 Task: Research Airbnb options in Sri Jayewardenepura Kotte, Sri Lanka from 15th December, 2023 to 20th December, 2023 for 1 adult.1  bedroom having 1 bed and 1 bathroom. Property type can be hotel. Booking option can be shelf check-in. Look for 5 properties as per requirement.
Action: Mouse moved to (370, 169)
Screenshot: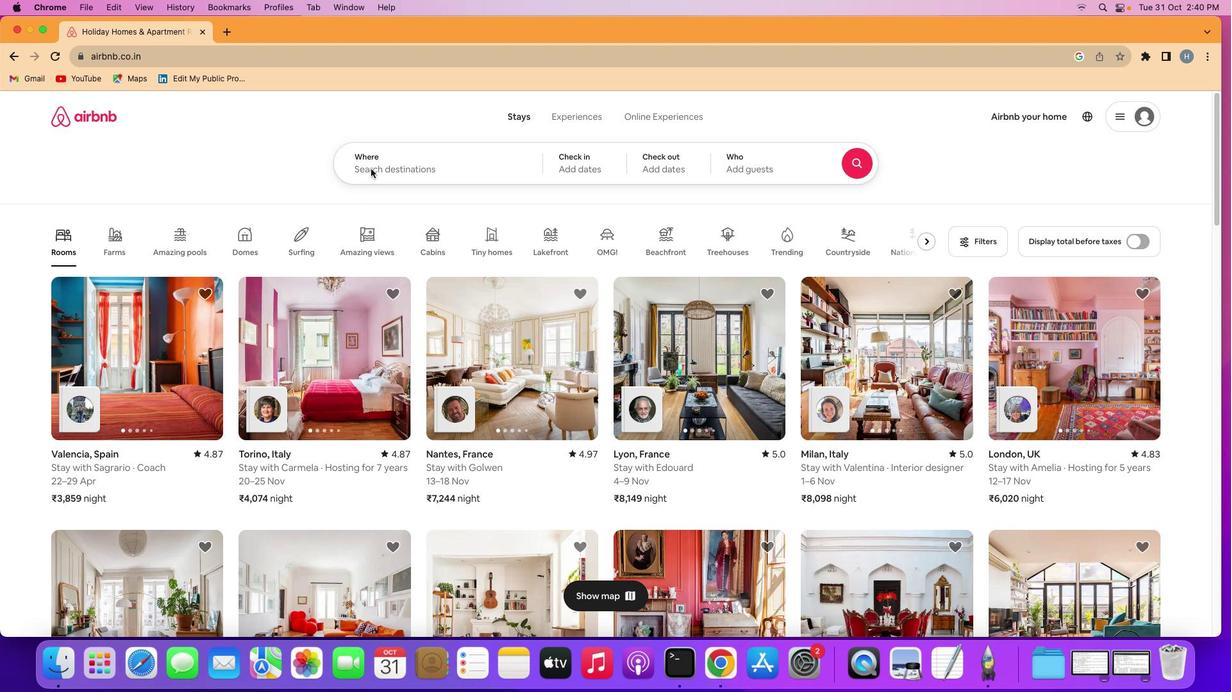 
Action: Mouse pressed left at (370, 169)
Screenshot: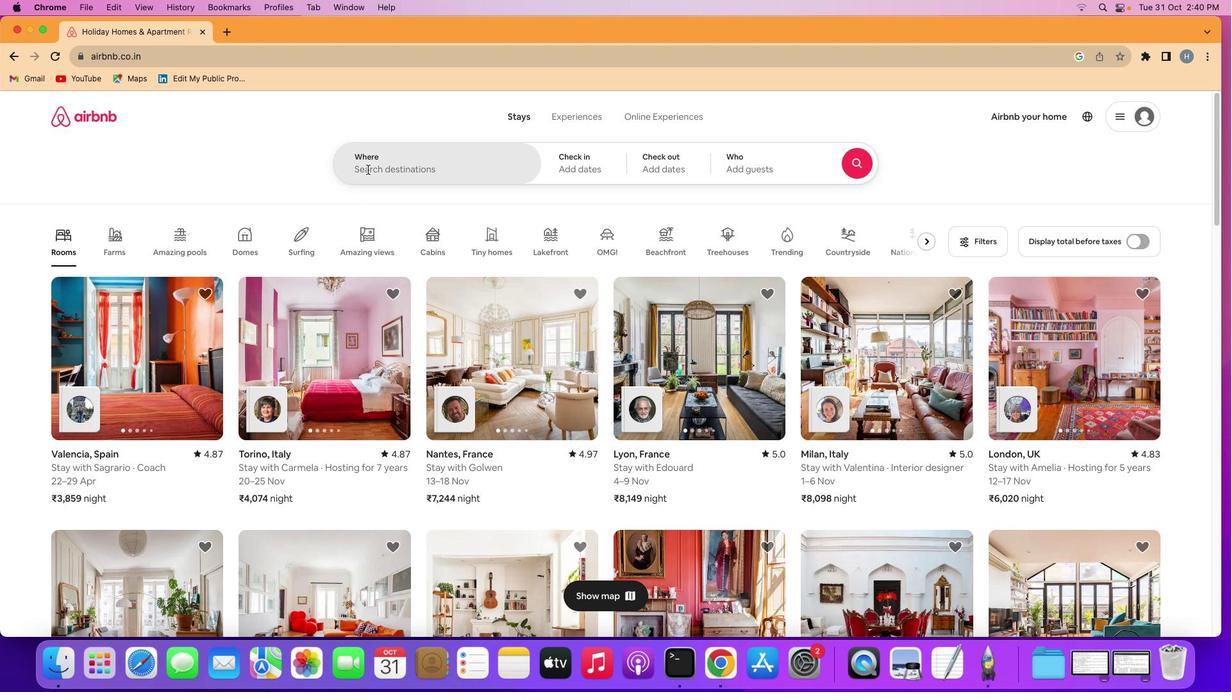 
Action: Mouse moved to (424, 171)
Screenshot: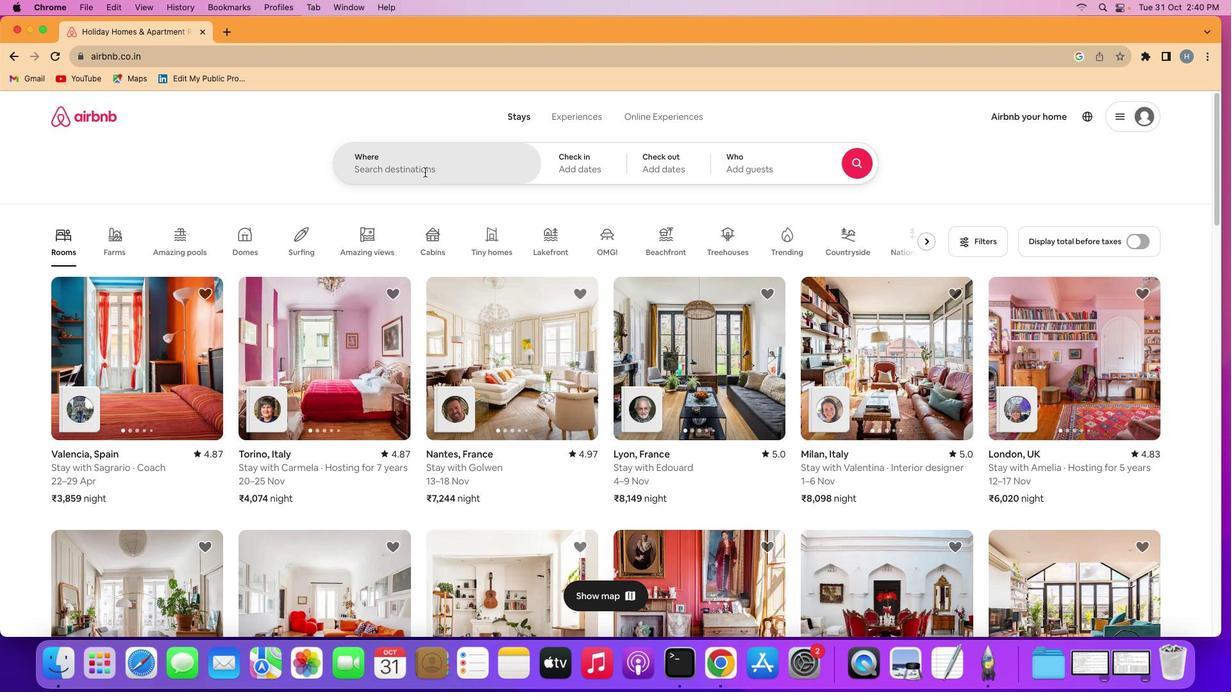 
Action: Mouse pressed left at (424, 171)
Screenshot: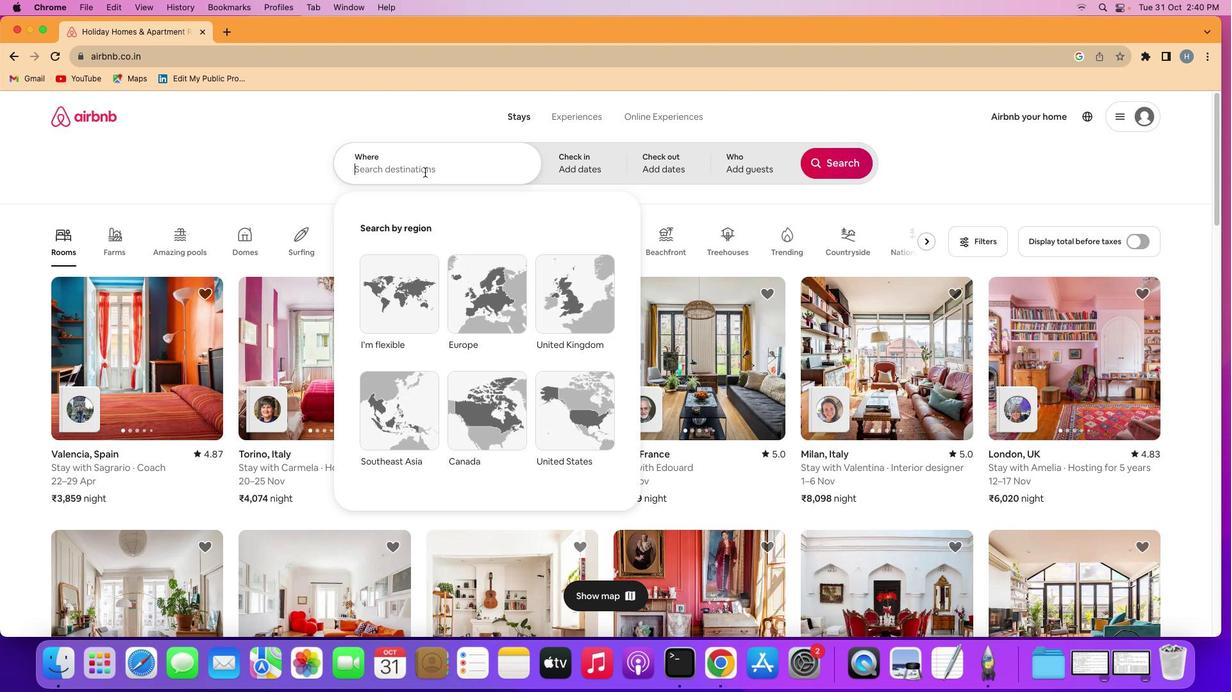 
Action: Key pressed Key.shift'S''r''i'Key.spaceKey.shift'j''a''y''e''w''a''r''d''e''n''e''p''u''r''a'Key.spaceKey.shift'k''o''t''t''e'
Screenshot: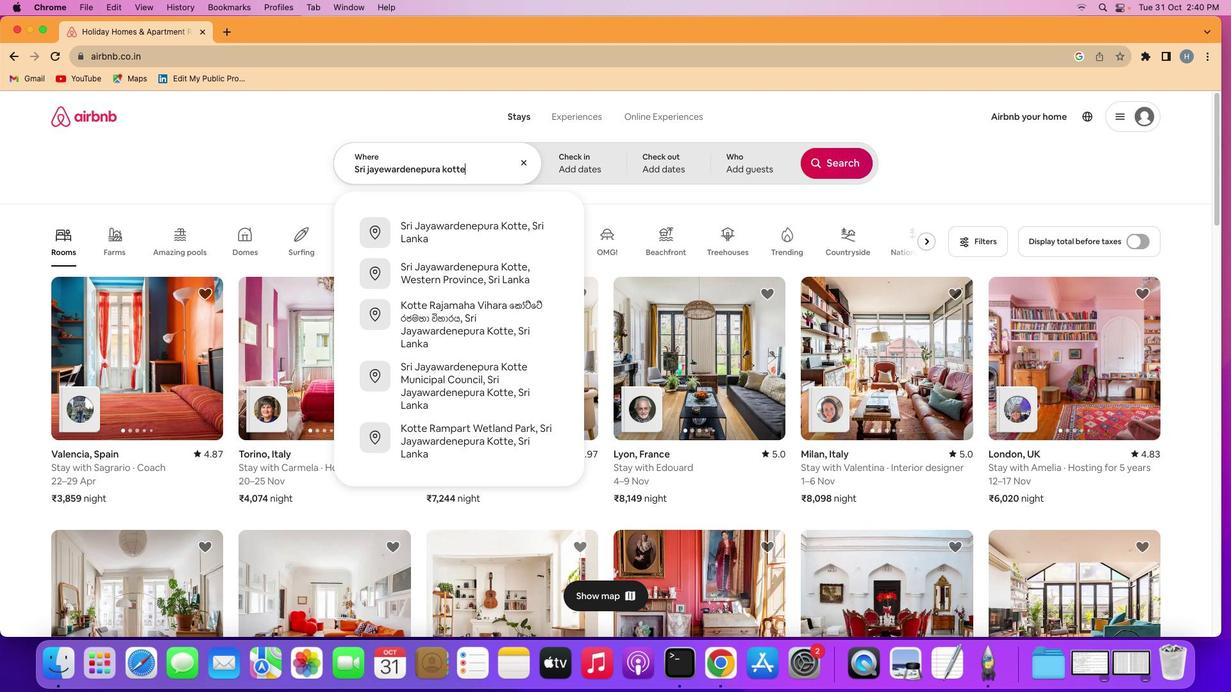 
Action: Mouse moved to (579, 160)
Screenshot: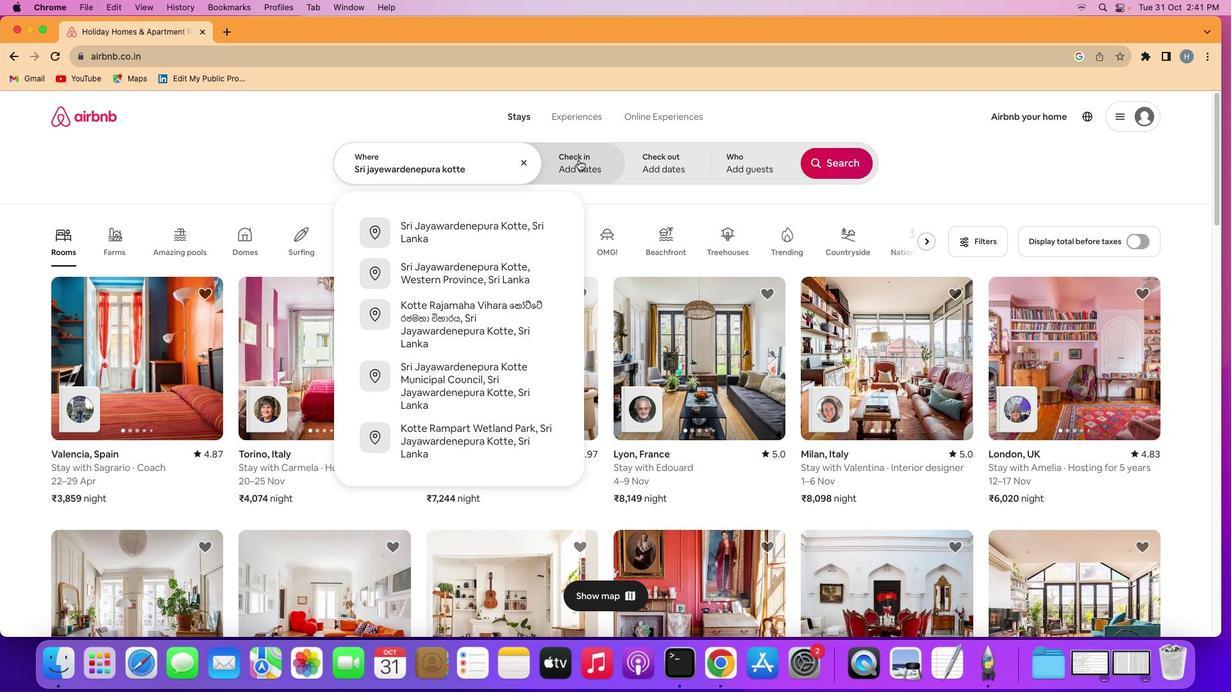 
Action: Mouse pressed left at (579, 160)
Screenshot: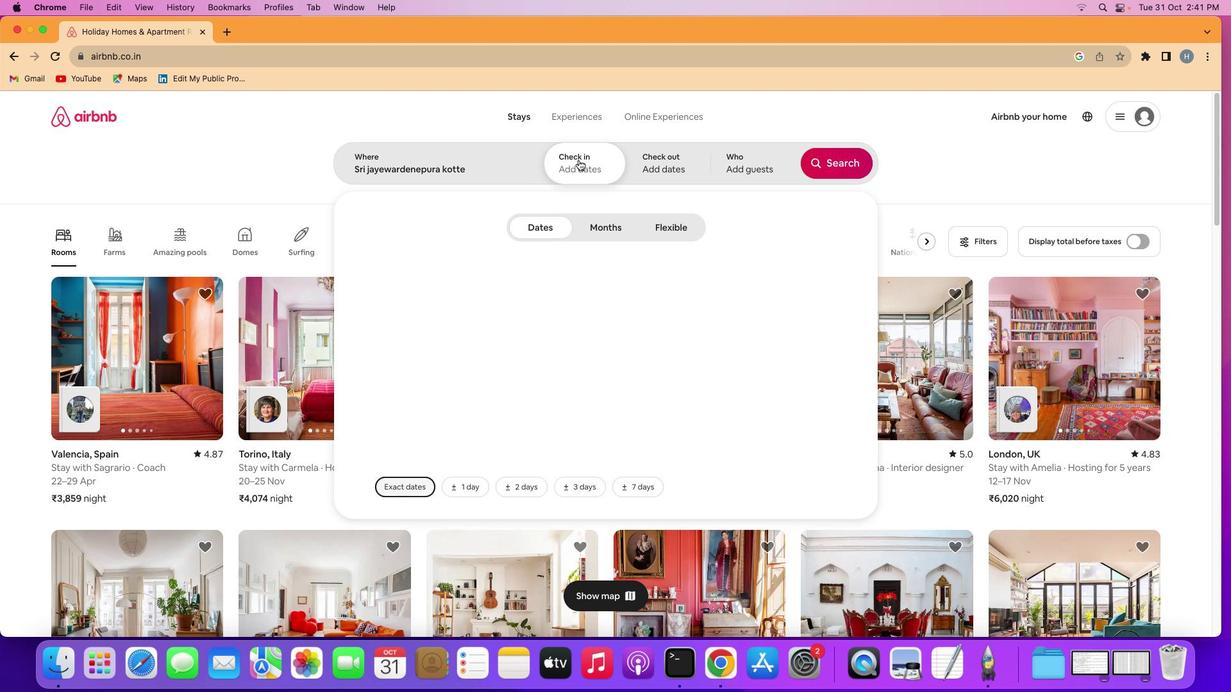 
Action: Mouse moved to (840, 265)
Screenshot: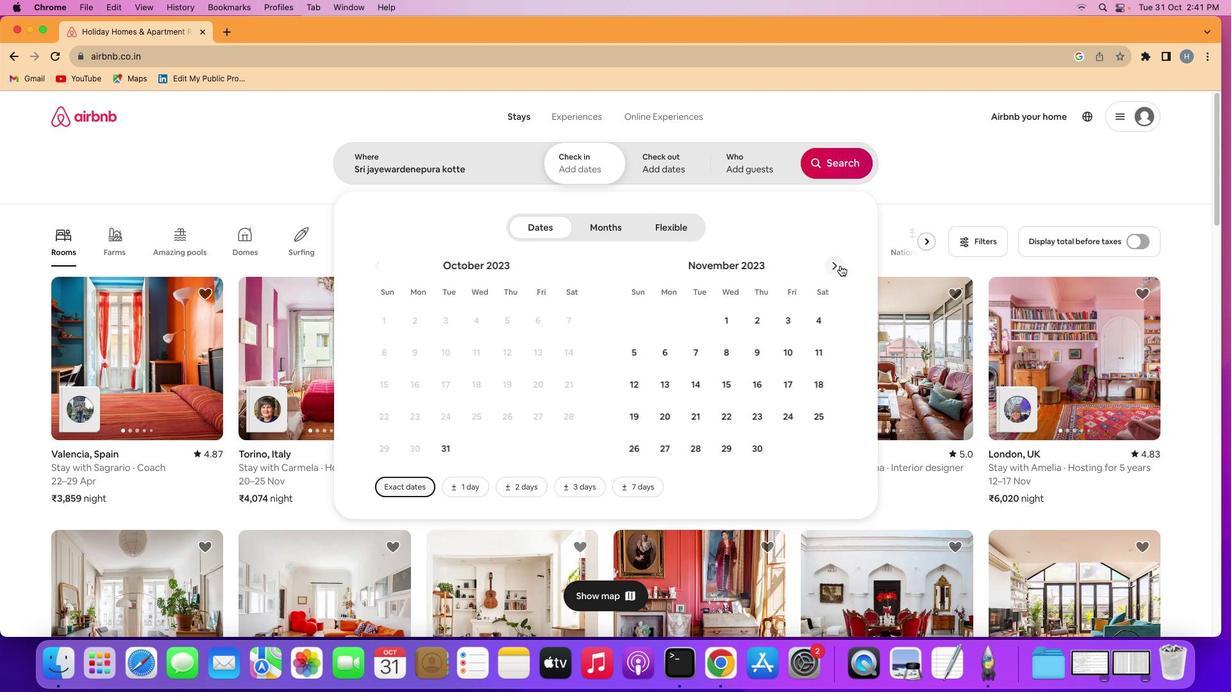 
Action: Mouse pressed left at (840, 265)
Screenshot: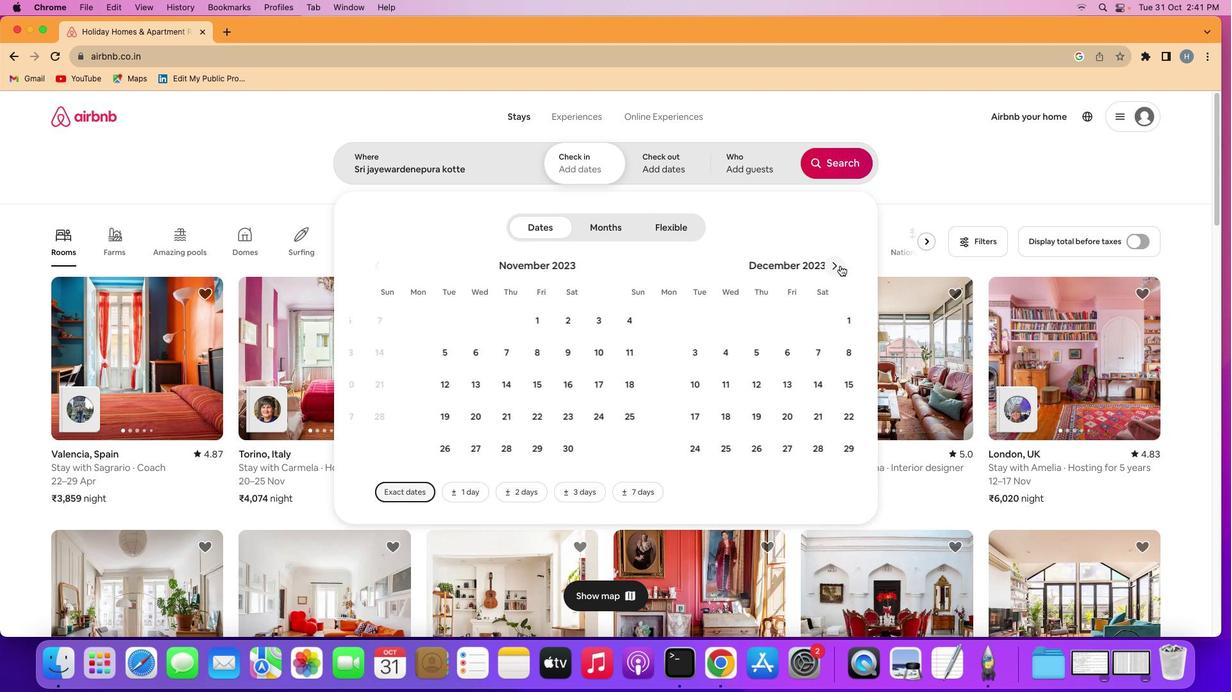 
Action: Mouse moved to (784, 389)
Screenshot: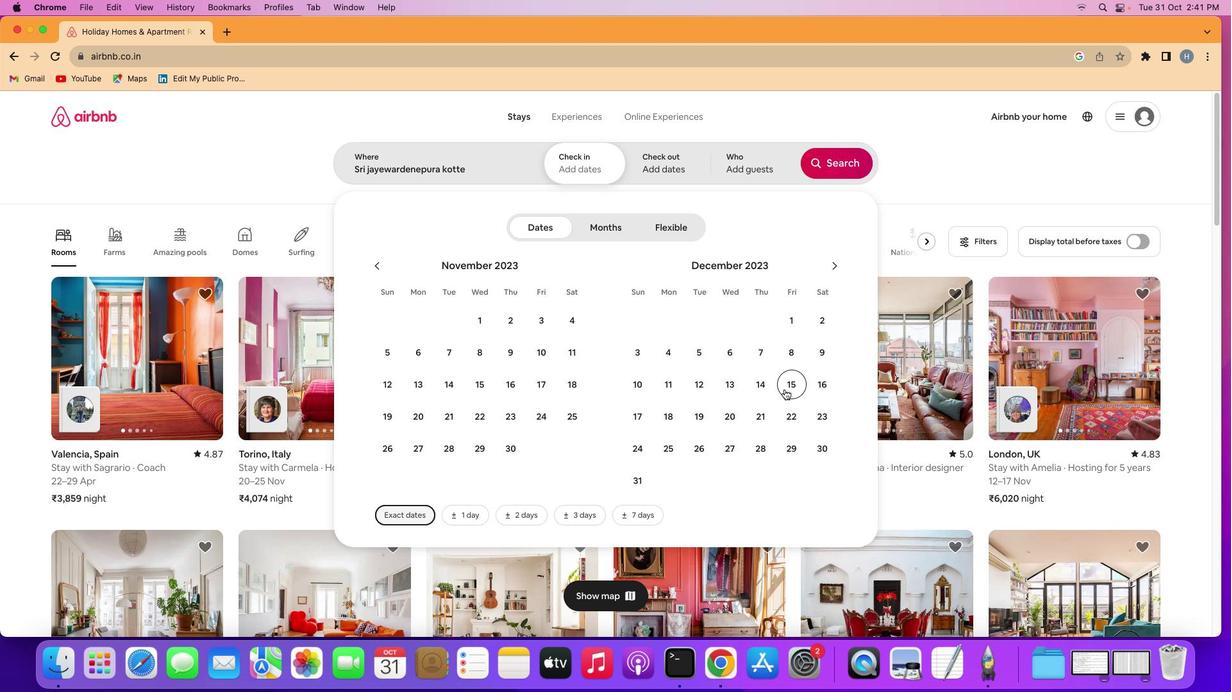 
Action: Mouse pressed left at (784, 389)
Screenshot: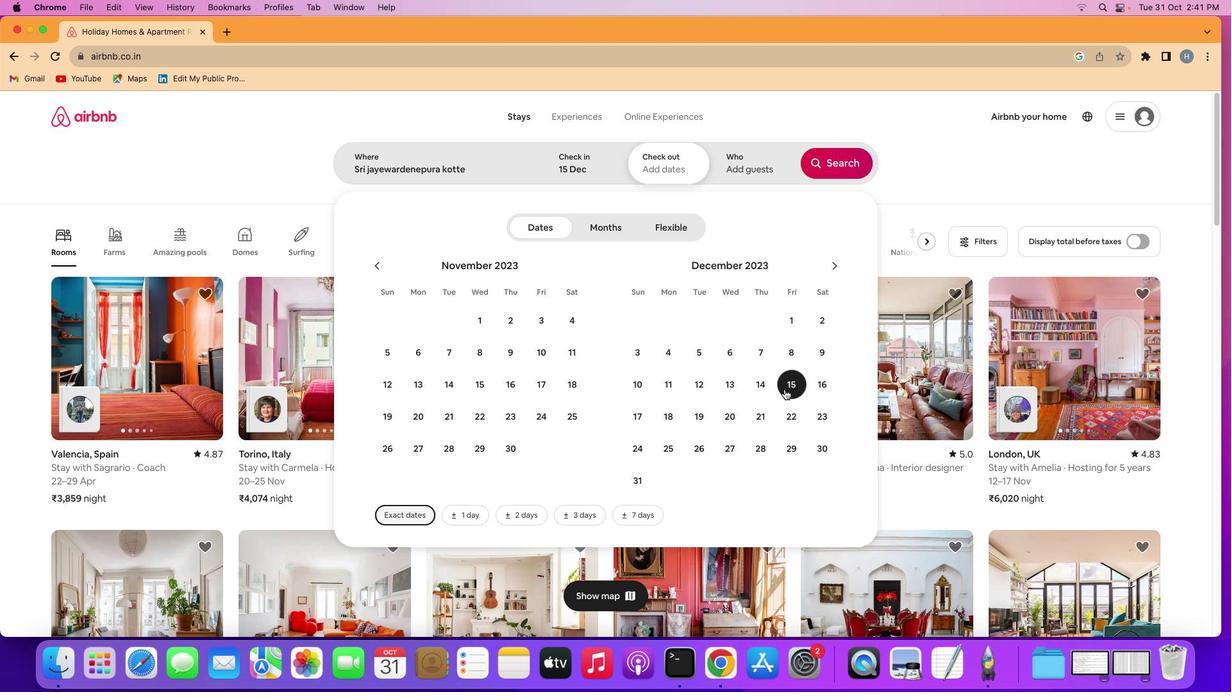 
Action: Mouse moved to (733, 420)
Screenshot: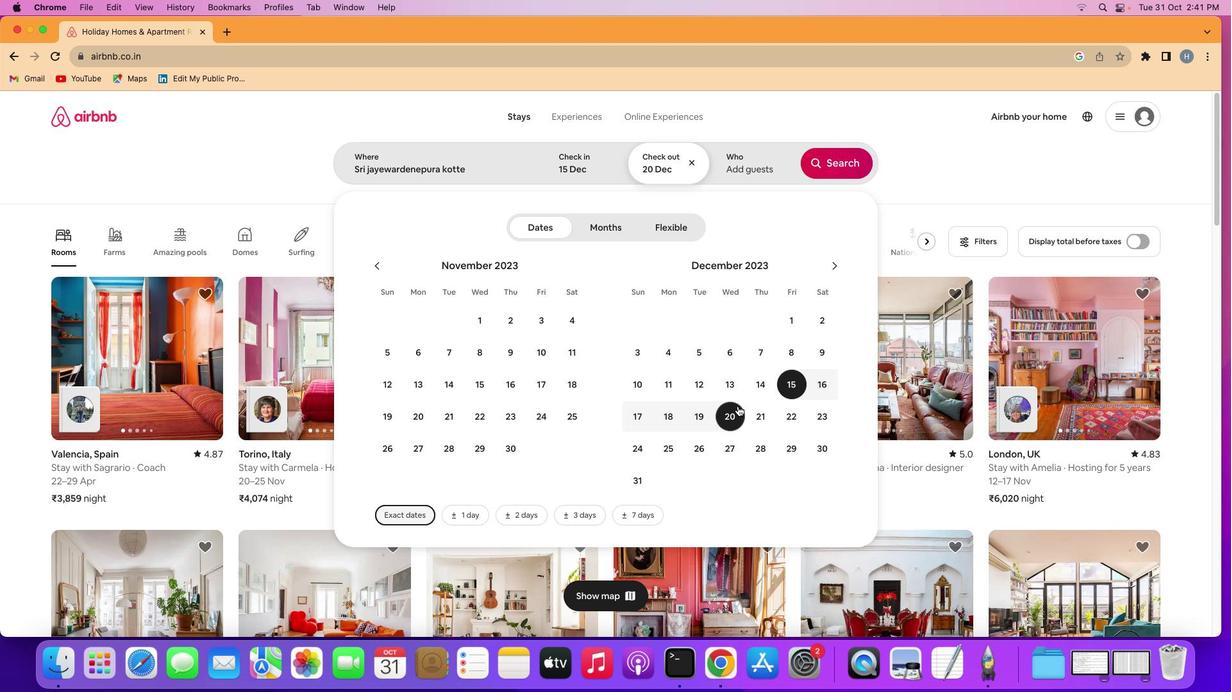 
Action: Mouse pressed left at (733, 420)
Screenshot: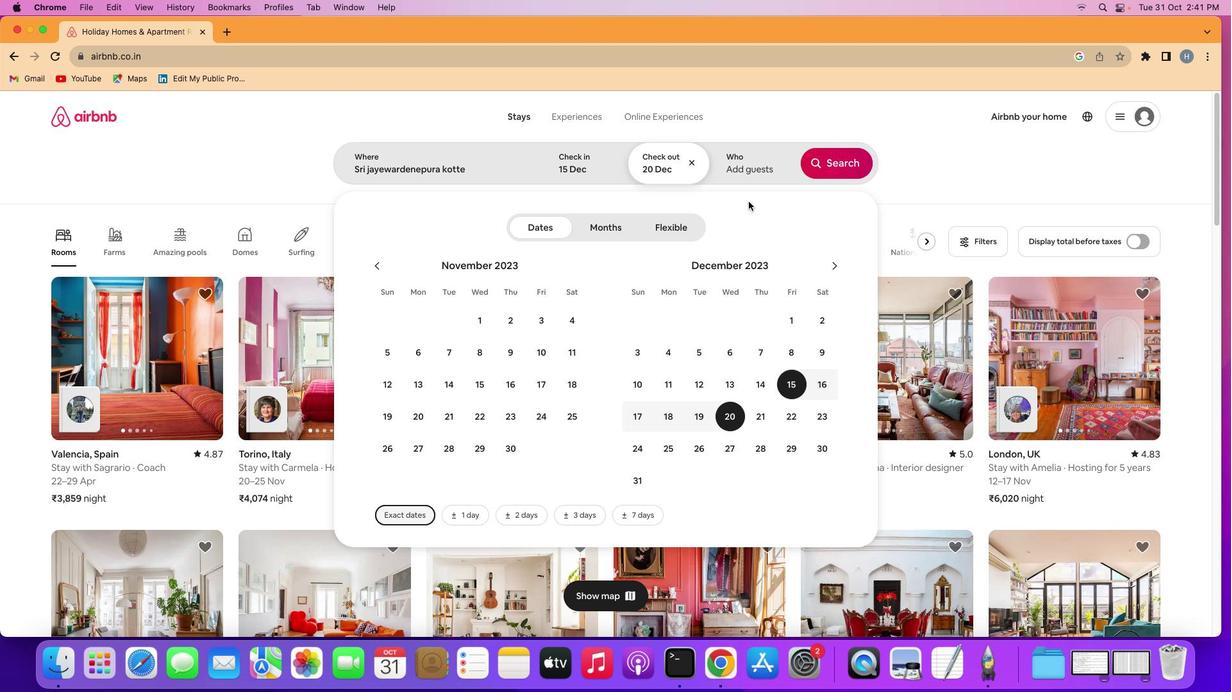 
Action: Mouse moved to (740, 156)
Screenshot: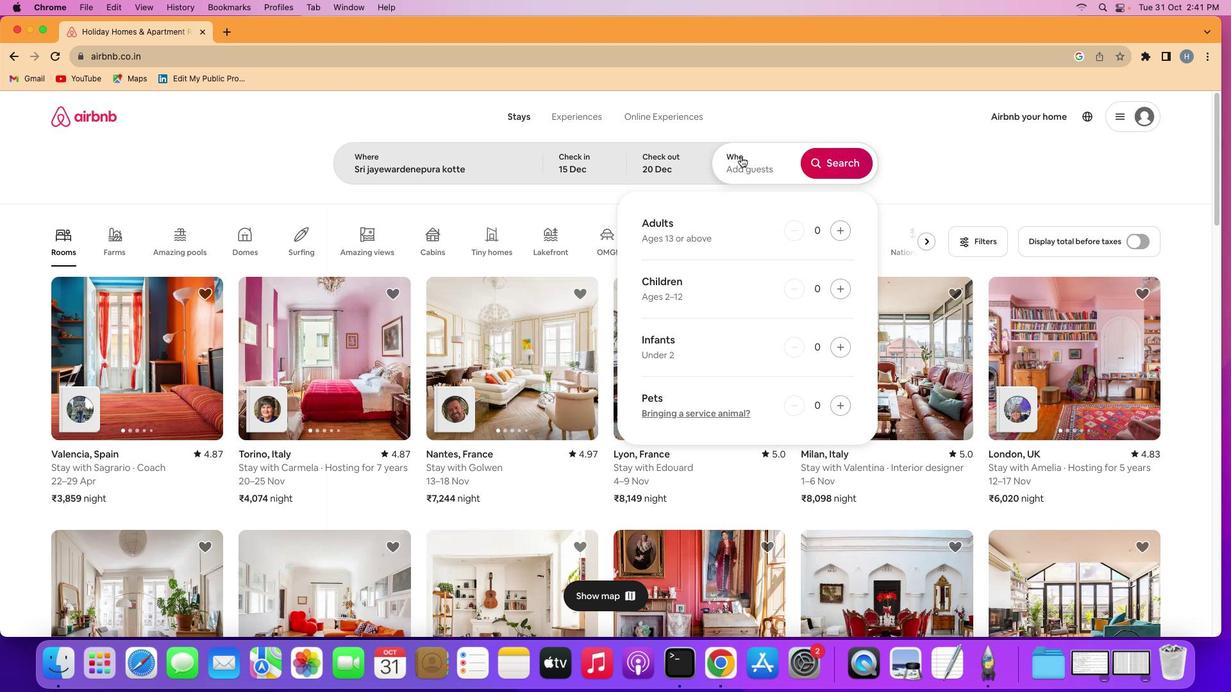 
Action: Mouse pressed left at (740, 156)
Screenshot: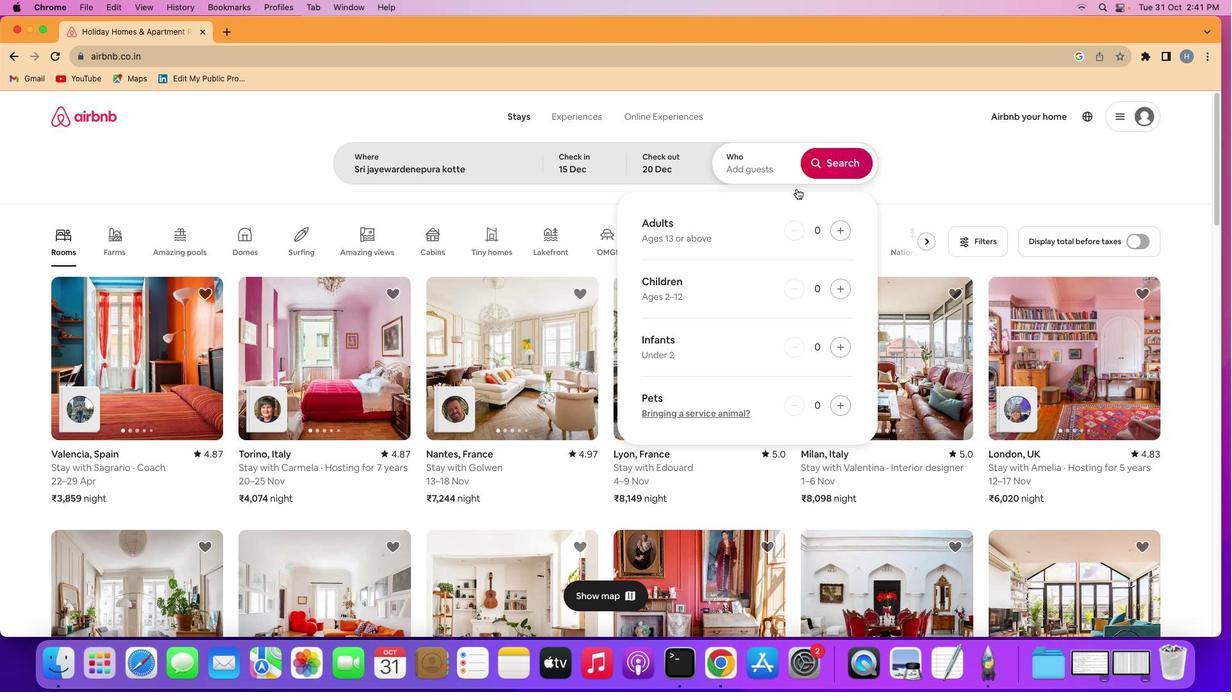 
Action: Mouse moved to (845, 229)
Screenshot: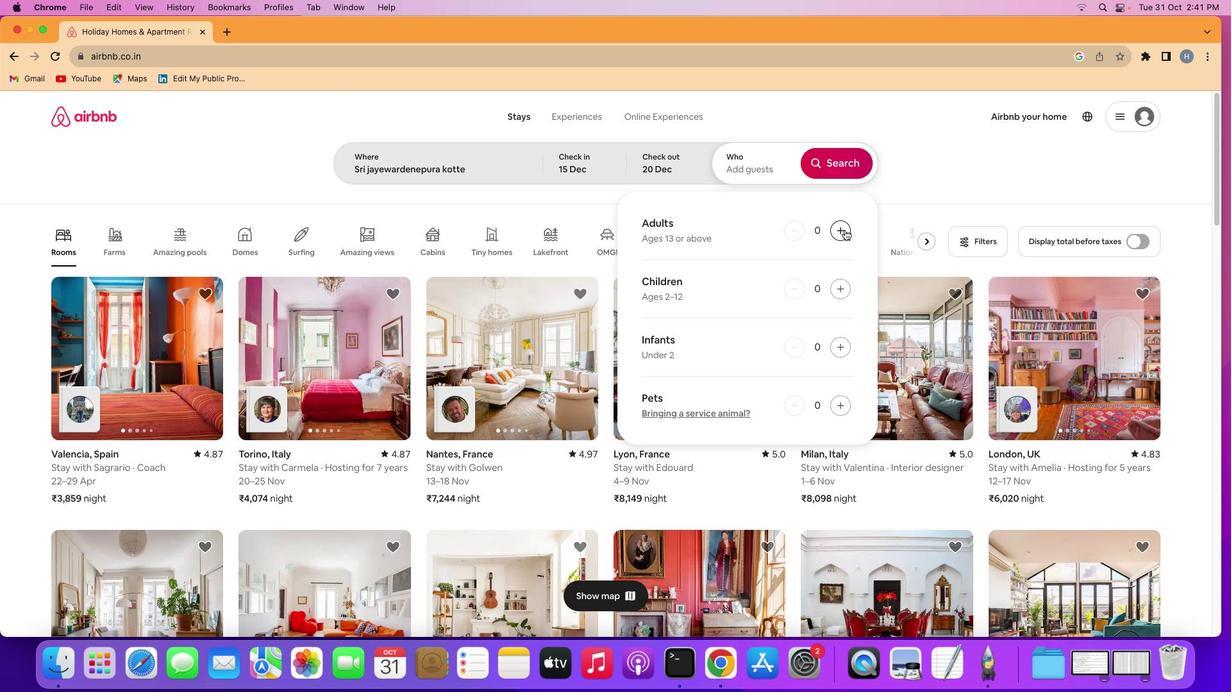
Action: Mouse pressed left at (845, 229)
Screenshot: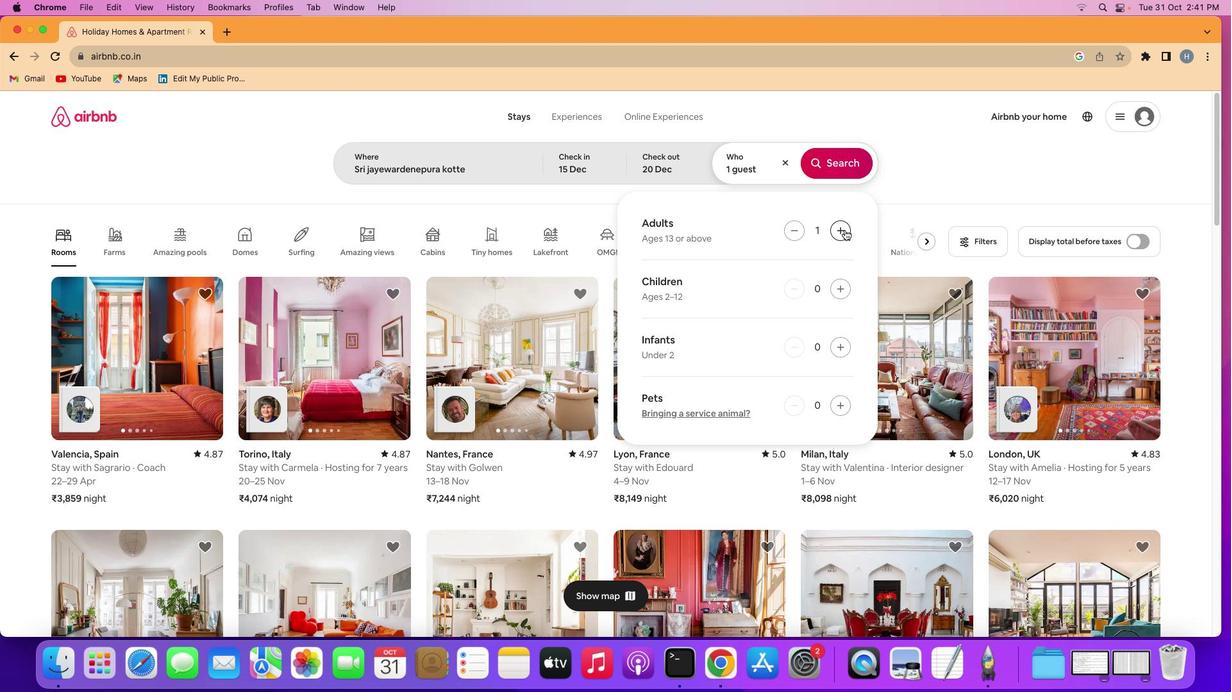 
Action: Mouse moved to (839, 161)
Screenshot: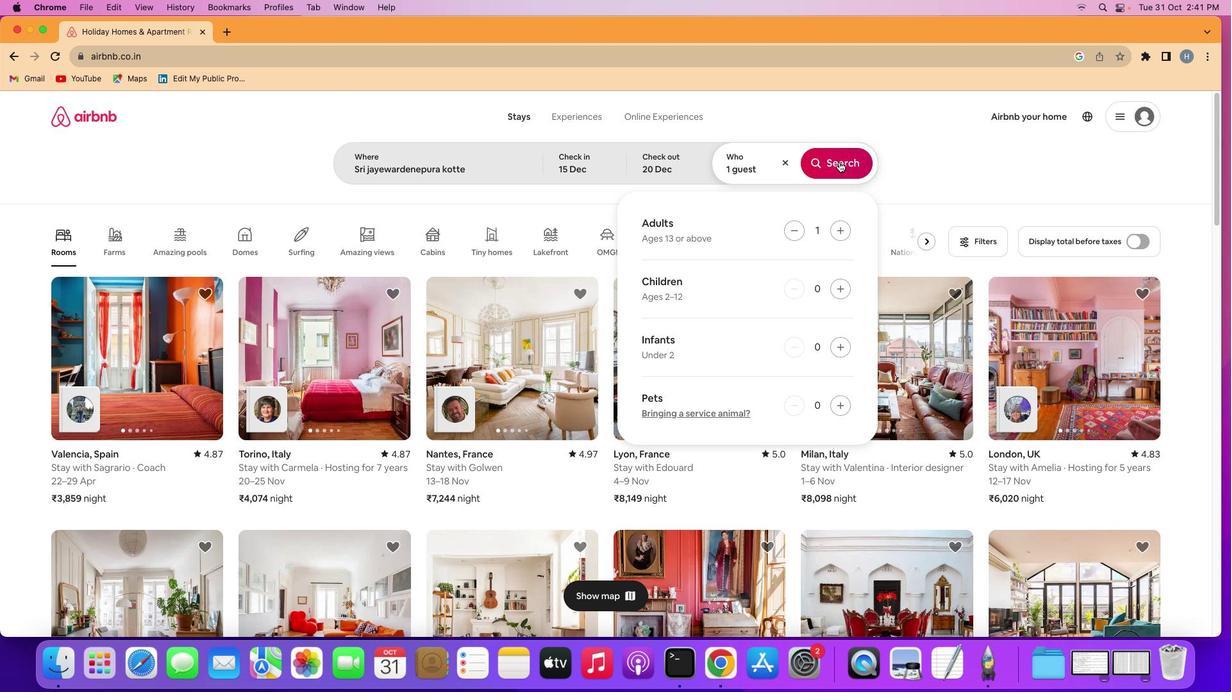 
Action: Mouse pressed left at (839, 161)
Screenshot: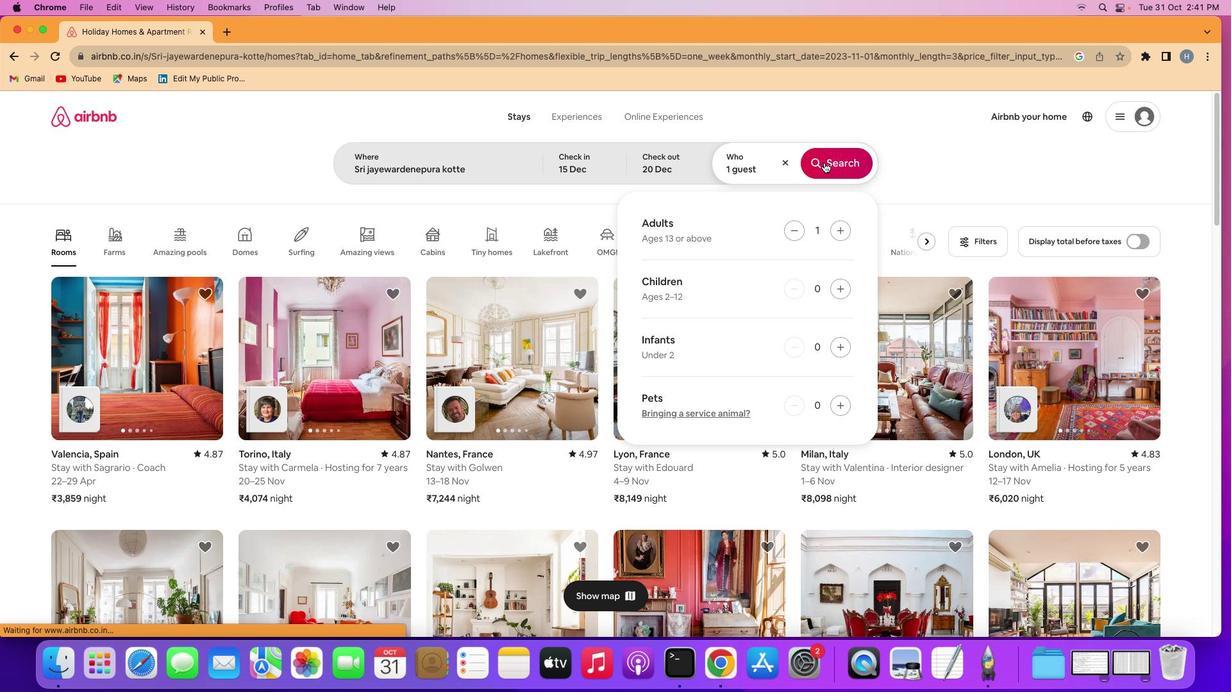 
Action: Mouse moved to (1021, 168)
Screenshot: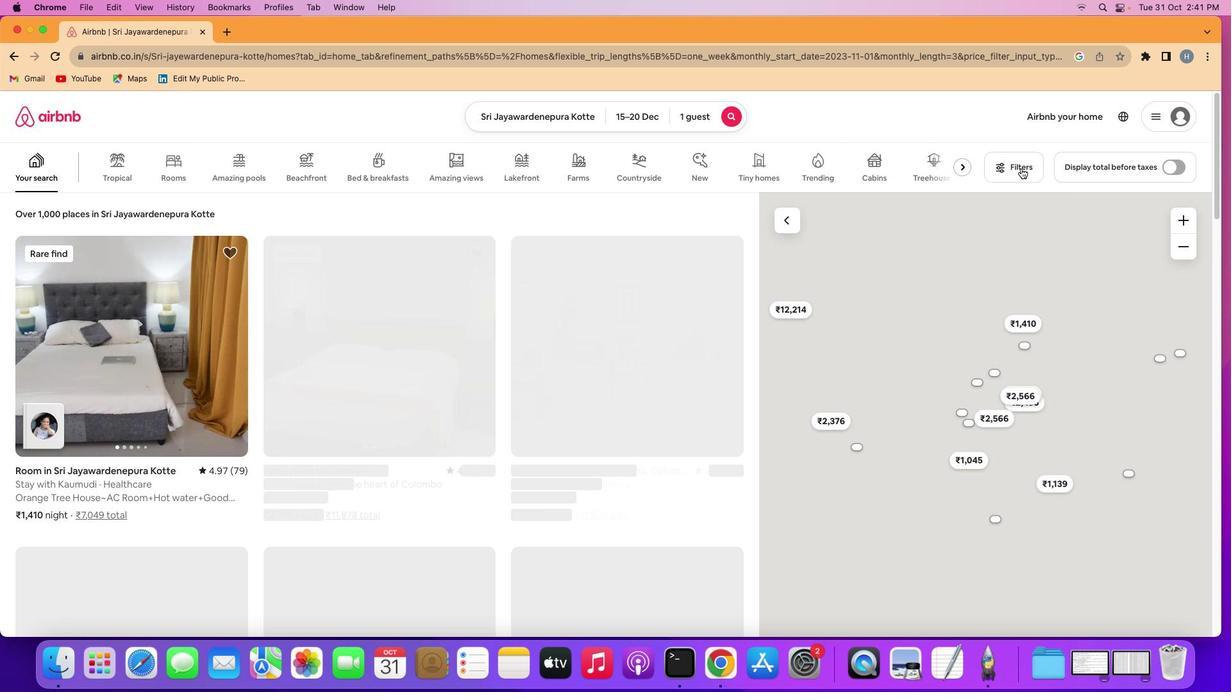 
Action: Mouse pressed left at (1021, 168)
Screenshot: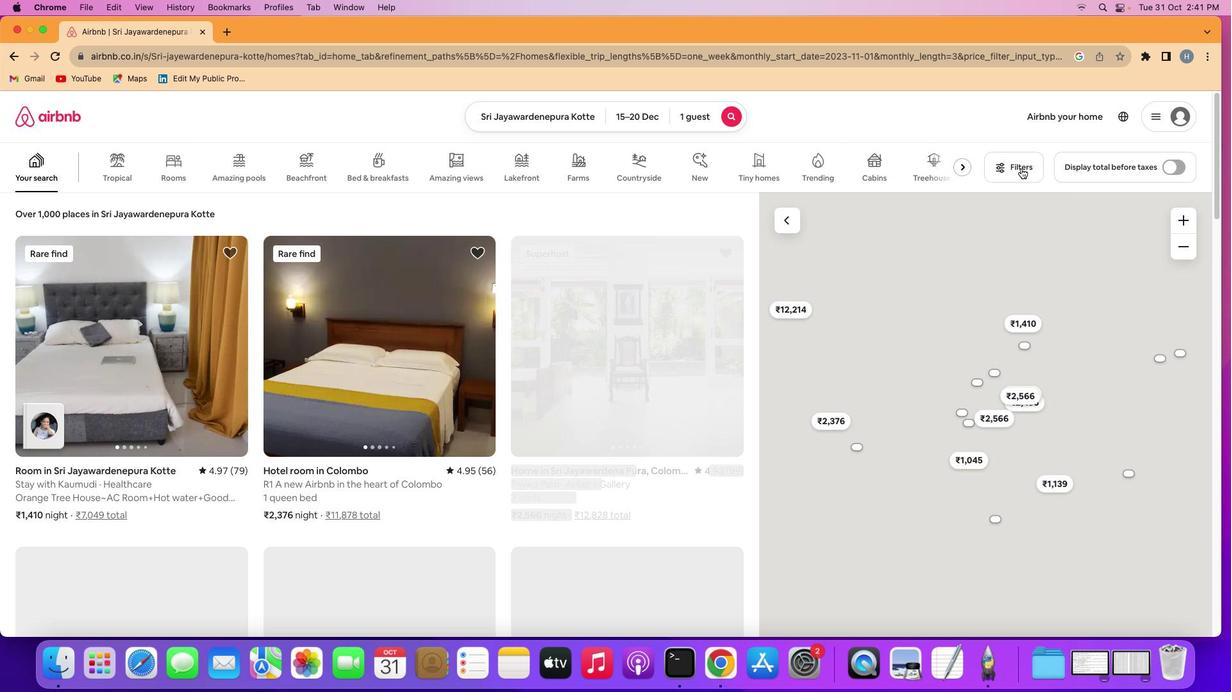 
Action: Mouse moved to (1023, 166)
Screenshot: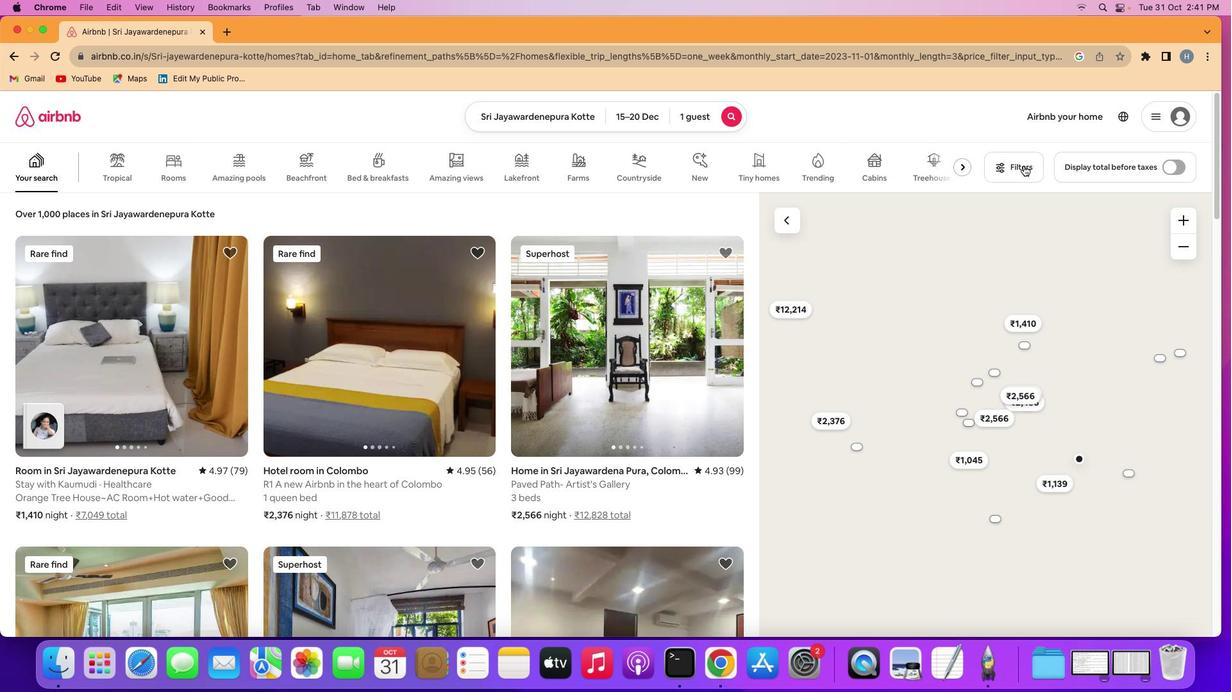 
Action: Mouse pressed left at (1023, 166)
Screenshot: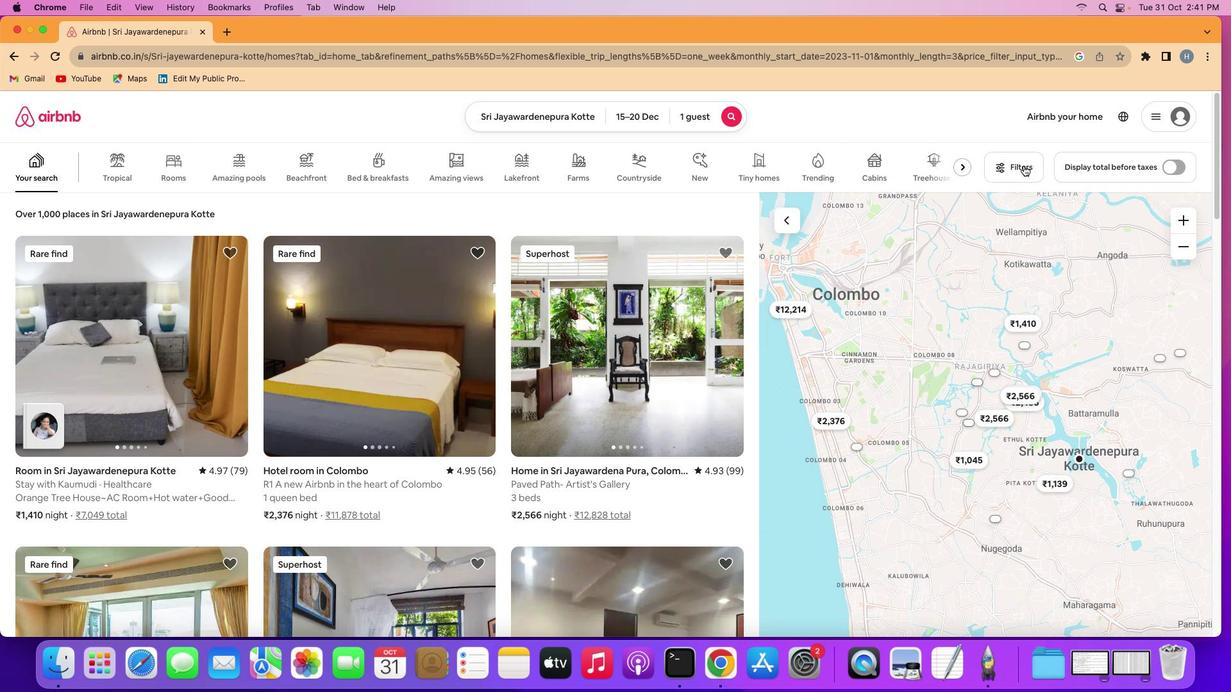 
Action: Mouse moved to (657, 350)
Screenshot: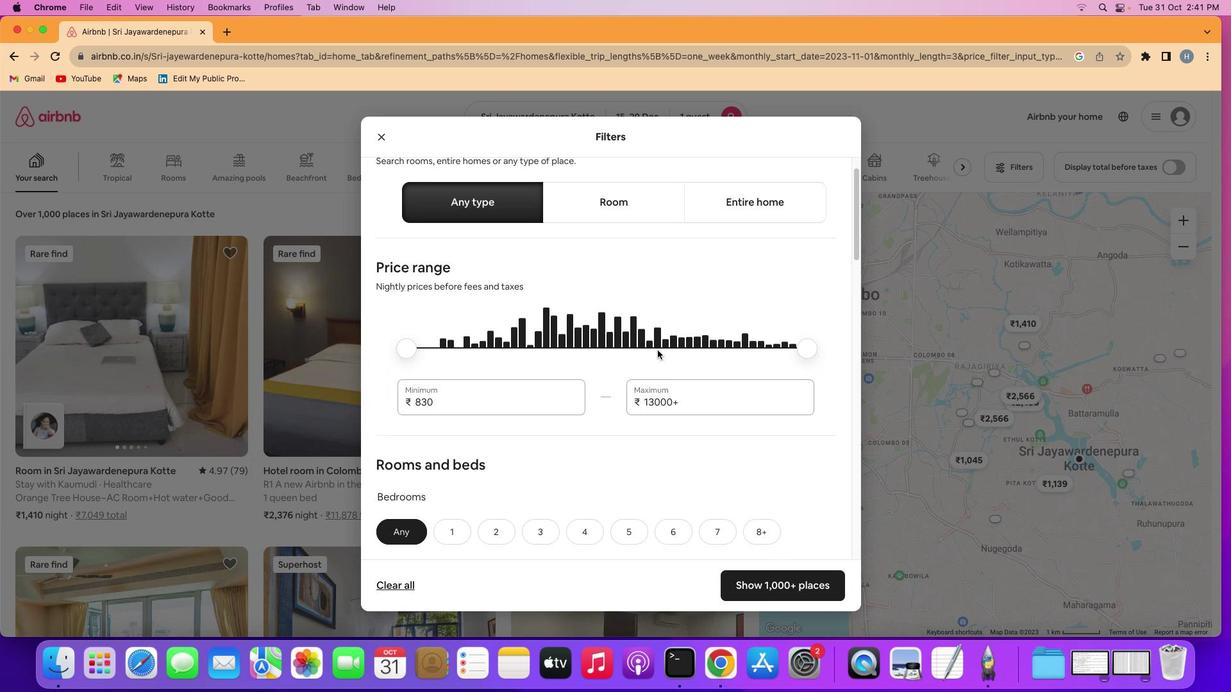
Action: Mouse scrolled (657, 350) with delta (0, 0)
Screenshot: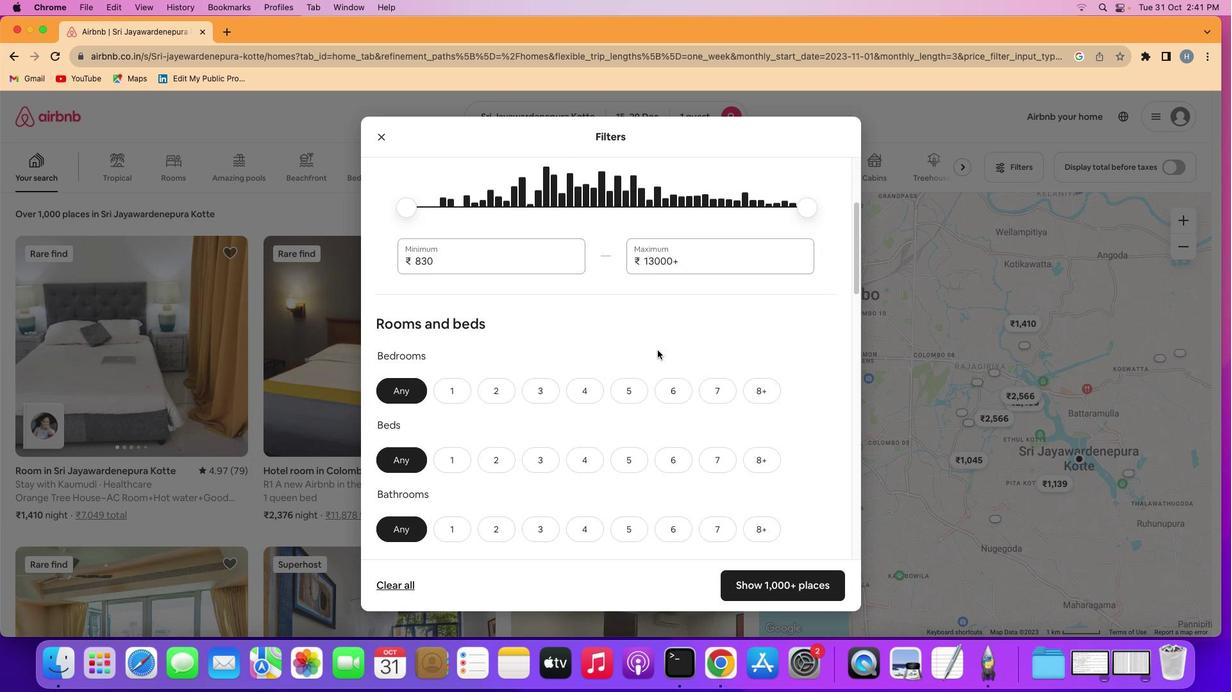 
Action: Mouse scrolled (657, 350) with delta (0, 0)
Screenshot: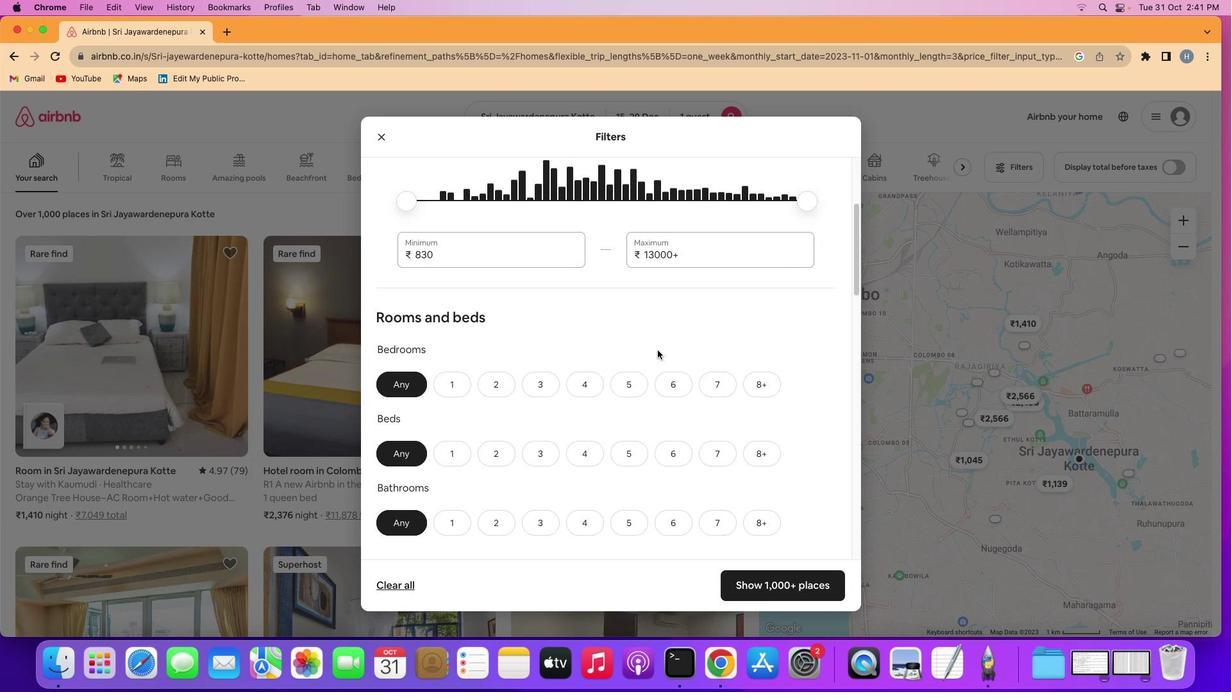 
Action: Mouse scrolled (657, 350) with delta (0, 0)
Screenshot: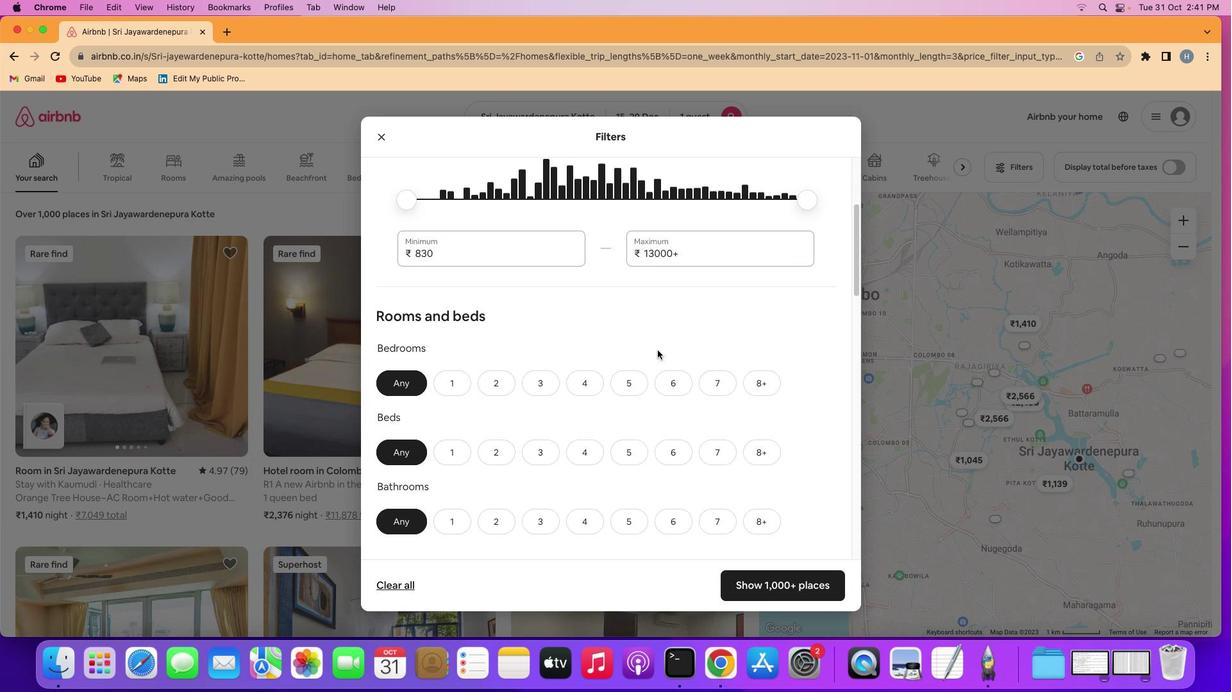 
Action: Mouse scrolled (657, 350) with delta (0, -1)
Screenshot: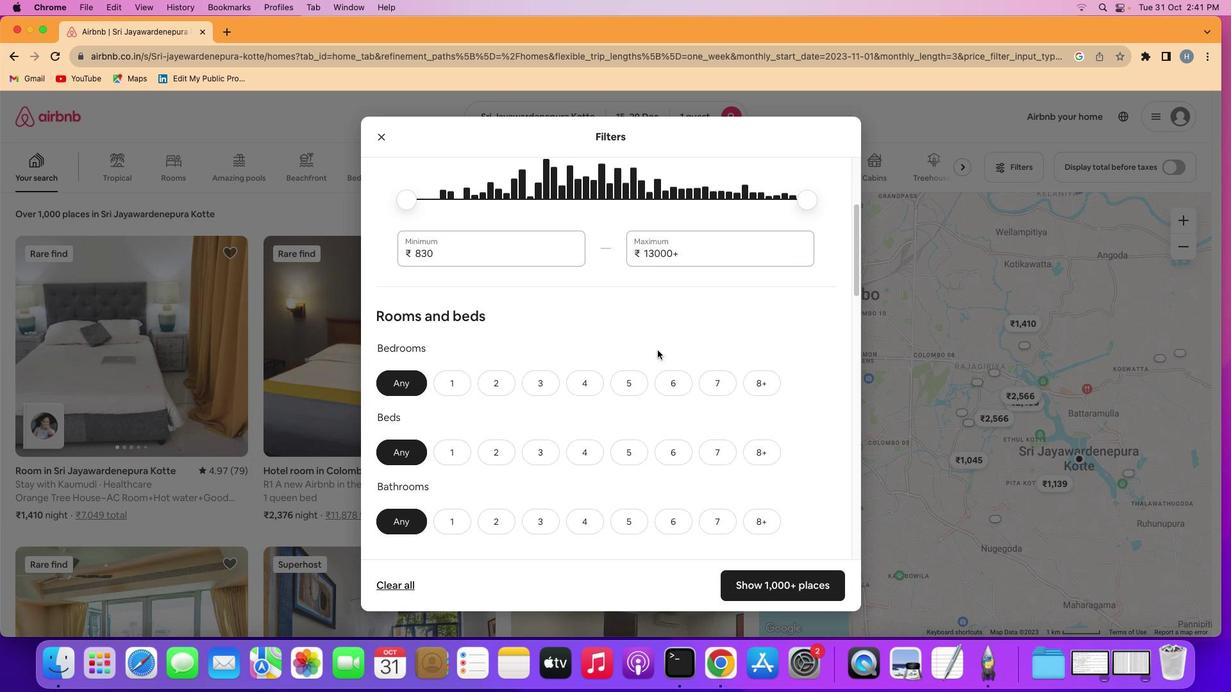 
Action: Mouse moved to (615, 307)
Screenshot: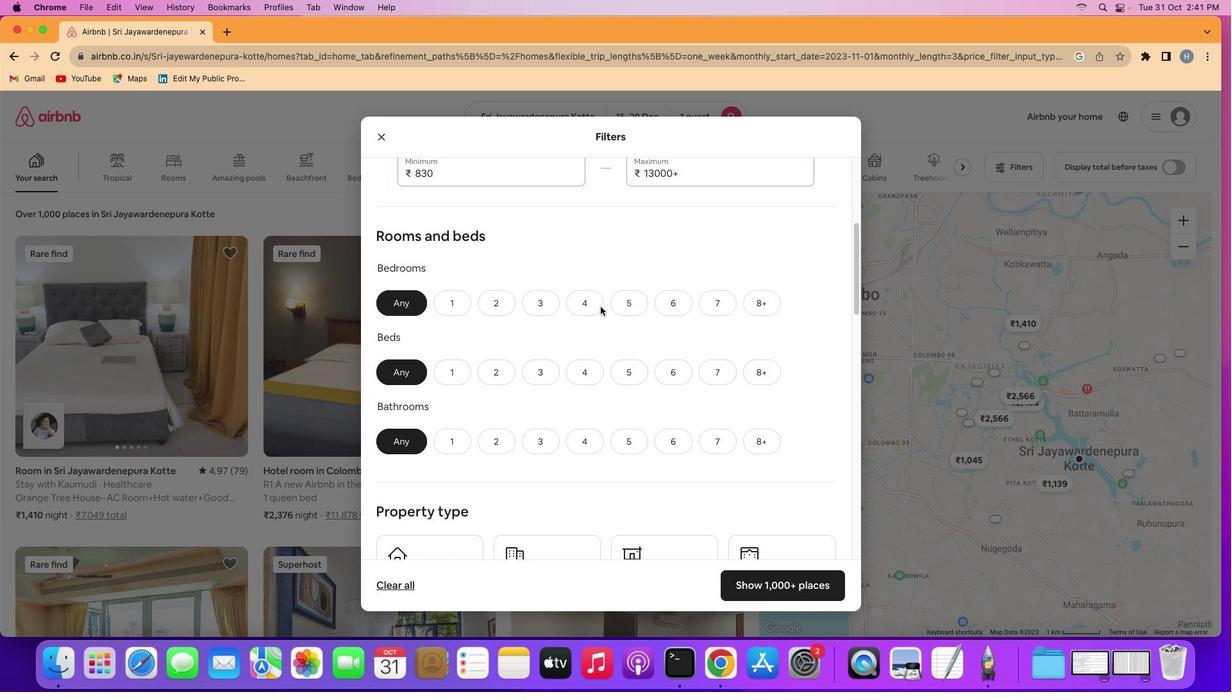 
Action: Mouse scrolled (615, 307) with delta (0, 0)
Screenshot: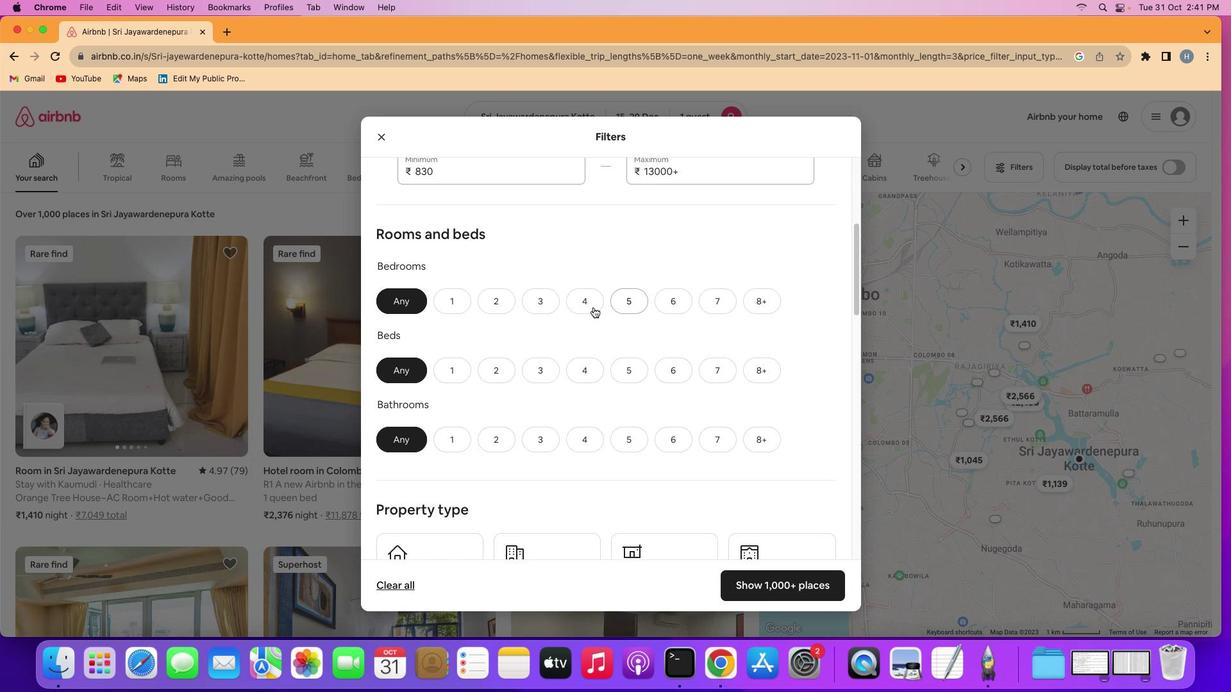 
Action: Mouse scrolled (615, 307) with delta (0, 0)
Screenshot: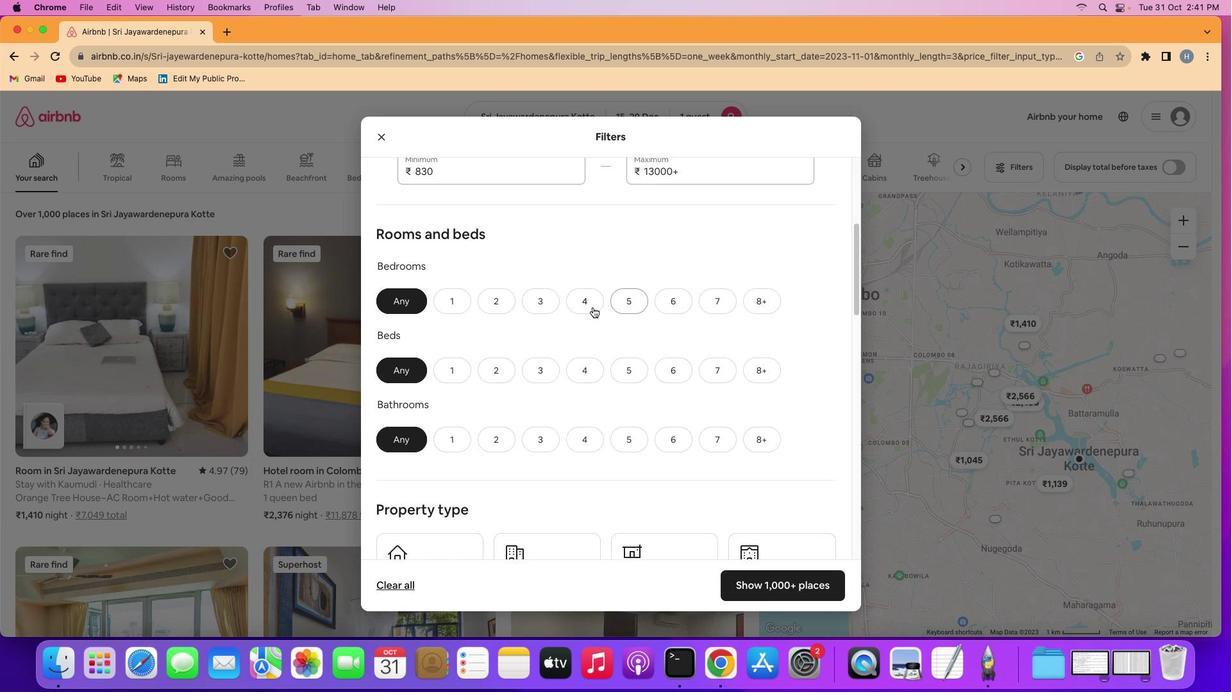 
Action: Mouse scrolled (615, 307) with delta (0, 0)
Screenshot: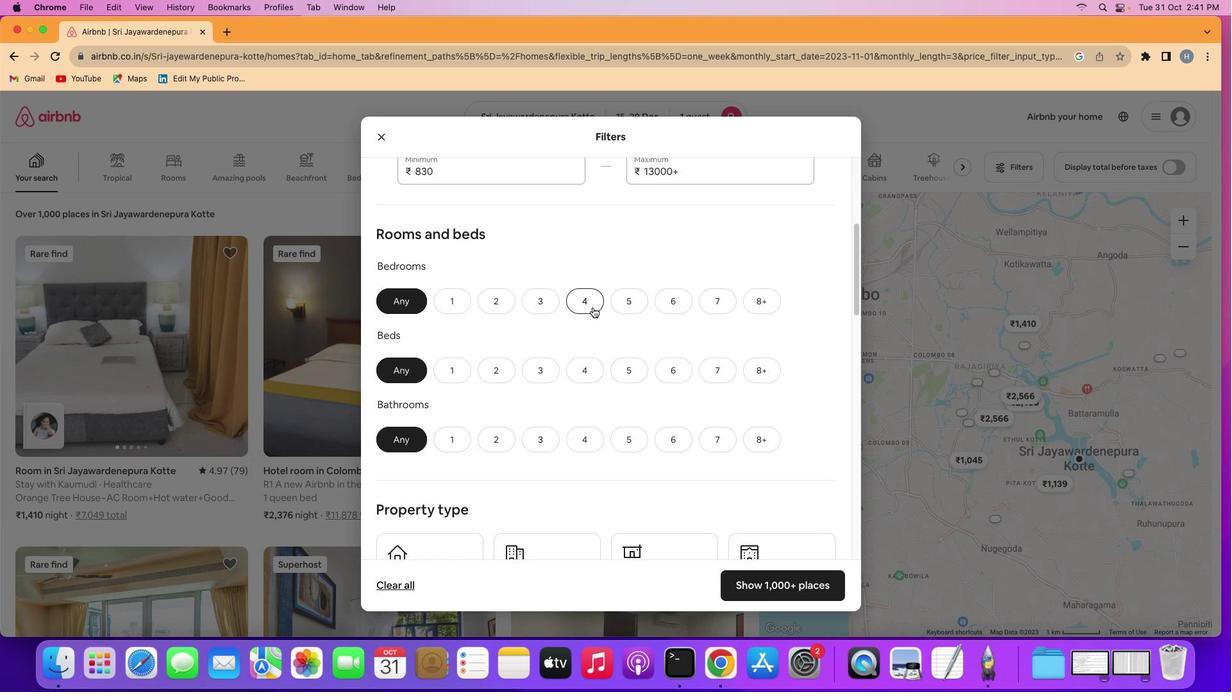 
Action: Mouse moved to (448, 299)
Screenshot: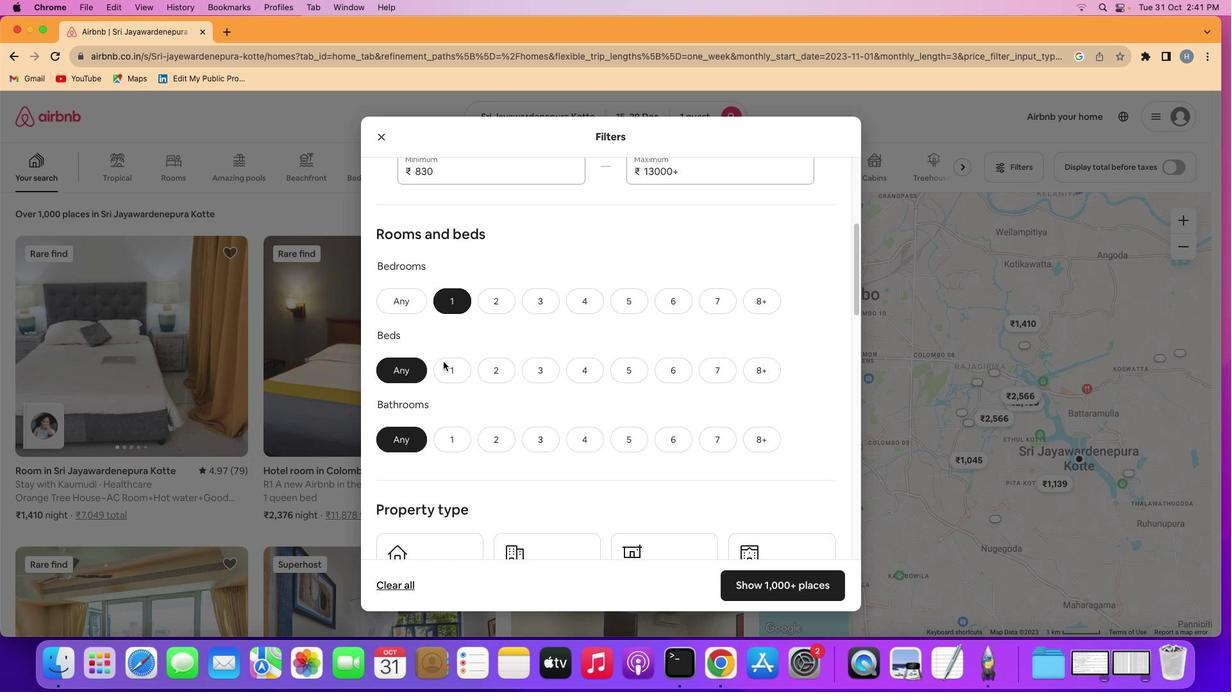 
Action: Mouse pressed left at (448, 299)
Screenshot: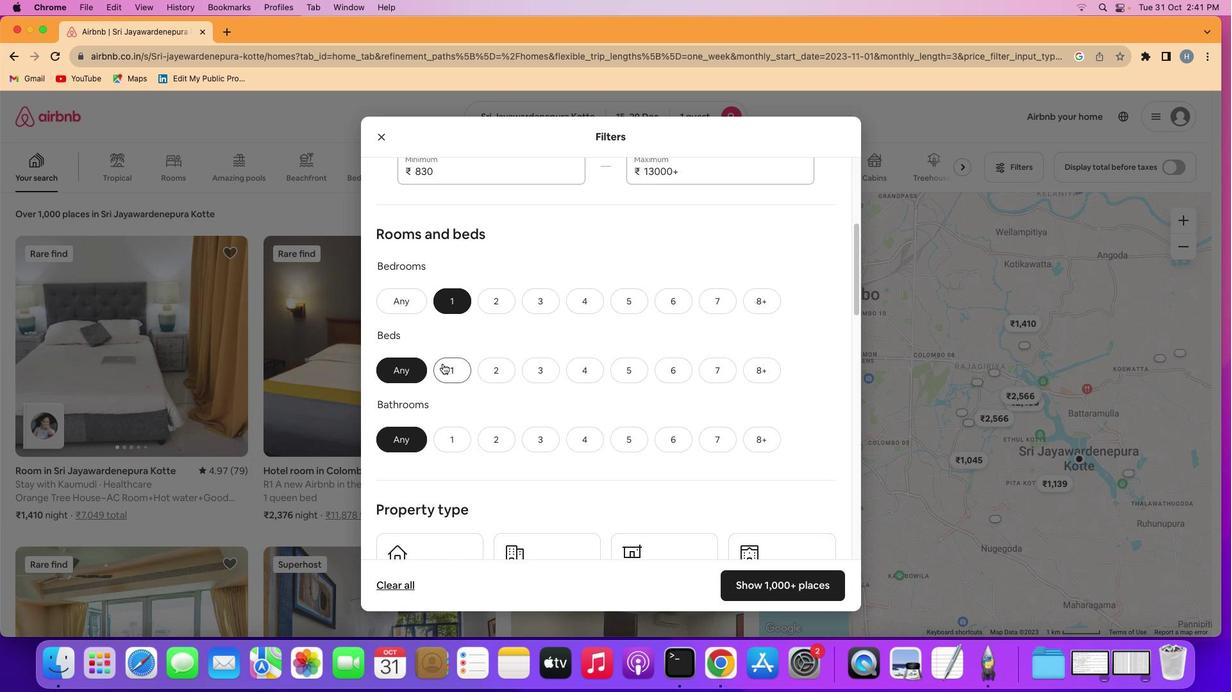 
Action: Mouse moved to (443, 364)
Screenshot: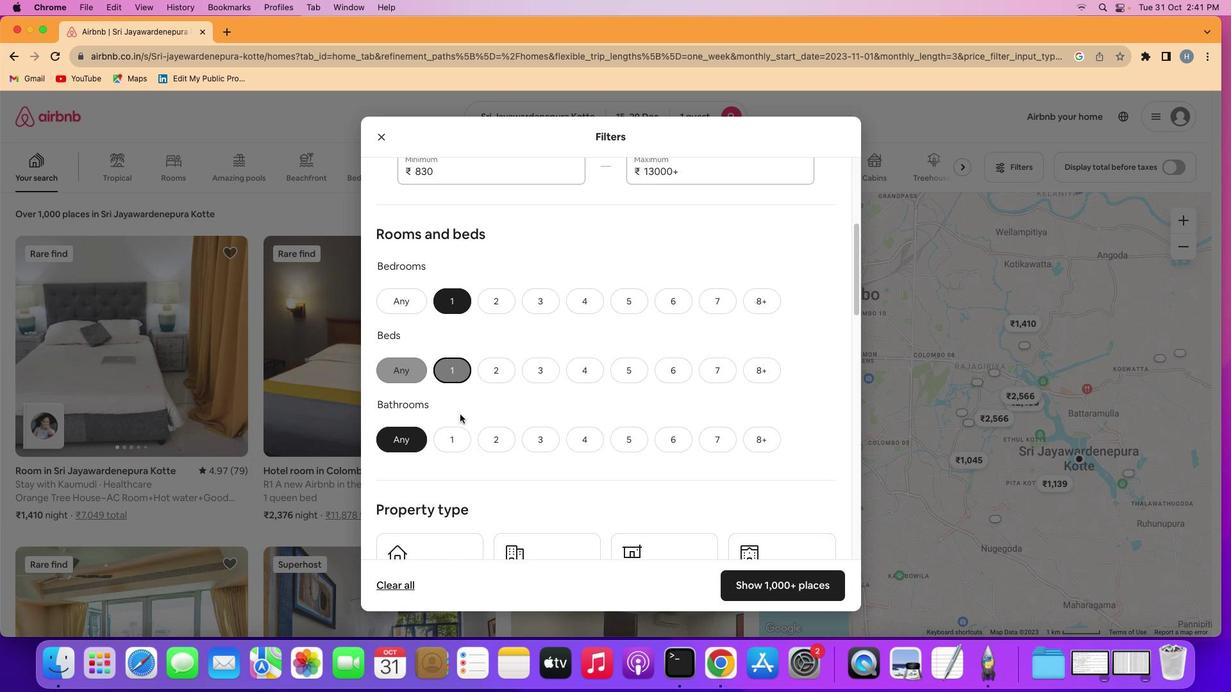 
Action: Mouse pressed left at (443, 364)
Screenshot: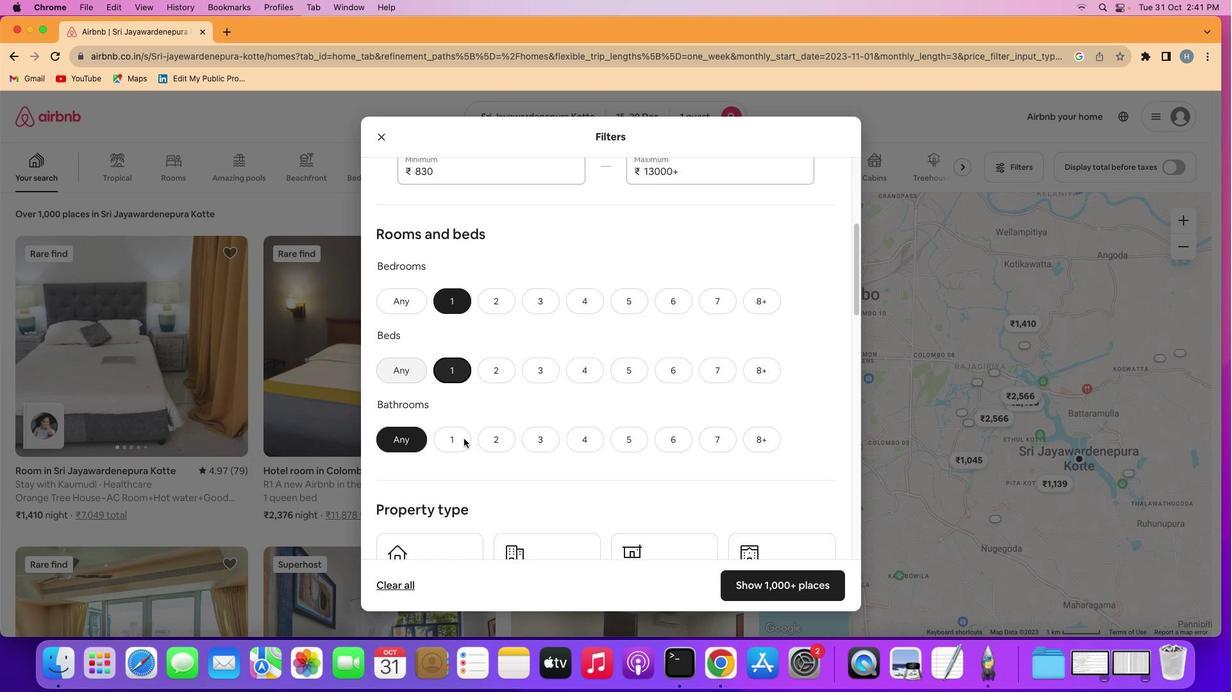 
Action: Mouse moved to (464, 442)
Screenshot: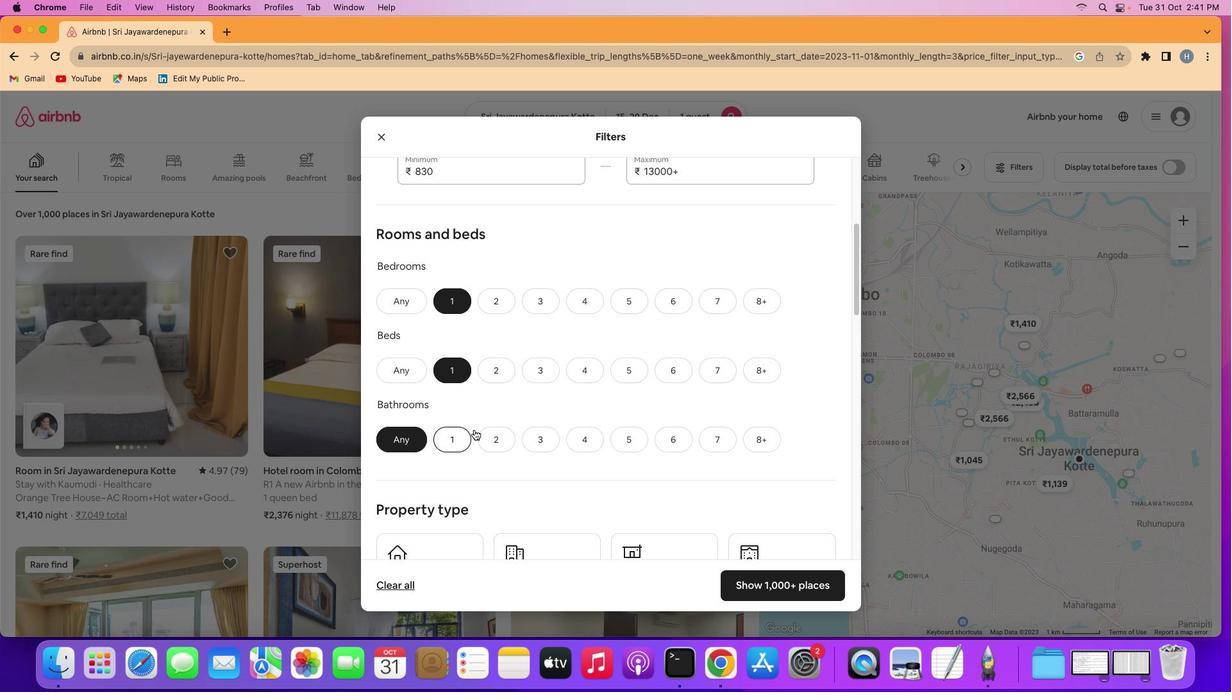 
Action: Mouse pressed left at (464, 442)
Screenshot: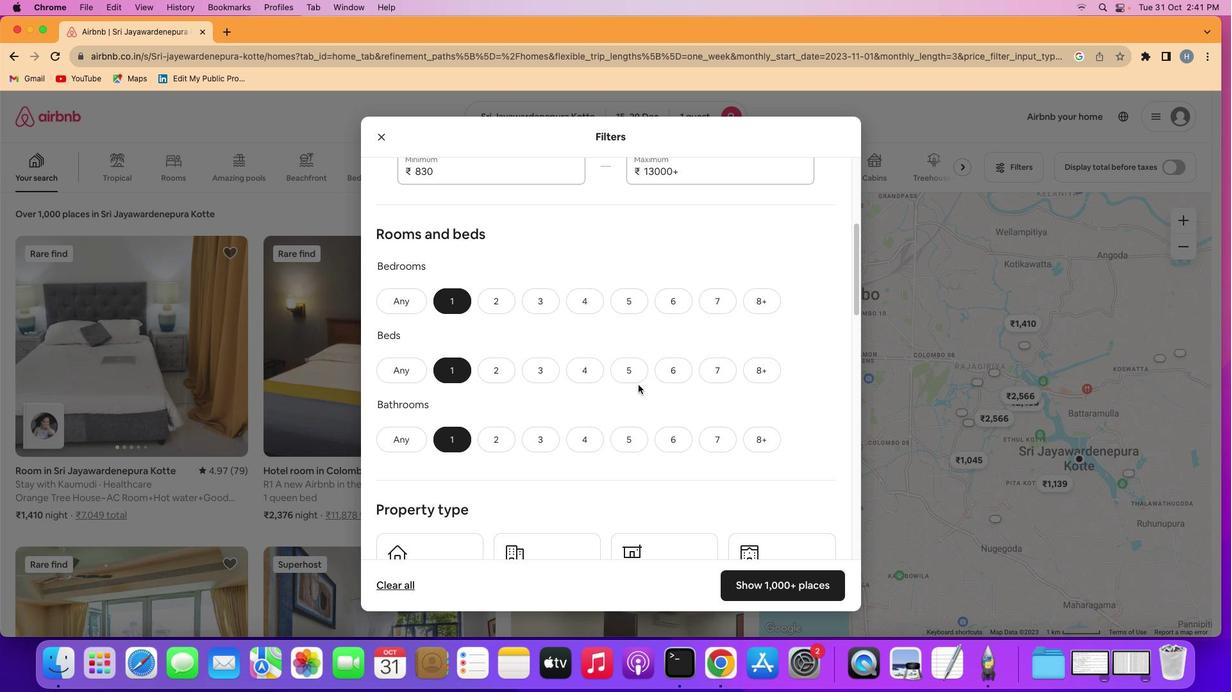 
Action: Mouse moved to (638, 385)
Screenshot: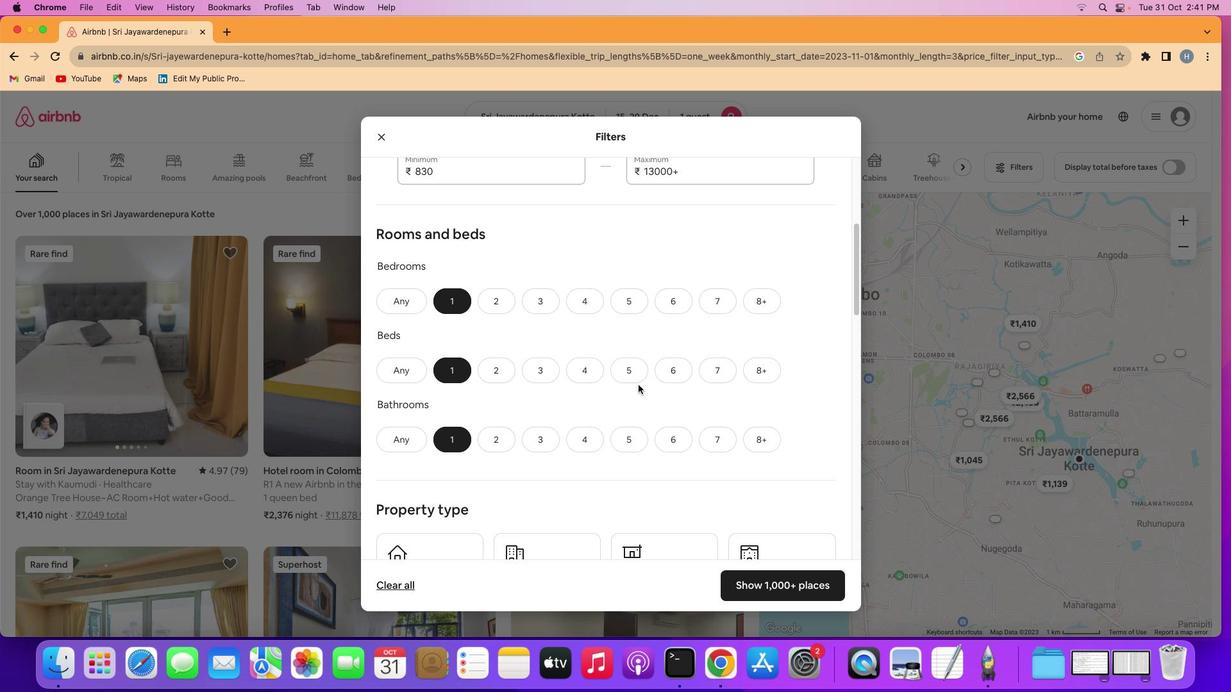 
Action: Mouse scrolled (638, 385) with delta (0, 0)
Screenshot: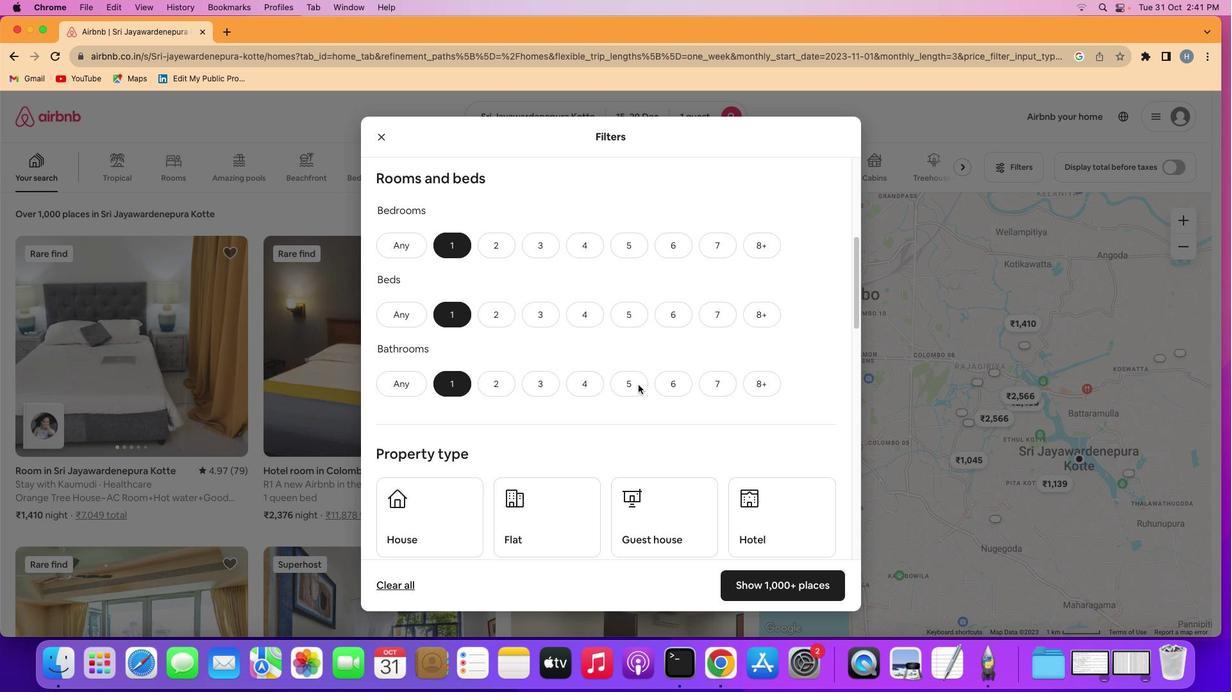 
Action: Mouse scrolled (638, 385) with delta (0, 0)
Screenshot: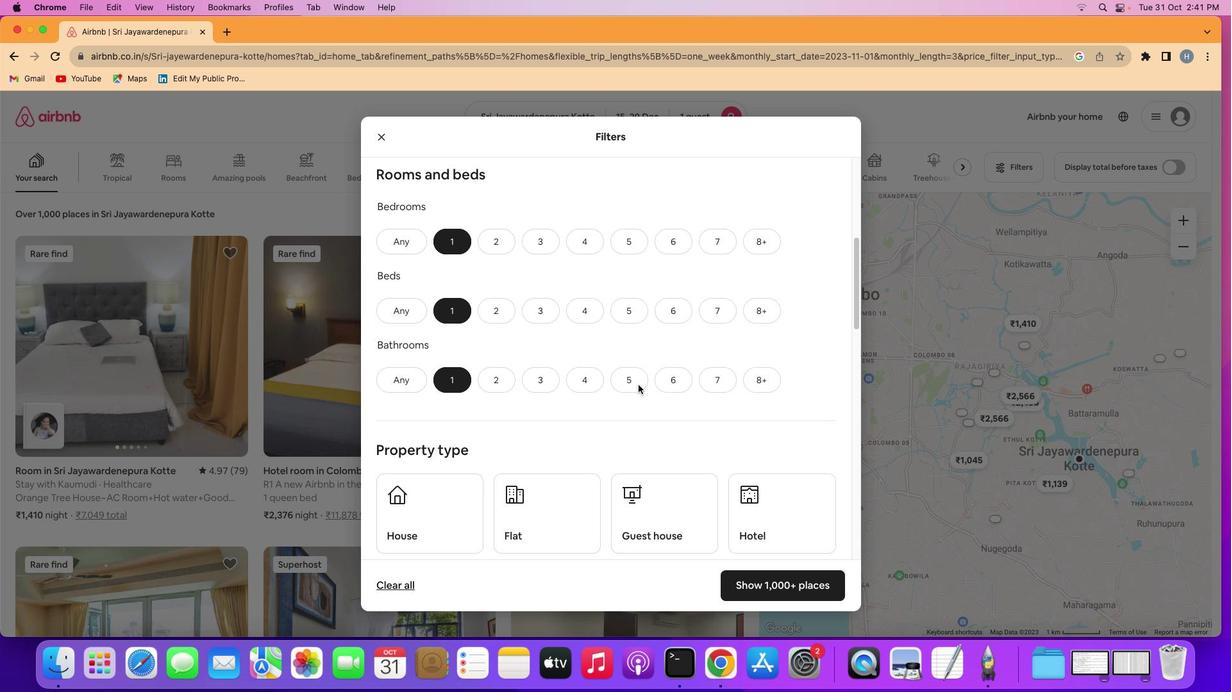 
Action: Mouse scrolled (638, 385) with delta (0, 0)
Screenshot: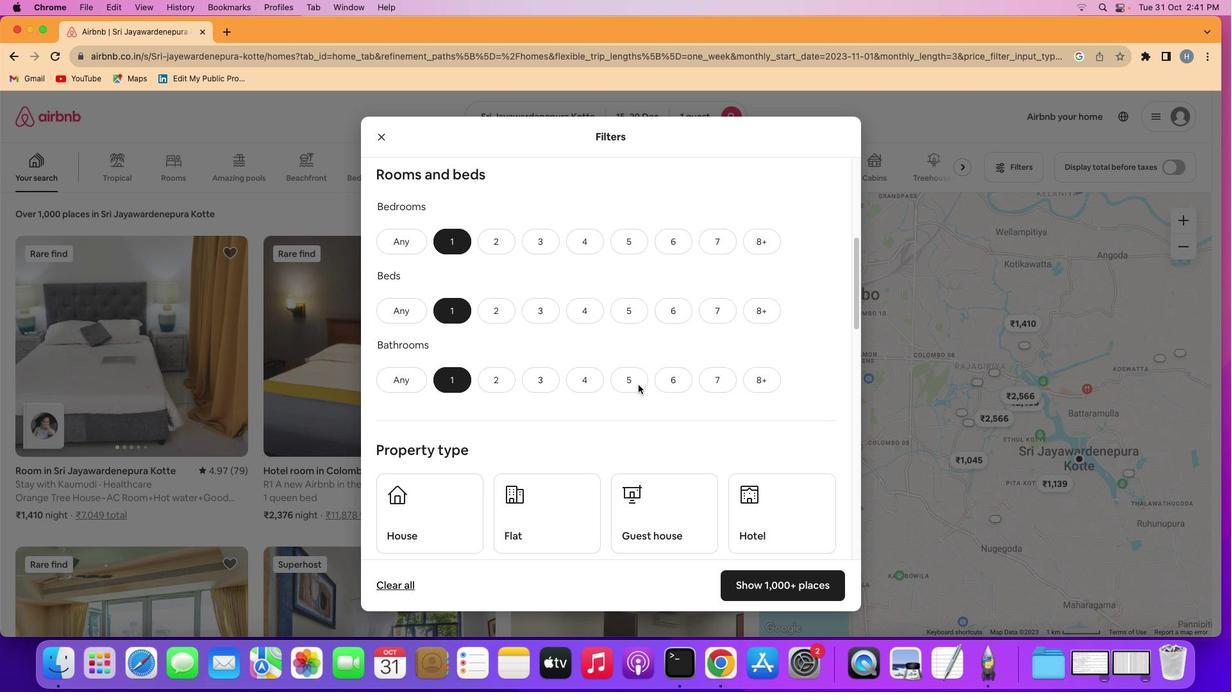 
Action: Mouse scrolled (638, 385) with delta (0, 0)
Screenshot: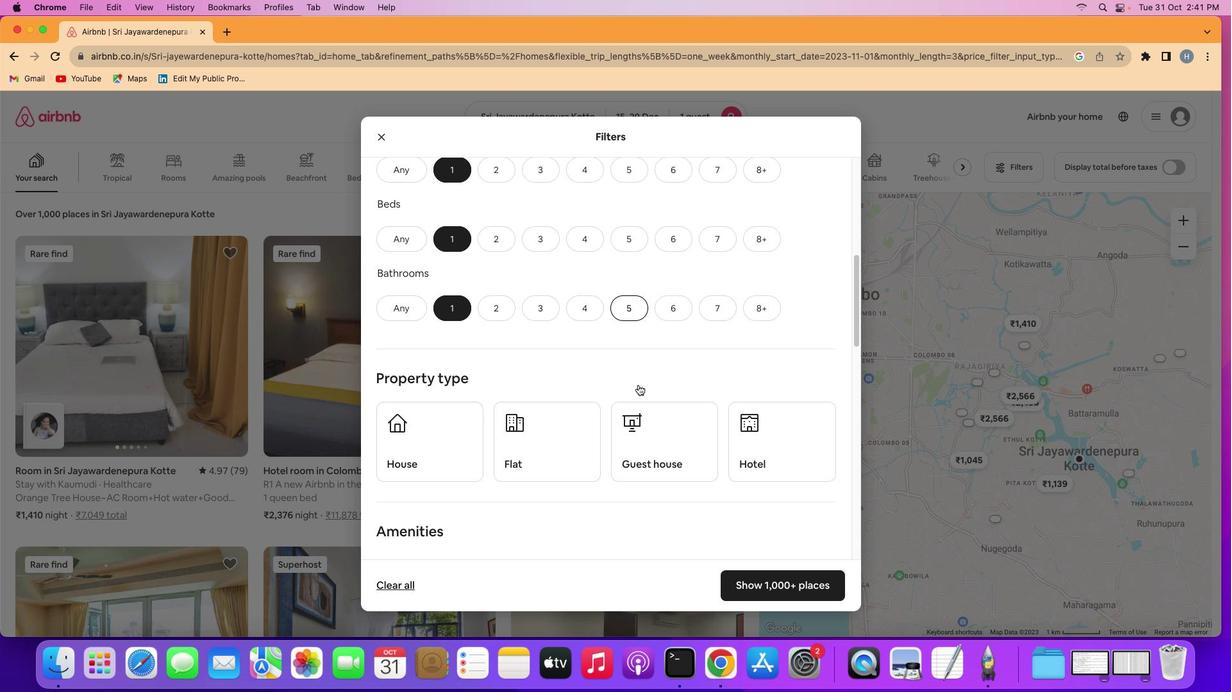 
Action: Mouse scrolled (638, 385) with delta (0, 0)
Screenshot: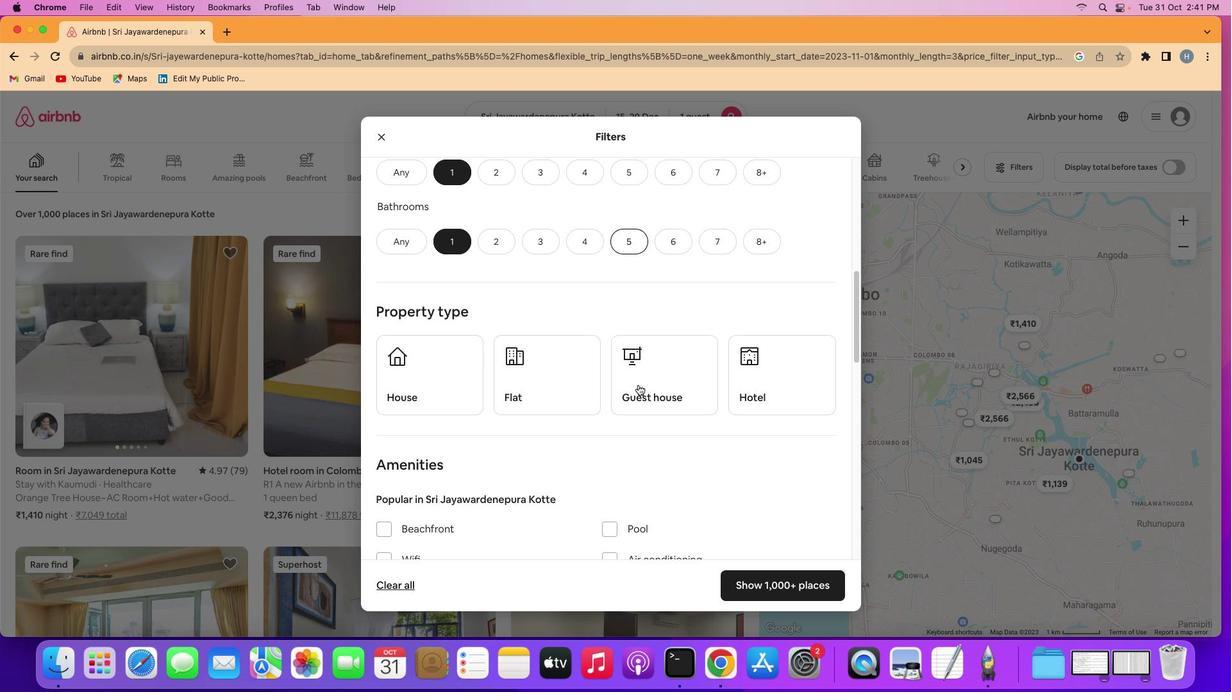 
Action: Mouse scrolled (638, 385) with delta (0, 0)
Screenshot: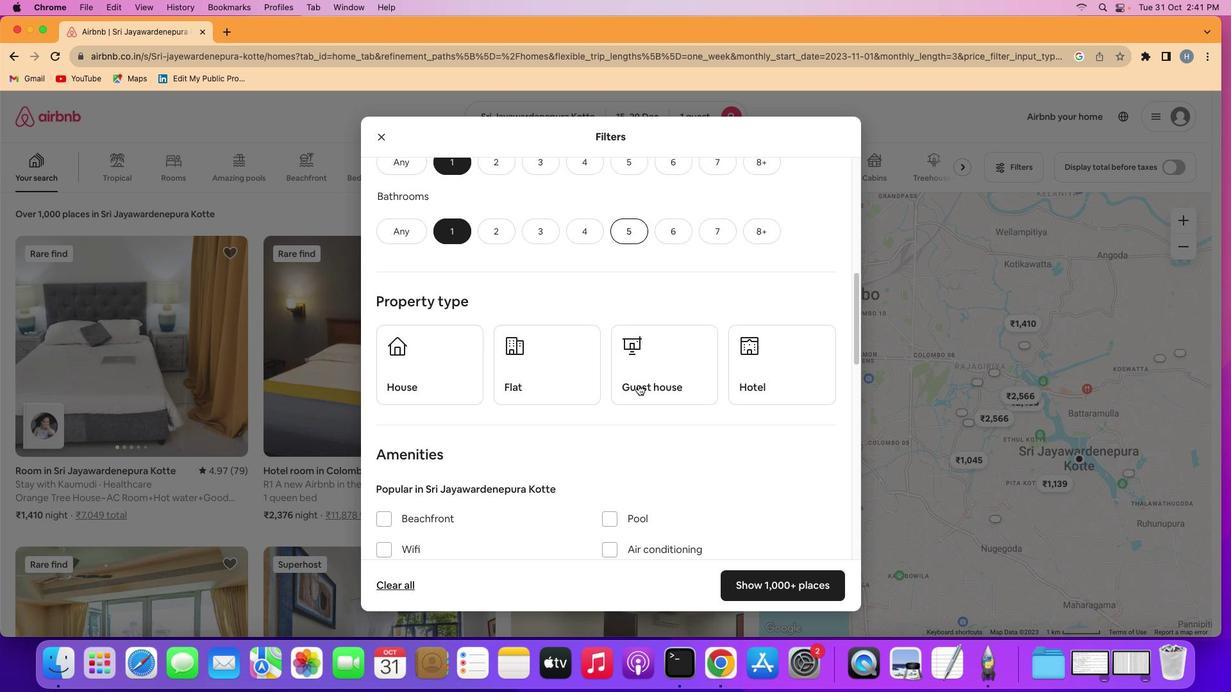 
Action: Mouse scrolled (638, 385) with delta (0, 0)
Screenshot: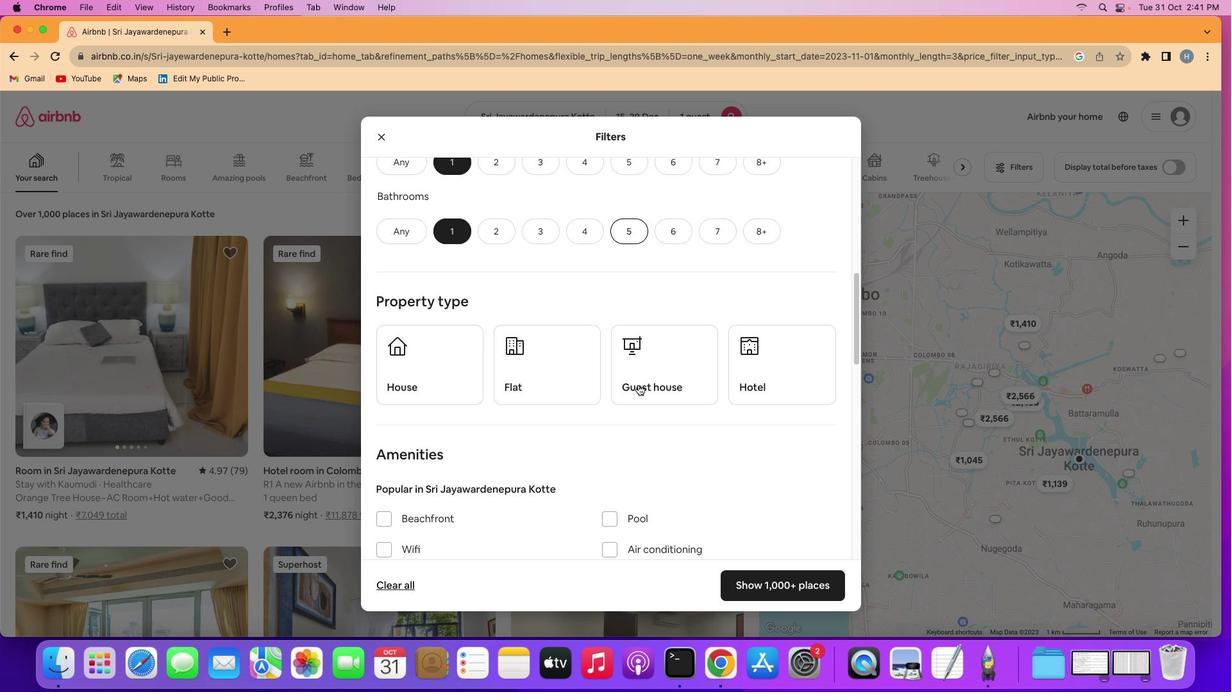 
Action: Mouse scrolled (638, 385) with delta (0, 0)
Screenshot: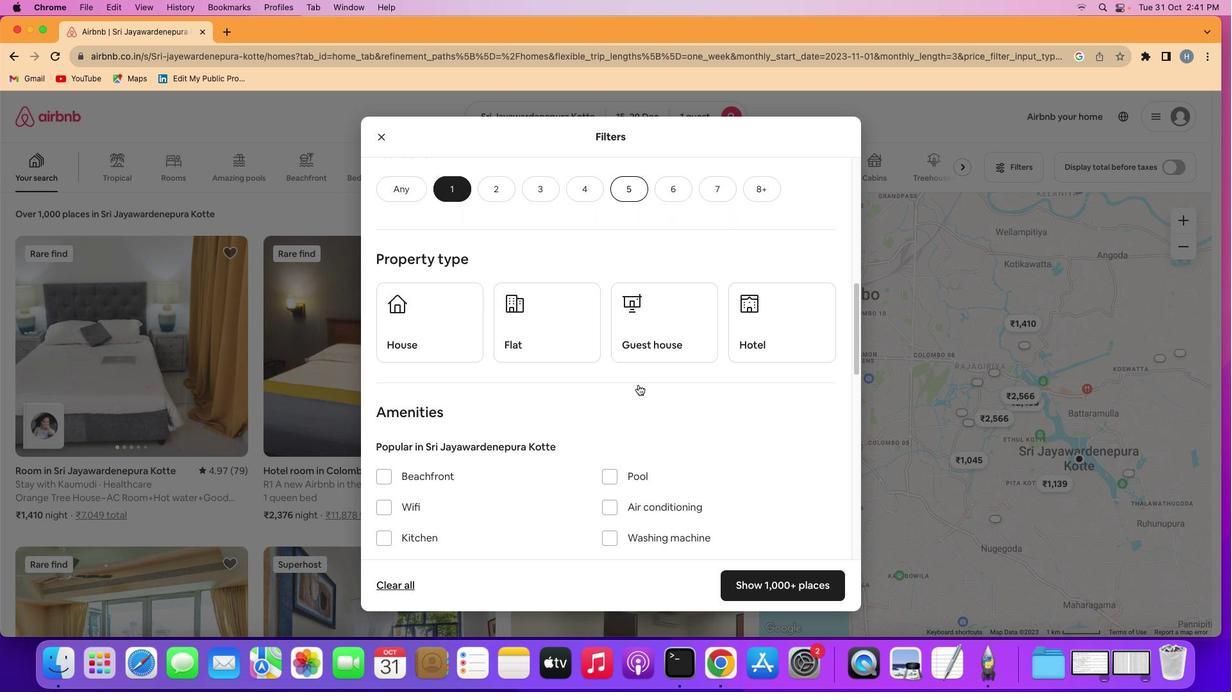 
Action: Mouse scrolled (638, 385) with delta (0, 0)
Screenshot: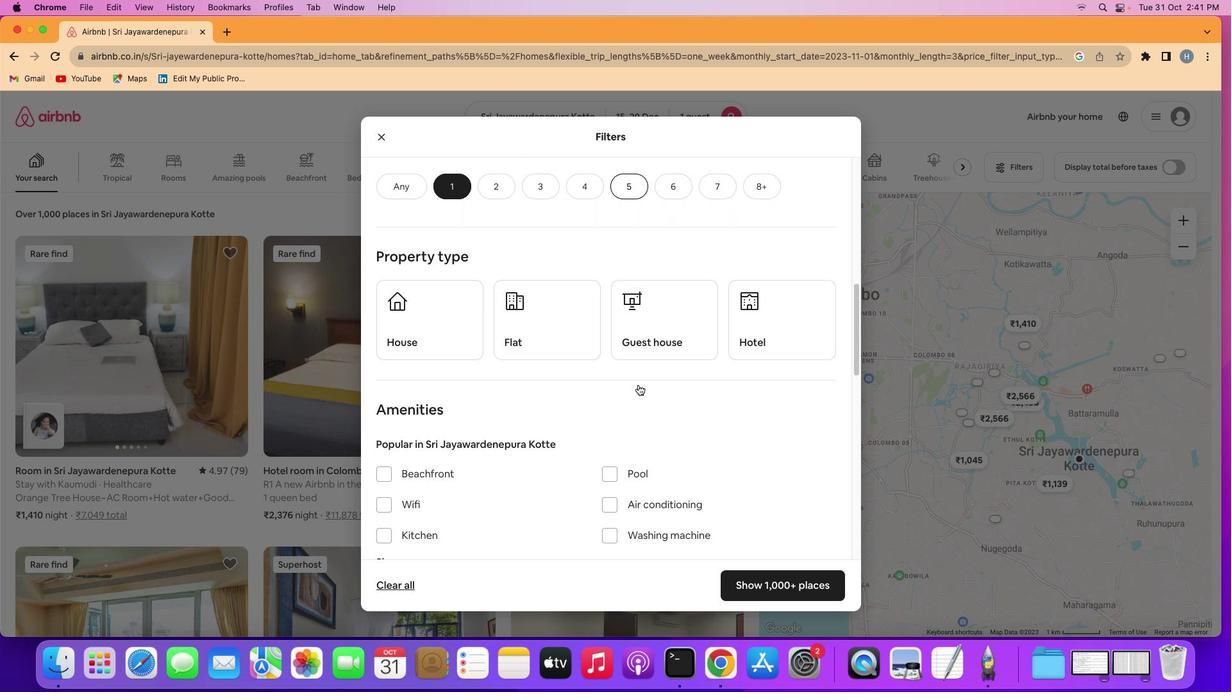 
Action: Mouse scrolled (638, 385) with delta (0, 0)
Screenshot: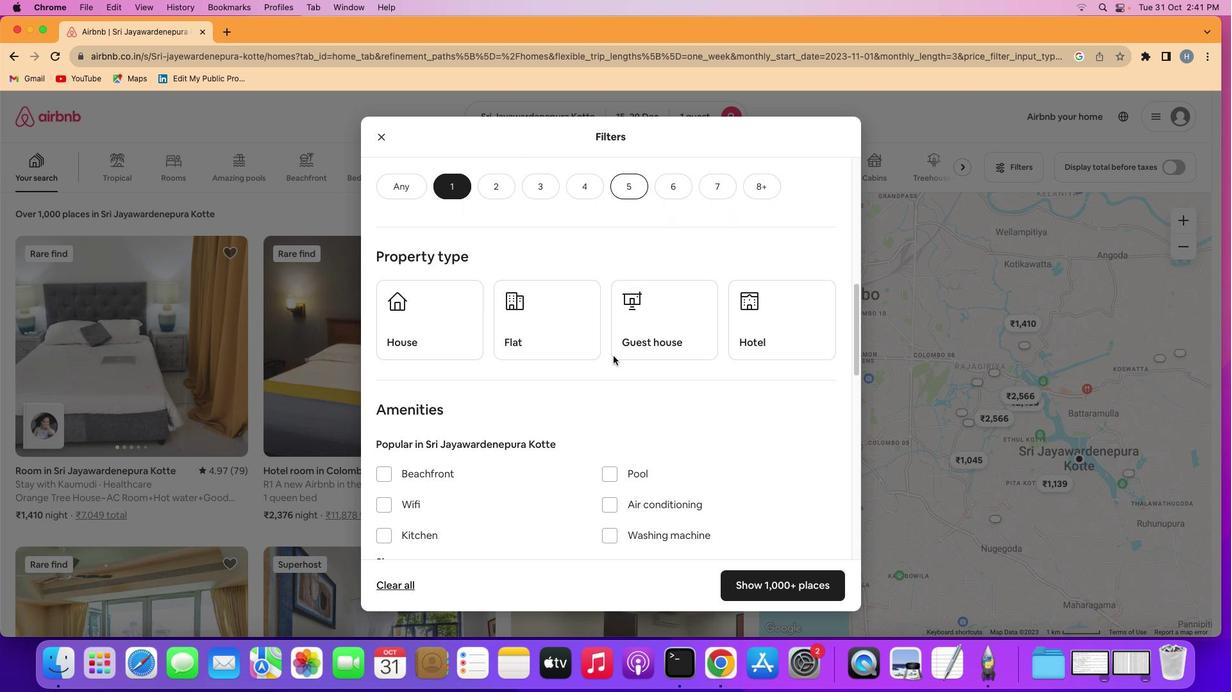 
Action: Mouse moved to (764, 325)
Screenshot: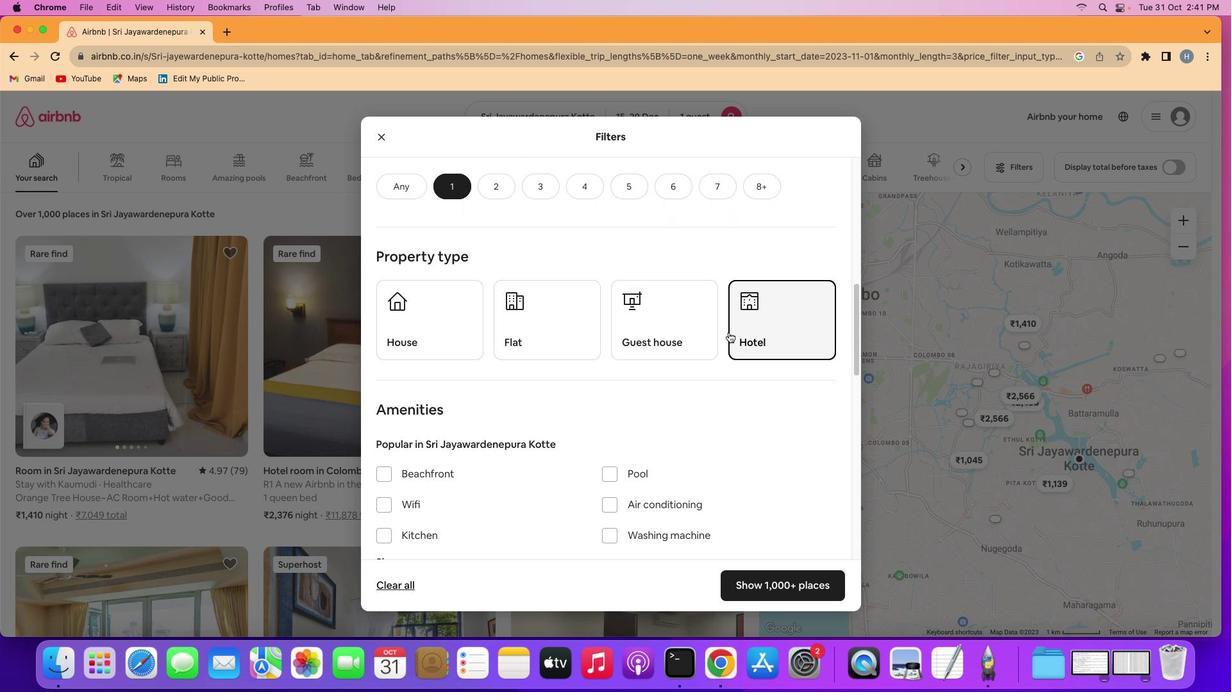 
Action: Mouse pressed left at (764, 325)
Screenshot: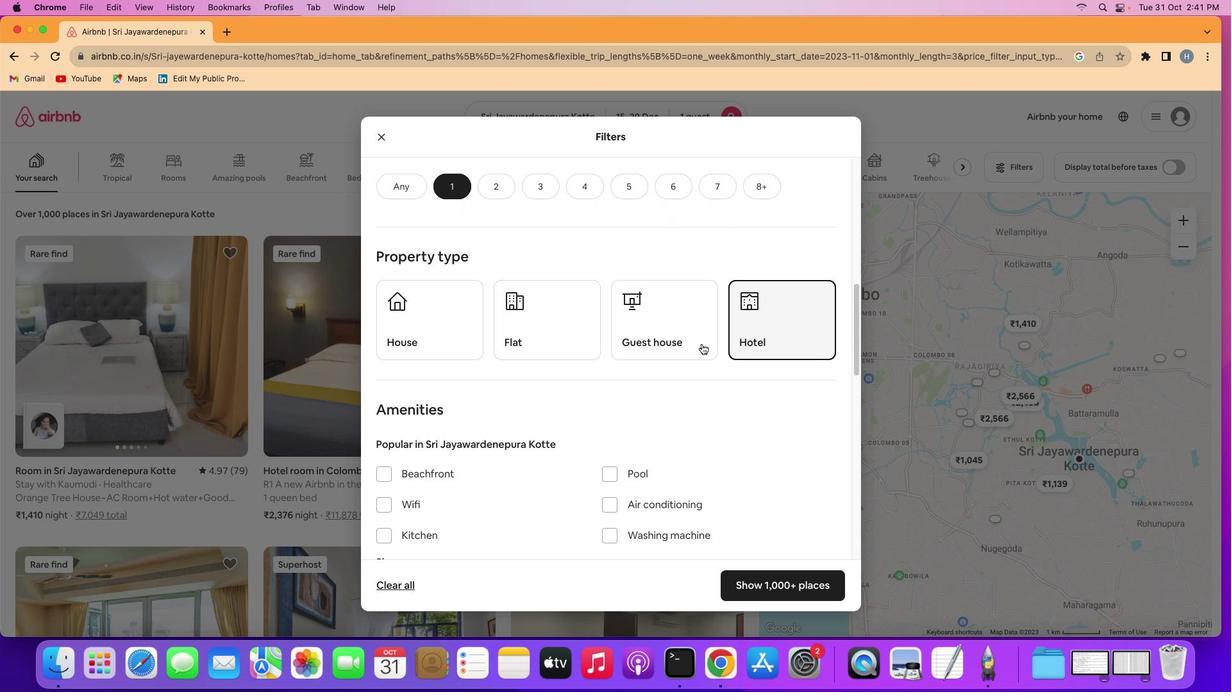 
Action: Mouse moved to (654, 364)
Screenshot: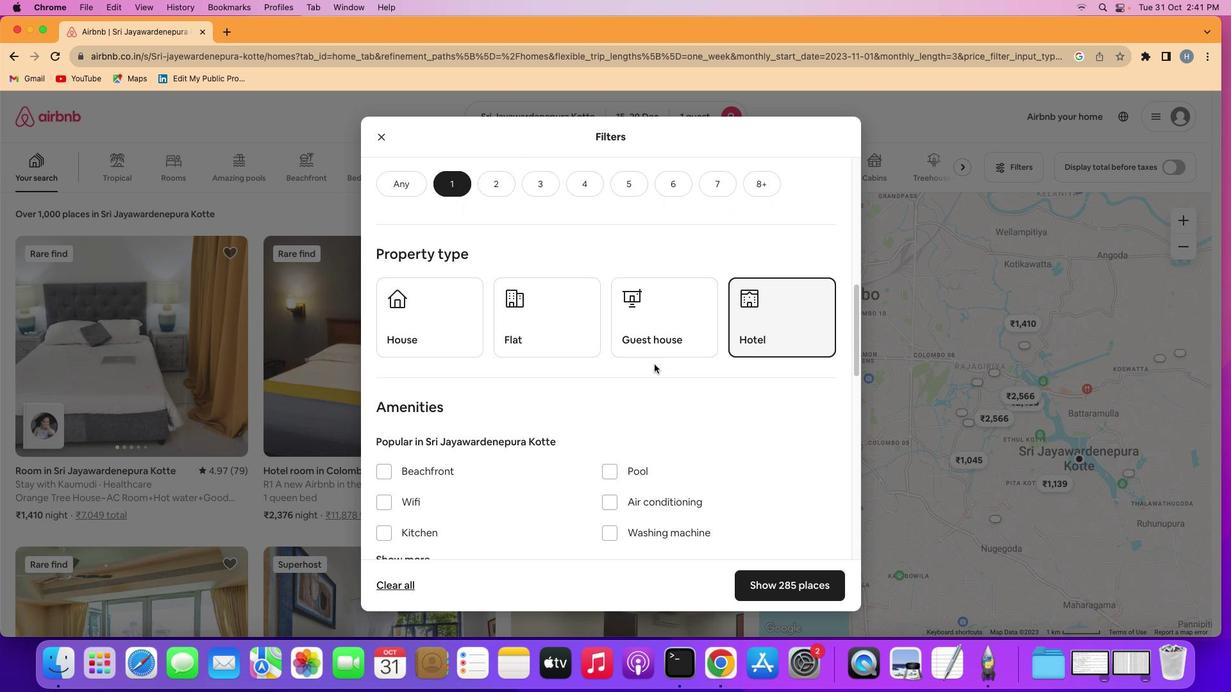 
Action: Mouse scrolled (654, 364) with delta (0, 0)
Screenshot: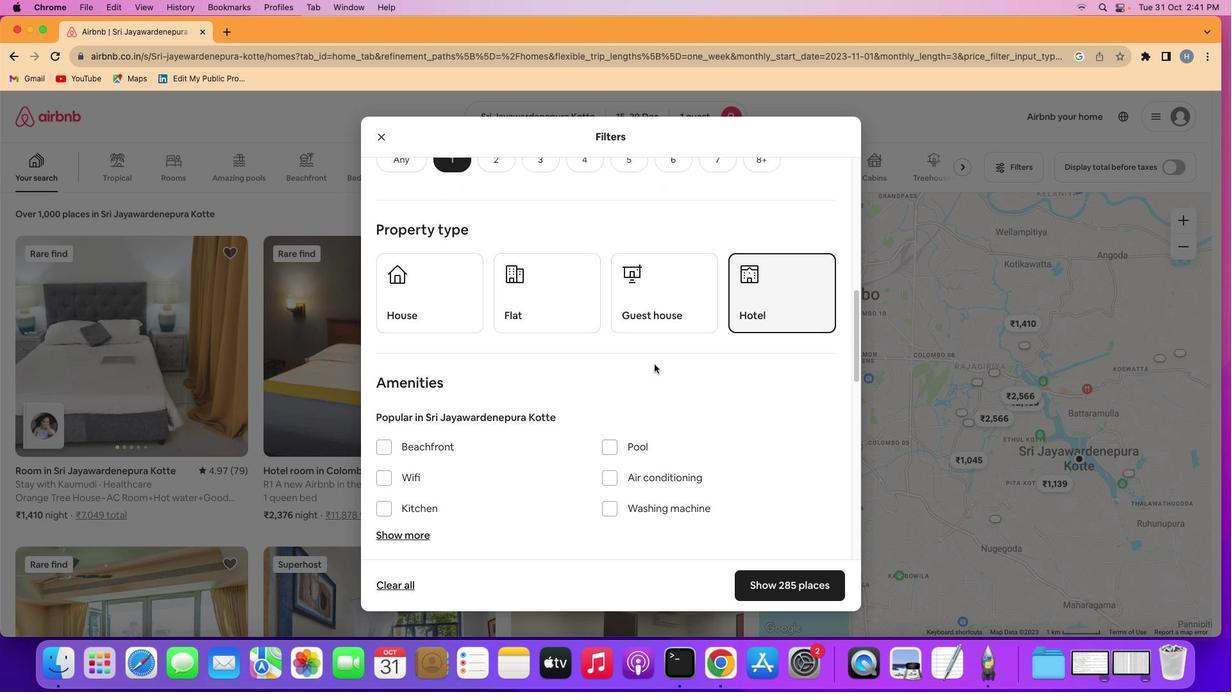 
Action: Mouse scrolled (654, 364) with delta (0, 0)
Screenshot: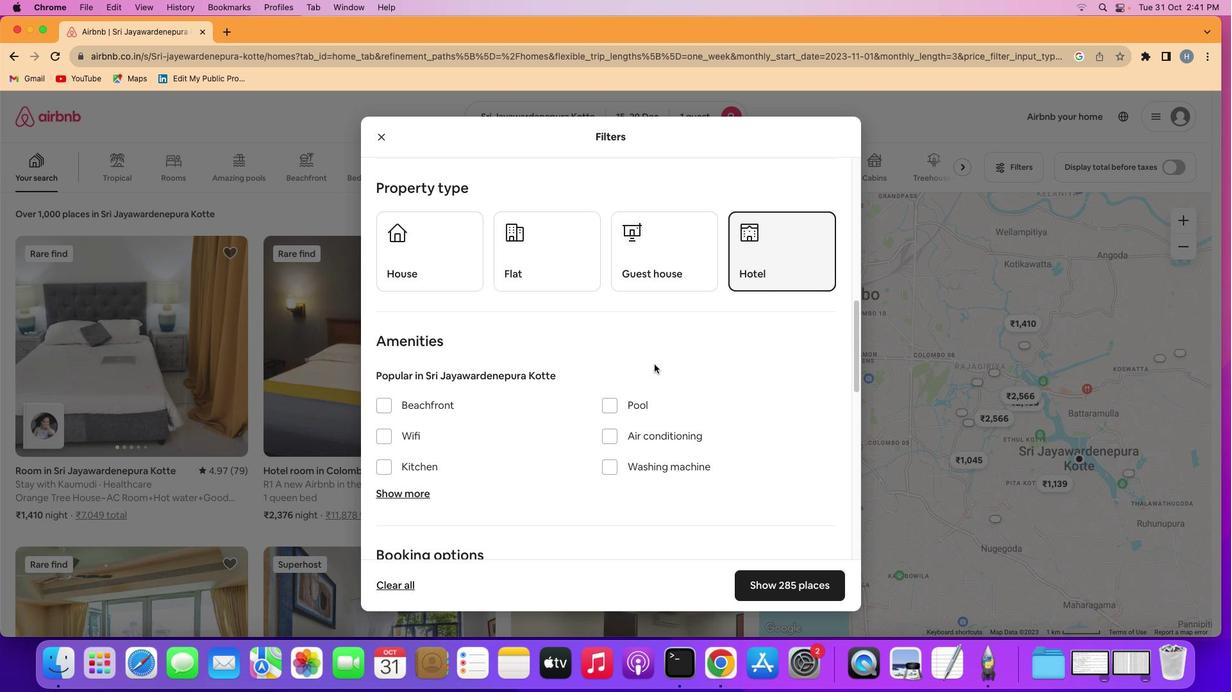 
Action: Mouse scrolled (654, 364) with delta (0, 0)
Screenshot: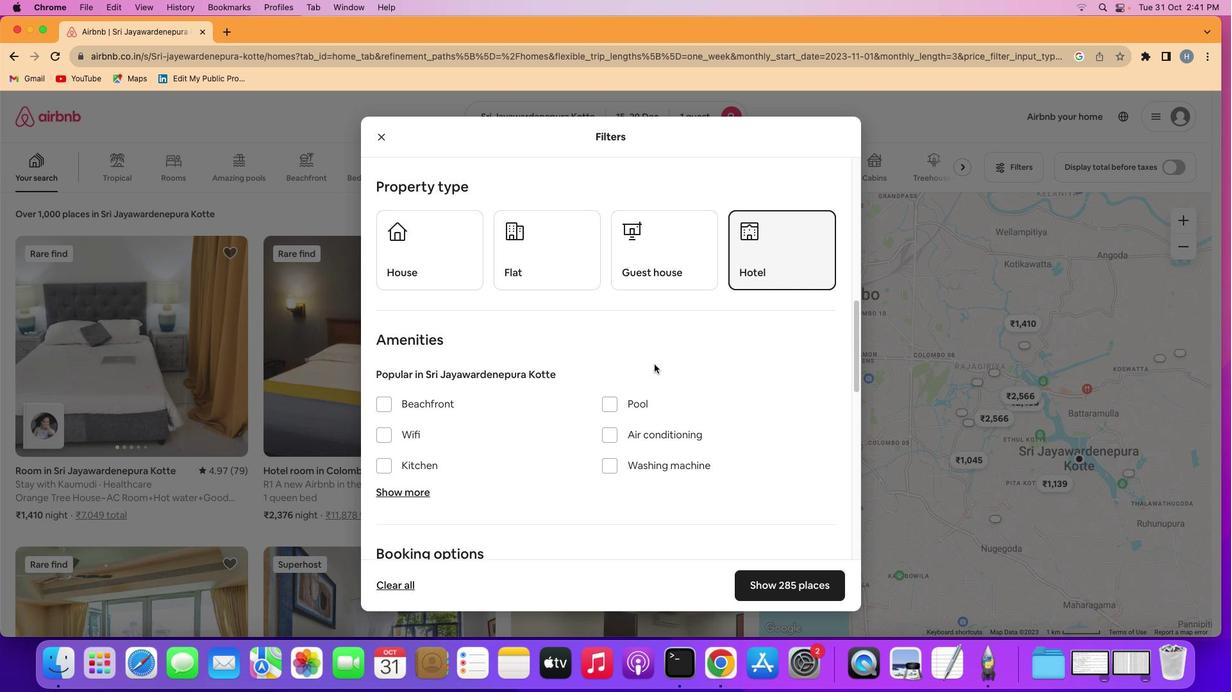 
Action: Mouse scrolled (654, 364) with delta (0, 0)
Screenshot: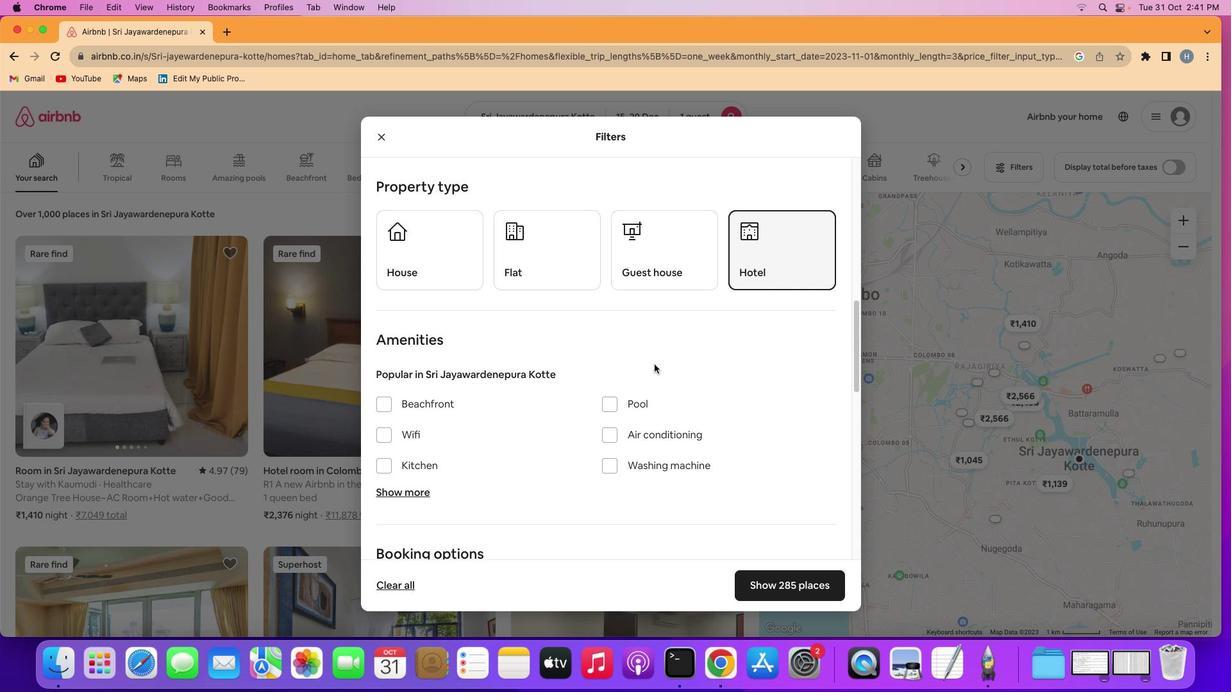 
Action: Mouse scrolled (654, 364) with delta (0, 0)
Screenshot: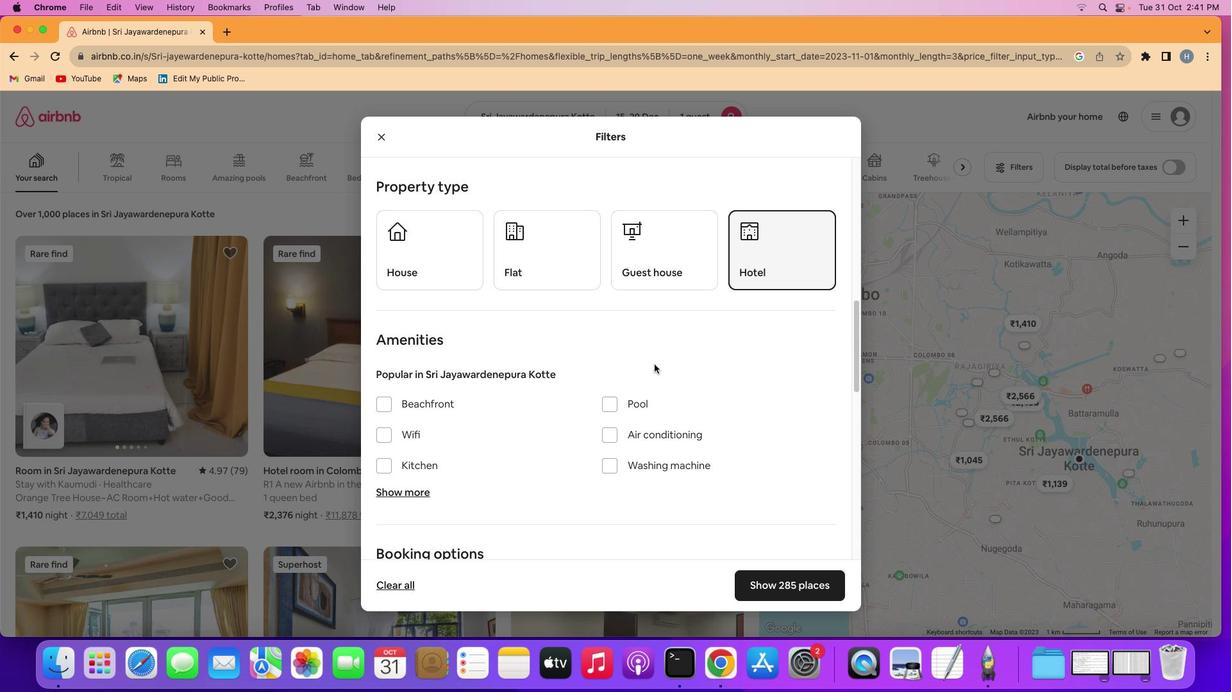 
Action: Mouse scrolled (654, 364) with delta (0, 0)
Screenshot: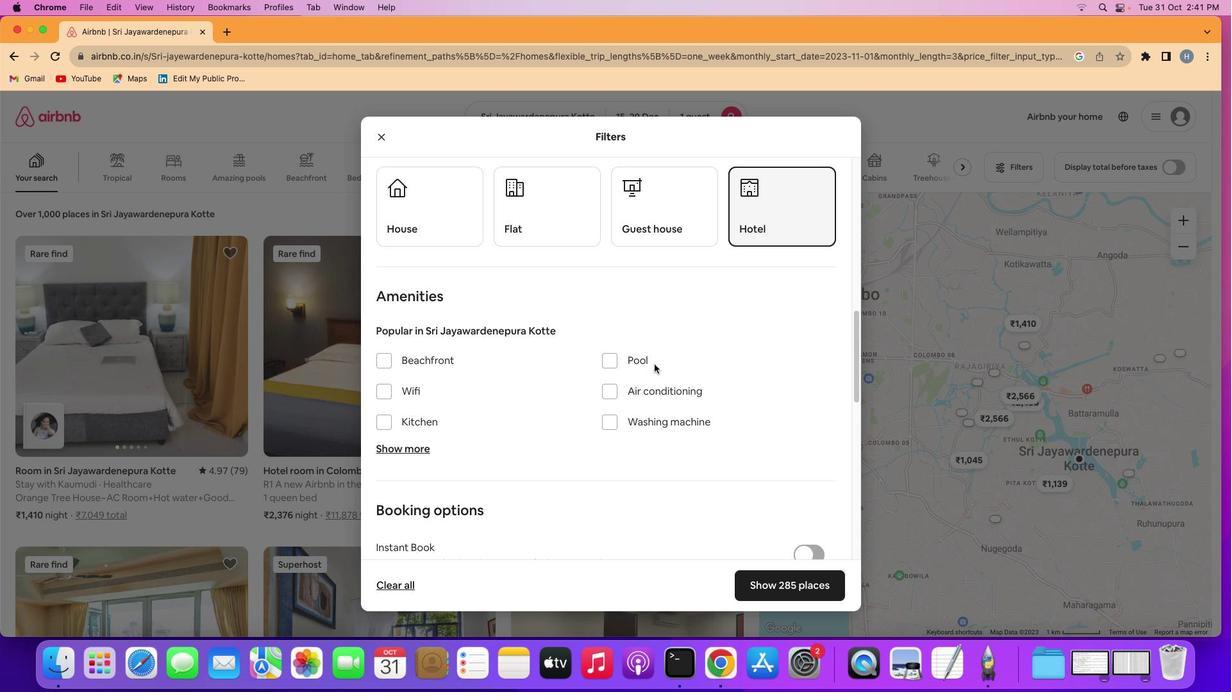 
Action: Mouse scrolled (654, 364) with delta (0, 0)
Screenshot: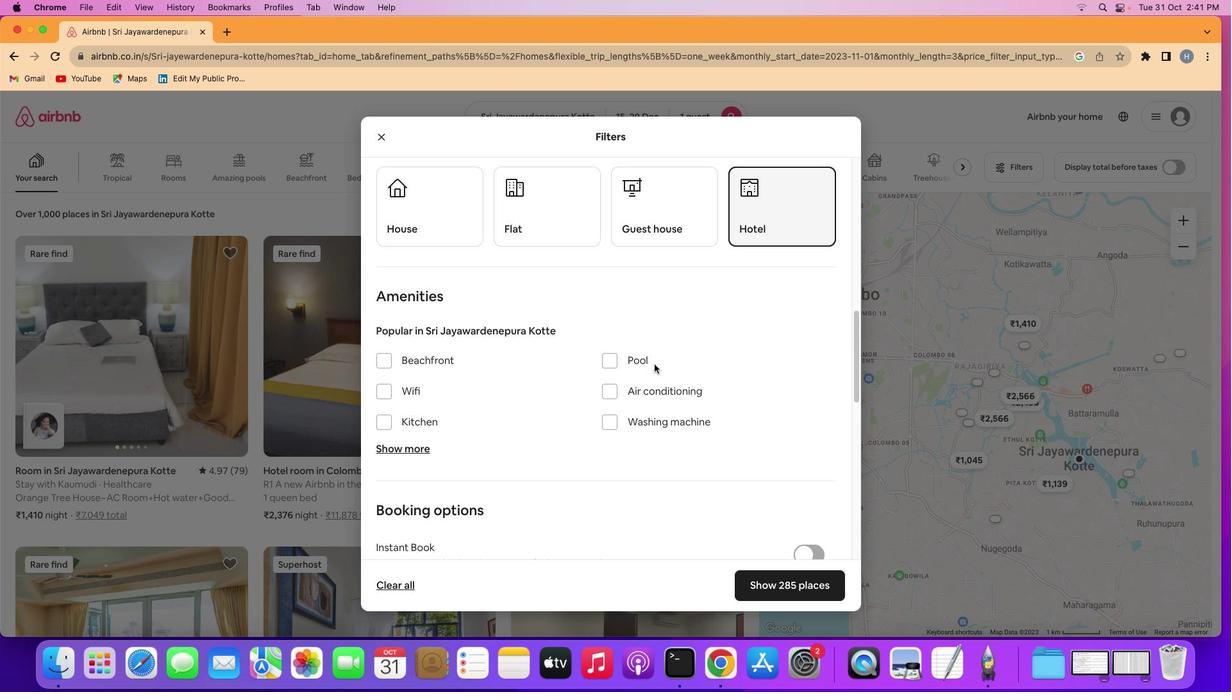
Action: Mouse scrolled (654, 364) with delta (0, 0)
Screenshot: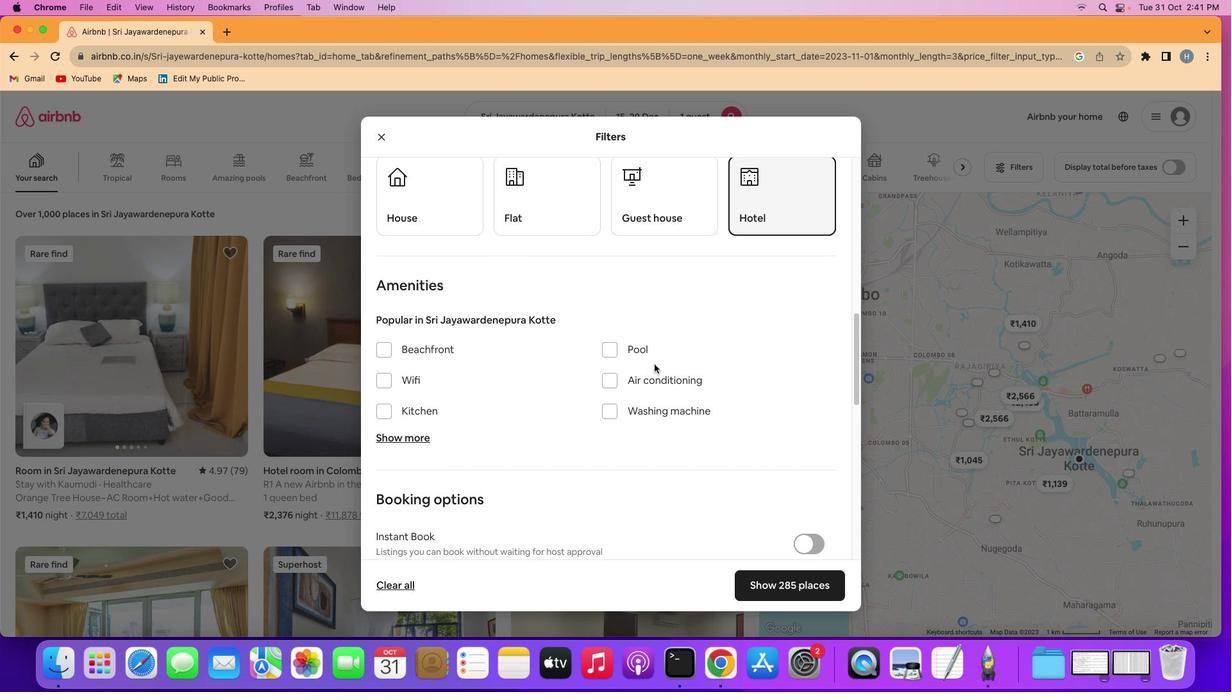 
Action: Mouse scrolled (654, 364) with delta (0, 0)
Screenshot: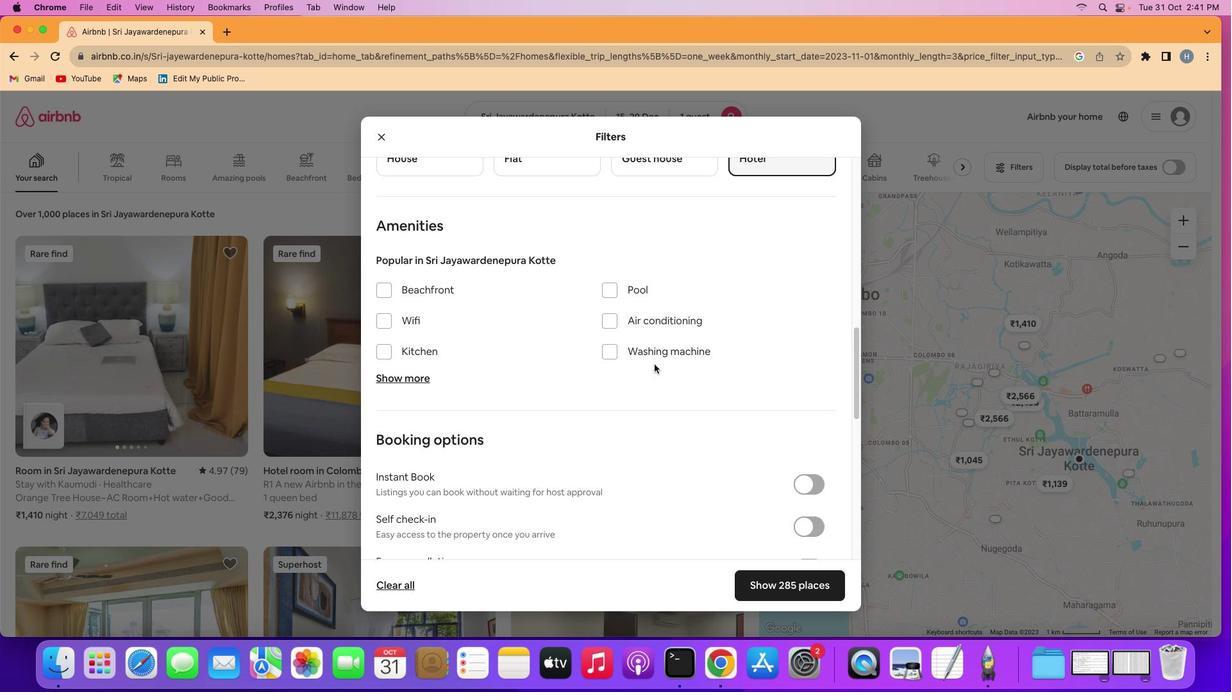 
Action: Mouse scrolled (654, 364) with delta (0, 0)
Screenshot: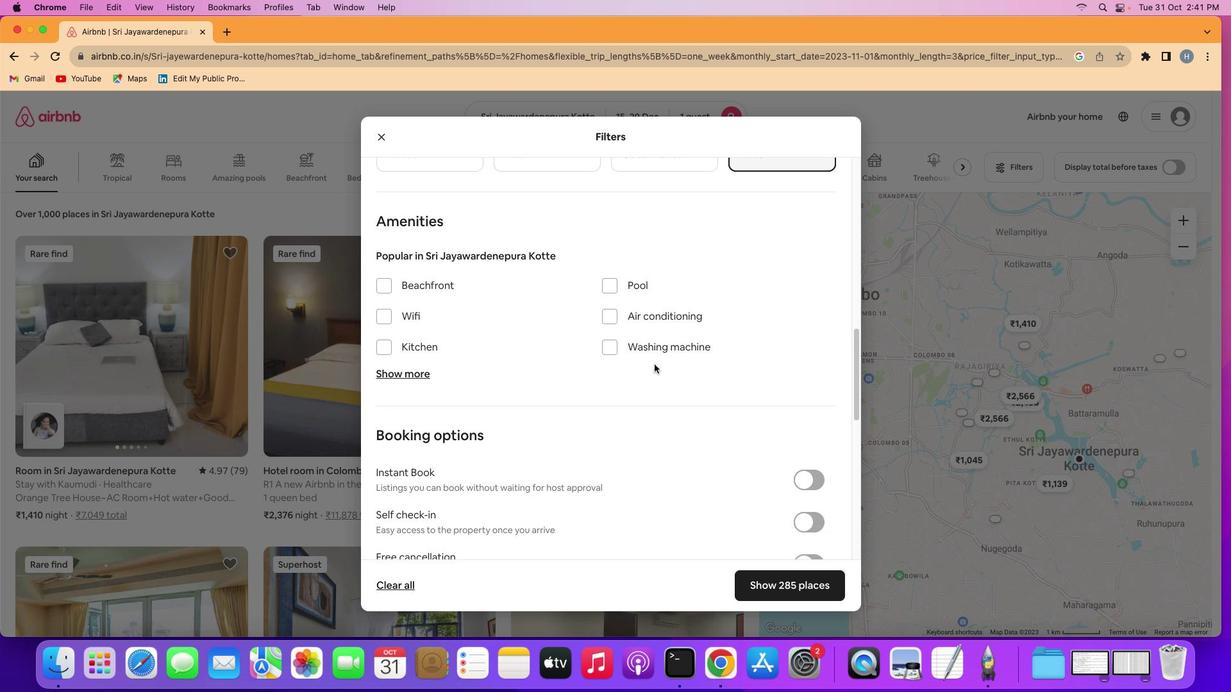 
Action: Mouse scrolled (654, 364) with delta (0, 0)
Screenshot: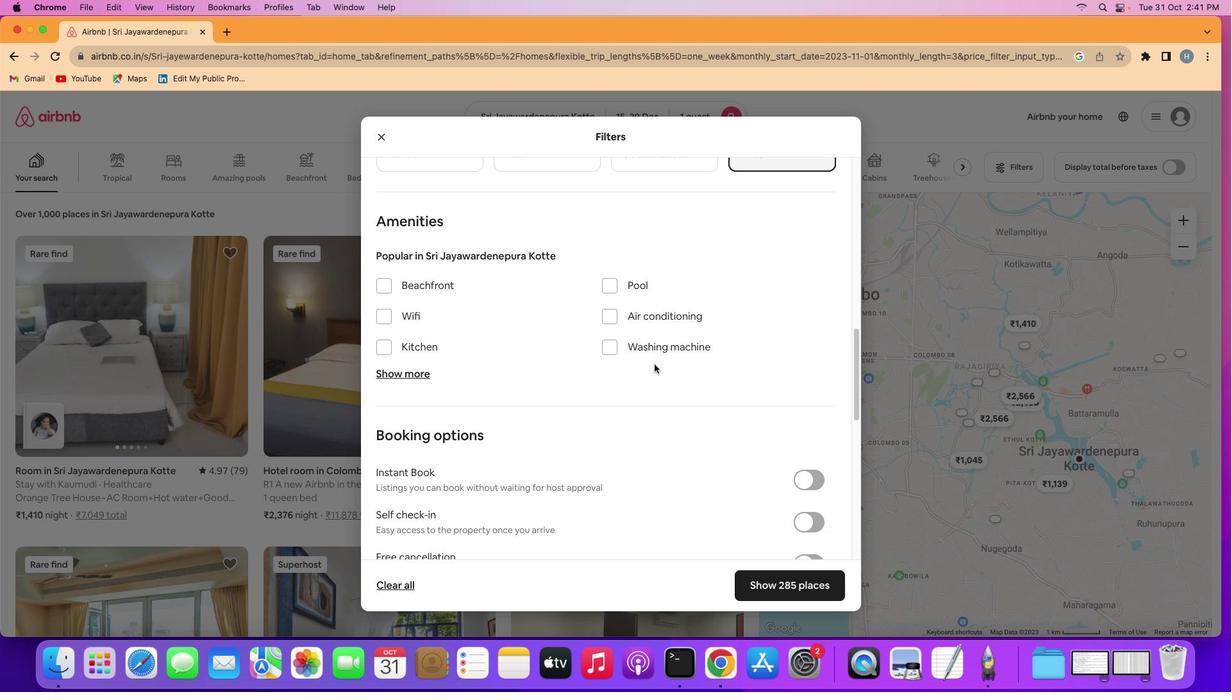 
Action: Mouse scrolled (654, 364) with delta (0, 0)
Screenshot: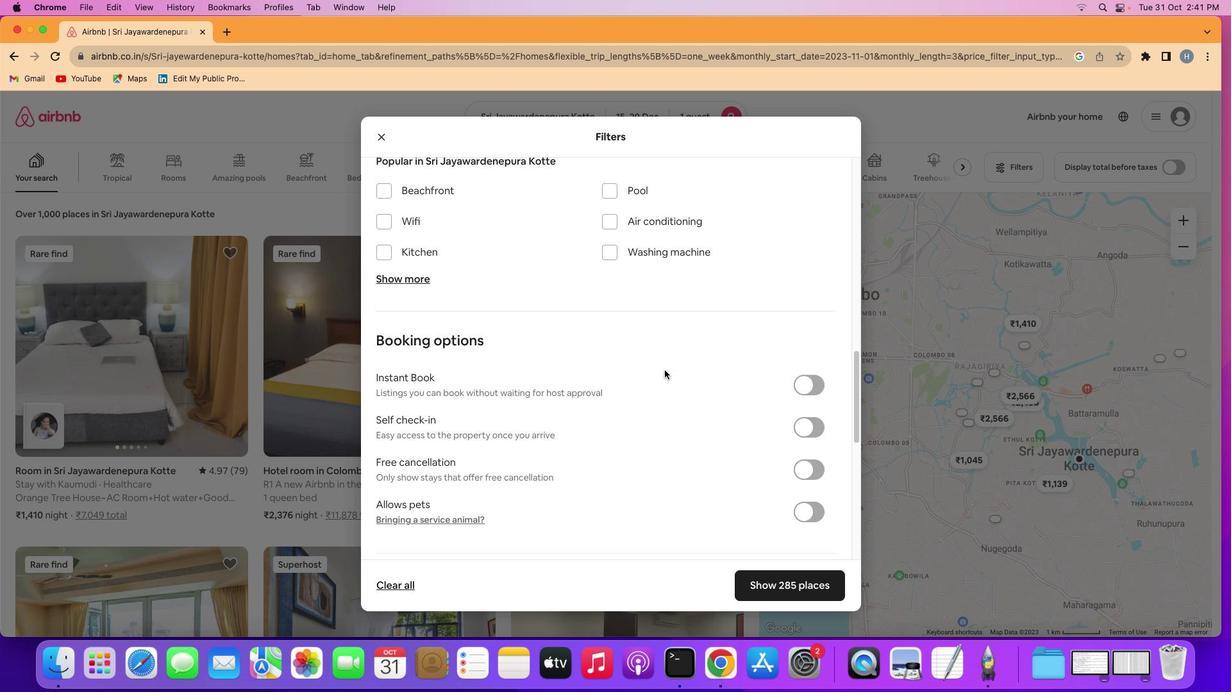 
Action: Mouse scrolled (654, 364) with delta (0, 0)
Screenshot: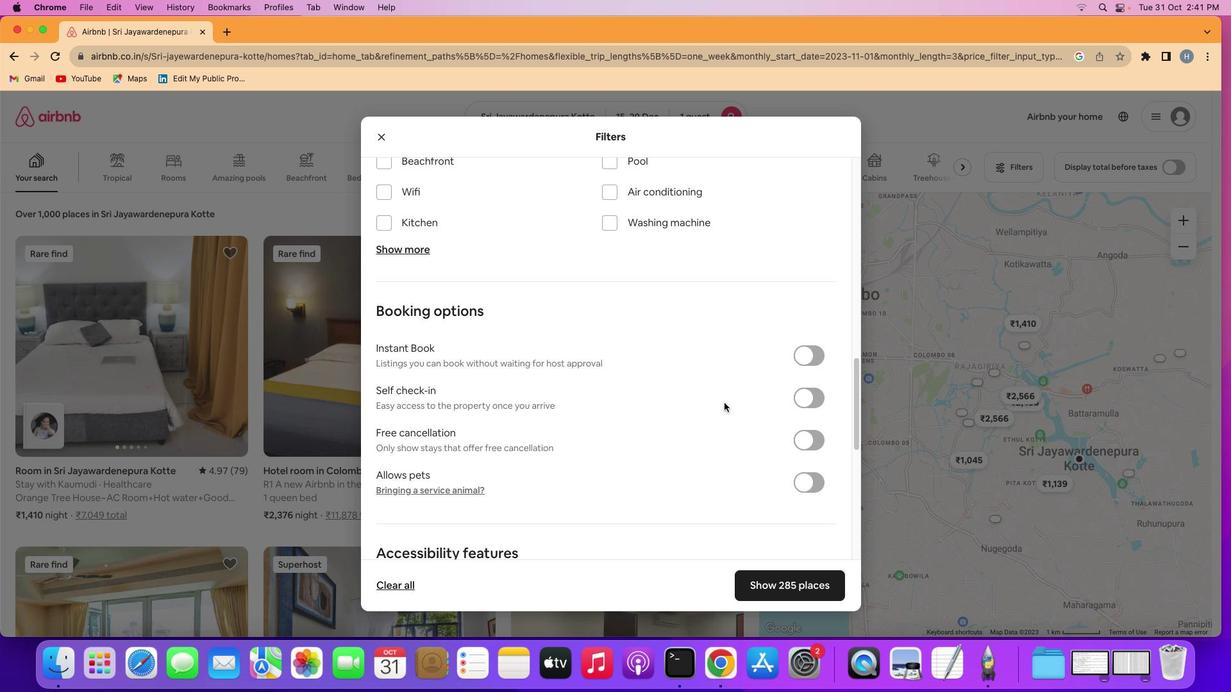 
Action: Mouse scrolled (654, 364) with delta (0, 0)
Screenshot: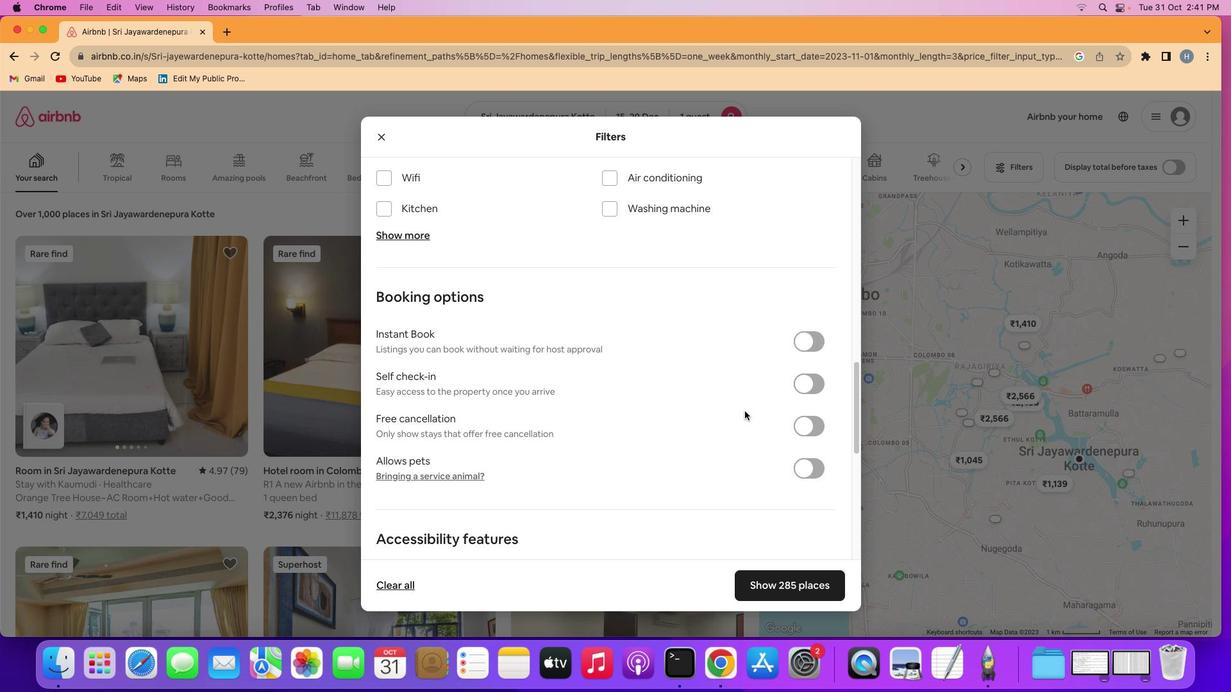 
Action: Mouse scrolled (654, 364) with delta (0, 0)
Screenshot: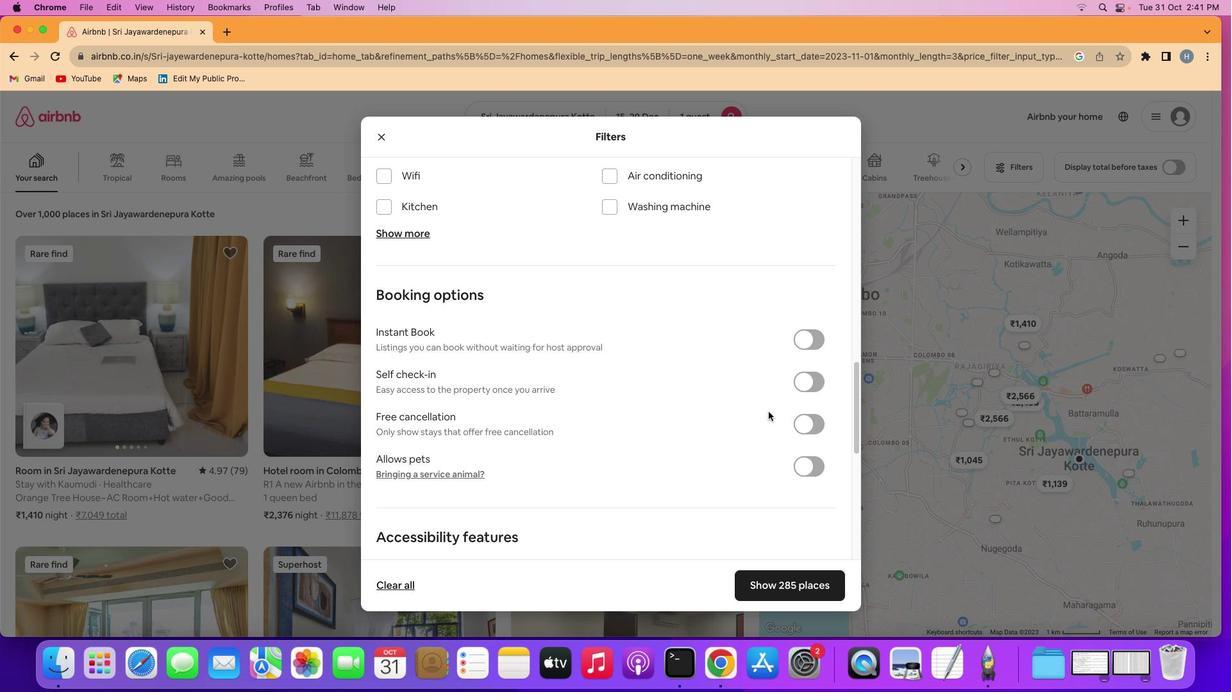 
Action: Mouse moved to (808, 380)
Screenshot: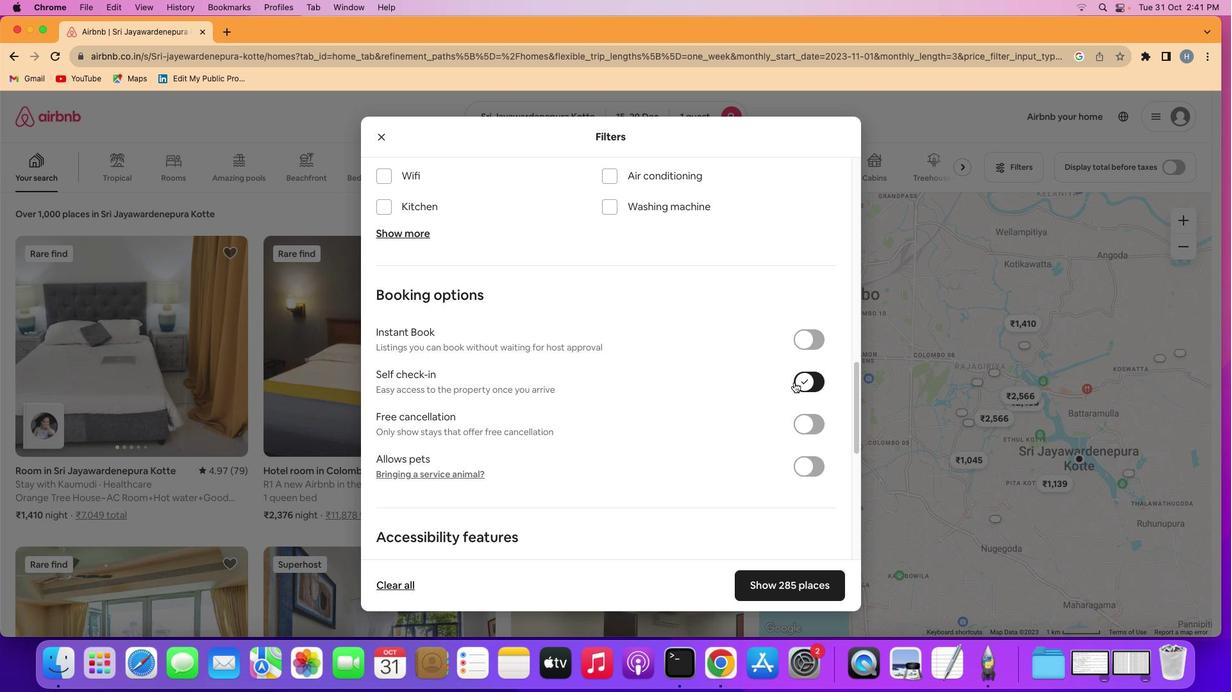 
Action: Mouse pressed left at (808, 380)
Screenshot: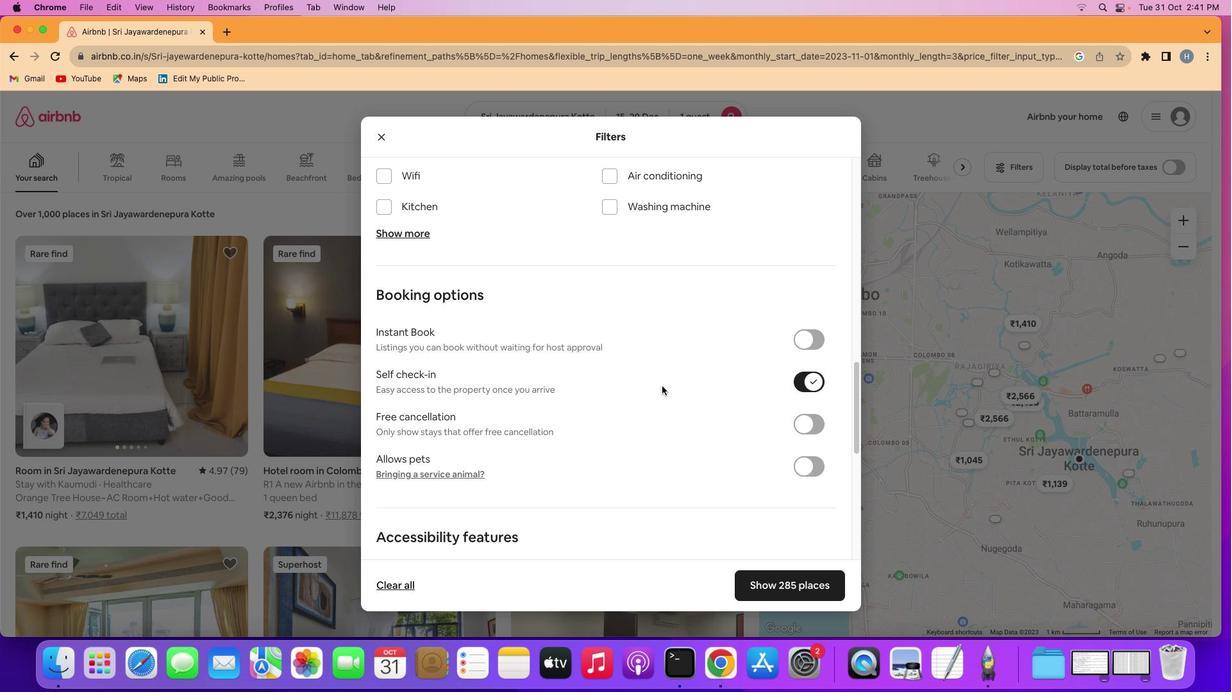 
Action: Mouse moved to (627, 384)
Screenshot: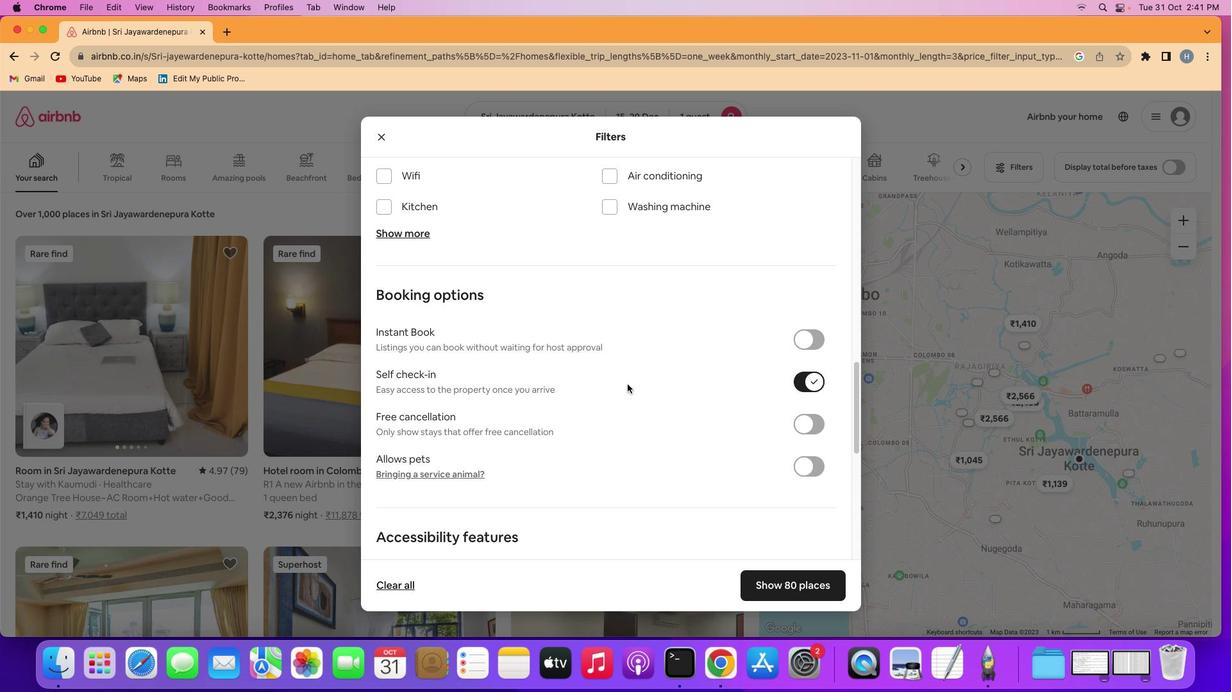 
Action: Mouse scrolled (627, 384) with delta (0, 0)
Screenshot: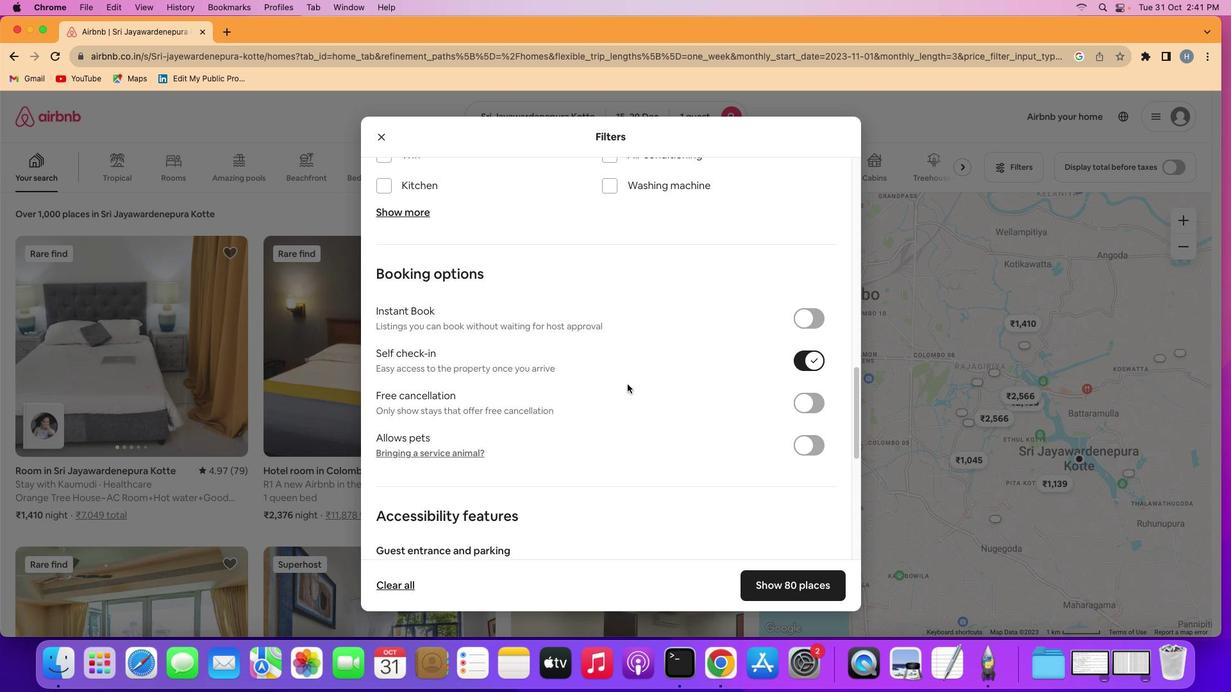 
Action: Mouse scrolled (627, 384) with delta (0, 0)
Screenshot: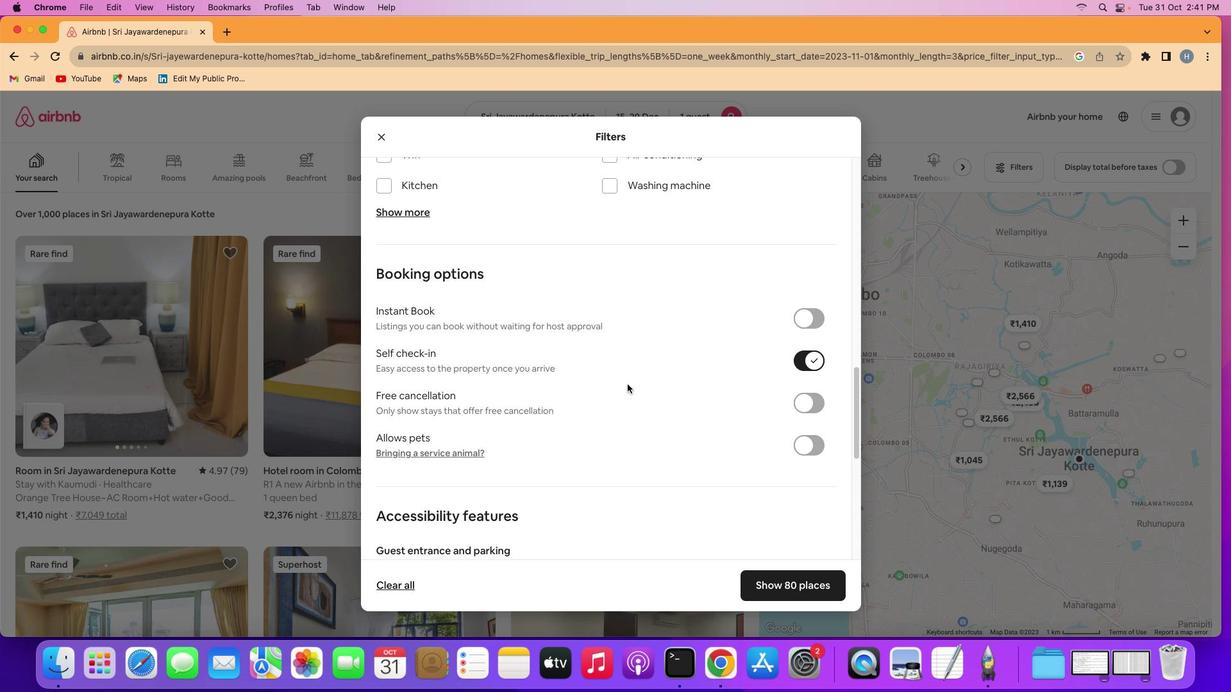 
Action: Mouse scrolled (627, 384) with delta (0, 0)
Screenshot: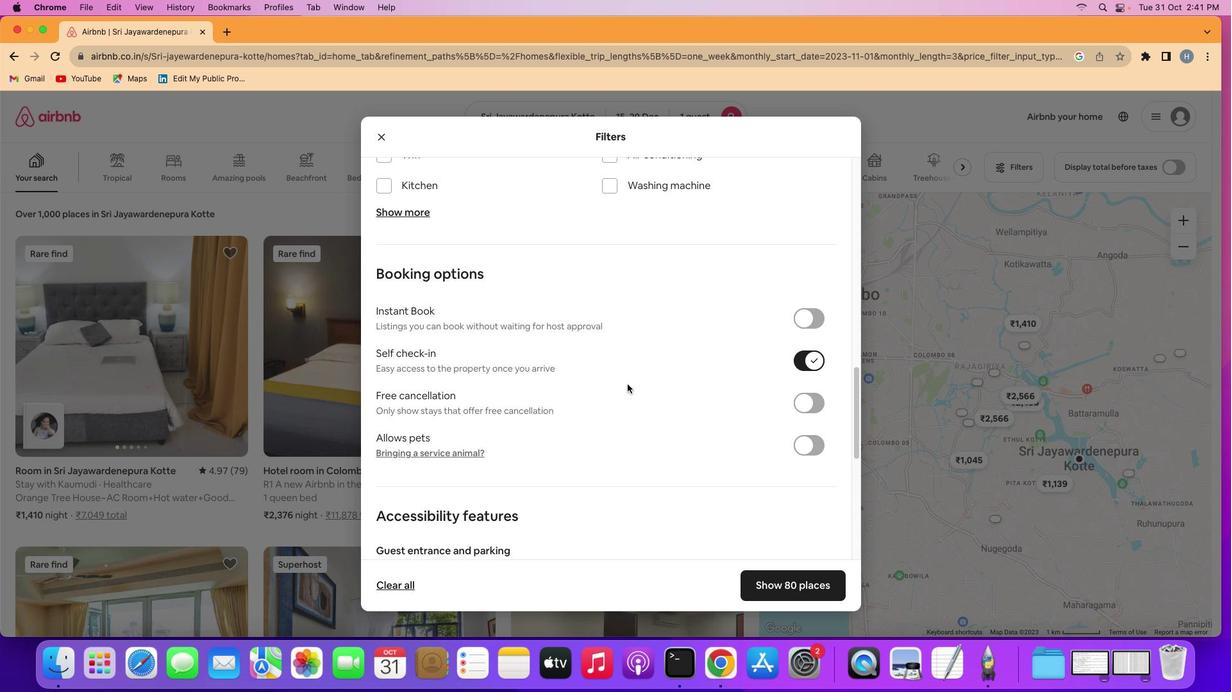 
Action: Mouse scrolled (627, 384) with delta (0, 0)
Screenshot: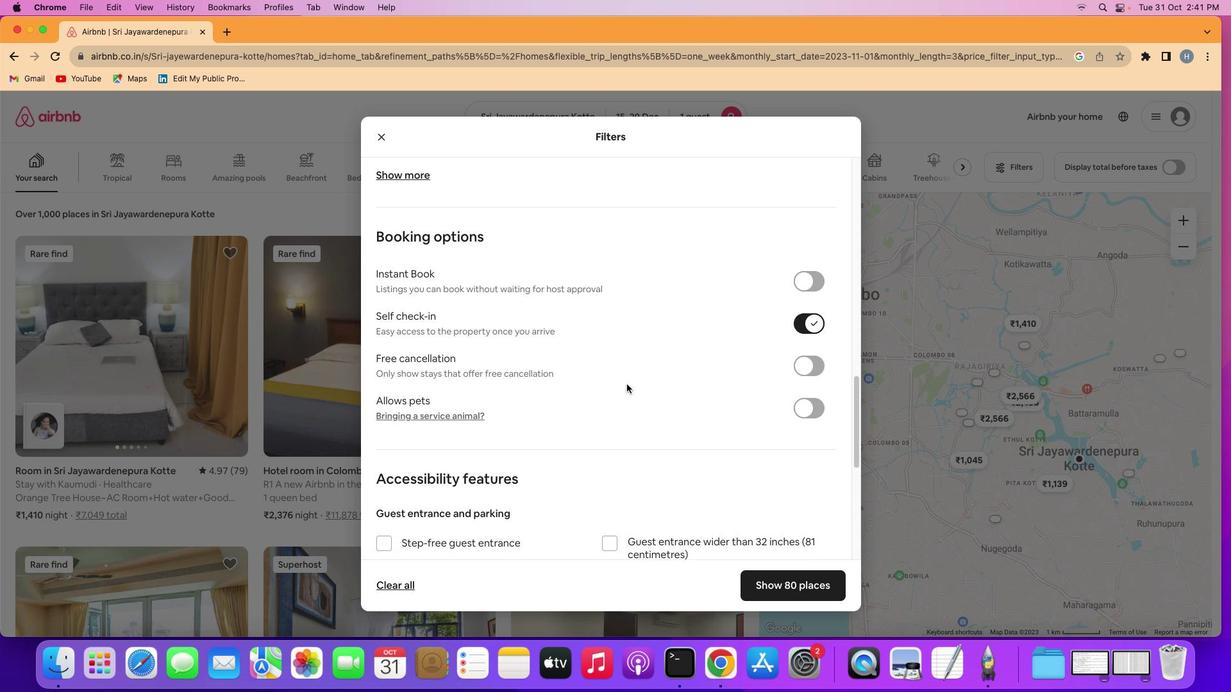 
Action: Mouse scrolled (627, 384) with delta (0, 0)
Screenshot: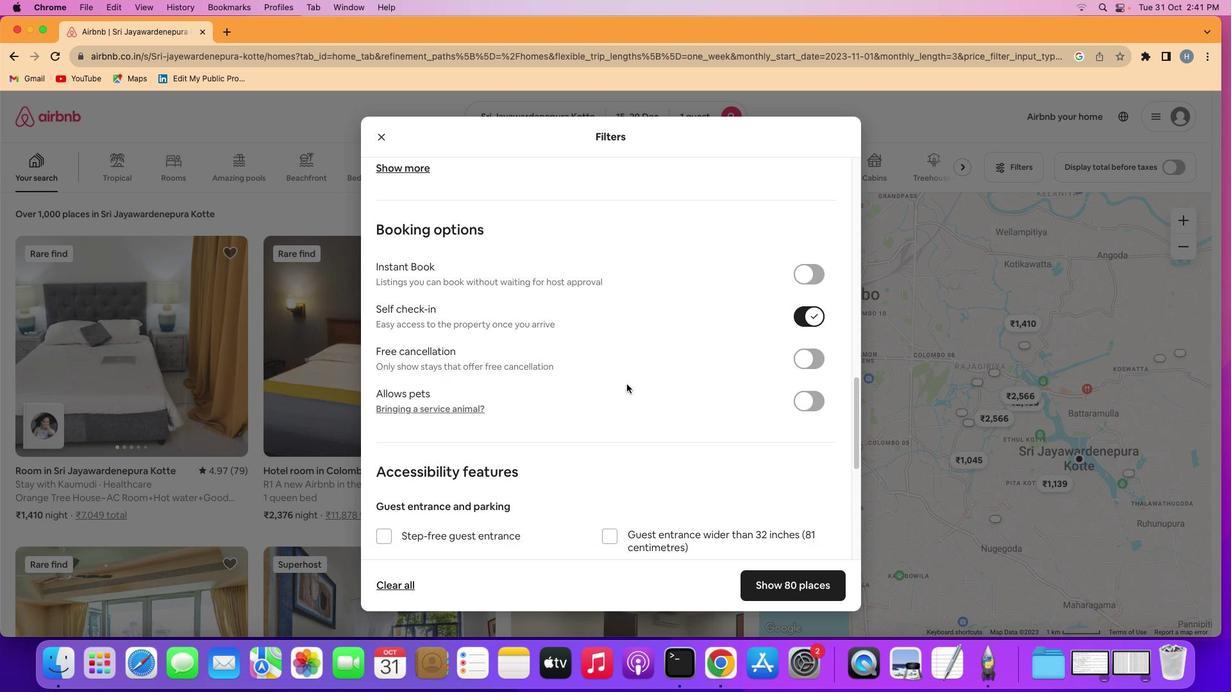 
Action: Mouse moved to (627, 384)
Screenshot: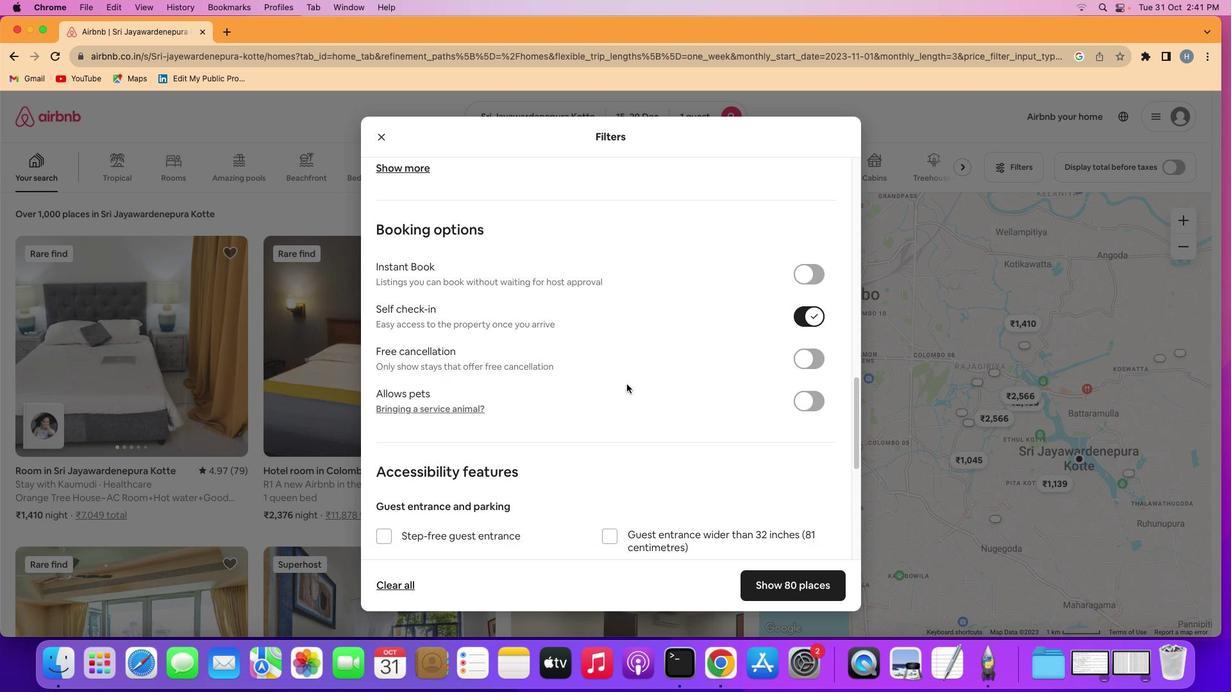
Action: Mouse scrolled (627, 384) with delta (0, 0)
Screenshot: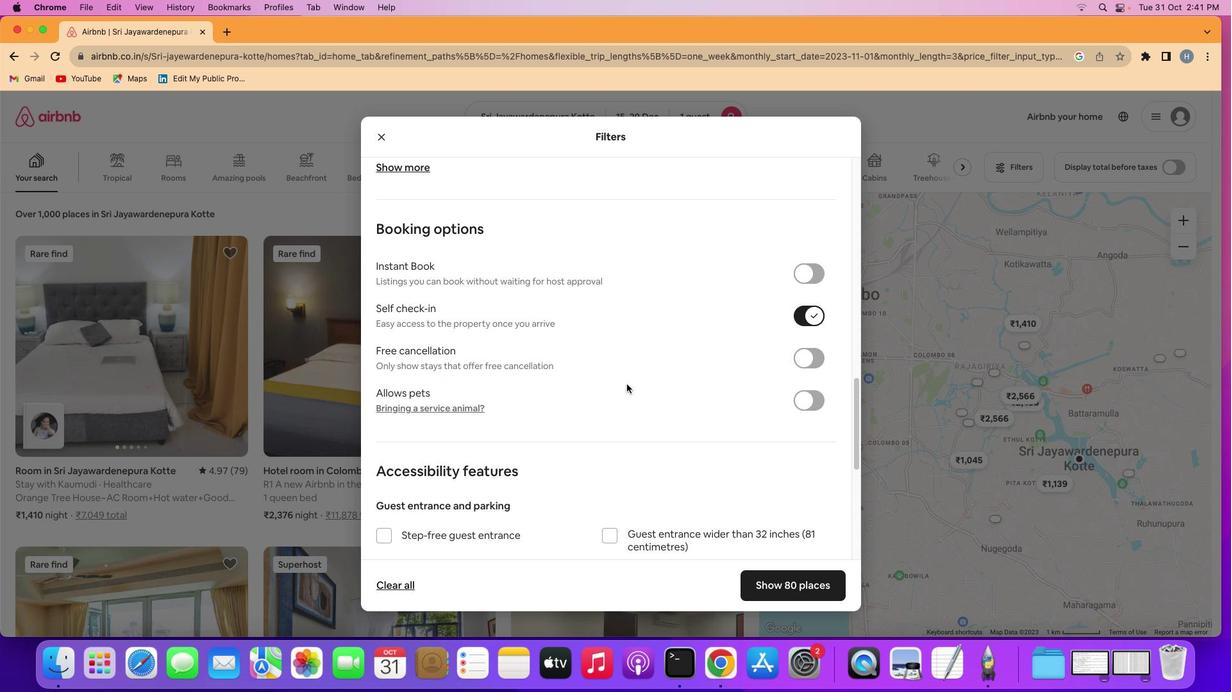 
Action: Mouse scrolled (627, 384) with delta (0, 0)
Screenshot: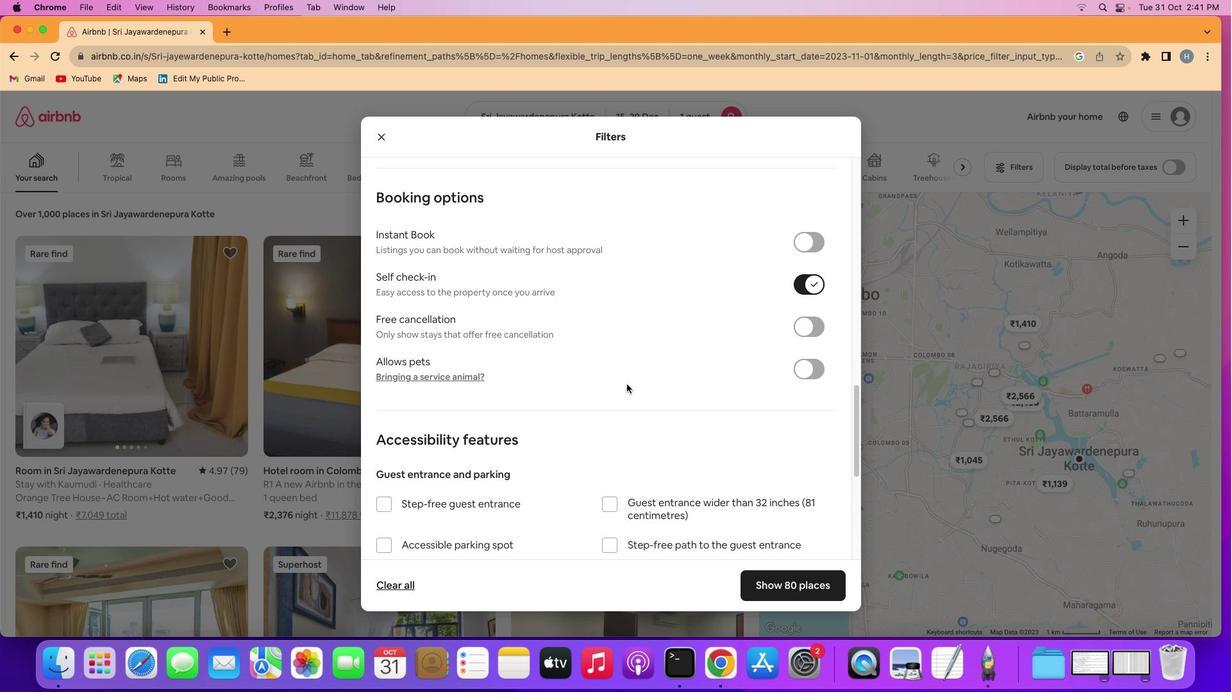 
Action: Mouse scrolled (627, 384) with delta (0, 0)
Screenshot: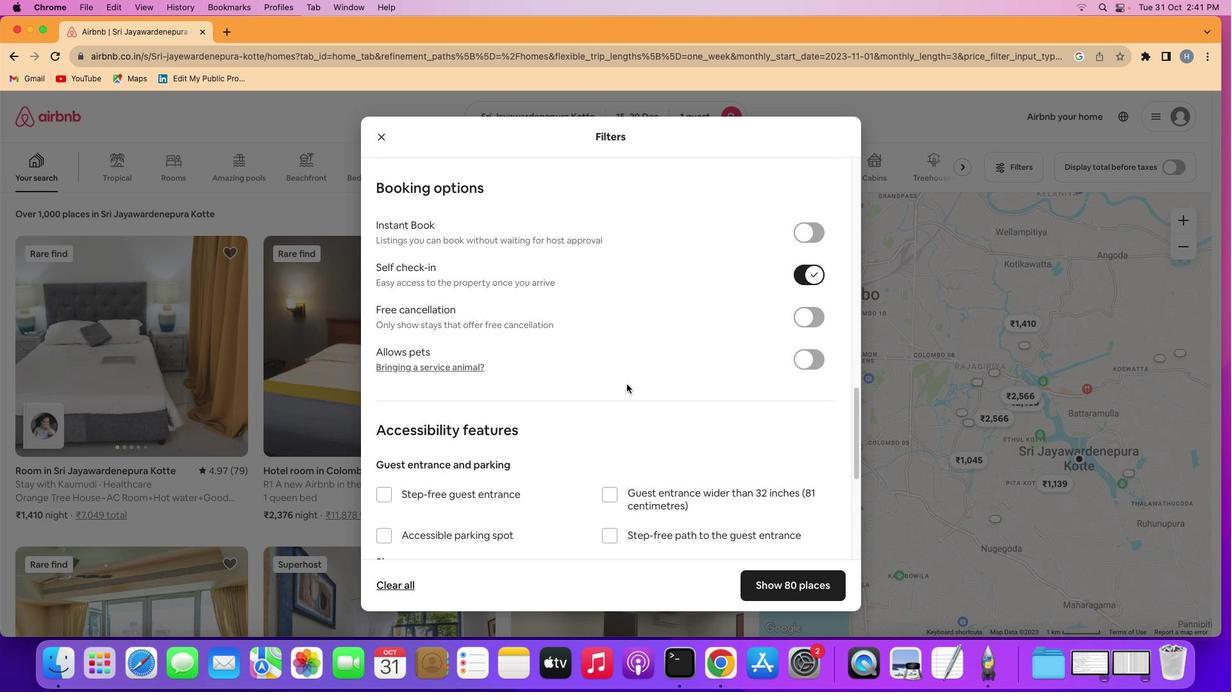 
Action: Mouse scrolled (627, 384) with delta (0, 0)
Screenshot: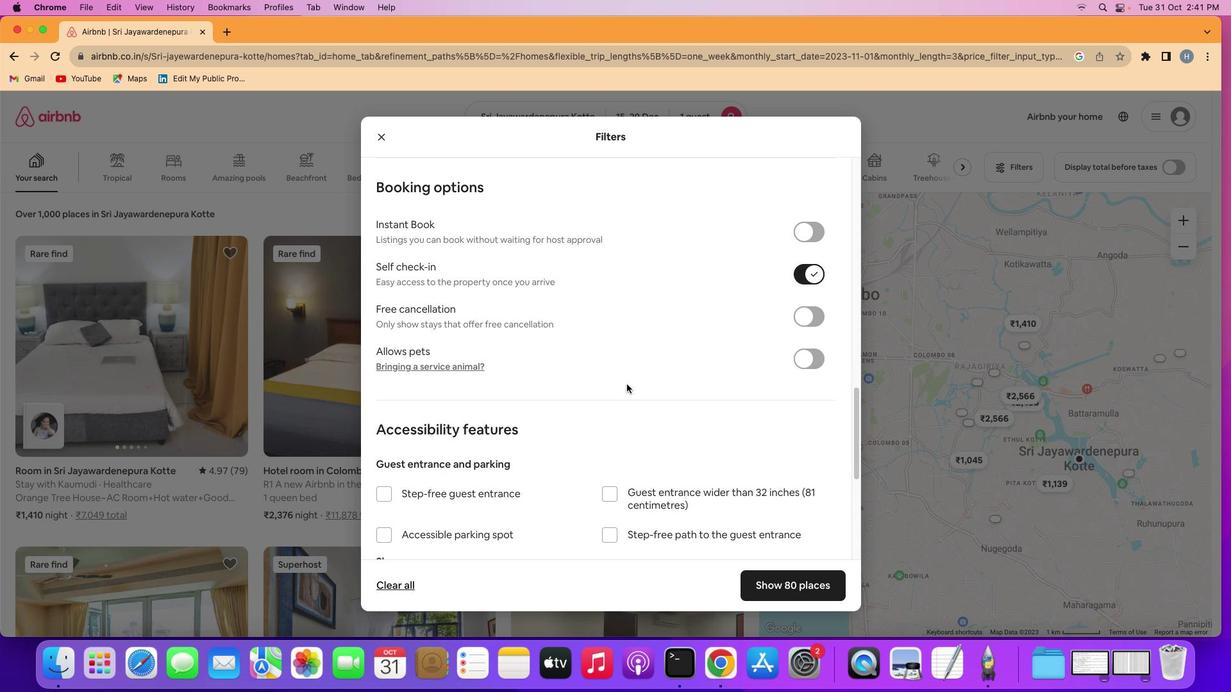 
Action: Mouse scrolled (627, 384) with delta (0, 0)
Screenshot: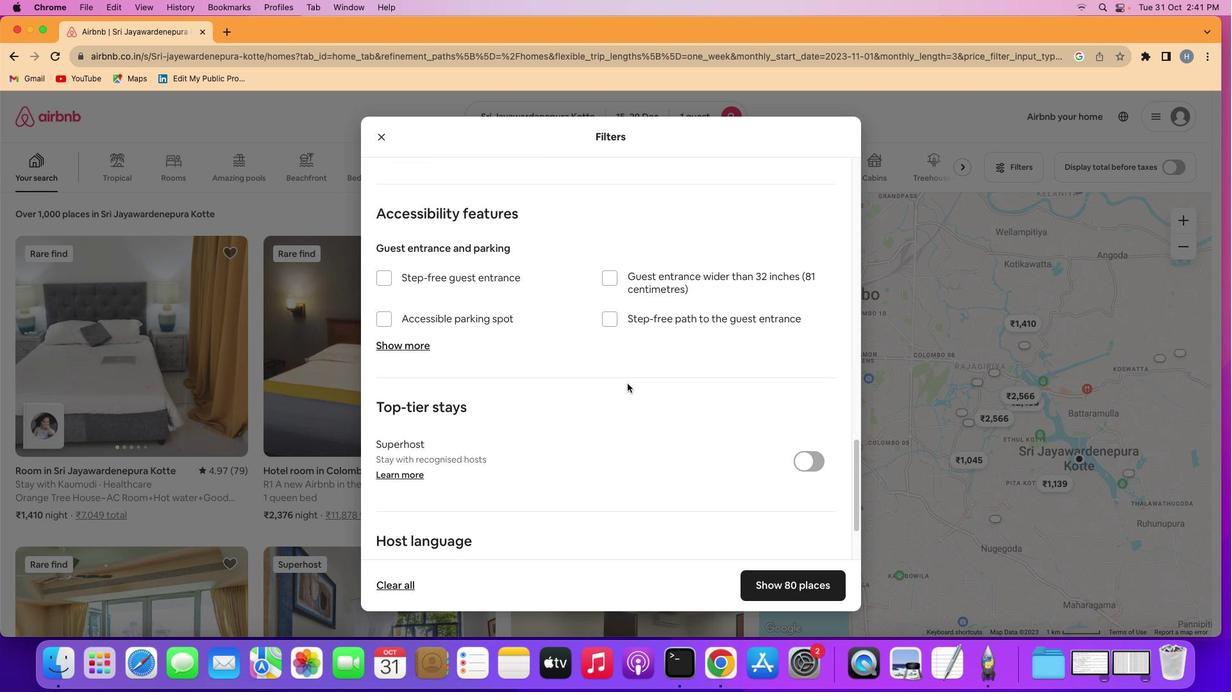 
Action: Mouse scrolled (627, 384) with delta (0, 0)
Screenshot: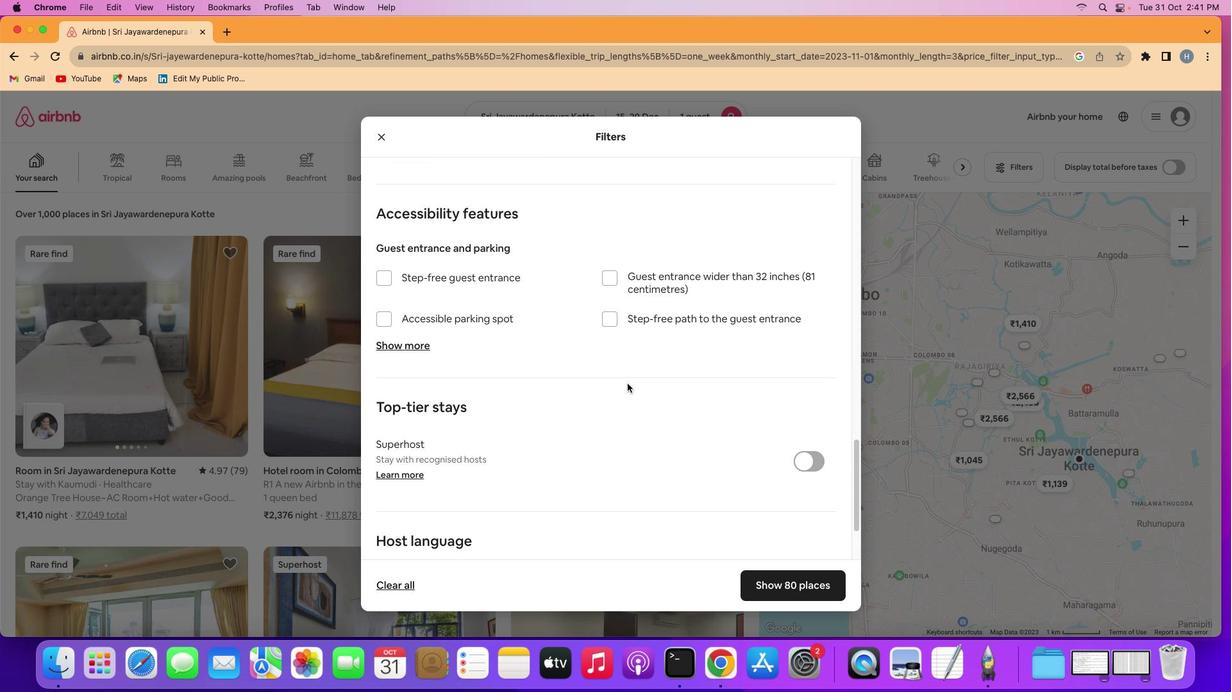 
Action: Mouse scrolled (627, 384) with delta (0, -1)
Screenshot: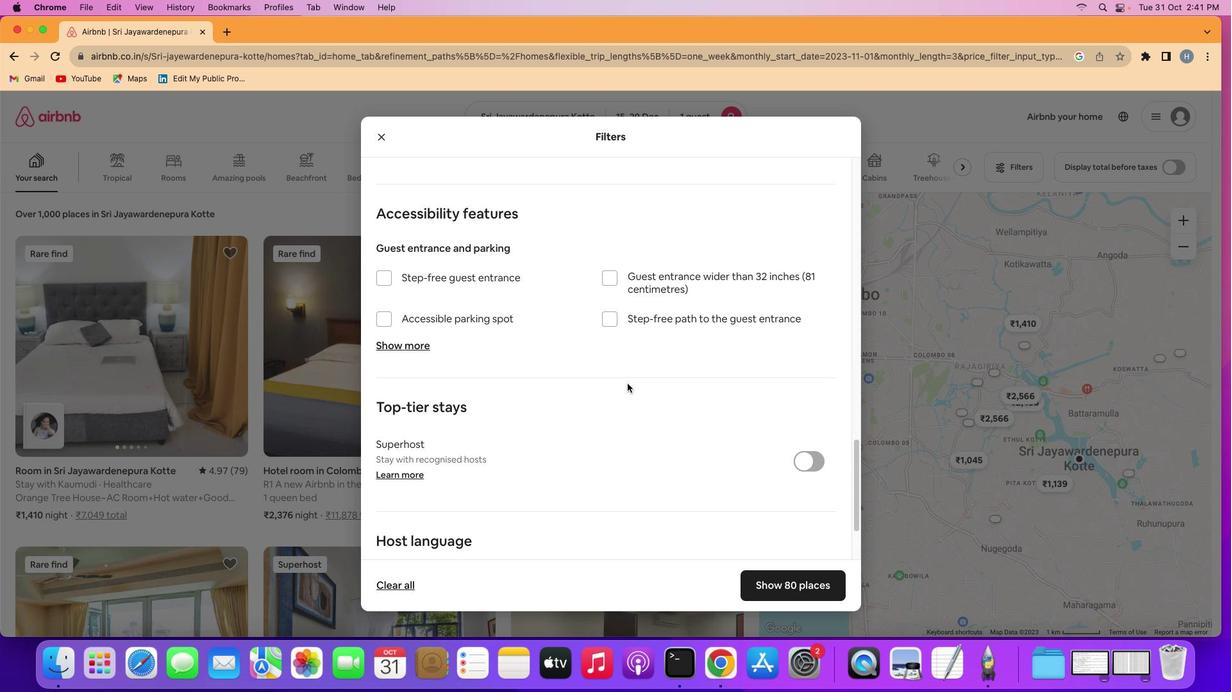 
Action: Mouse scrolled (627, 384) with delta (0, -1)
Screenshot: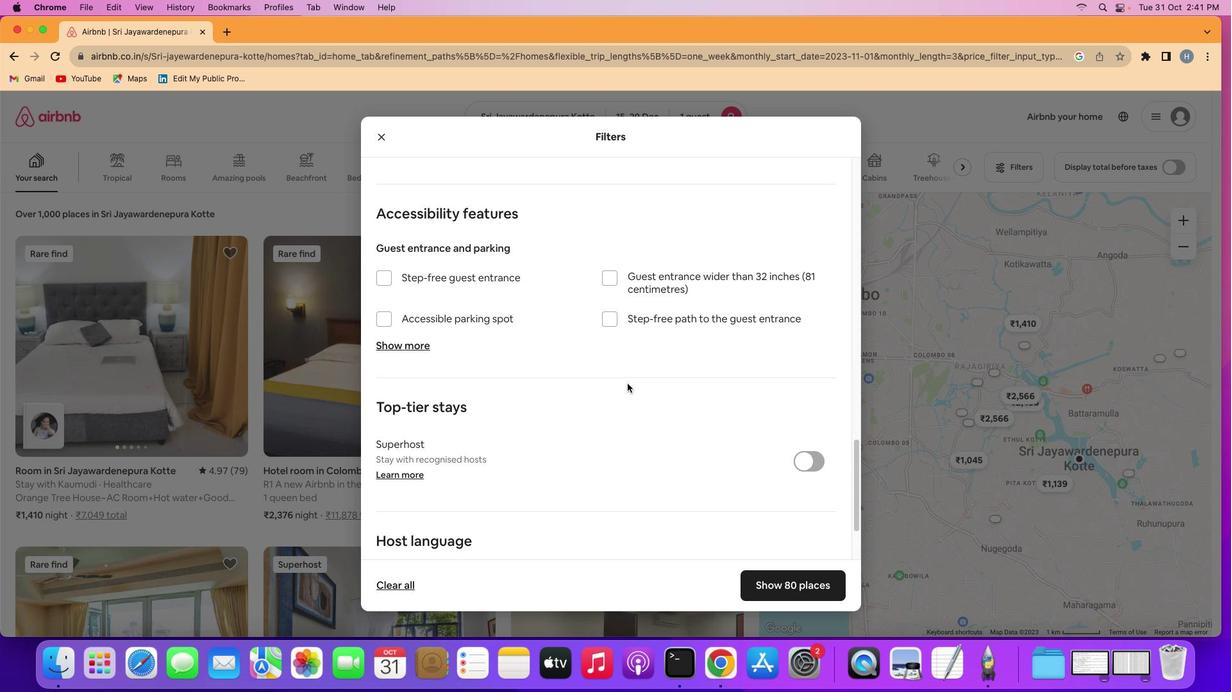 
Action: Mouse moved to (627, 384)
Screenshot: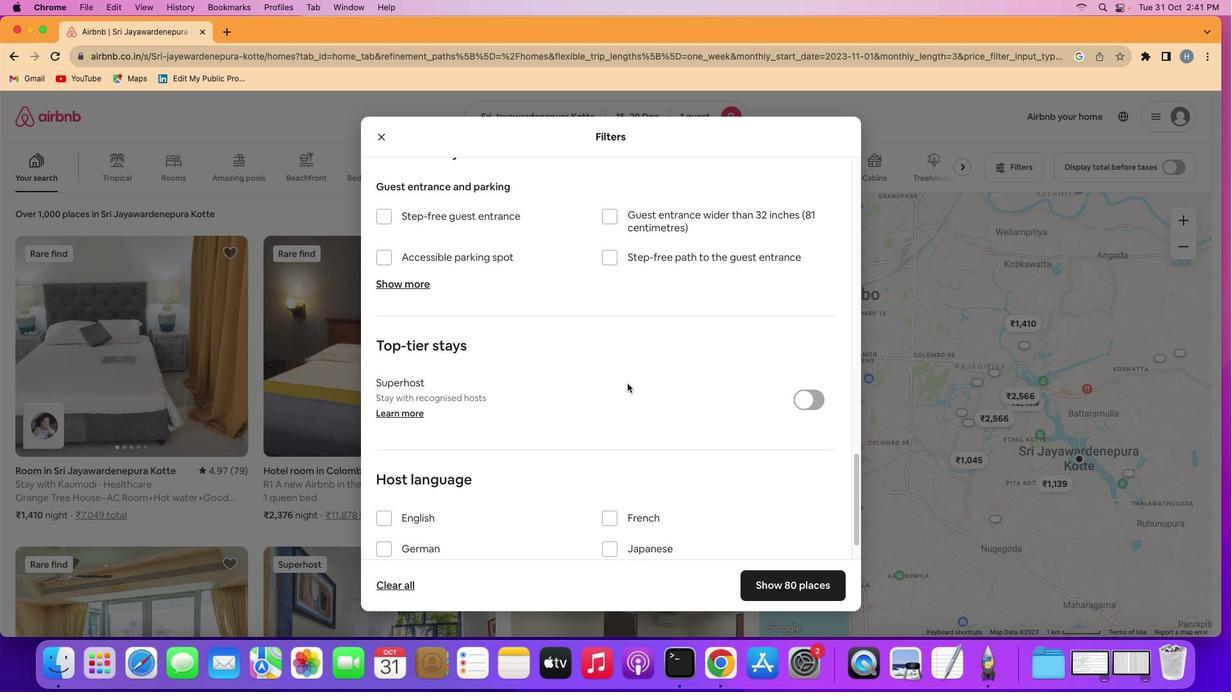 
Action: Mouse scrolled (627, 384) with delta (0, 0)
Screenshot: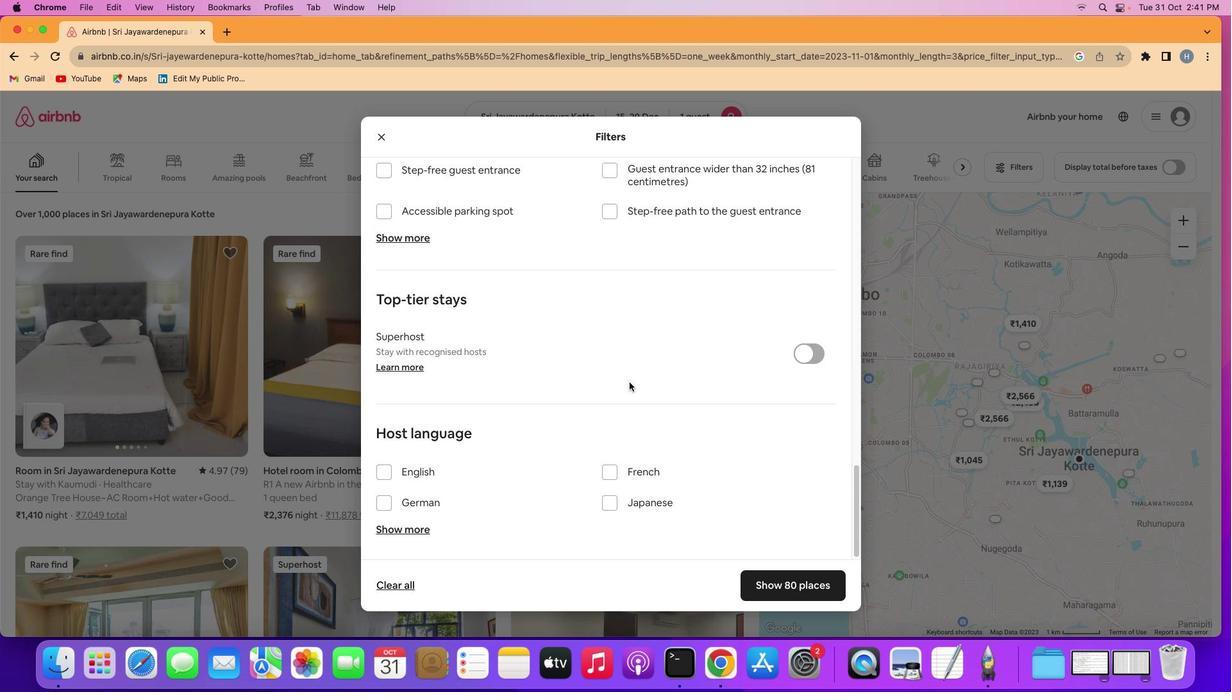 
Action: Mouse scrolled (627, 384) with delta (0, 0)
Screenshot: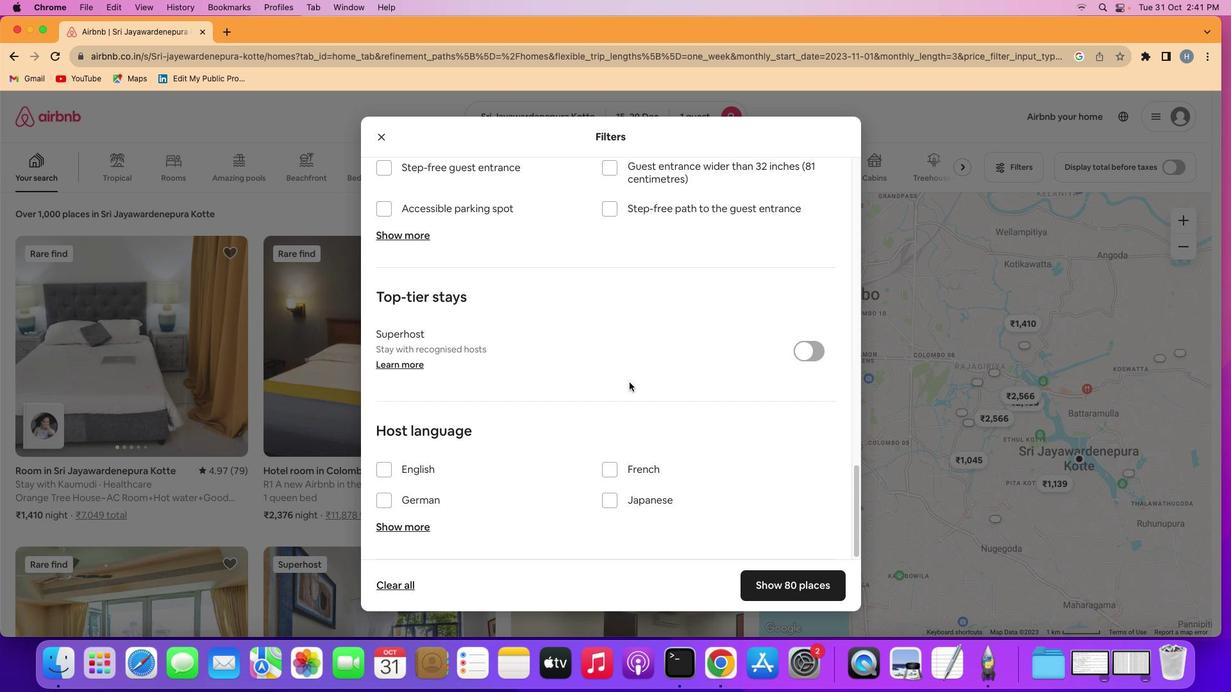 
Action: Mouse scrolled (627, 384) with delta (0, -1)
Screenshot: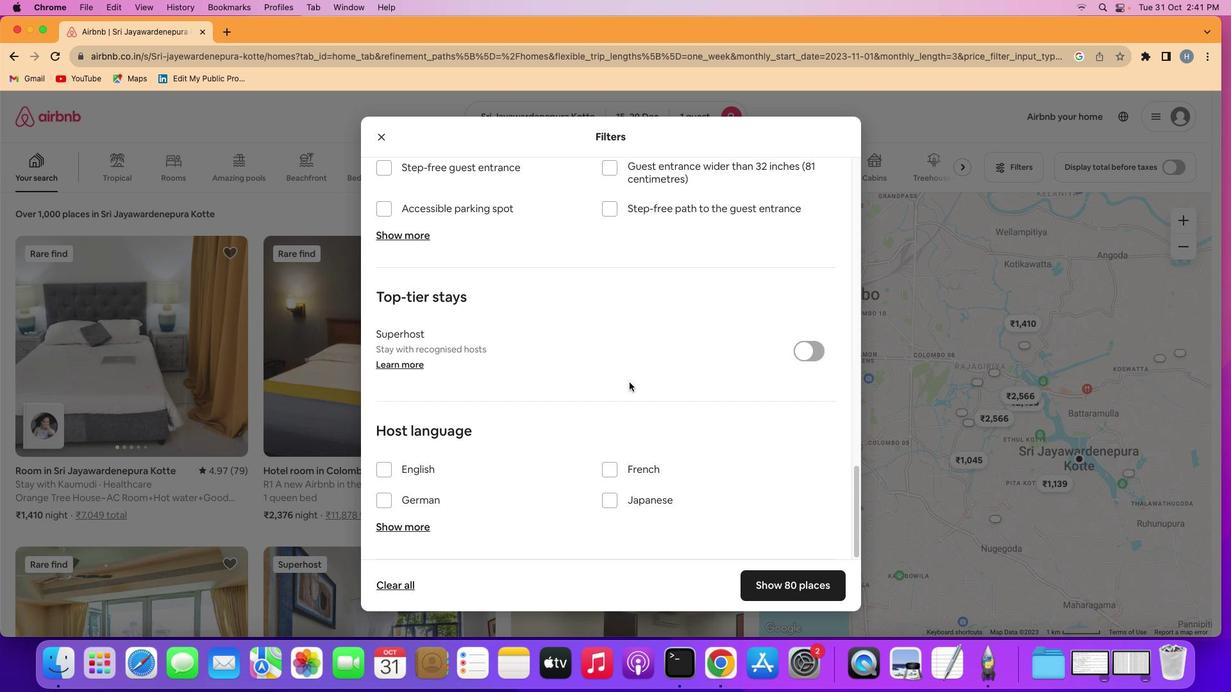 
Action: Mouse scrolled (627, 384) with delta (0, -1)
Screenshot: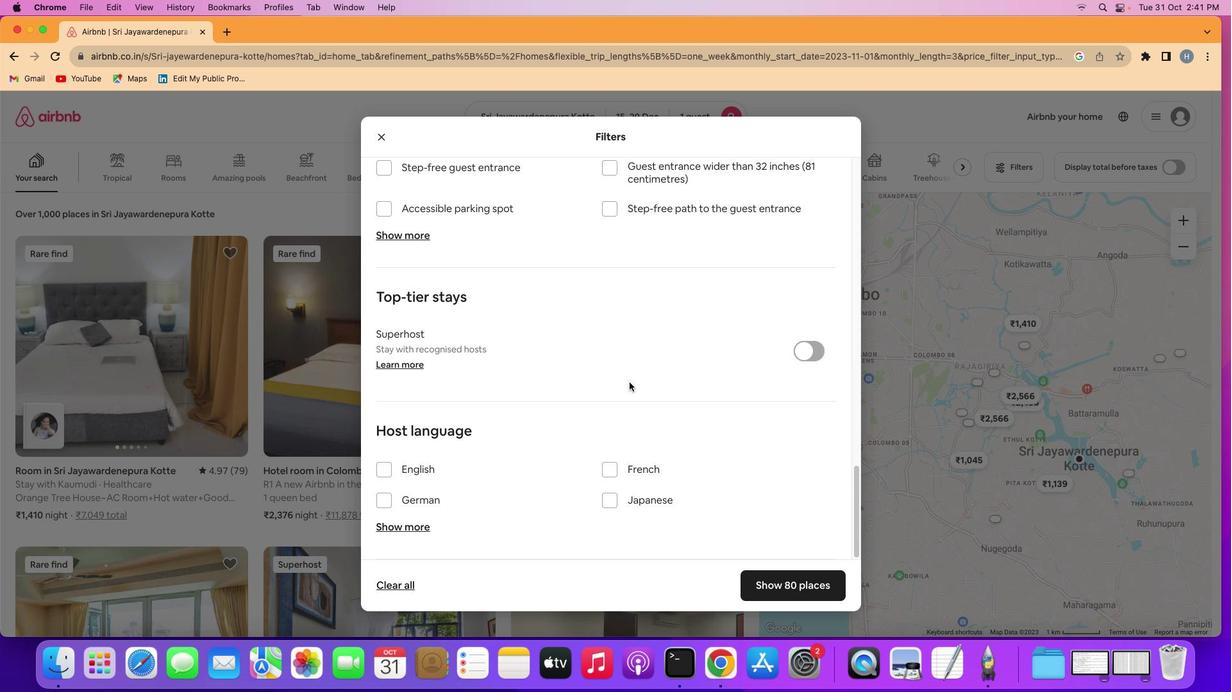 
Action: Mouse scrolled (627, 384) with delta (0, -2)
Screenshot: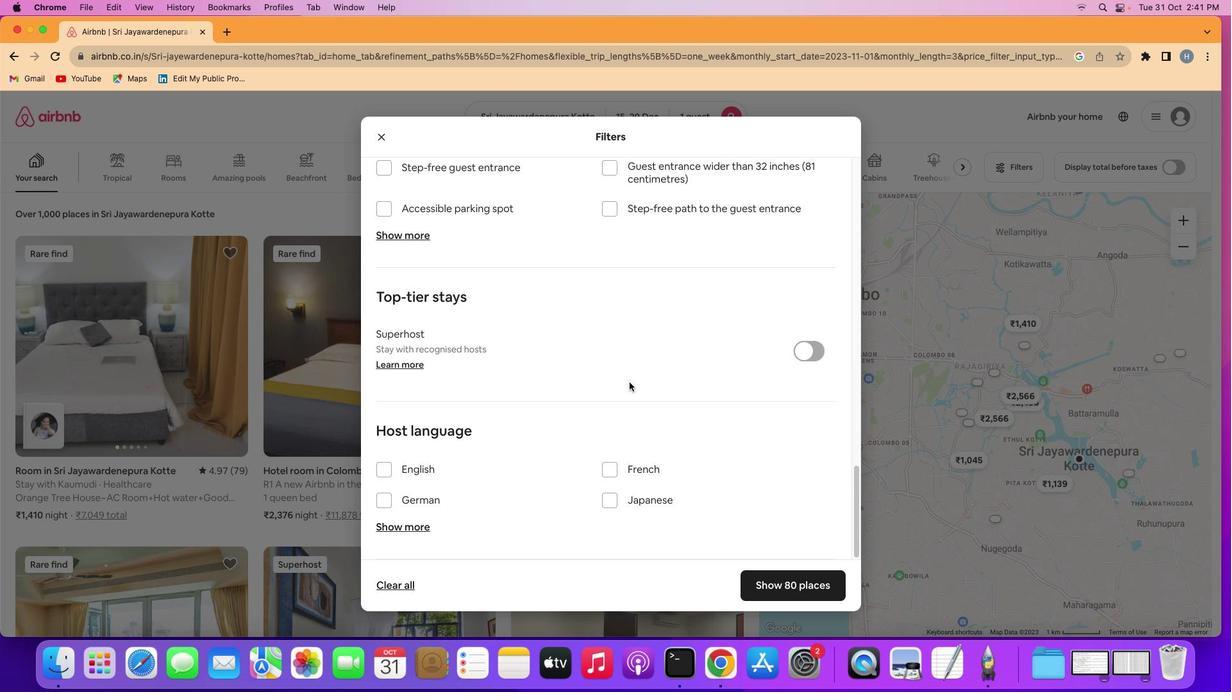 
Action: Mouse moved to (629, 382)
Screenshot: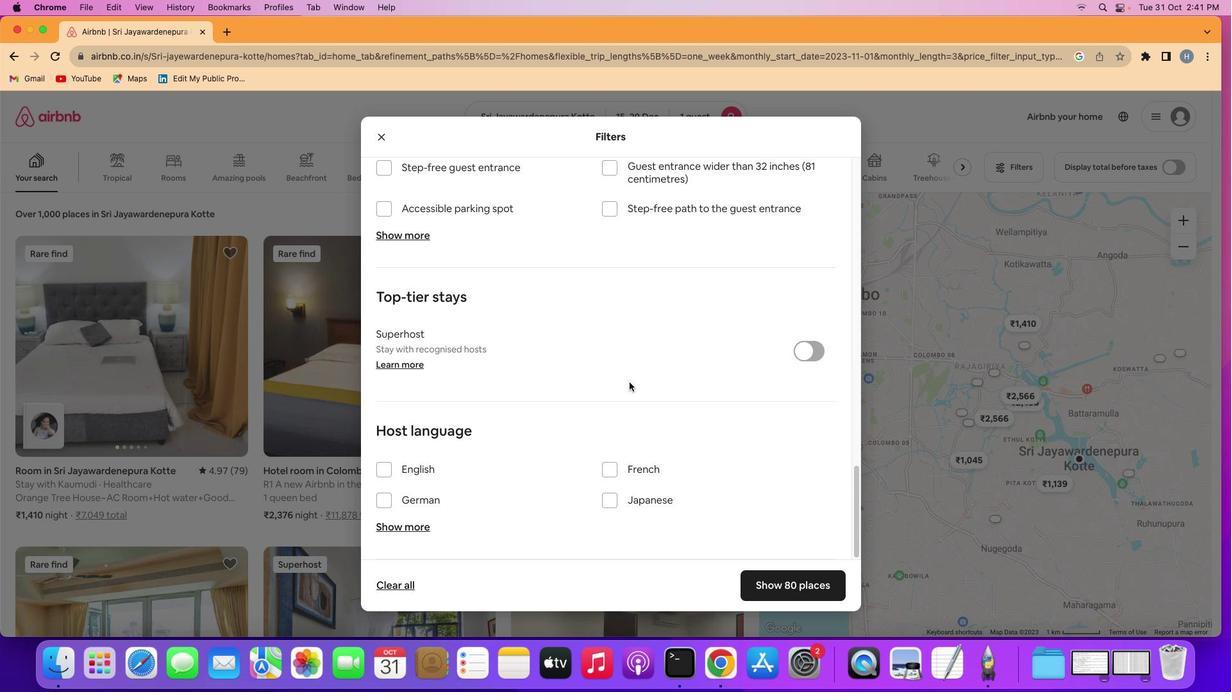 
Action: Mouse scrolled (629, 382) with delta (0, 0)
Screenshot: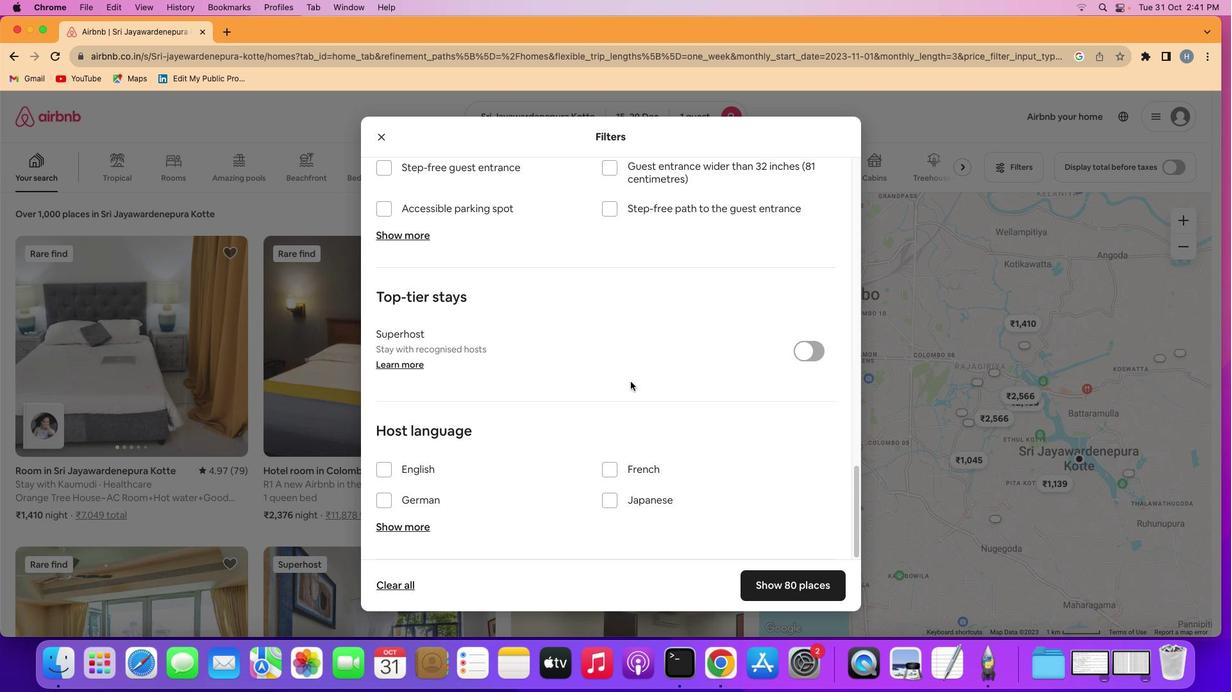 
Action: Mouse scrolled (629, 382) with delta (0, 0)
Screenshot: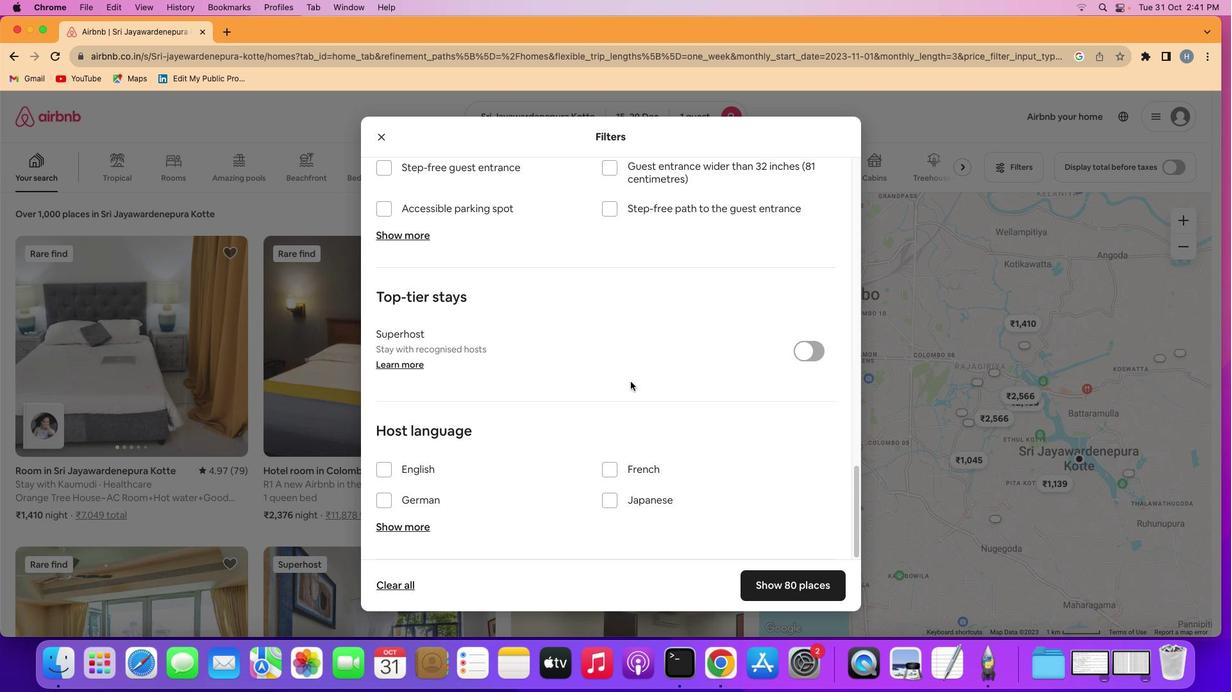 
Action: Mouse scrolled (629, 382) with delta (0, 0)
Screenshot: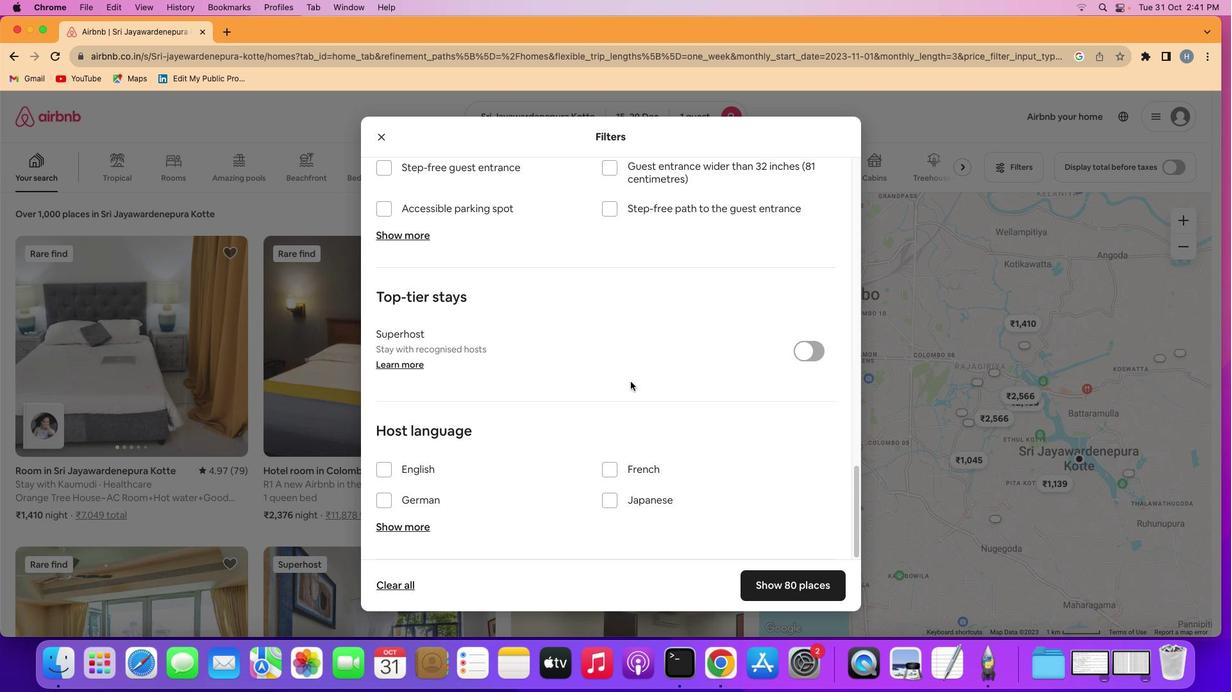 
Action: Mouse scrolled (629, 382) with delta (0, -1)
Screenshot: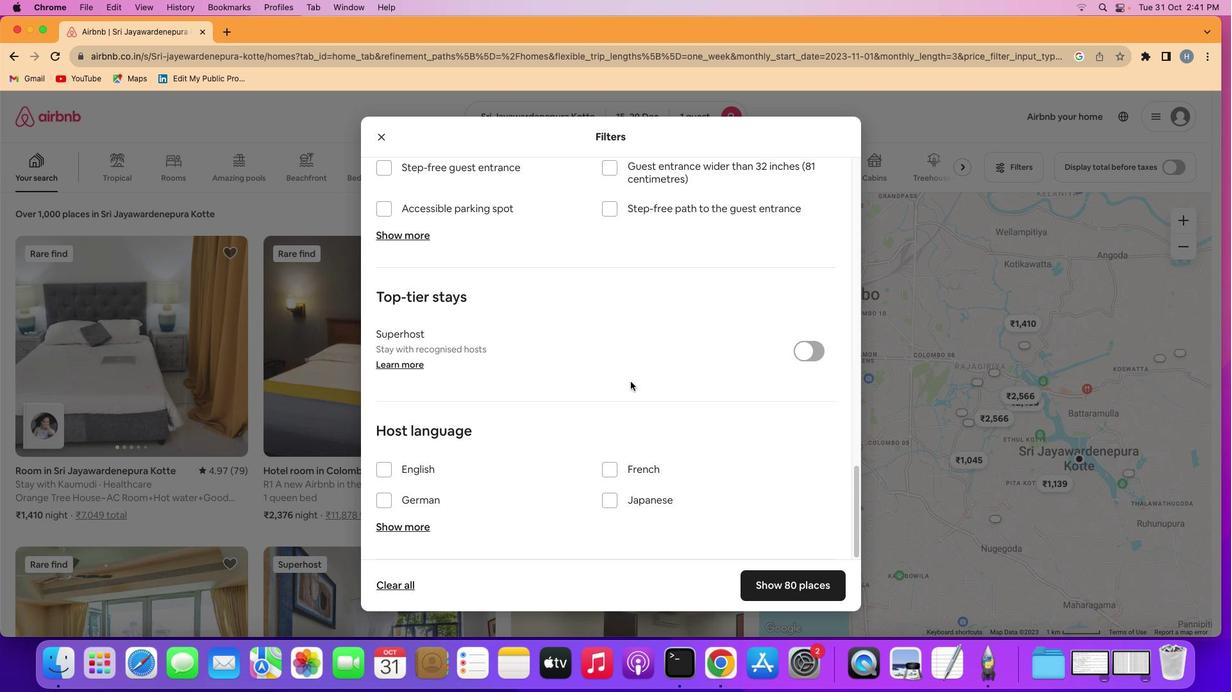 
Action: Mouse moved to (630, 382)
Screenshot: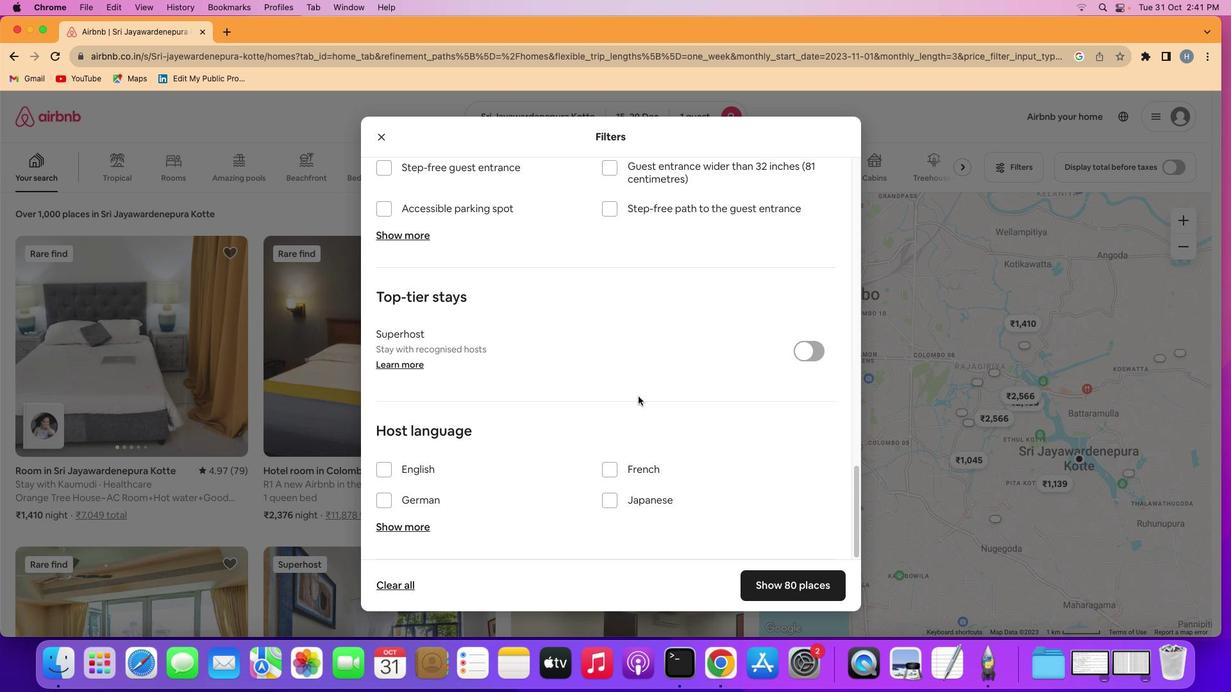 
Action: Mouse scrolled (630, 382) with delta (0, 0)
Screenshot: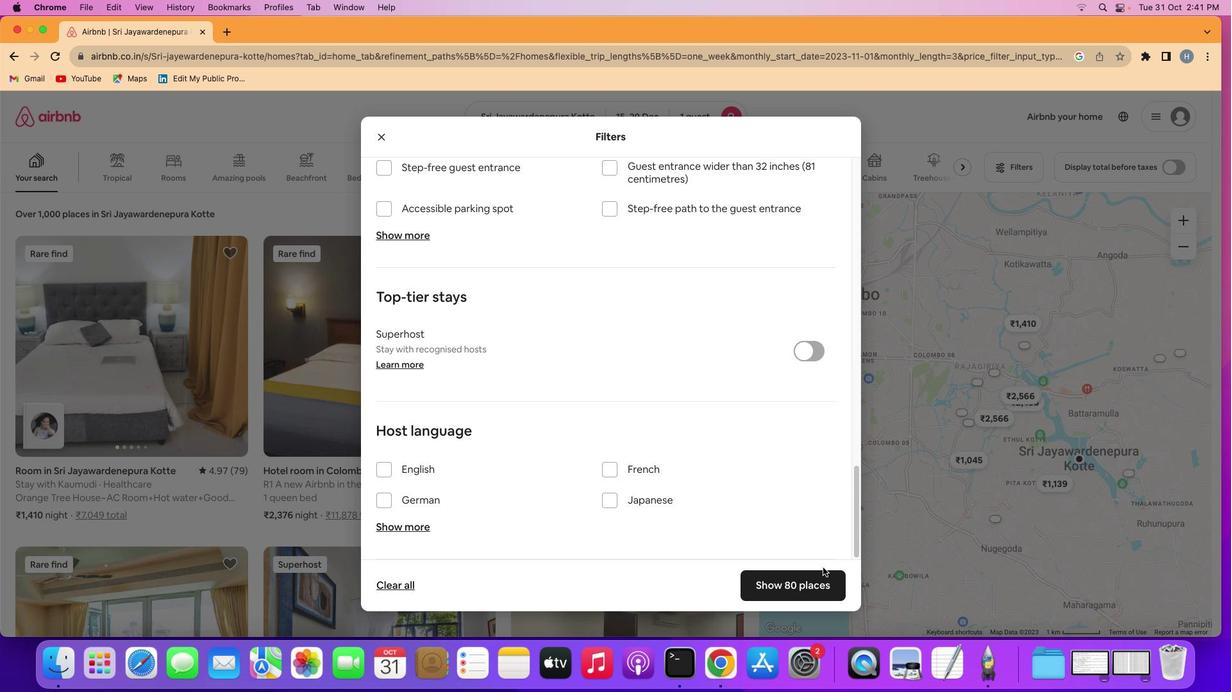 
Action: Mouse moved to (823, 581)
Screenshot: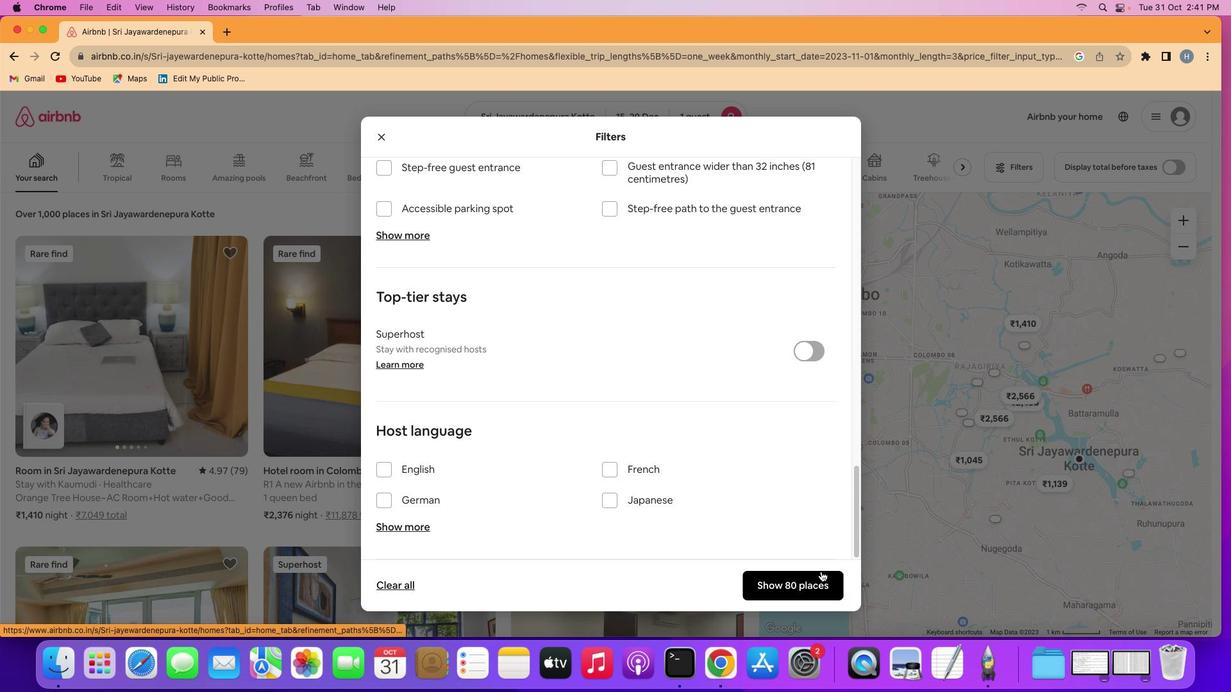 
Action: Mouse pressed left at (823, 581)
Screenshot: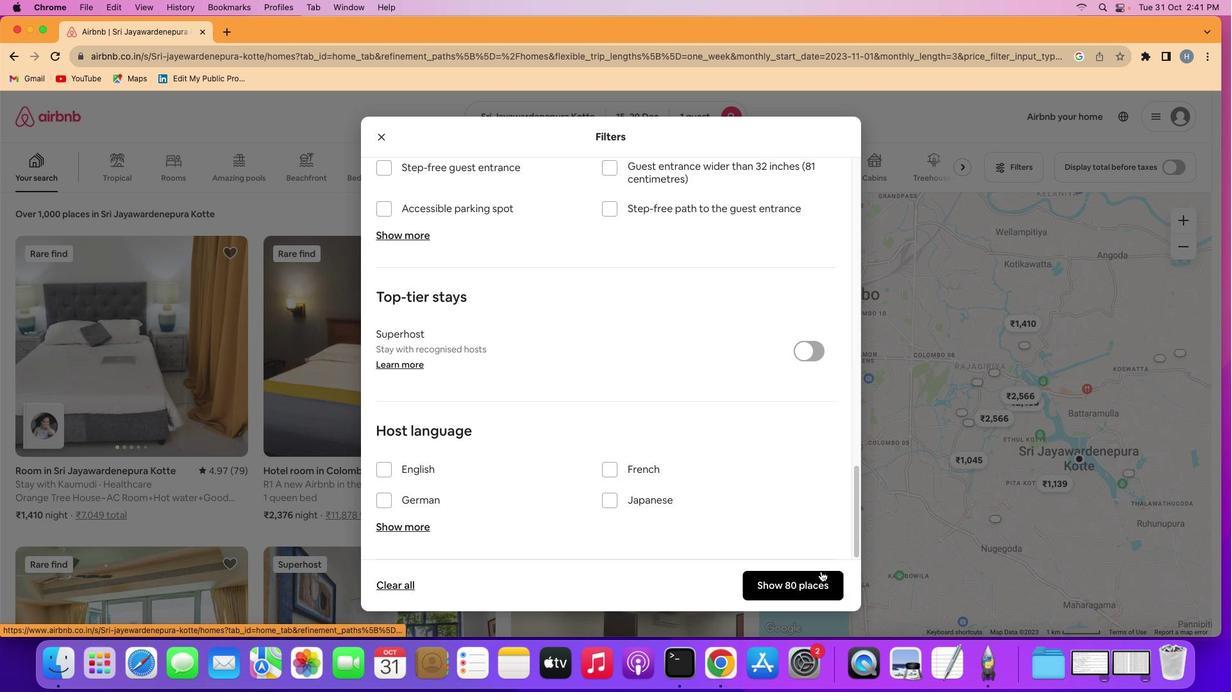 
Action: Mouse moved to (121, 382)
Screenshot: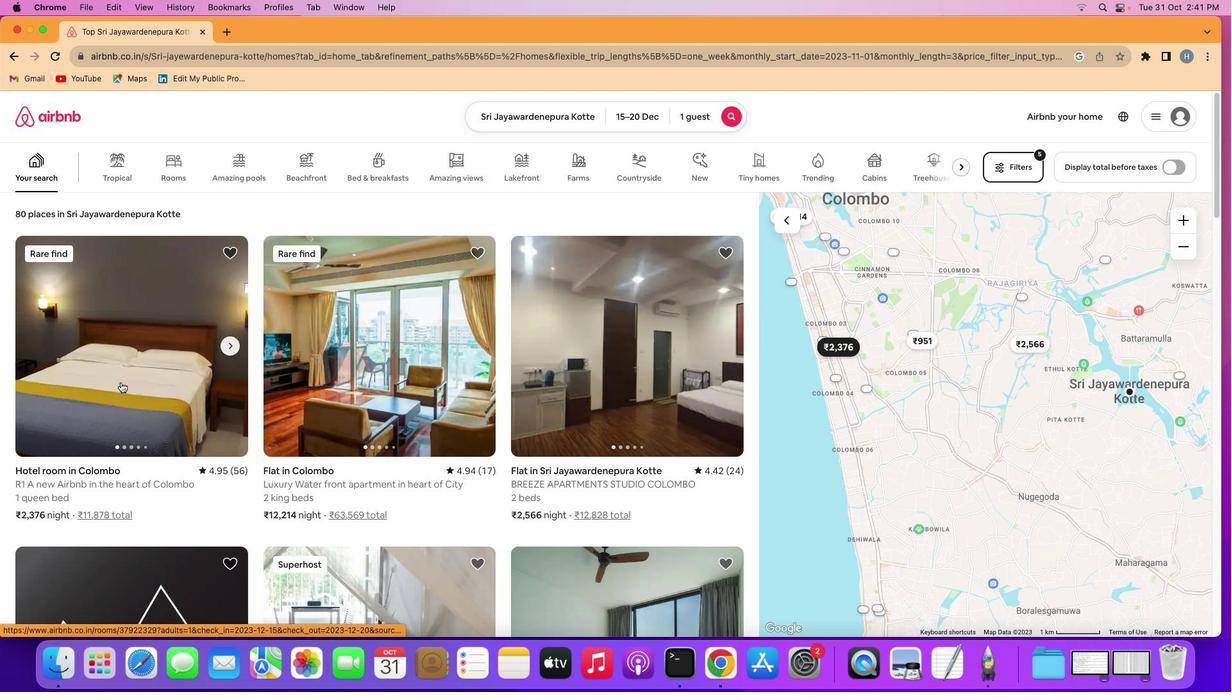 
Action: Mouse pressed left at (121, 382)
Screenshot: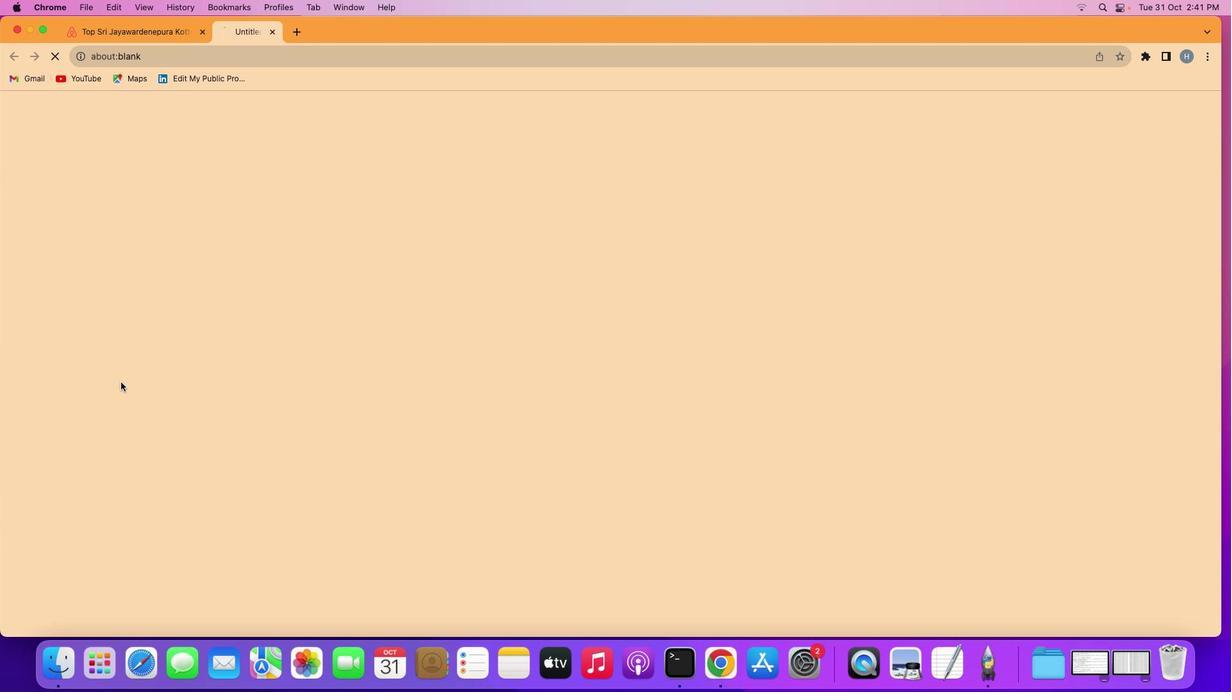 
Action: Mouse moved to (905, 474)
Screenshot: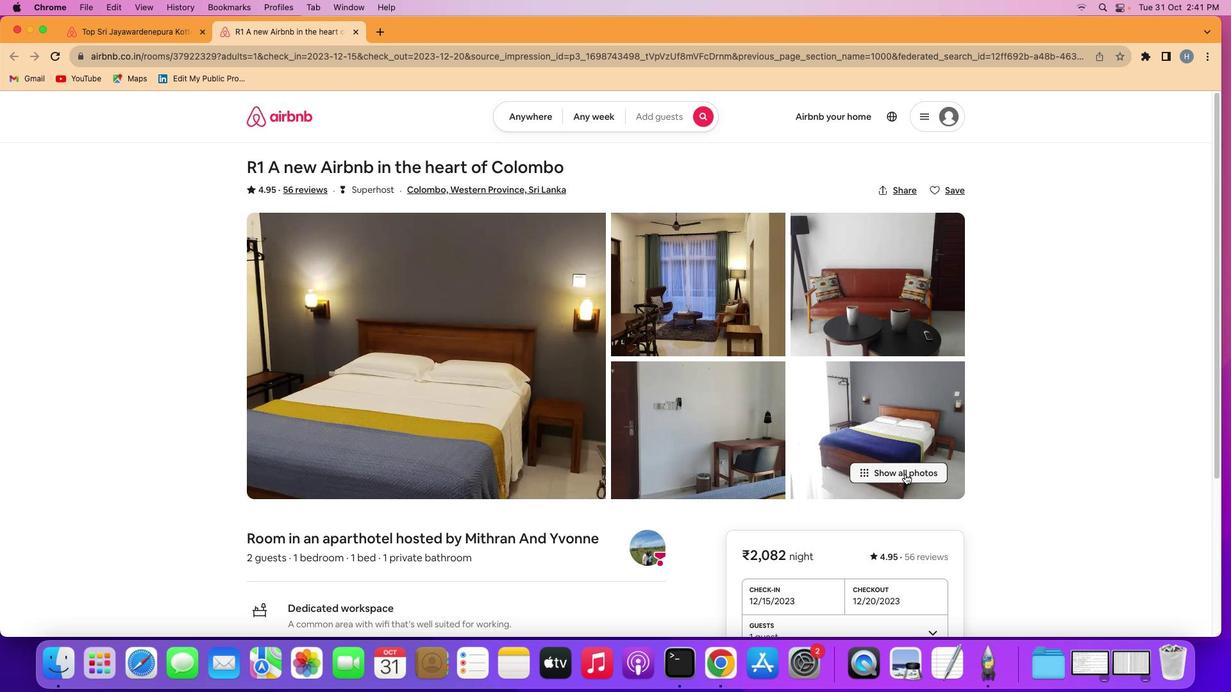
Action: Mouse pressed left at (905, 474)
Screenshot: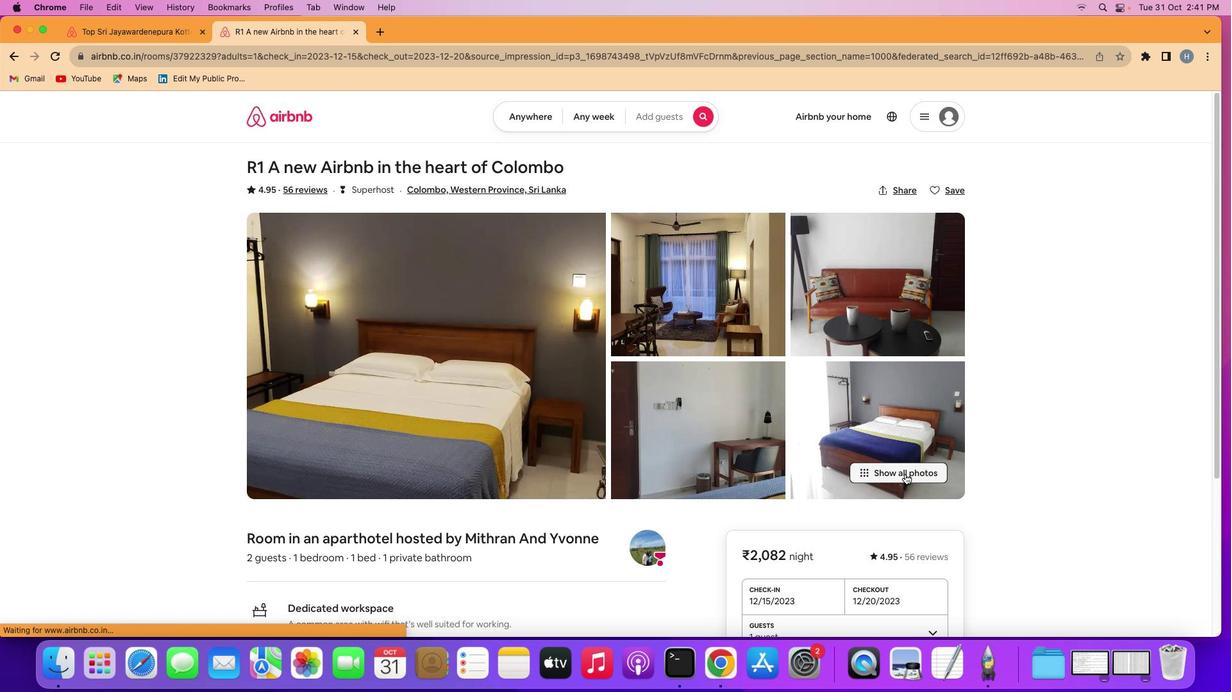 
Action: Mouse moved to (847, 466)
Screenshot: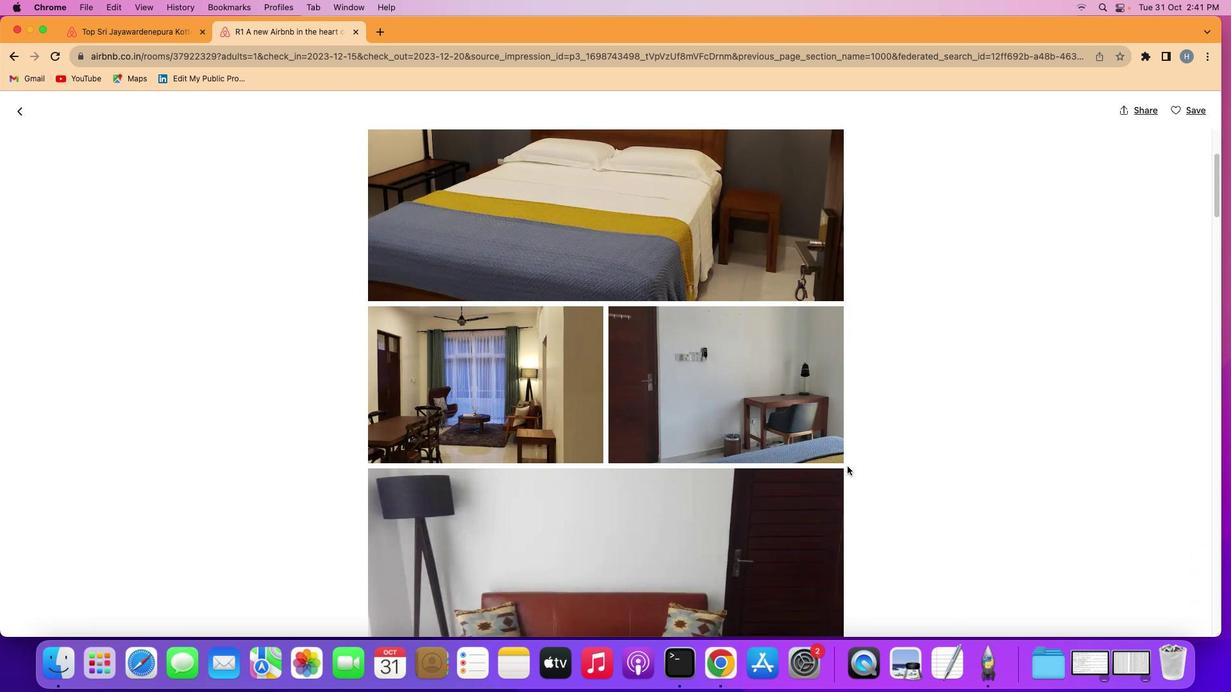 
Action: Mouse scrolled (847, 466) with delta (0, 0)
Screenshot: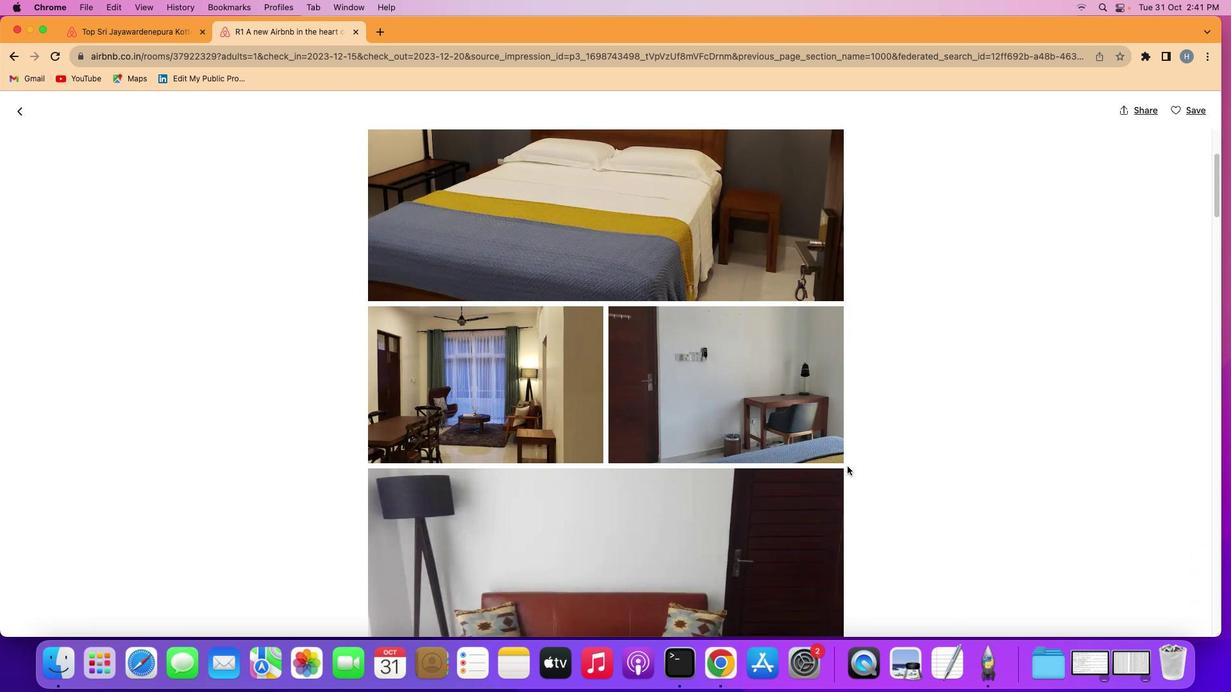 
Action: Mouse scrolled (847, 466) with delta (0, 0)
Screenshot: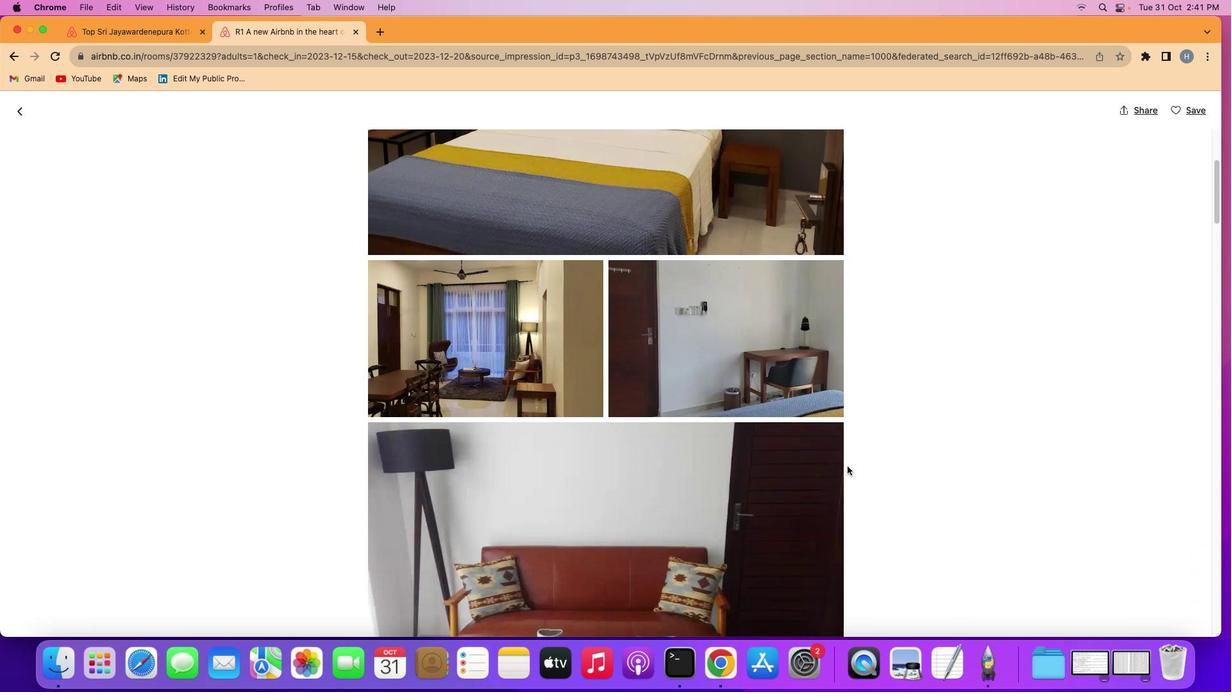 
Action: Mouse scrolled (847, 466) with delta (0, -1)
Screenshot: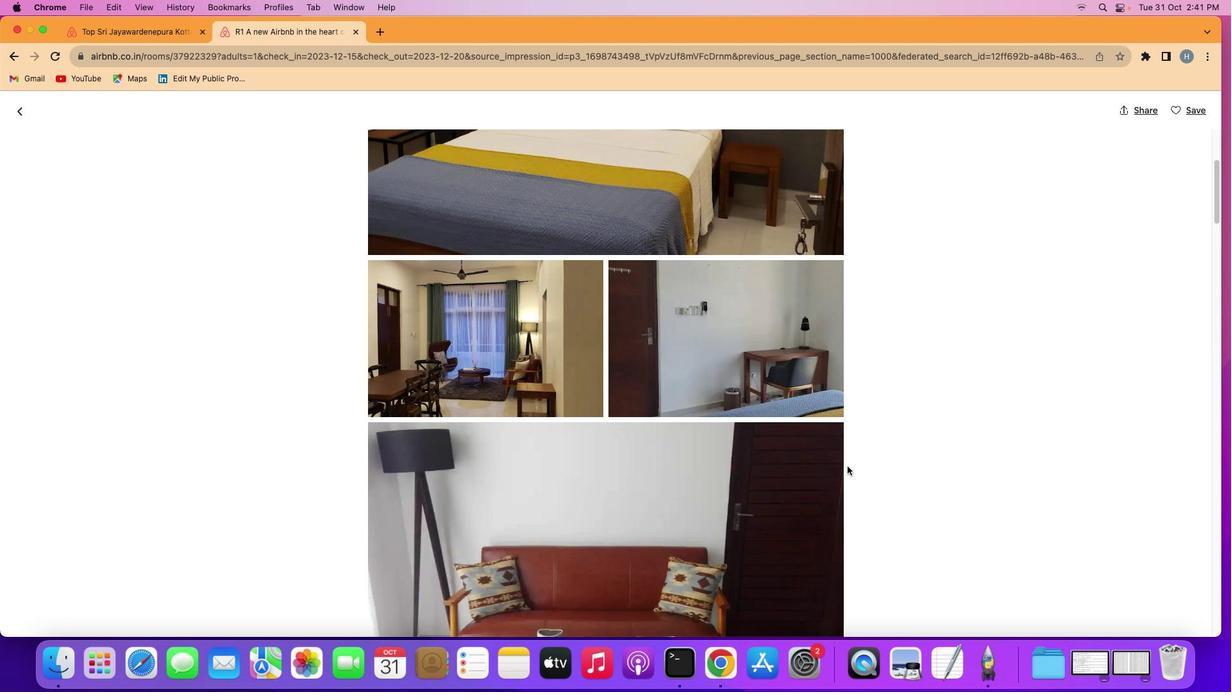 
Action: Mouse scrolled (847, 466) with delta (0, -1)
Screenshot: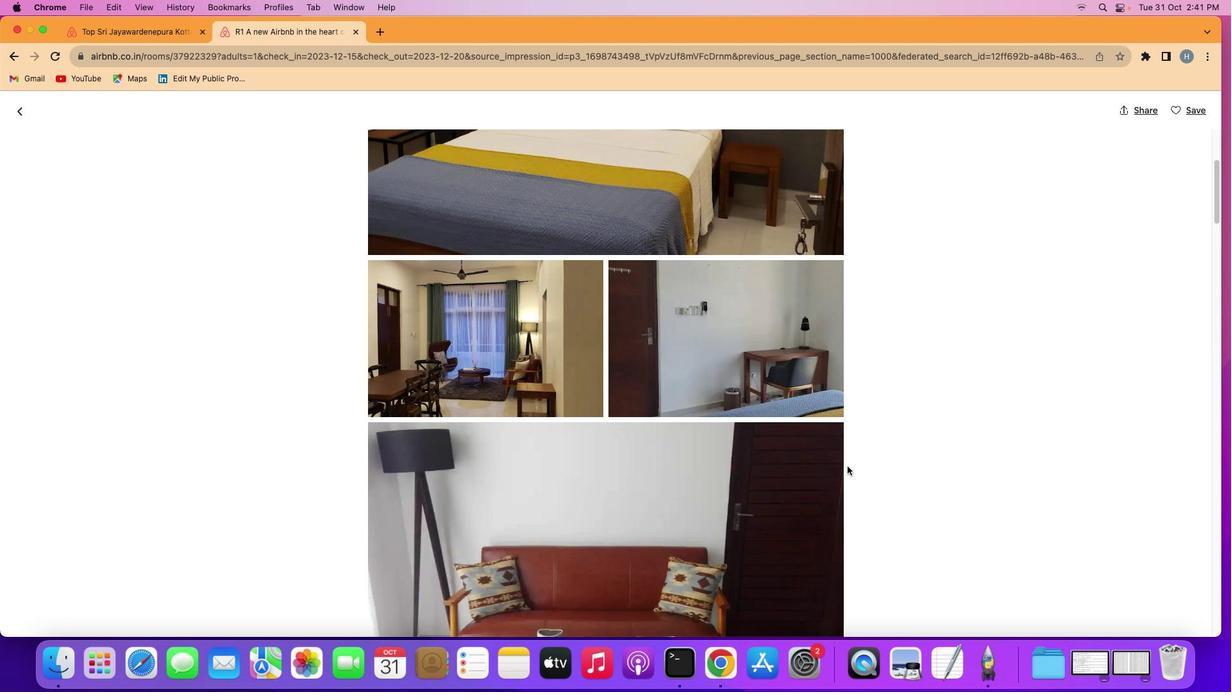 
Action: Mouse scrolled (847, 466) with delta (0, 0)
Screenshot: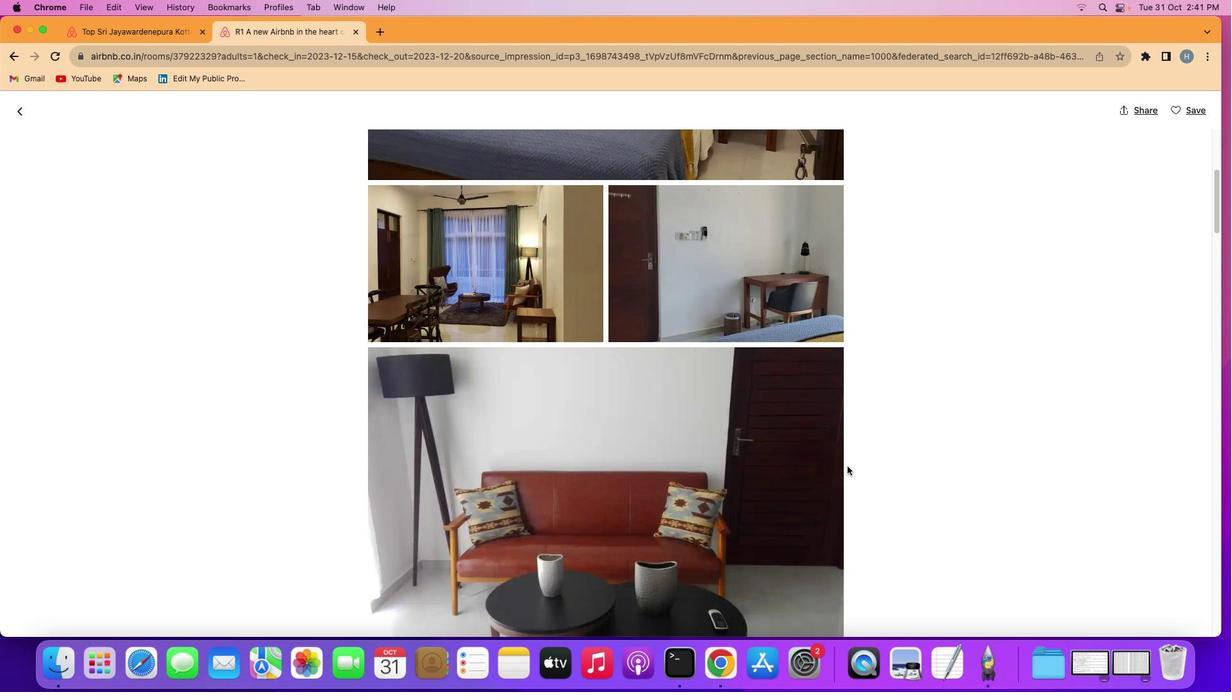 
Action: Mouse scrolled (847, 466) with delta (0, 0)
Screenshot: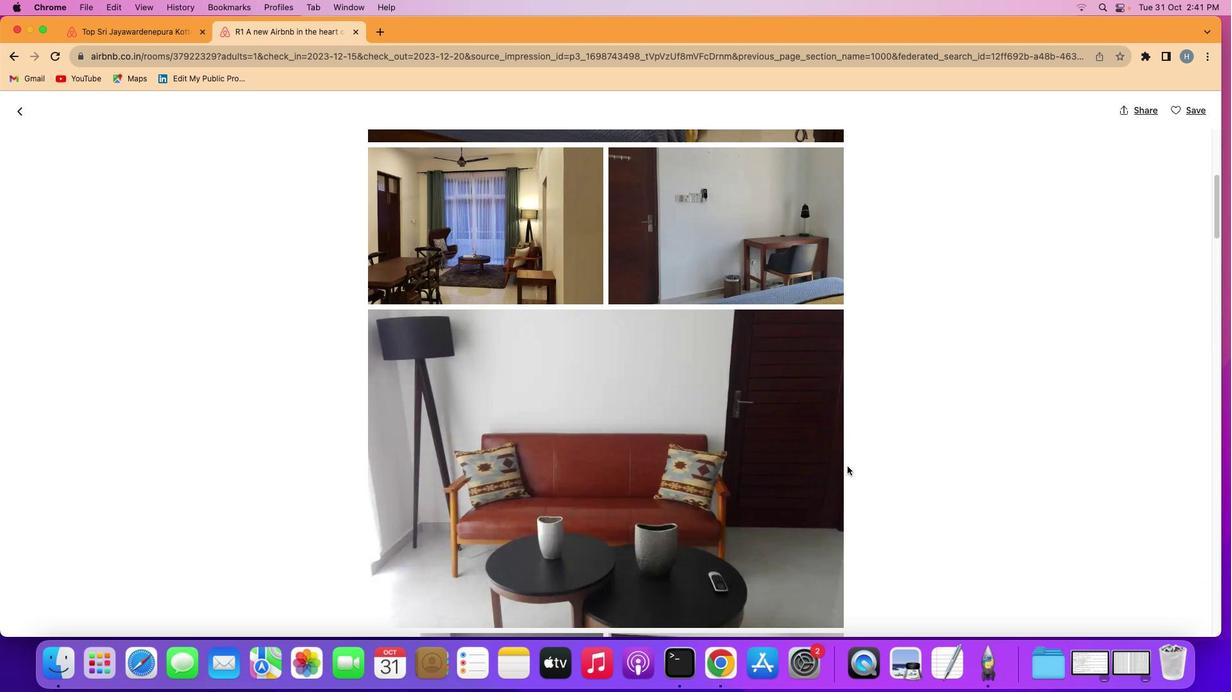 
Action: Mouse scrolled (847, 466) with delta (0, 0)
Screenshot: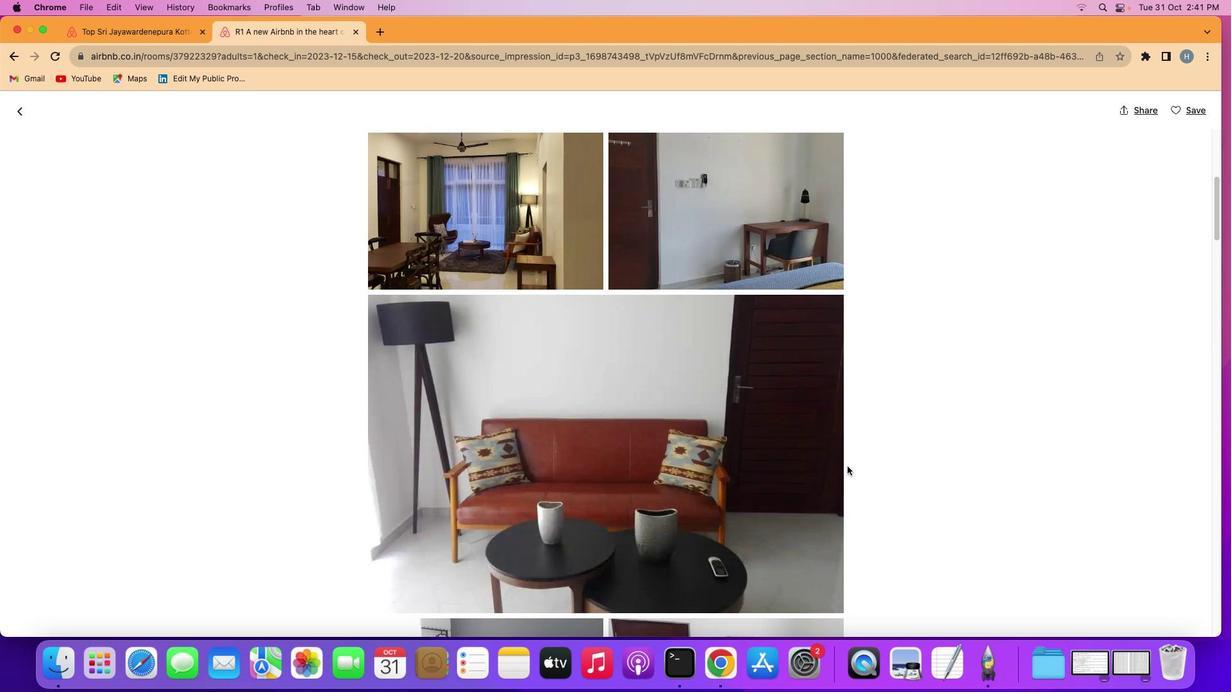 
Action: Mouse scrolled (847, 466) with delta (0, 0)
Screenshot: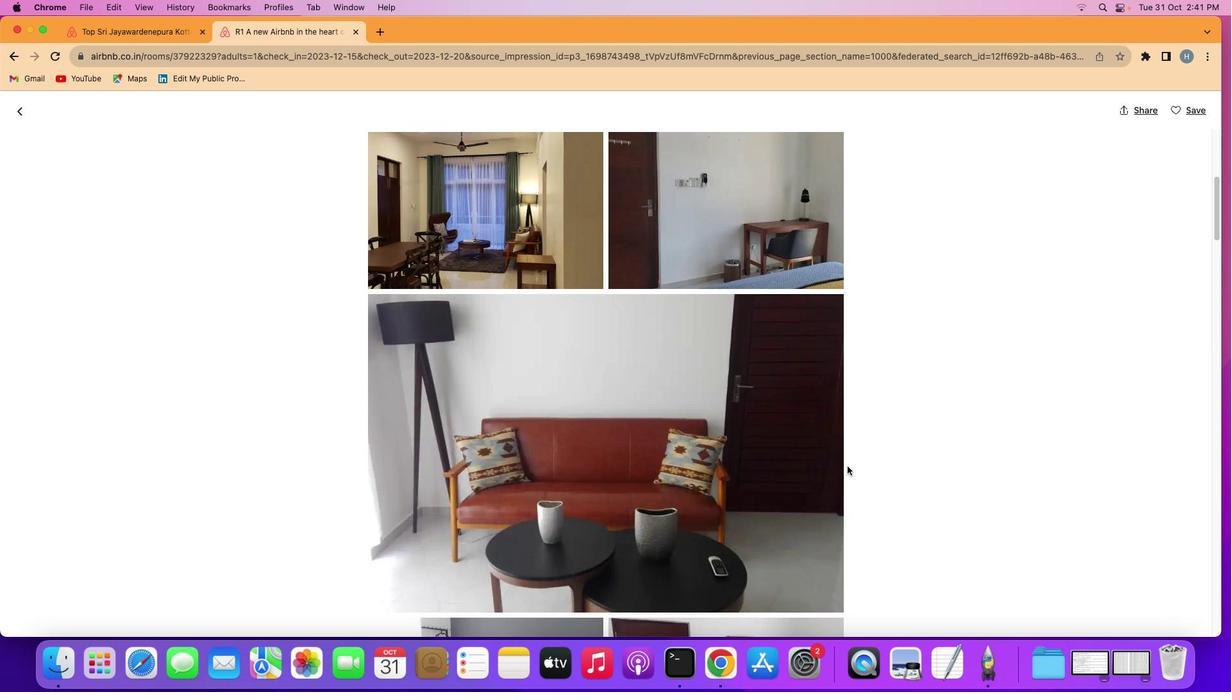 
Action: Mouse scrolled (847, 466) with delta (0, 0)
Screenshot: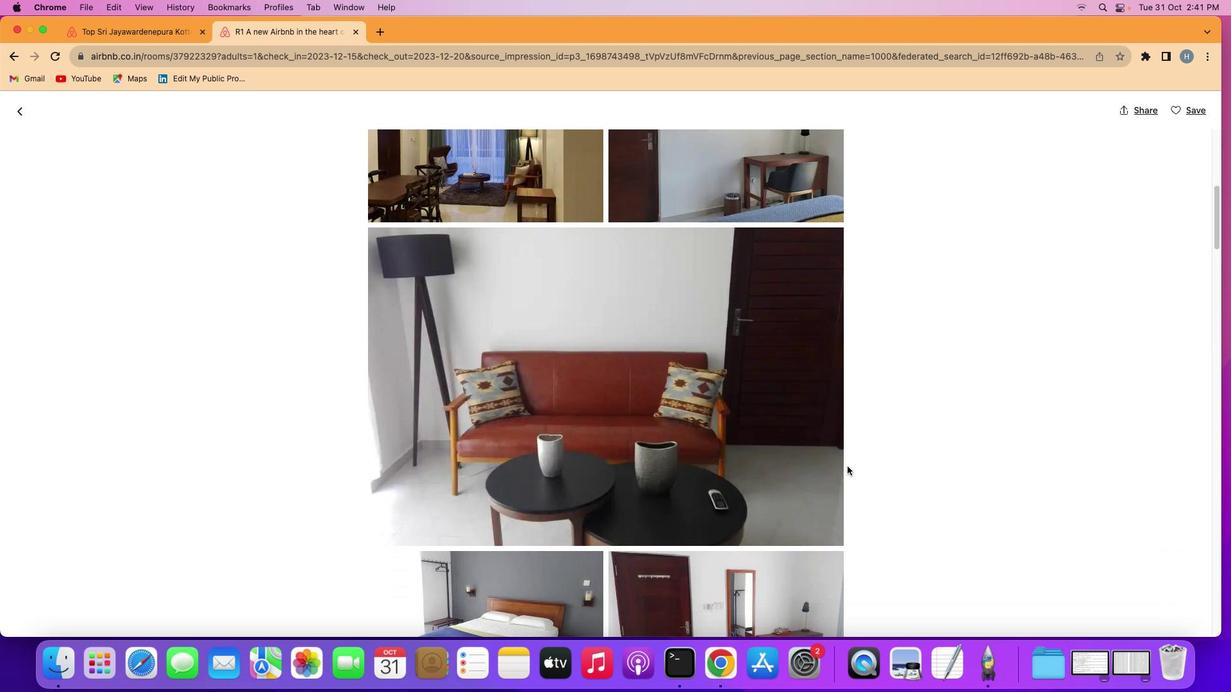 
Action: Mouse scrolled (847, 466) with delta (0, 0)
Screenshot: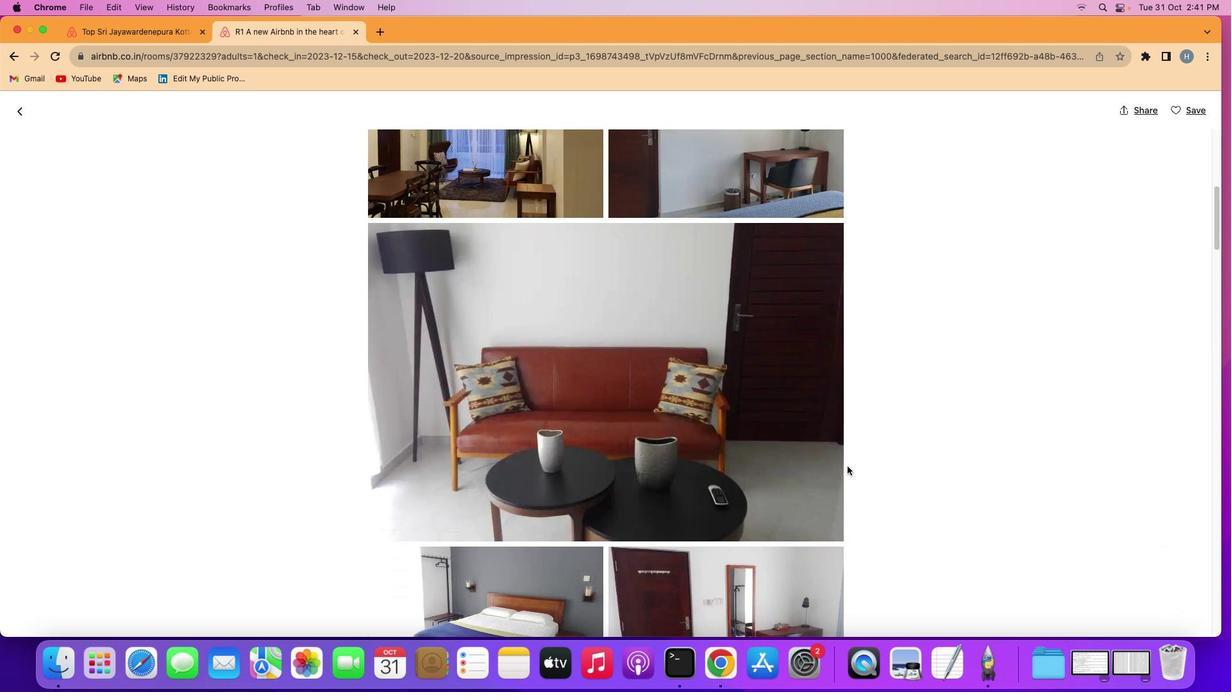 
Action: Mouse scrolled (847, 466) with delta (0, 0)
Screenshot: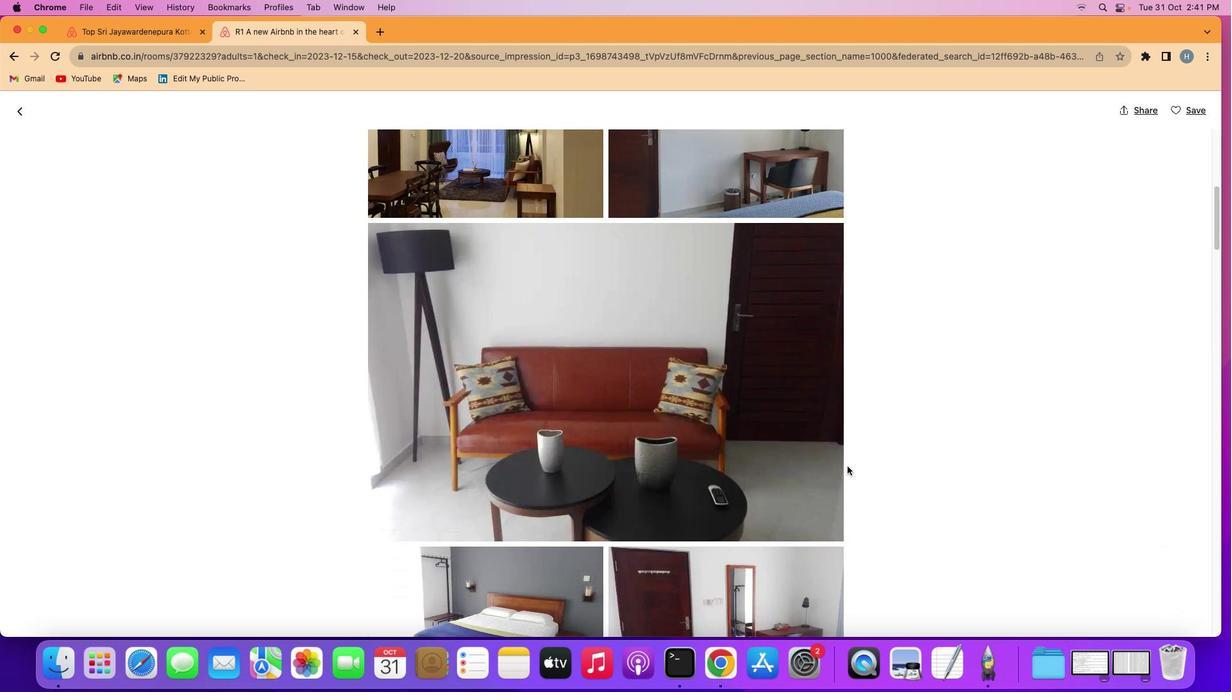 
Action: Mouse scrolled (847, 466) with delta (0, 0)
Screenshot: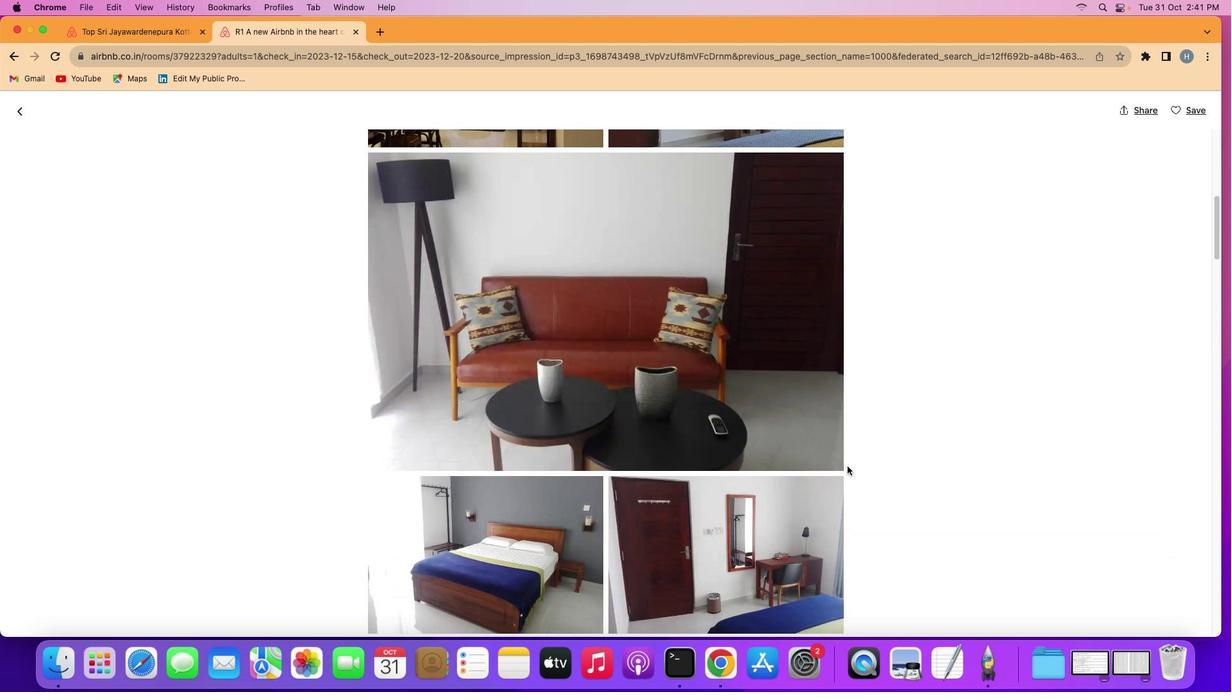 
Action: Mouse scrolled (847, 466) with delta (0, 0)
Screenshot: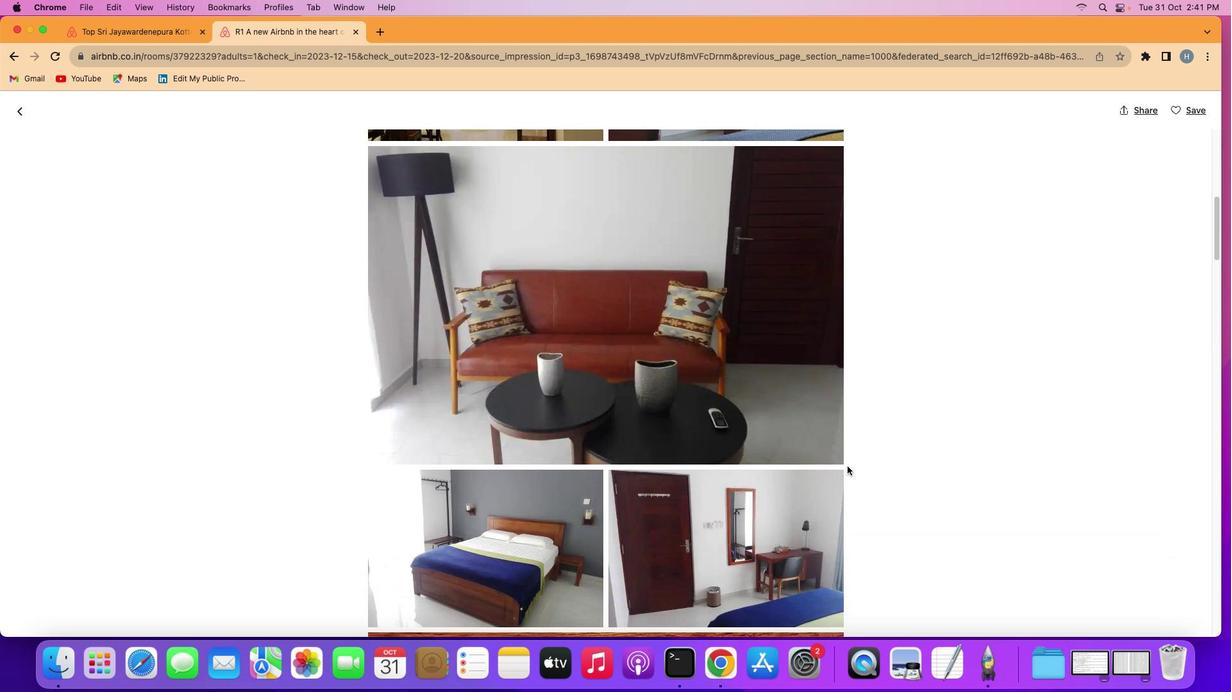 
Action: Mouse scrolled (847, 466) with delta (0, 0)
Screenshot: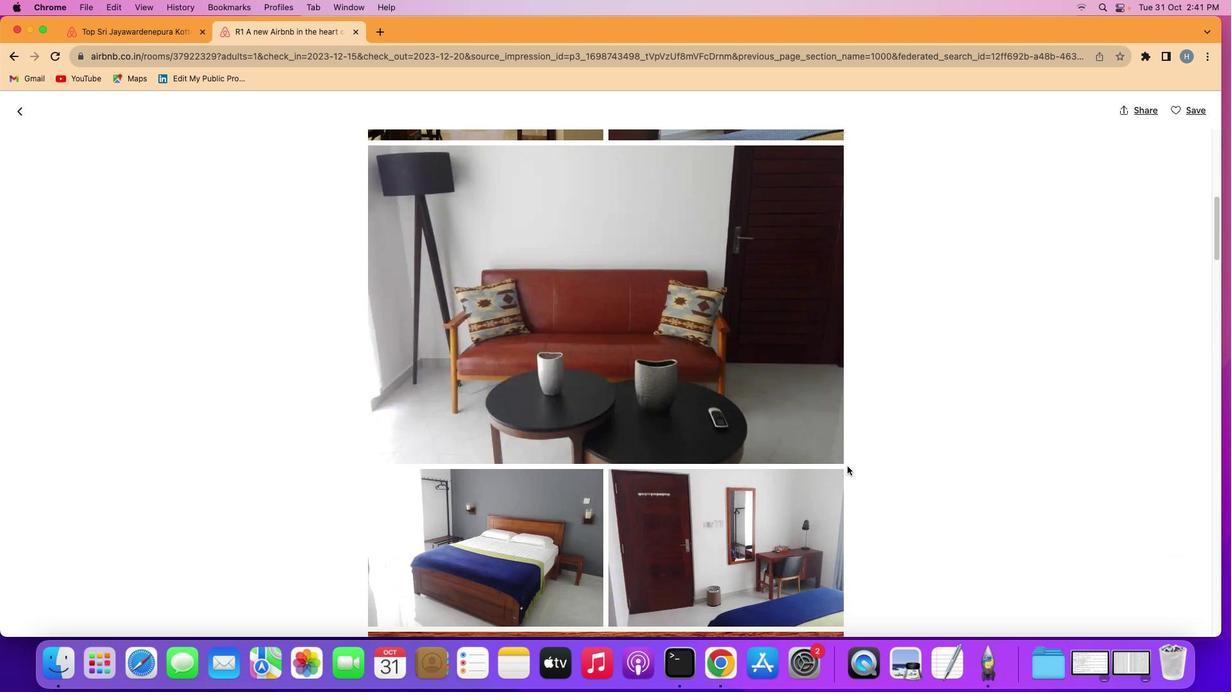
Action: Mouse moved to (849, 466)
Screenshot: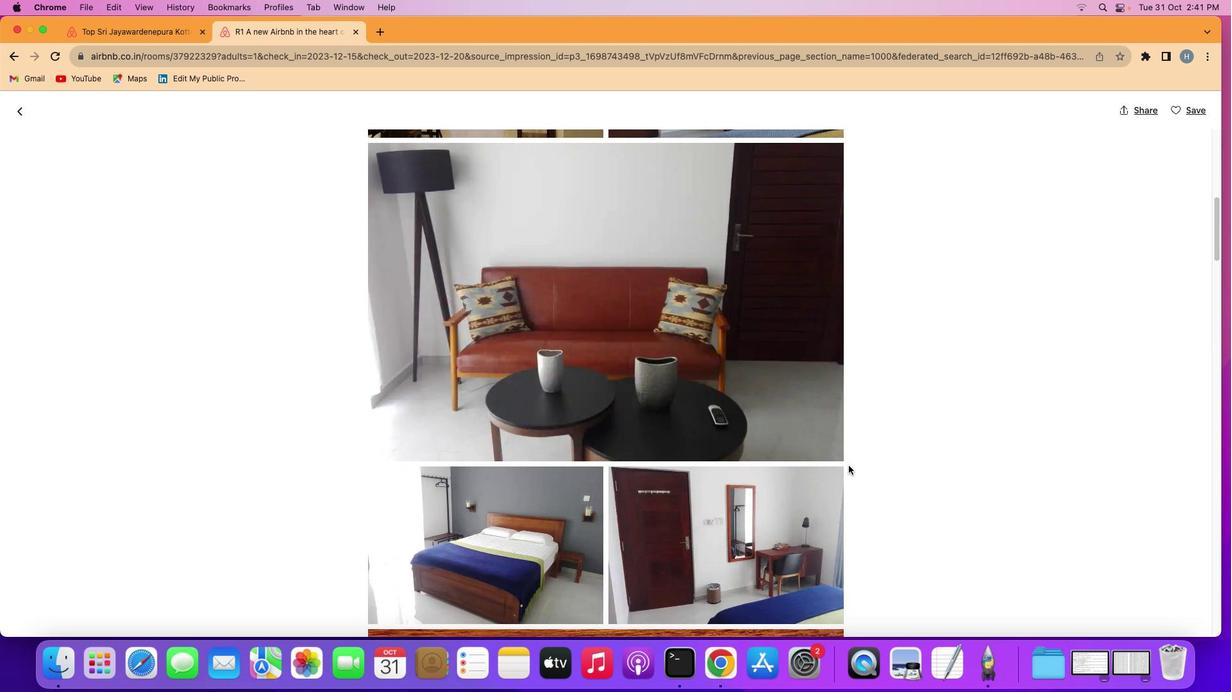 
Action: Mouse scrolled (849, 466) with delta (0, 0)
Screenshot: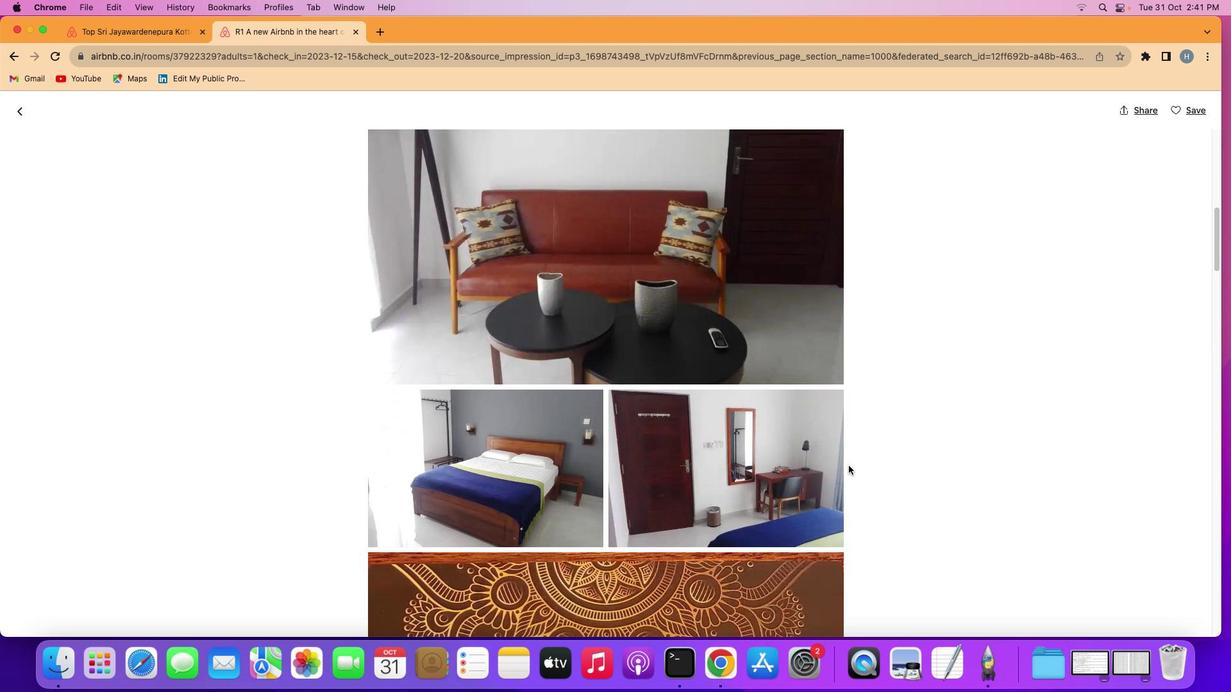 
Action: Mouse scrolled (849, 466) with delta (0, 0)
Screenshot: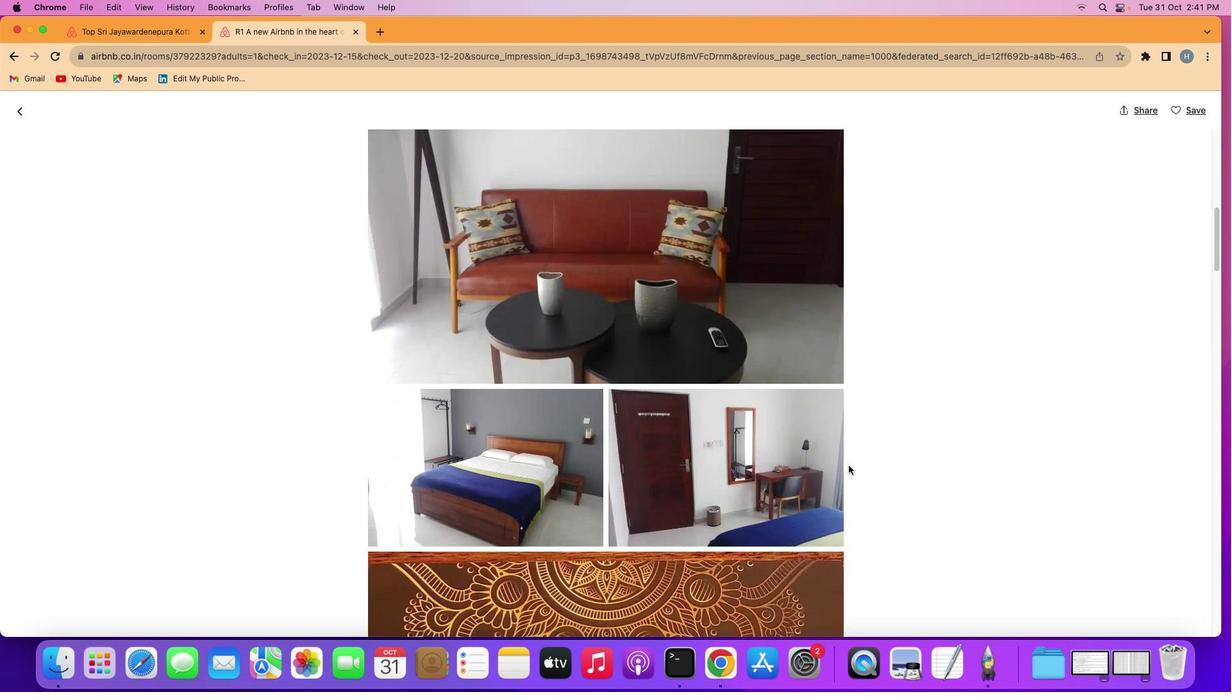 
Action: Mouse scrolled (849, 466) with delta (0, 0)
Screenshot: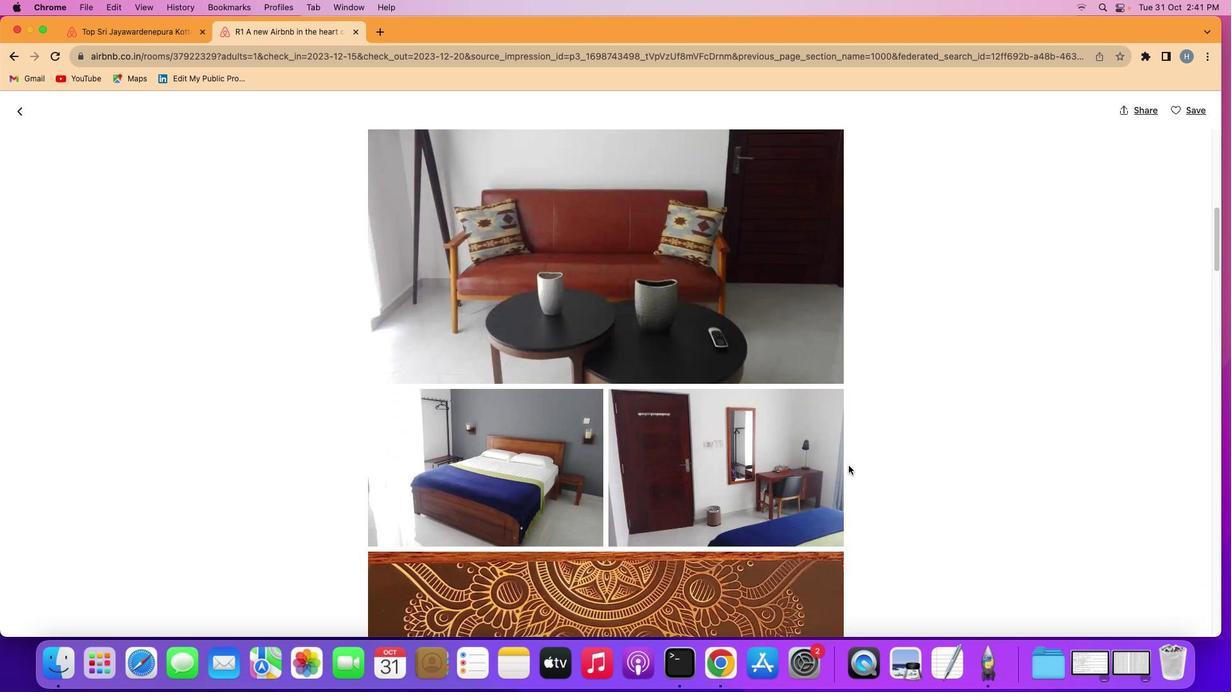 
Action: Mouse moved to (849, 465)
Screenshot: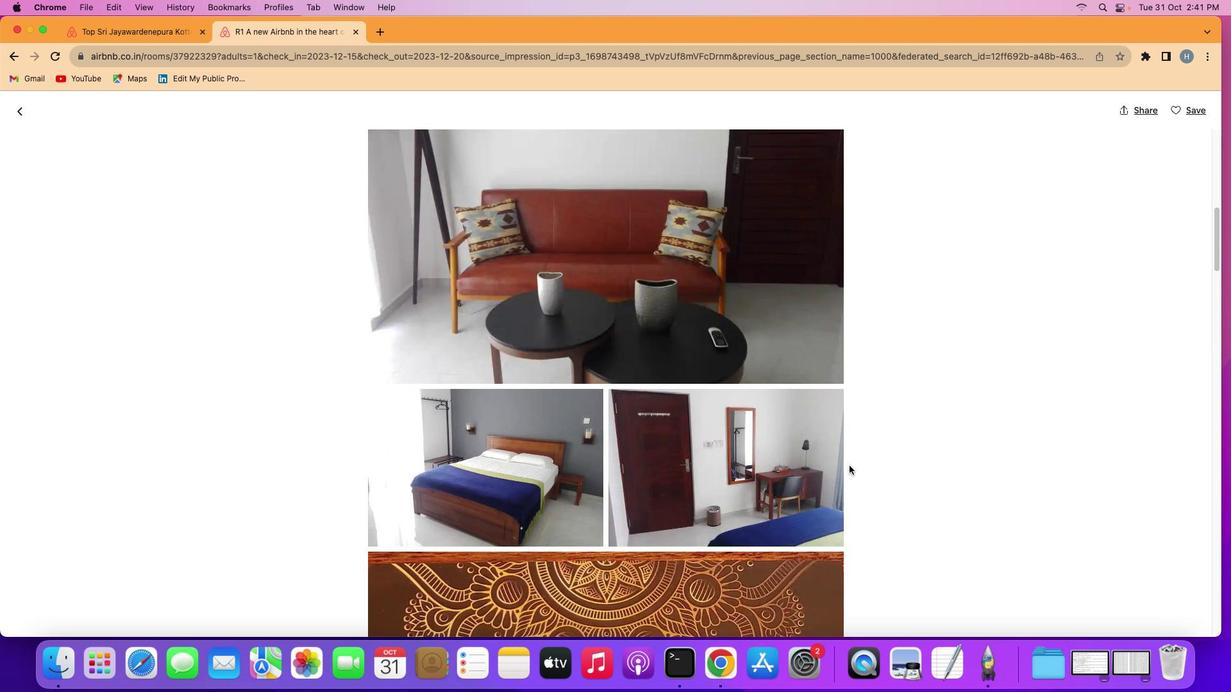 
Action: Mouse scrolled (849, 465) with delta (0, 0)
Screenshot: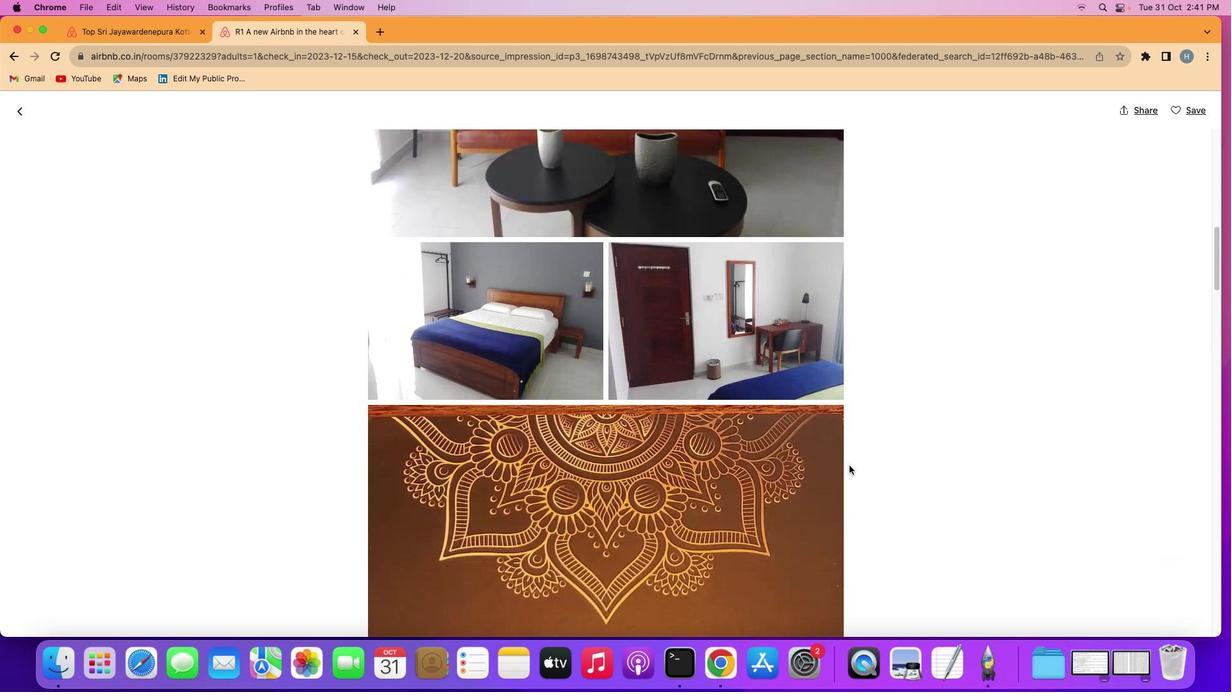 
Action: Mouse scrolled (849, 465) with delta (0, 0)
Screenshot: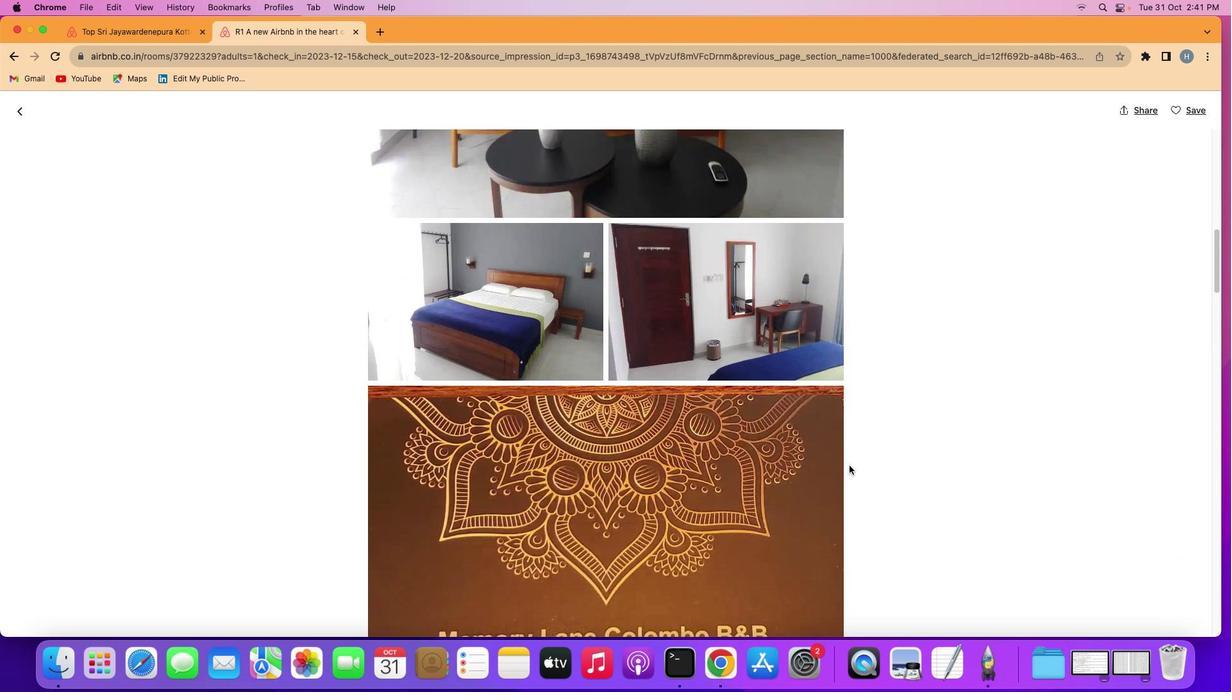 
Action: Mouse scrolled (849, 465) with delta (0, 0)
Screenshot: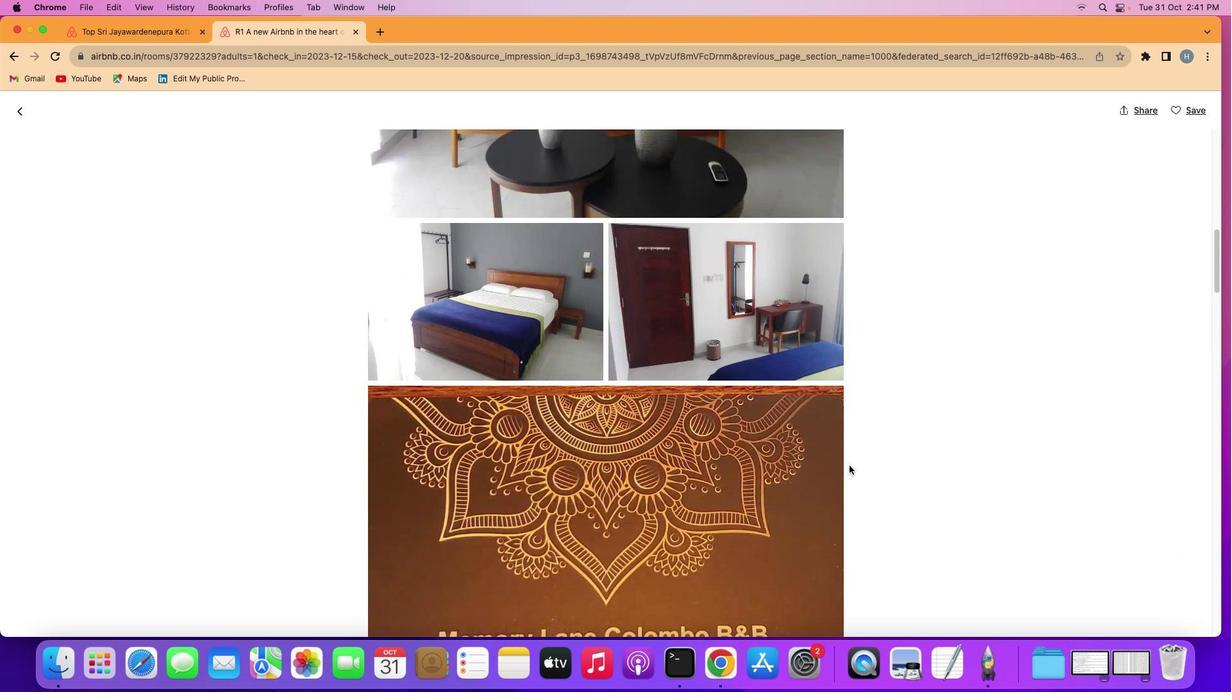 
Action: Mouse scrolled (849, 465) with delta (0, -1)
Screenshot: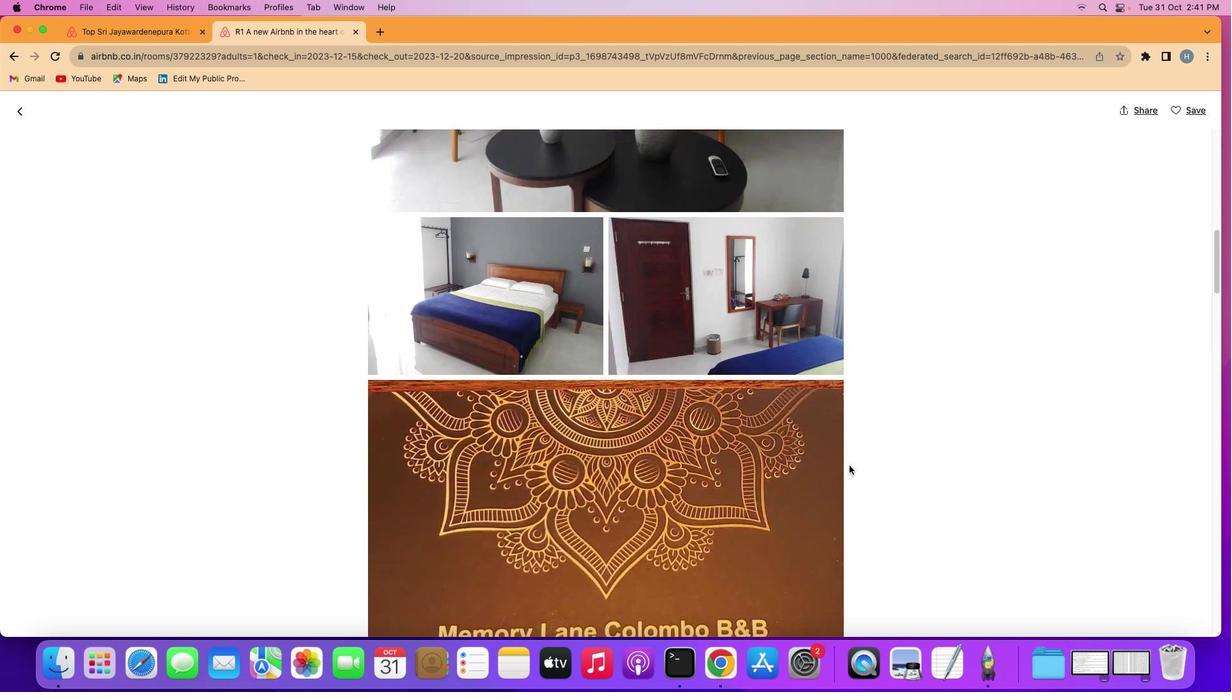 
Action: Mouse scrolled (849, 465) with delta (0, 0)
Screenshot: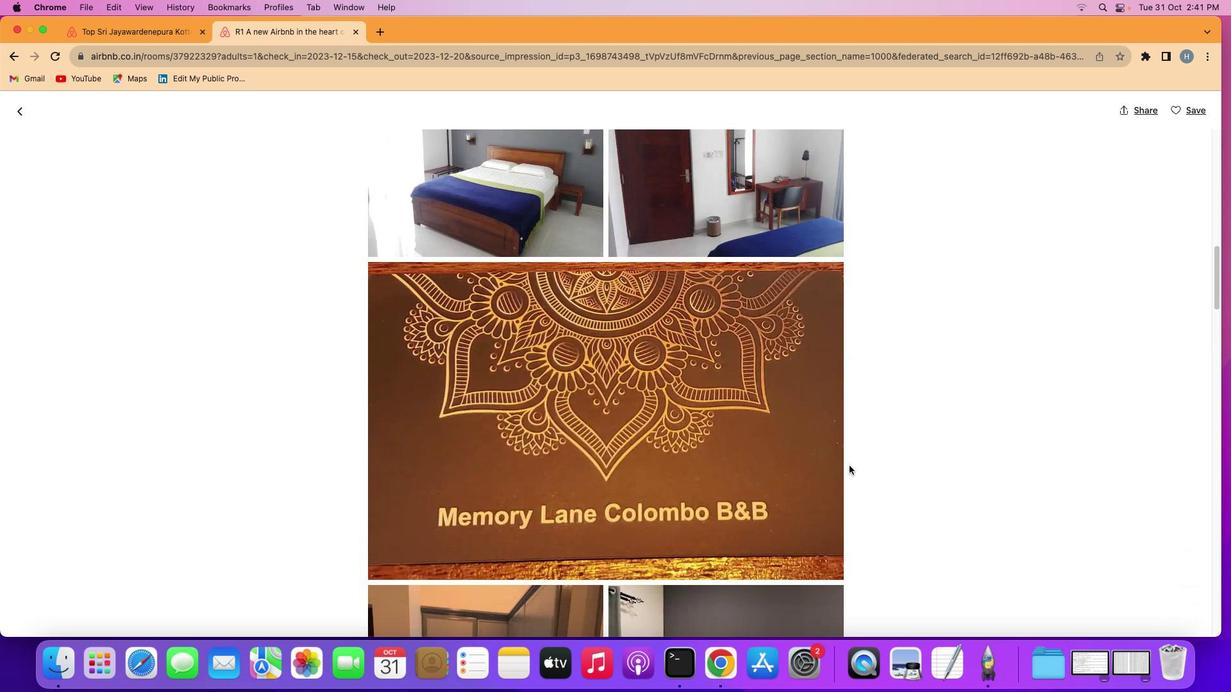 
Action: Mouse scrolled (849, 465) with delta (0, 0)
Screenshot: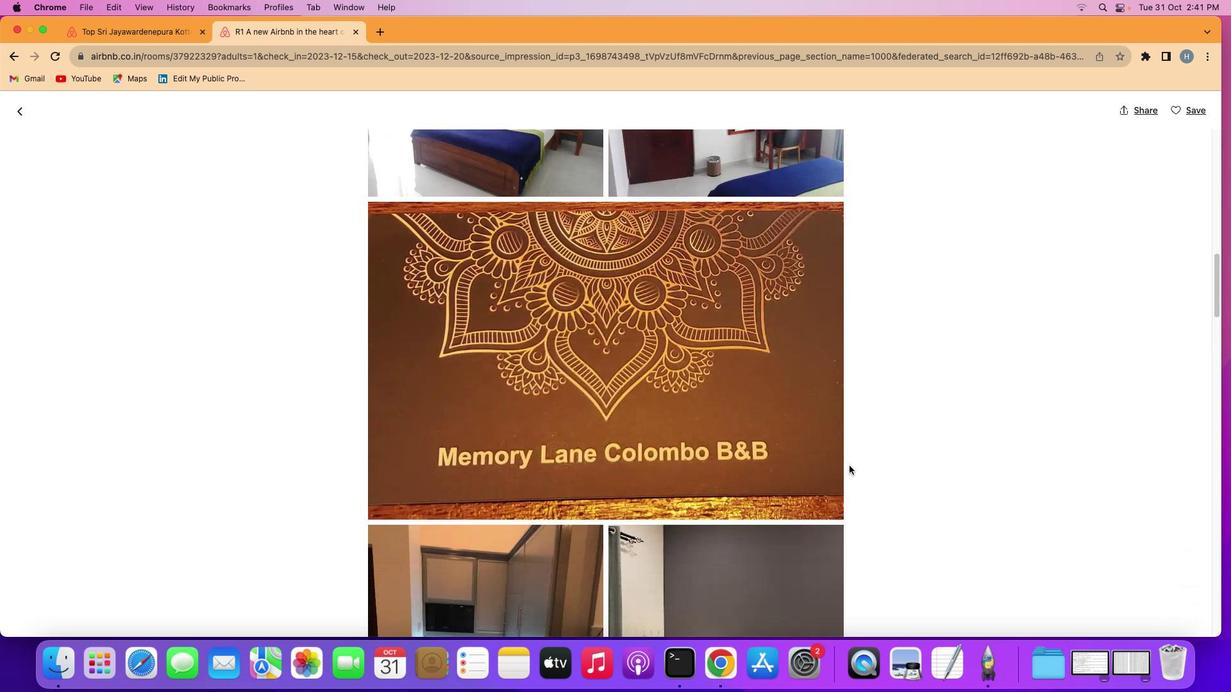 
Action: Mouse scrolled (849, 465) with delta (0, 0)
Screenshot: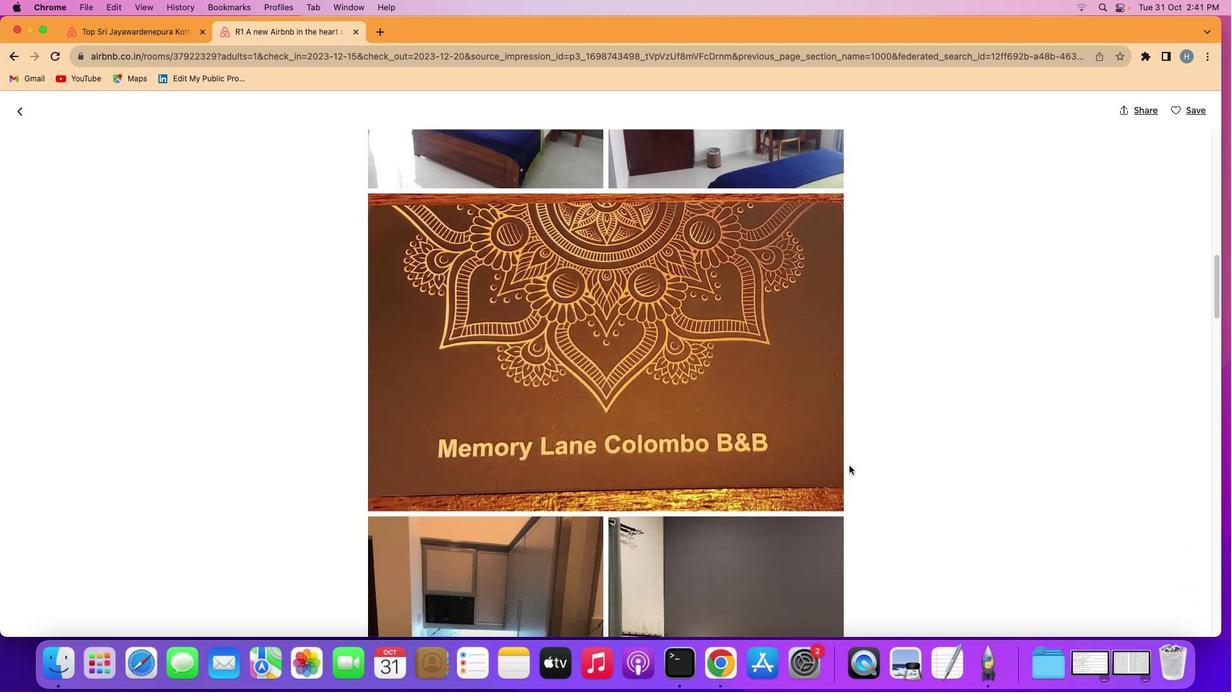 
Action: Mouse scrolled (849, 465) with delta (0, -1)
Screenshot: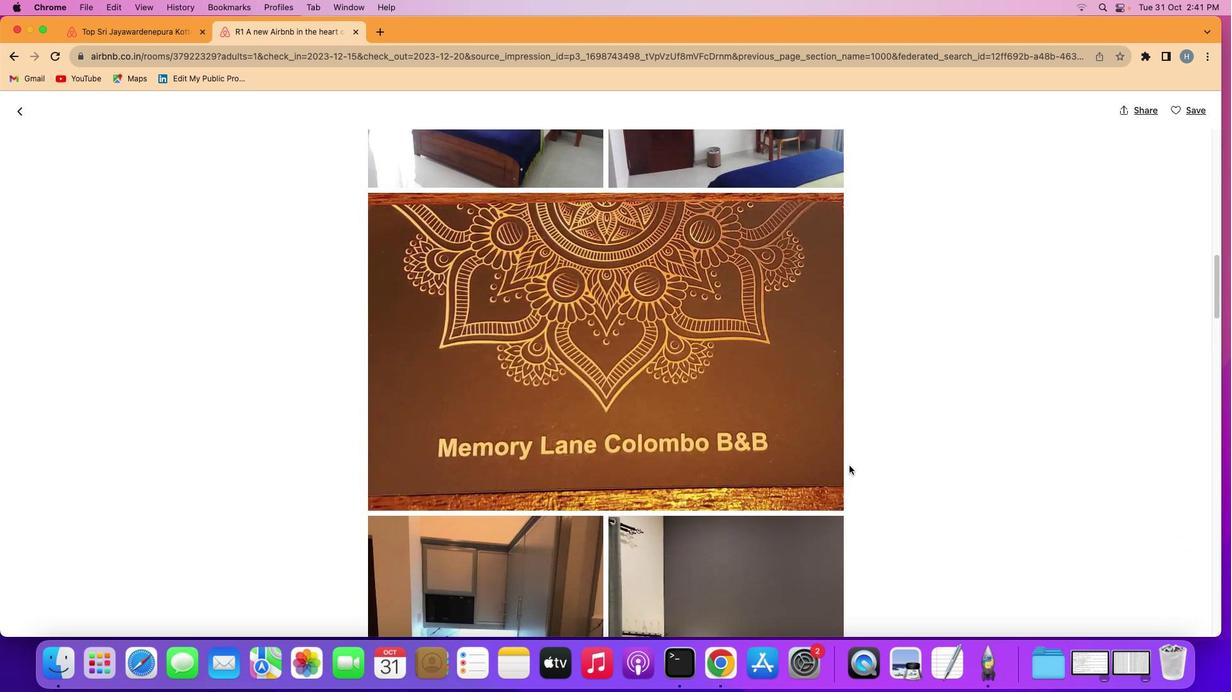 
Action: Mouse scrolled (849, 465) with delta (0, 0)
Screenshot: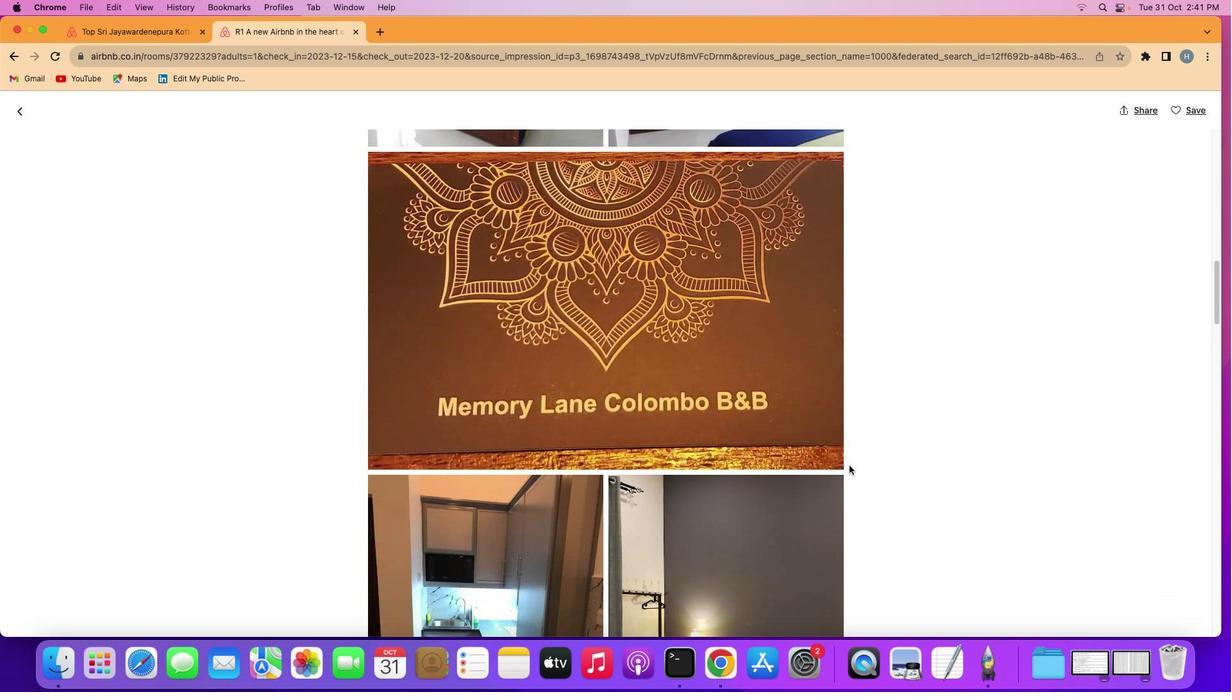 
Action: Mouse scrolled (849, 465) with delta (0, 0)
Screenshot: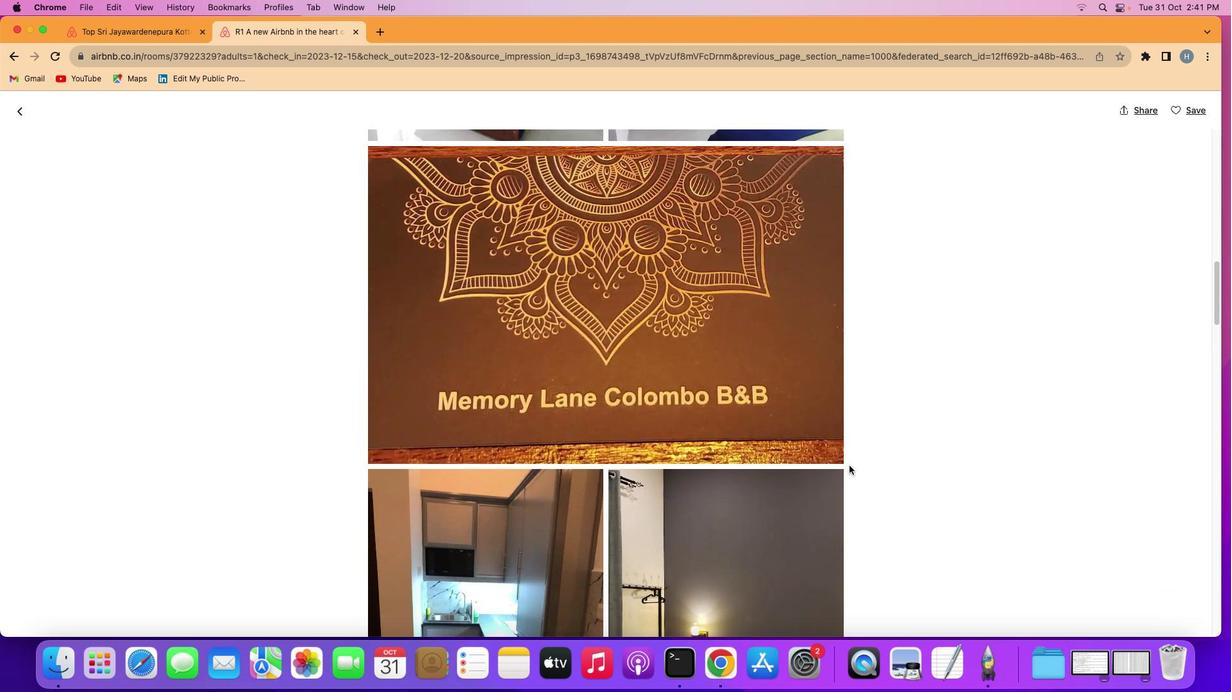 
Action: Mouse scrolled (849, 465) with delta (0, 0)
Screenshot: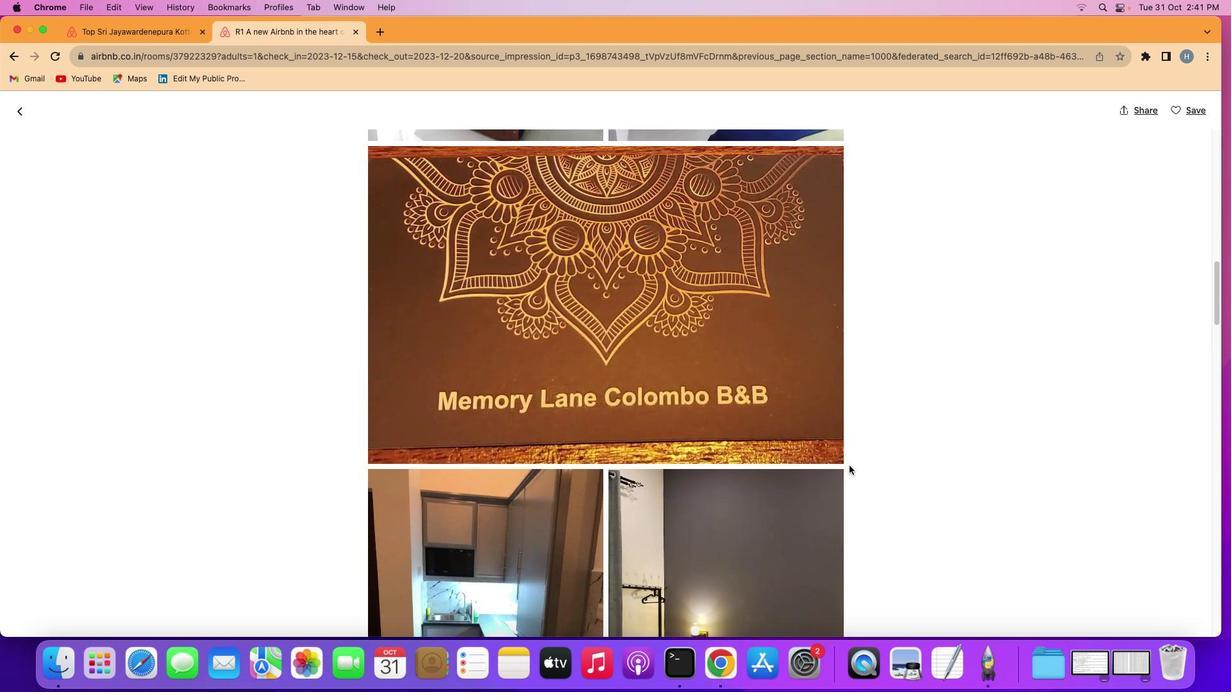 
Action: Mouse scrolled (849, 465) with delta (0, 0)
Screenshot: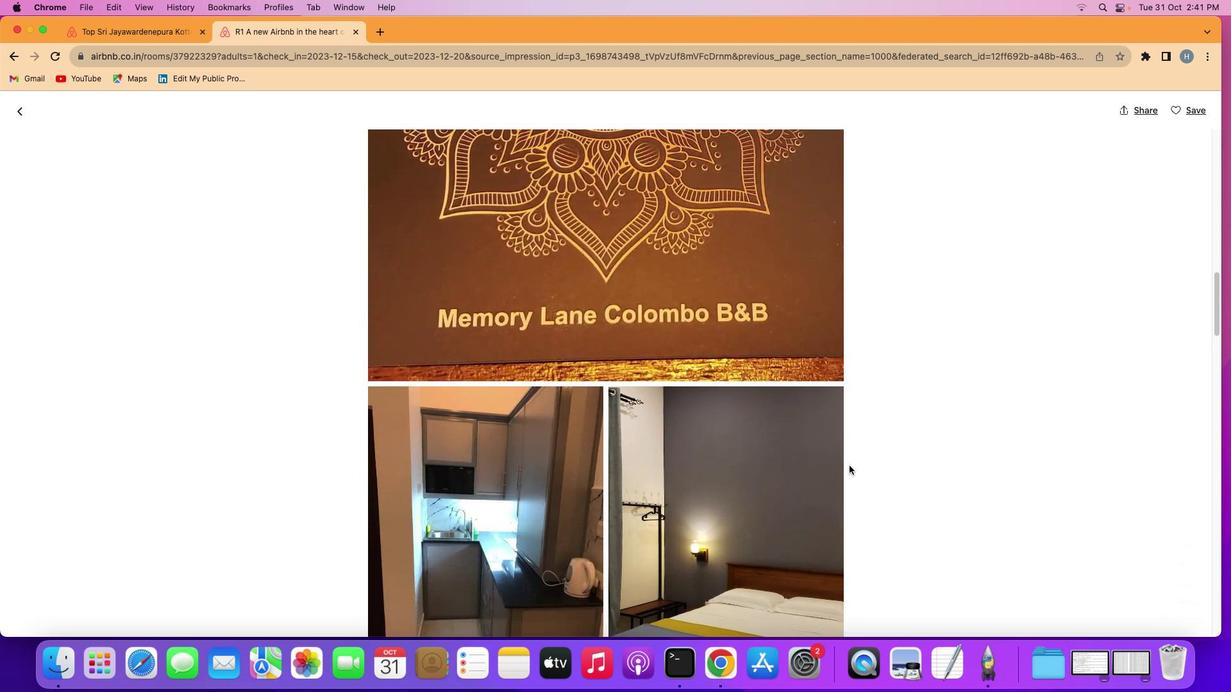 
Action: Mouse scrolled (849, 465) with delta (0, 0)
Screenshot: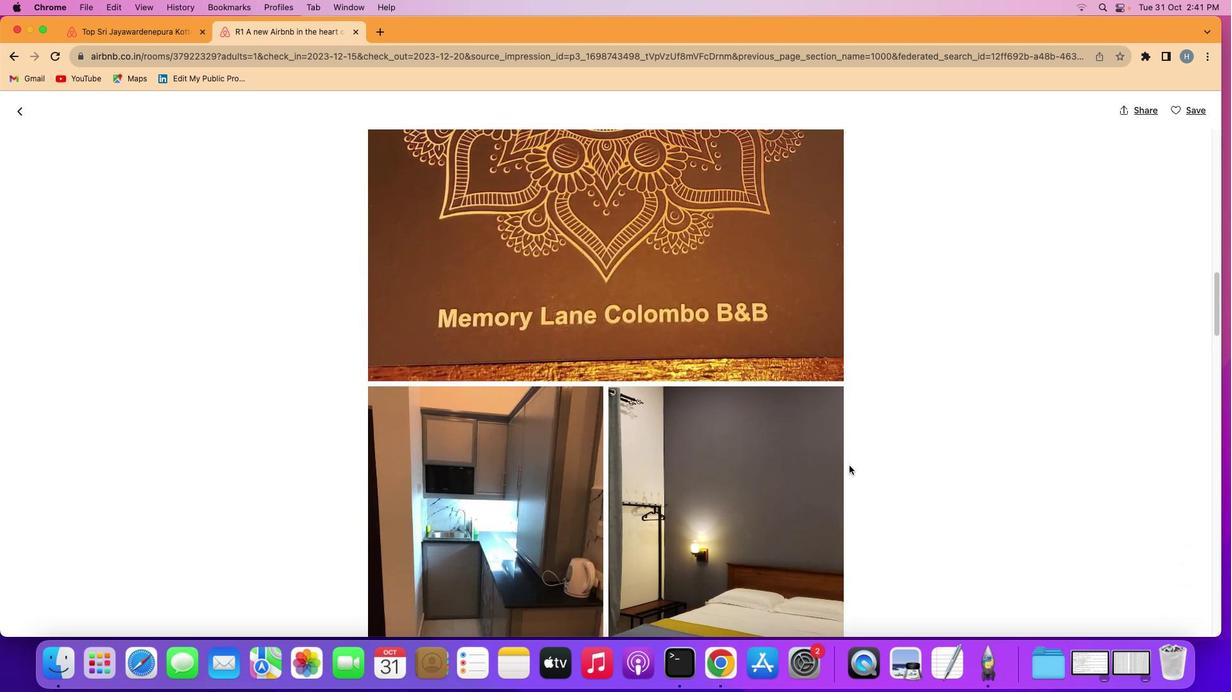 
Action: Mouse scrolled (849, 465) with delta (0, 0)
Screenshot: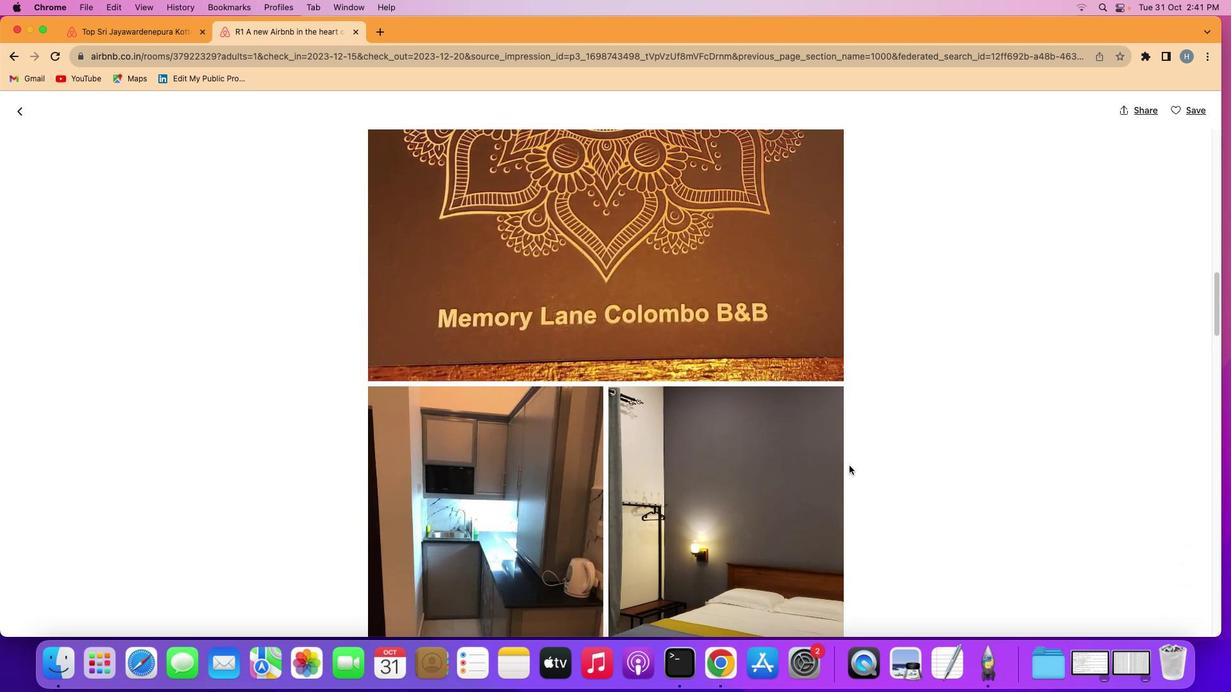 
Action: Mouse scrolled (849, 465) with delta (0, 0)
Screenshot: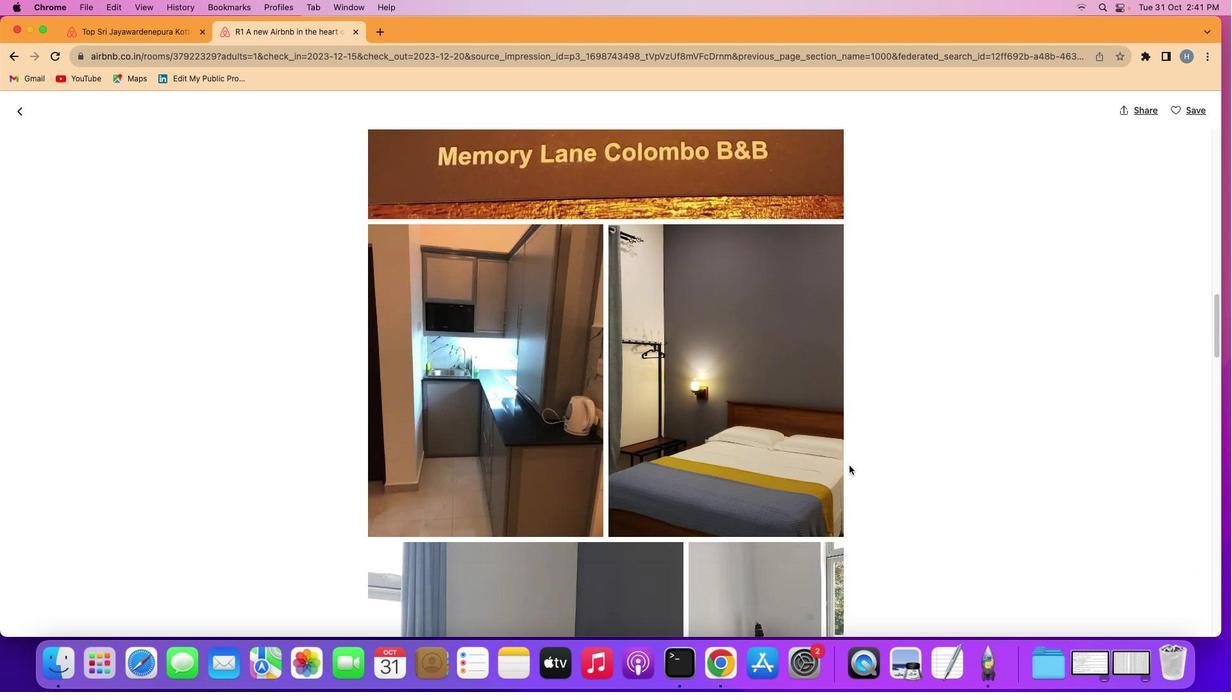 
Action: Mouse scrolled (849, 465) with delta (0, 0)
Screenshot: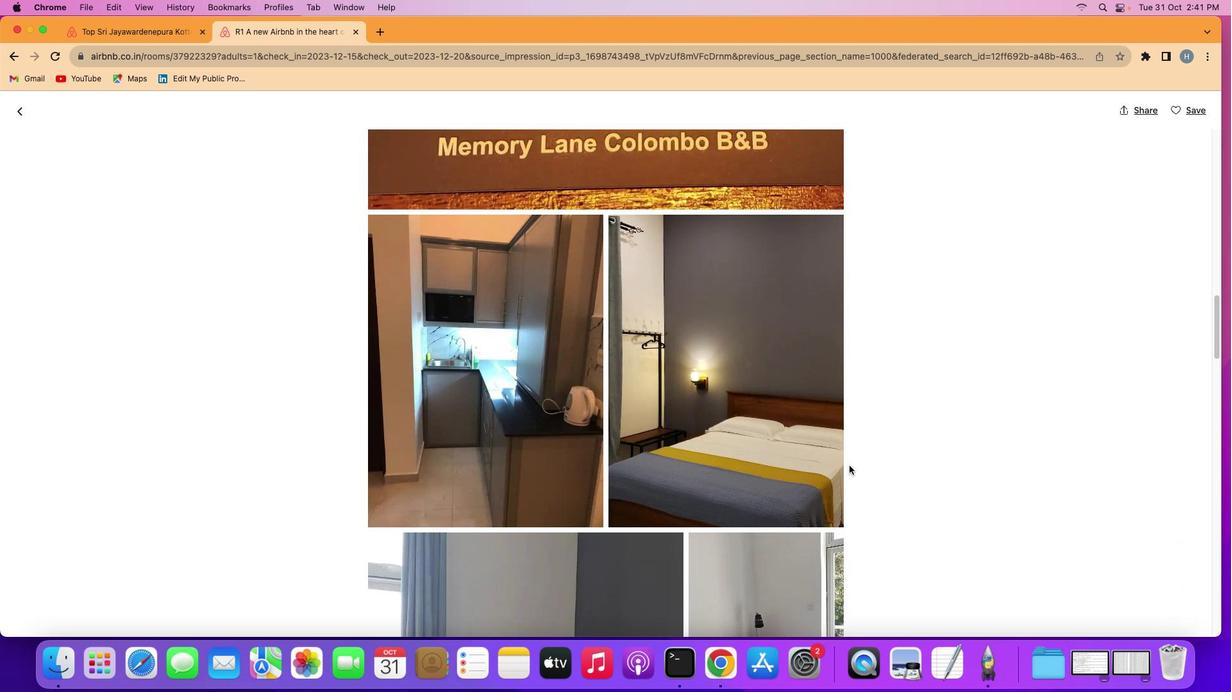 
Action: Mouse scrolled (849, 465) with delta (0, 0)
Screenshot: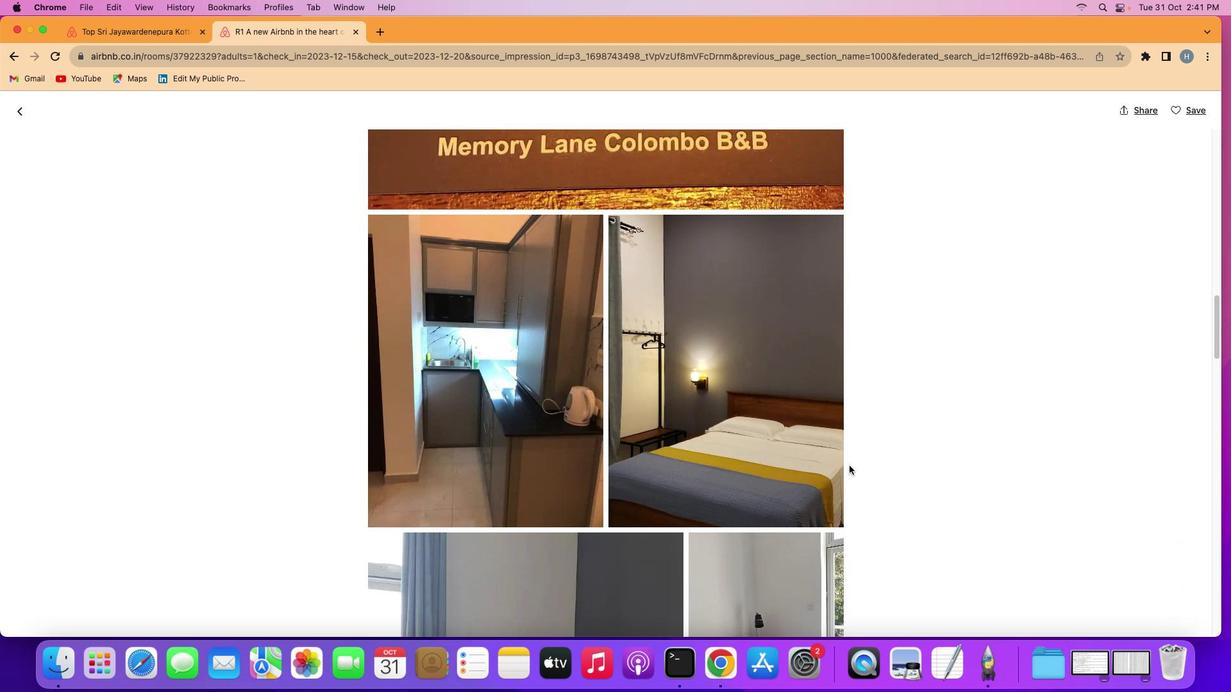 
Action: Mouse scrolled (849, 465) with delta (0, -1)
Screenshot: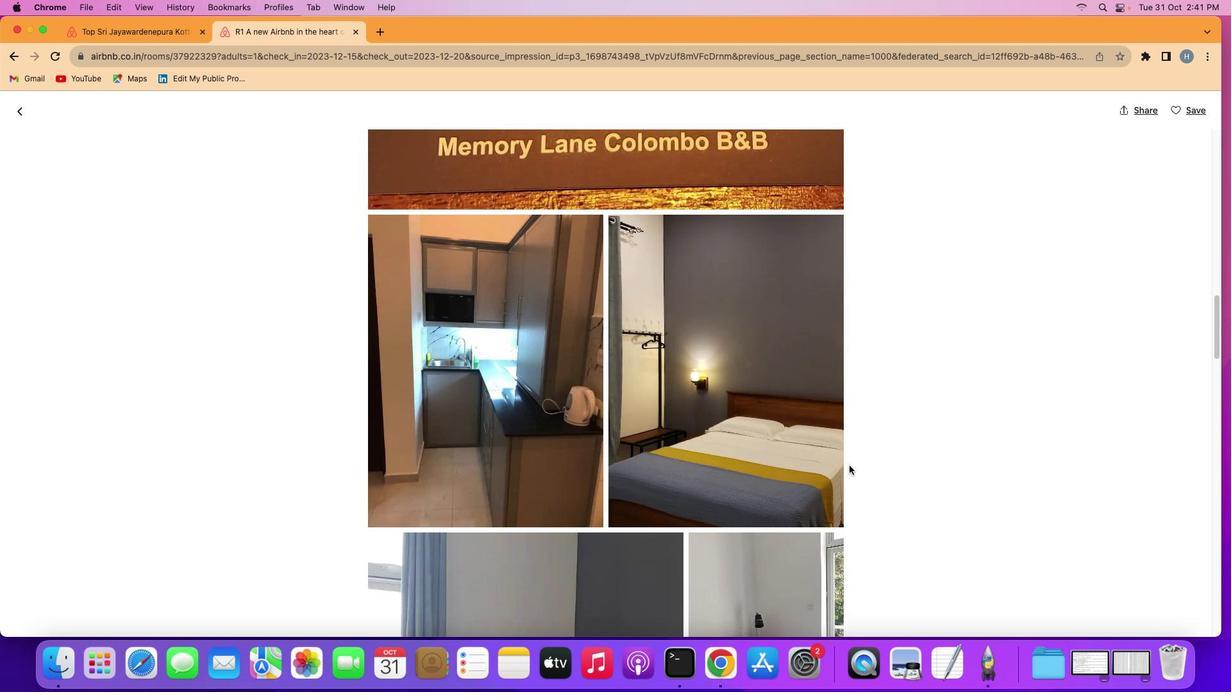 
Action: Mouse scrolled (849, 465) with delta (0, 0)
Screenshot: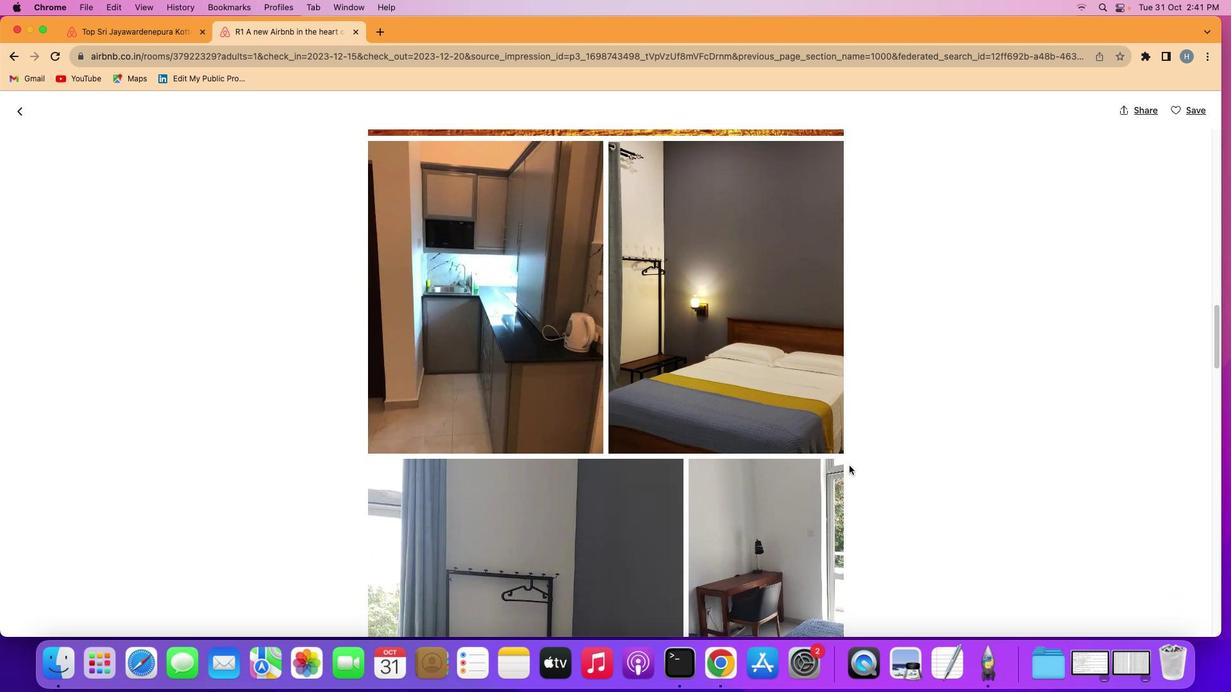 
Action: Mouse scrolled (849, 465) with delta (0, 0)
Screenshot: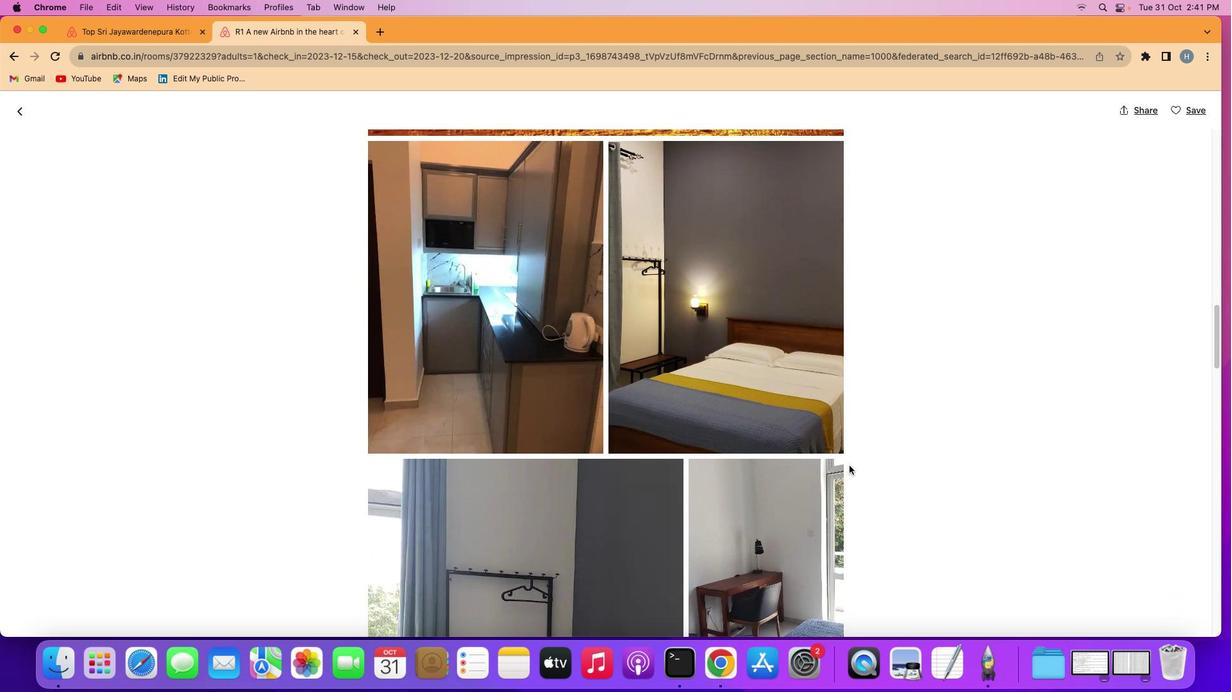 
Action: Mouse scrolled (849, 465) with delta (0, 0)
Screenshot: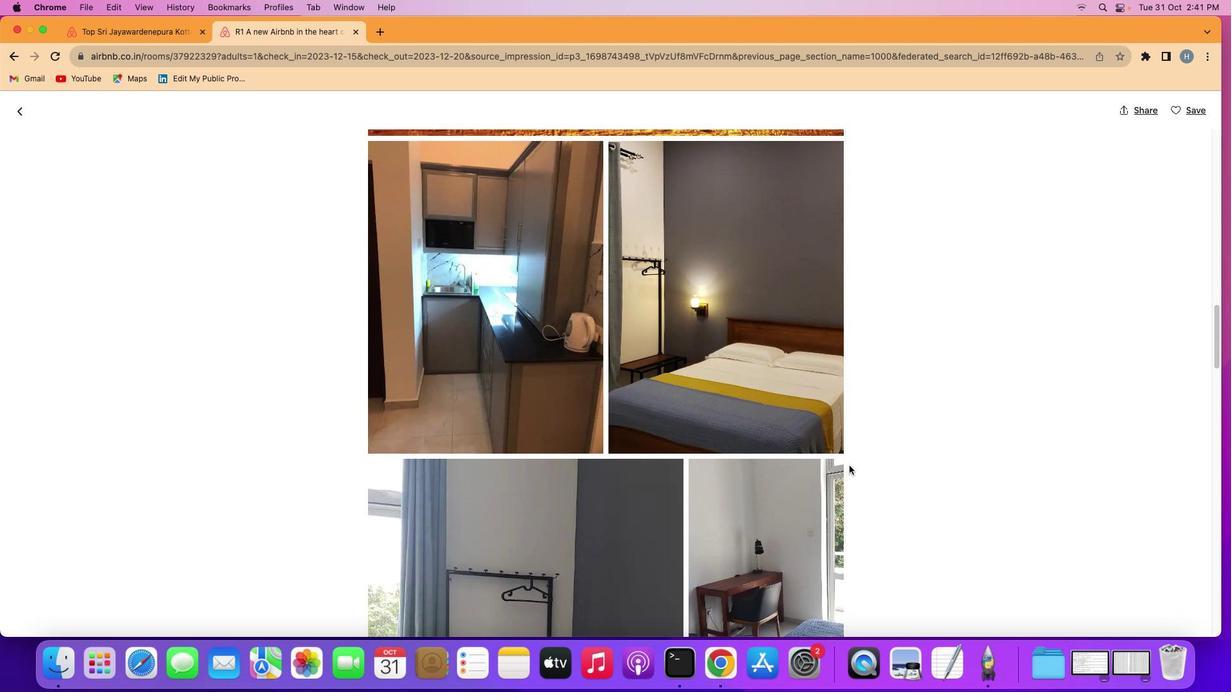
Action: Mouse scrolled (849, 465) with delta (0, 0)
Screenshot: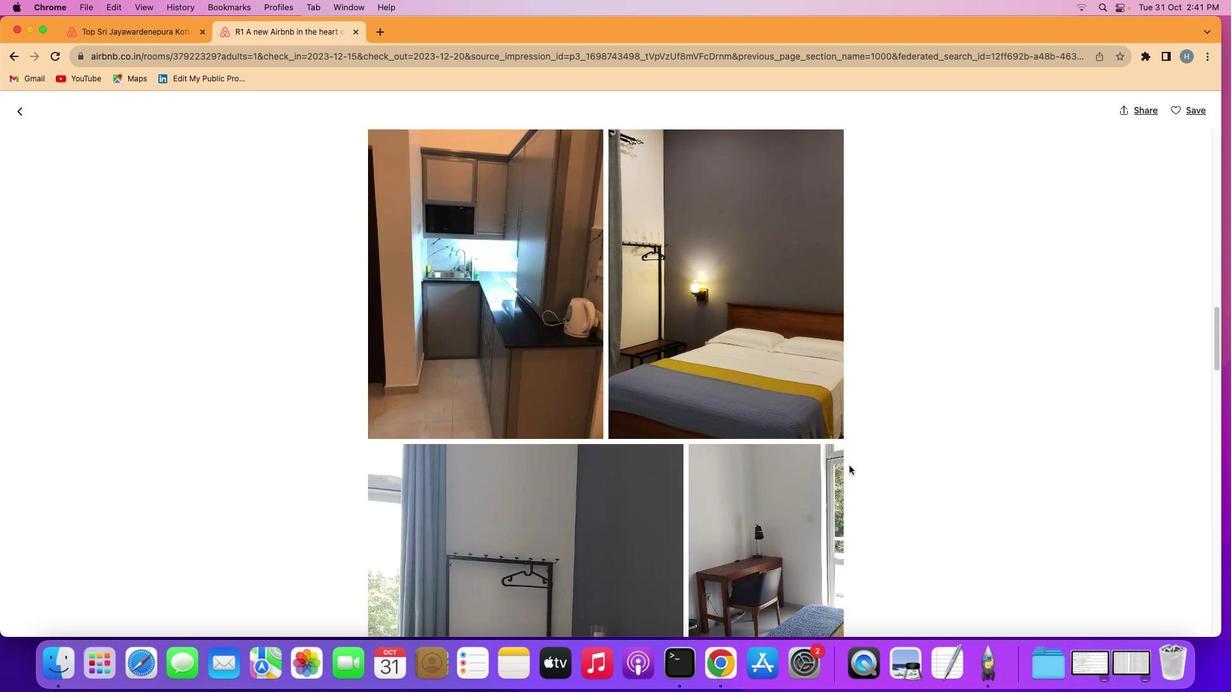 
Action: Mouse scrolled (849, 465) with delta (0, 0)
Screenshot: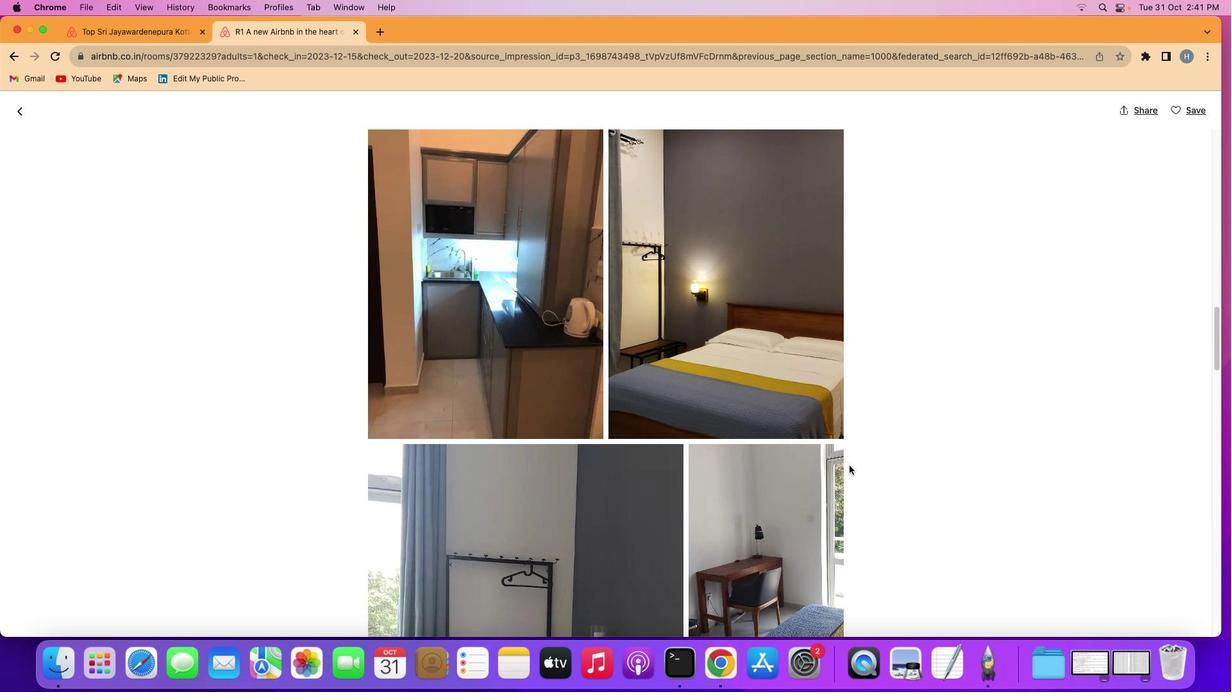 
Action: Mouse scrolled (849, 465) with delta (0, 0)
Screenshot: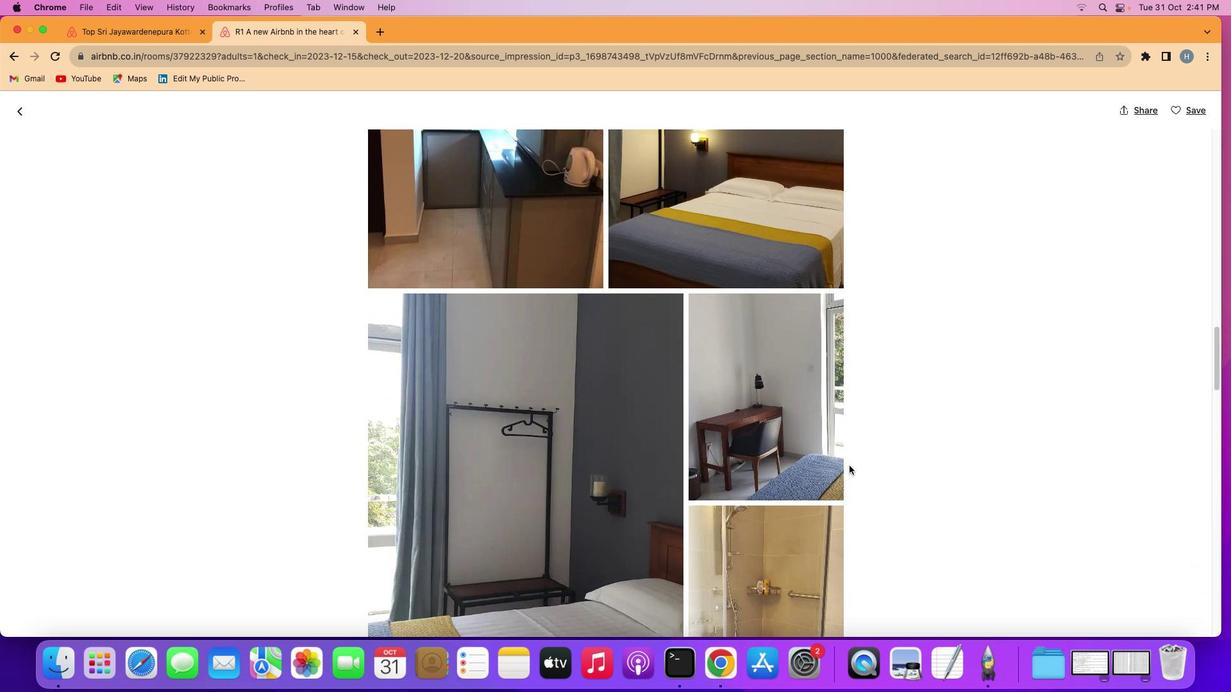 
Action: Mouse scrolled (849, 465) with delta (0, 0)
Screenshot: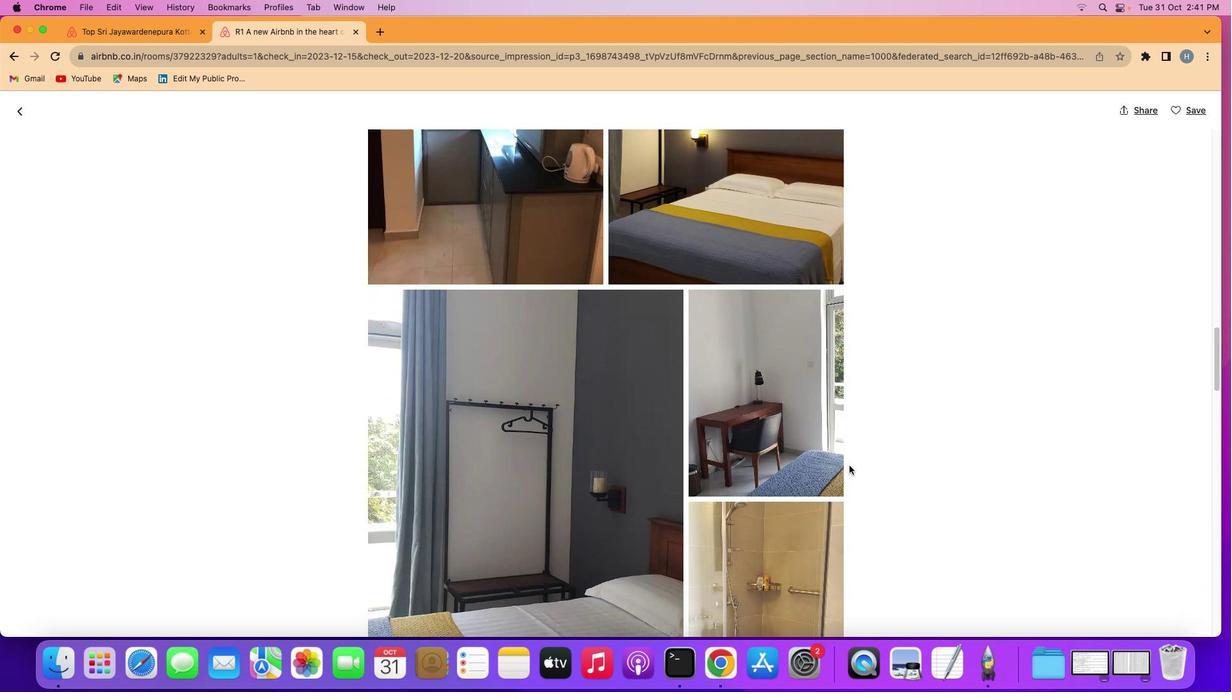
Action: Mouse scrolled (849, 465) with delta (0, 0)
Screenshot: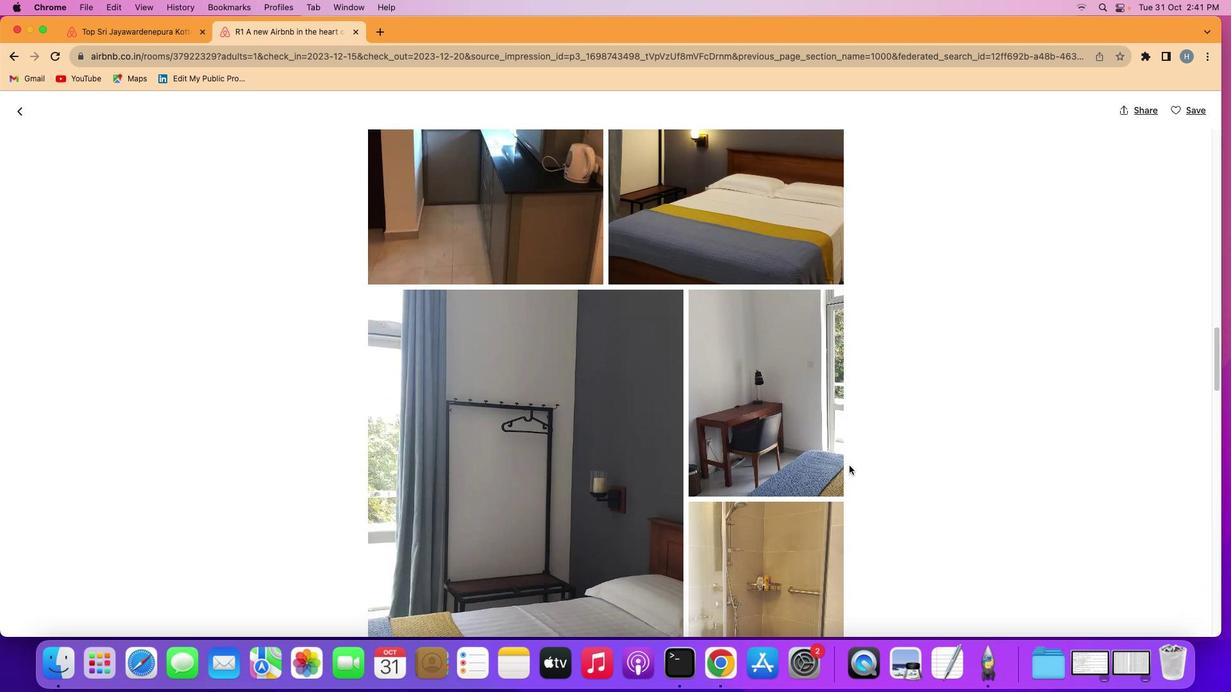 
Action: Mouse scrolled (849, 465) with delta (0, -1)
Screenshot: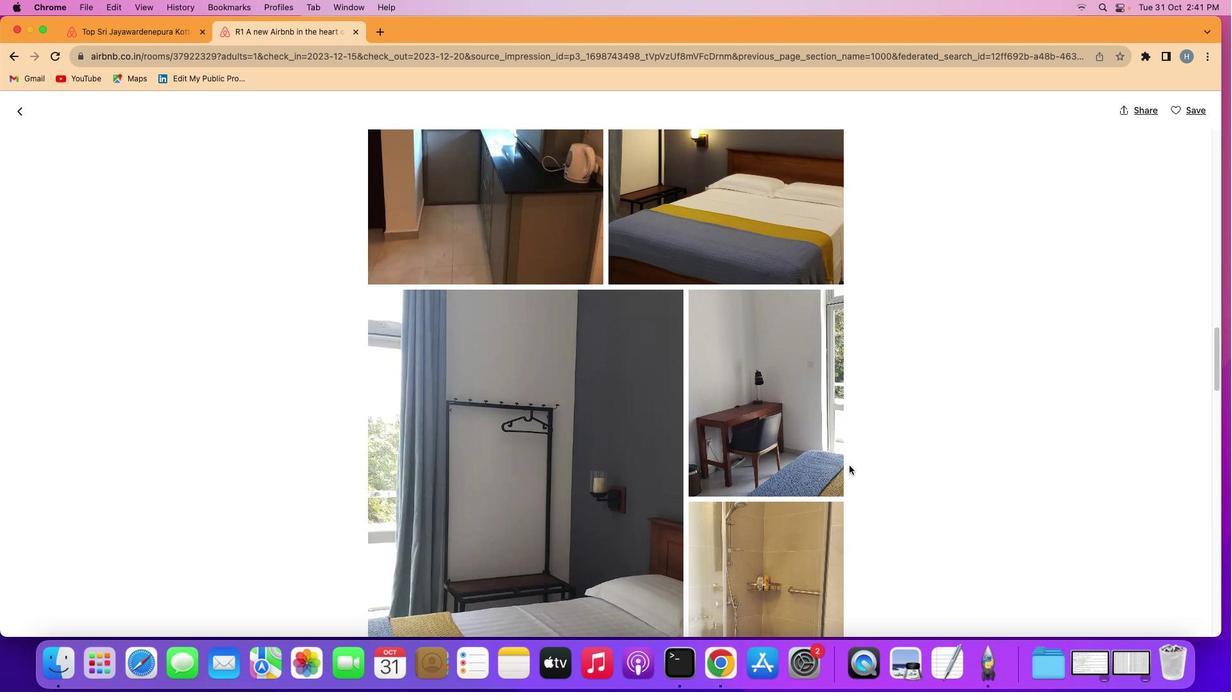 
Action: Mouse scrolled (849, 465) with delta (0, 0)
Screenshot: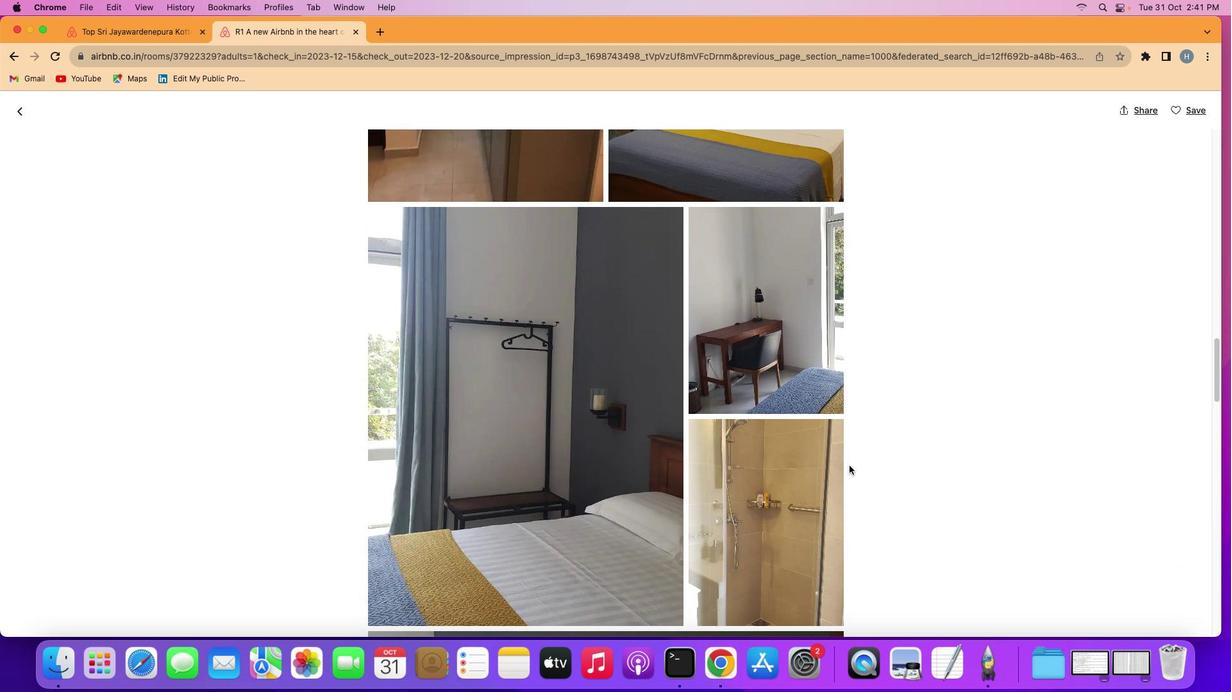 
Action: Mouse scrolled (849, 465) with delta (0, 0)
Screenshot: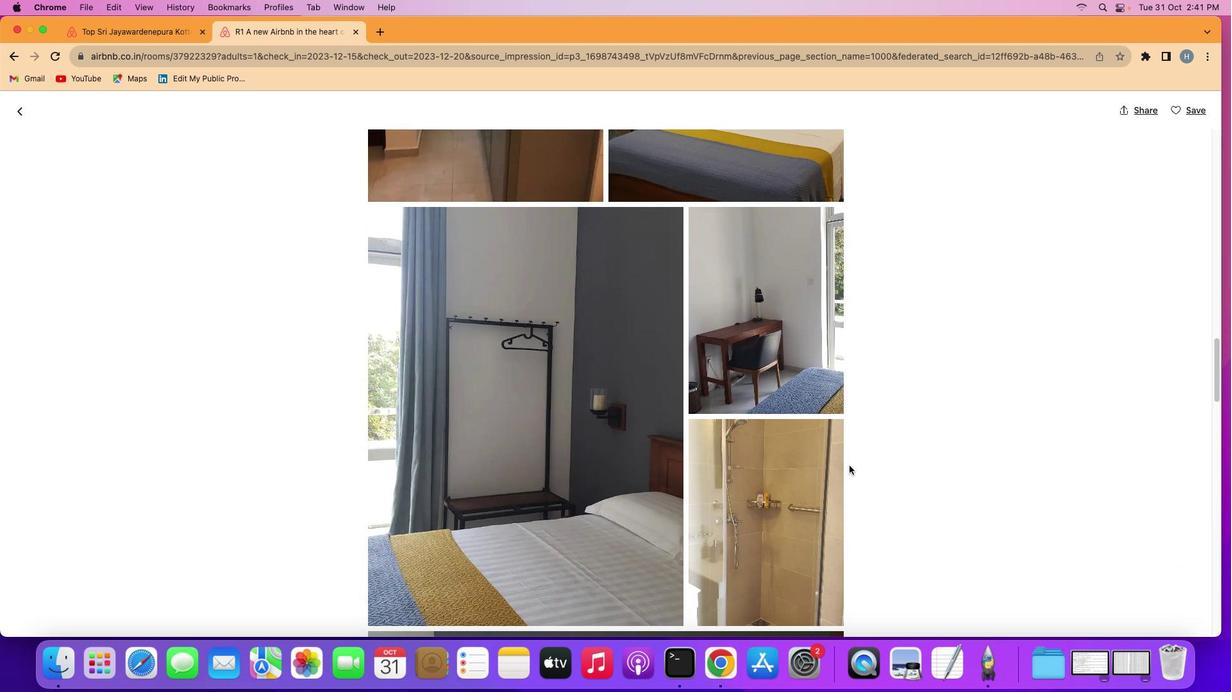 
Action: Mouse scrolled (849, 465) with delta (0, 0)
Screenshot: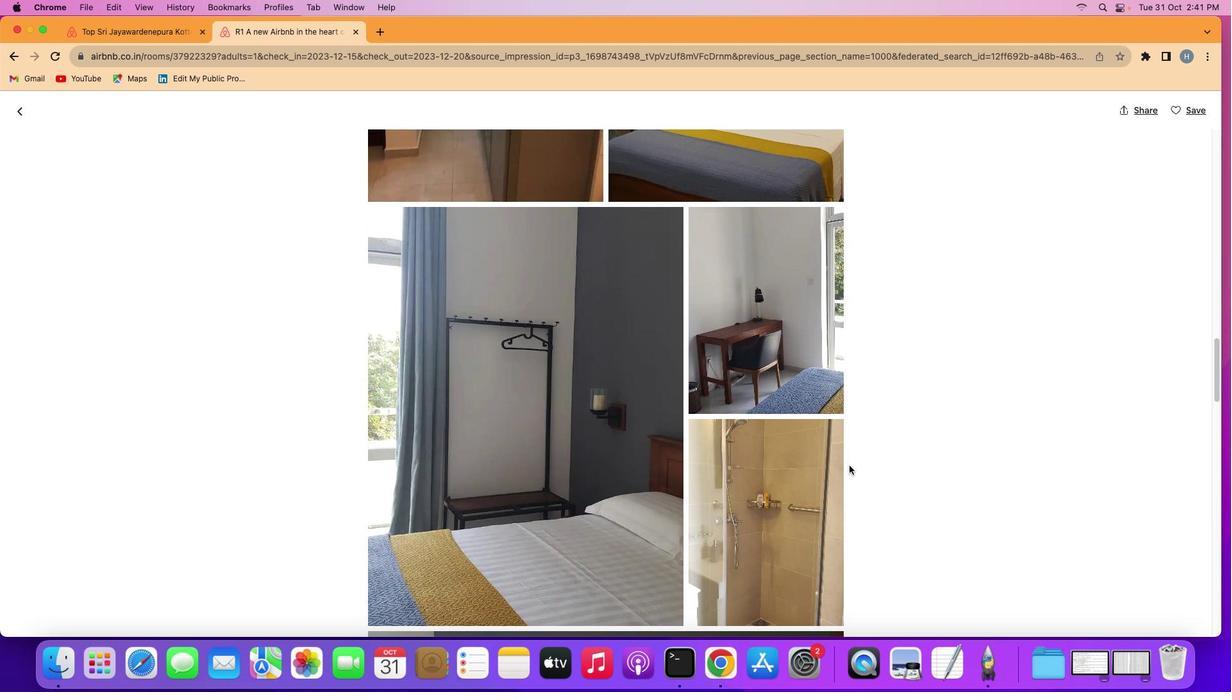 
Action: Mouse scrolled (849, 465) with delta (0, 0)
Screenshot: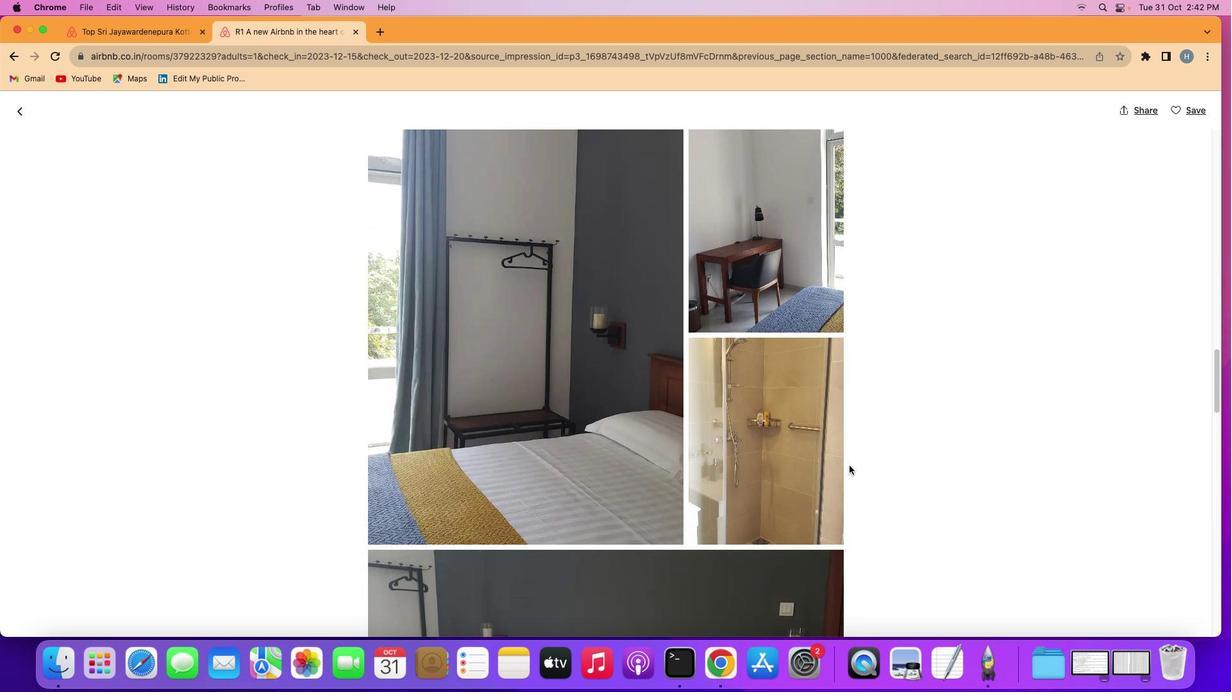 
Action: Mouse scrolled (849, 465) with delta (0, 0)
Screenshot: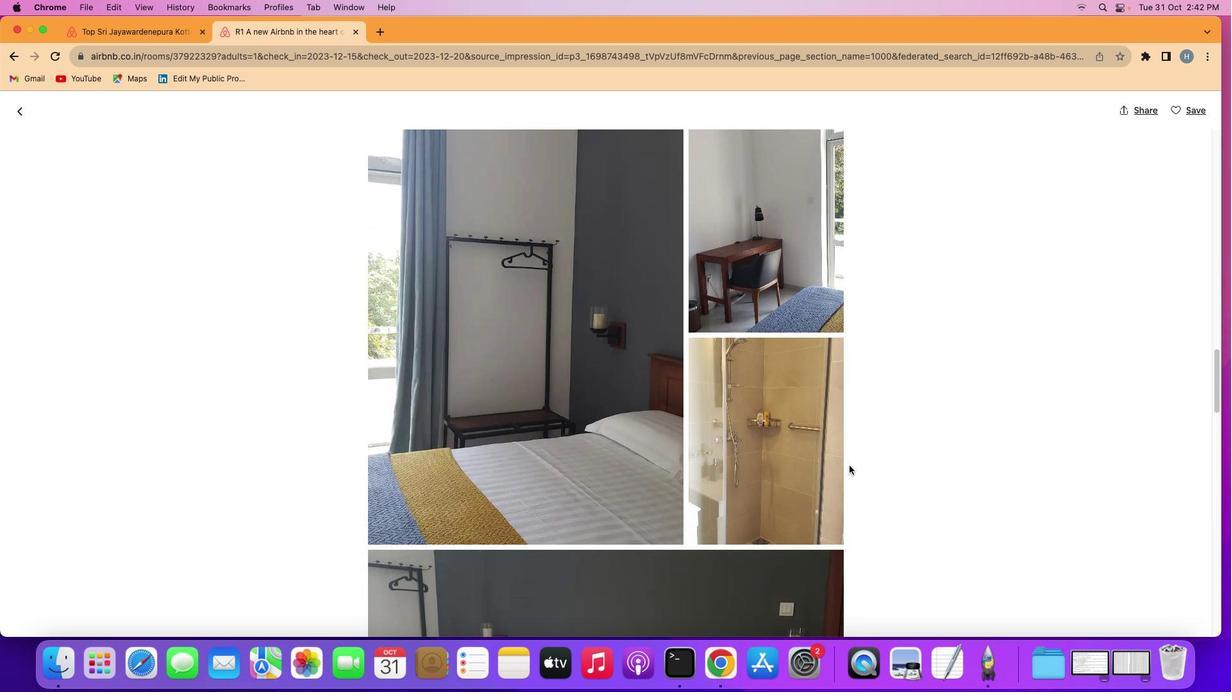 
Action: Mouse scrolled (849, 465) with delta (0, 0)
Screenshot: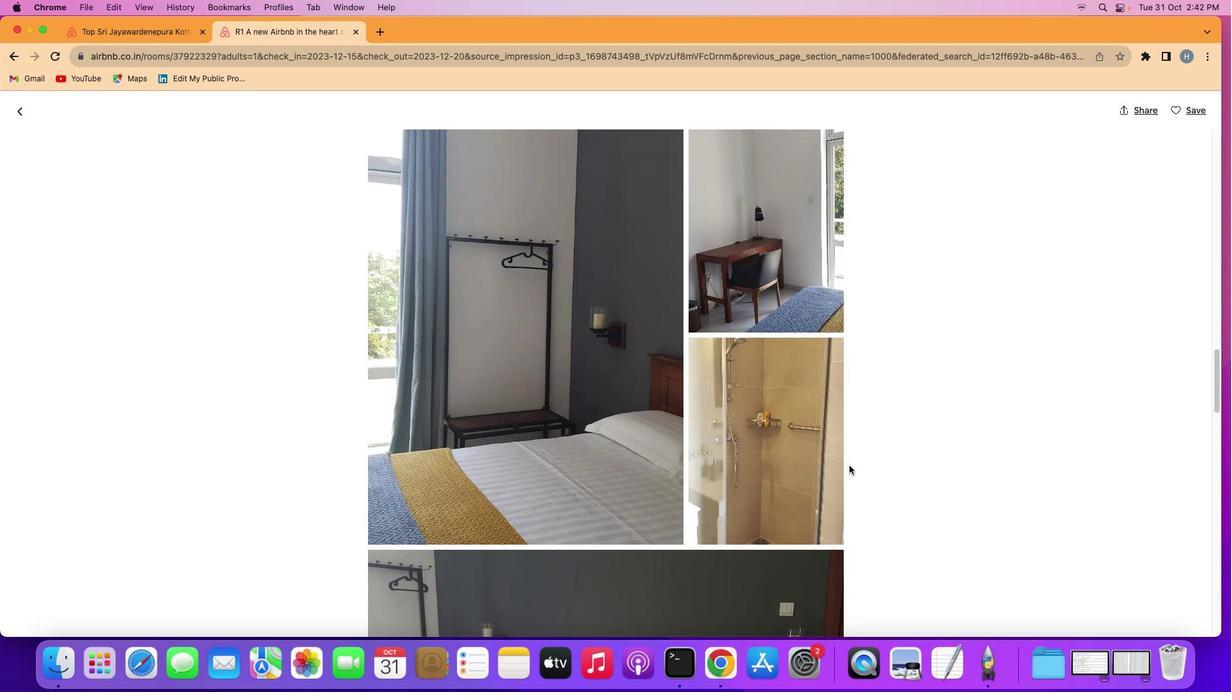
Action: Mouse scrolled (849, 465) with delta (0, 0)
Screenshot: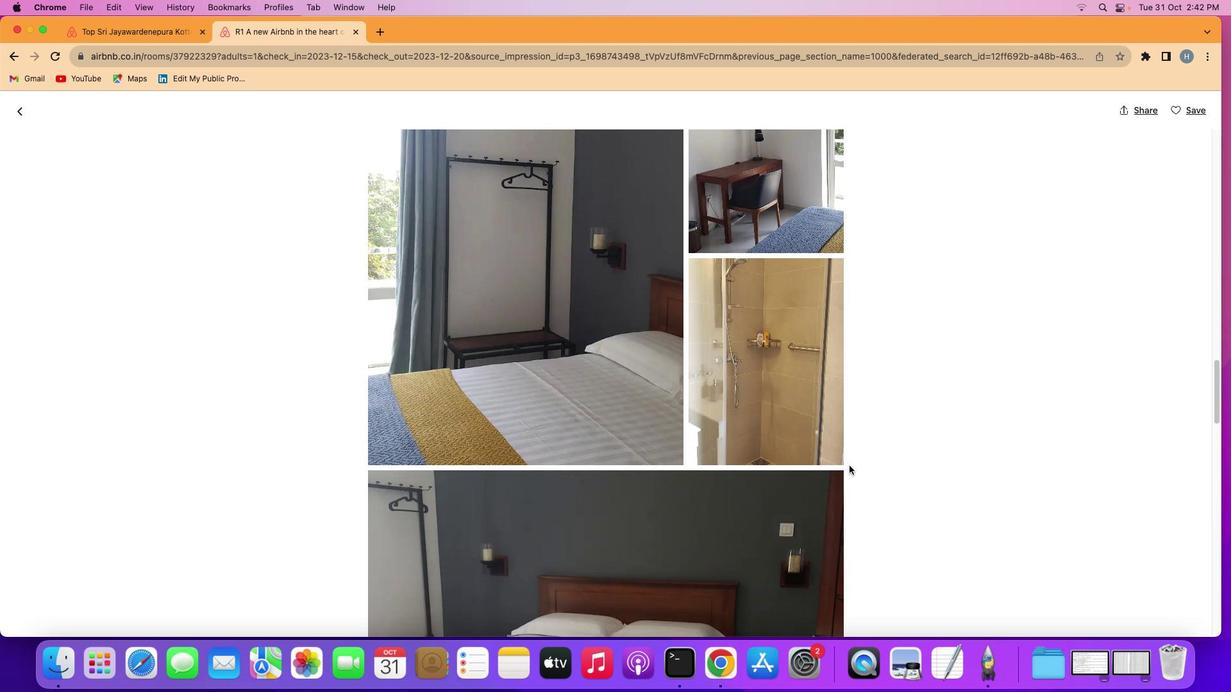 
Action: Mouse scrolled (849, 465) with delta (0, 1)
Screenshot: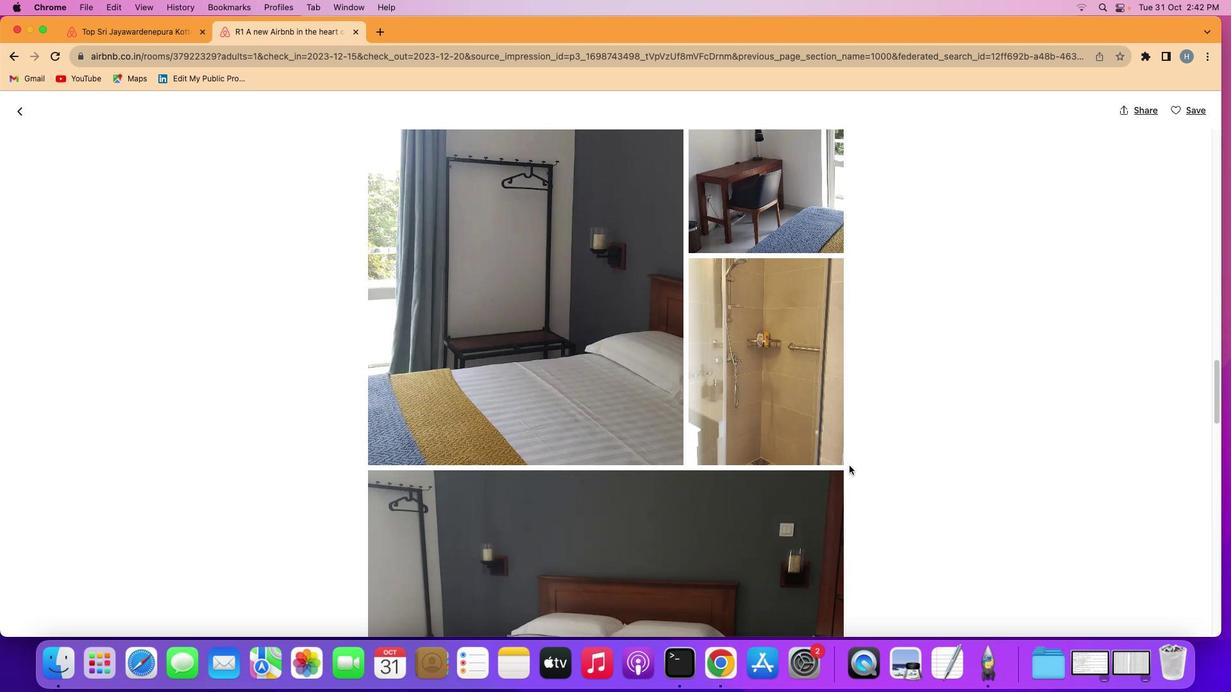 
Action: Mouse scrolled (849, 465) with delta (0, -1)
Screenshot: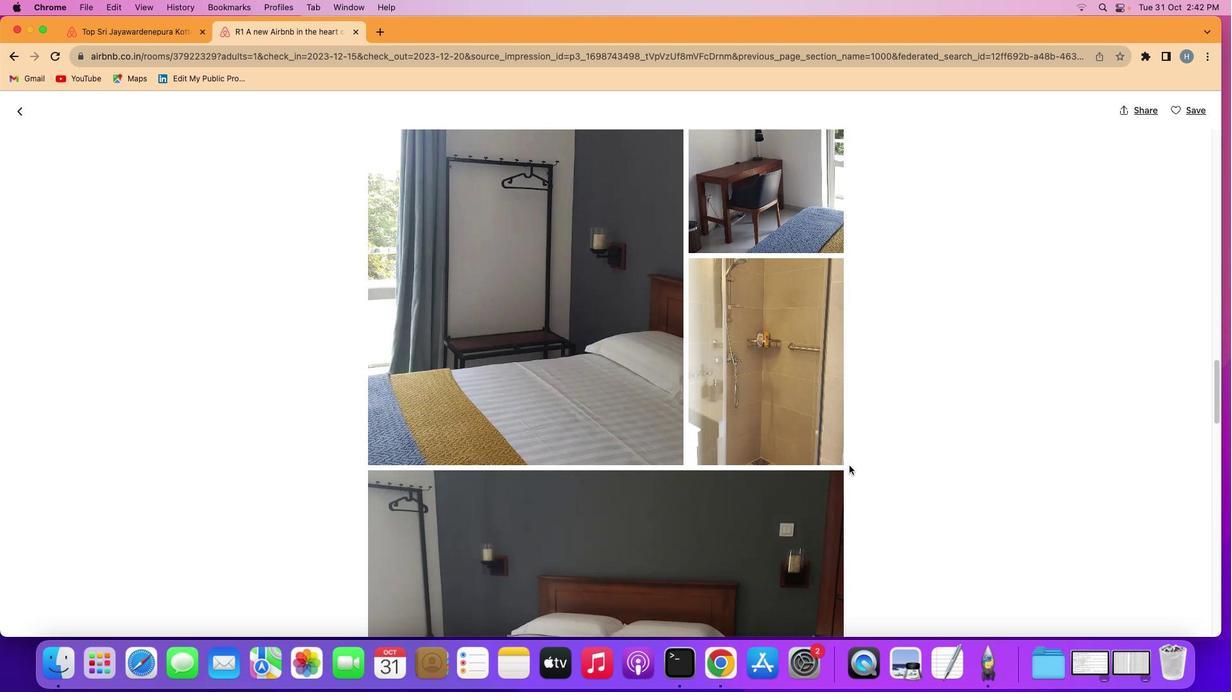 
Action: Mouse scrolled (849, 465) with delta (0, 0)
Screenshot: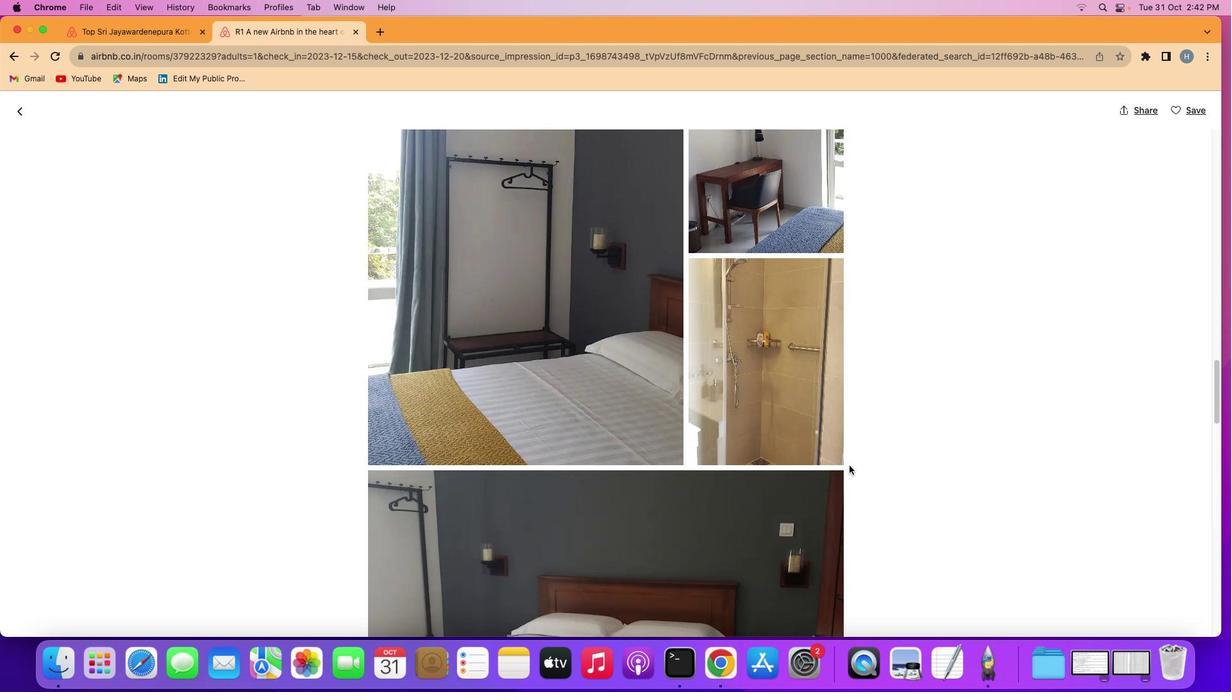 
Action: Mouse scrolled (849, 465) with delta (0, 0)
Screenshot: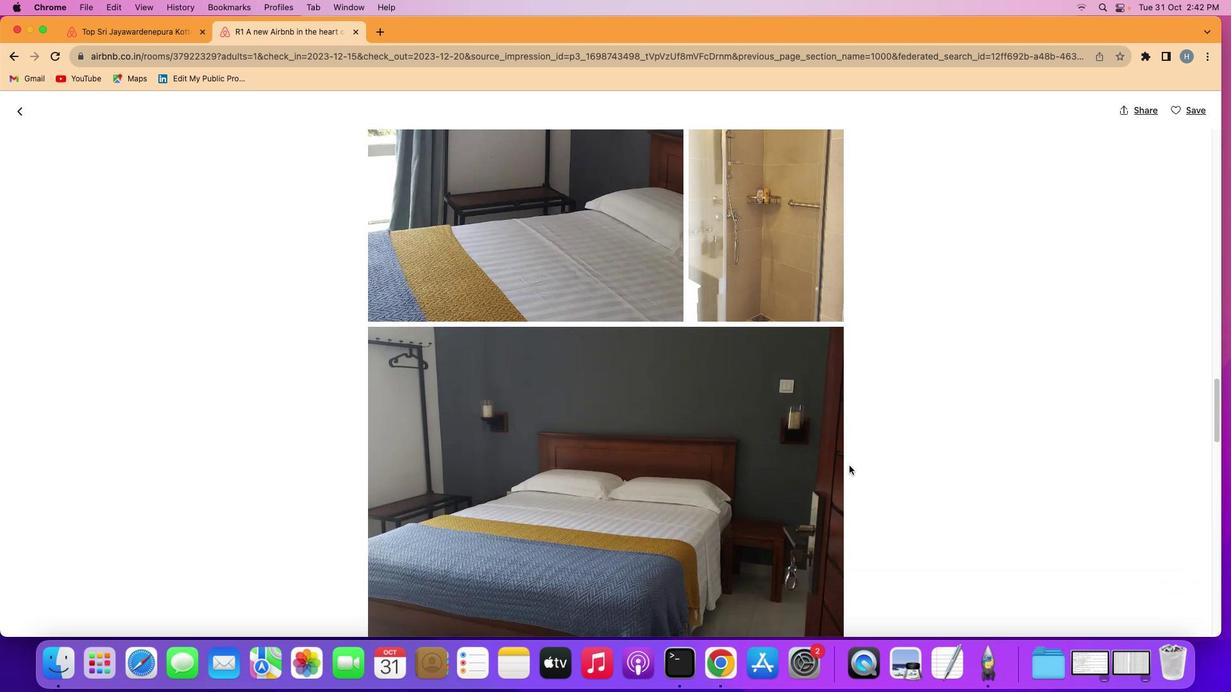 
Action: Mouse scrolled (849, 465) with delta (0, 0)
Screenshot: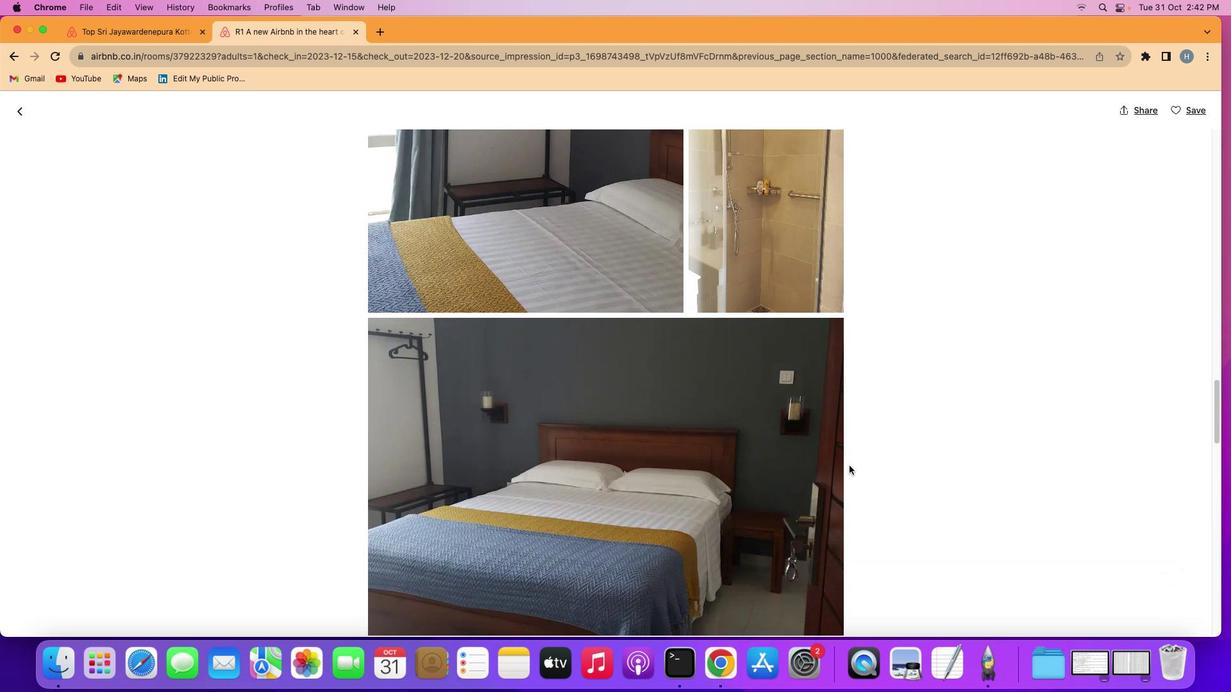 
Action: Mouse scrolled (849, 465) with delta (0, 0)
Screenshot: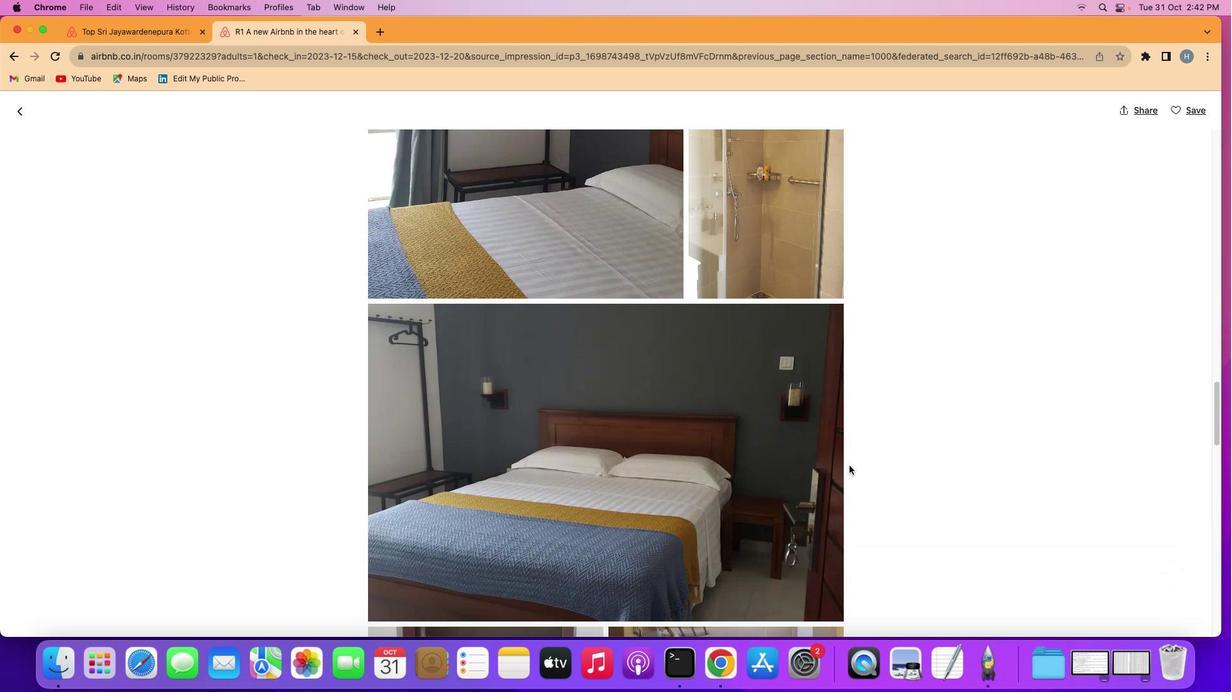 
Action: Mouse scrolled (849, 465) with delta (0, 0)
Screenshot: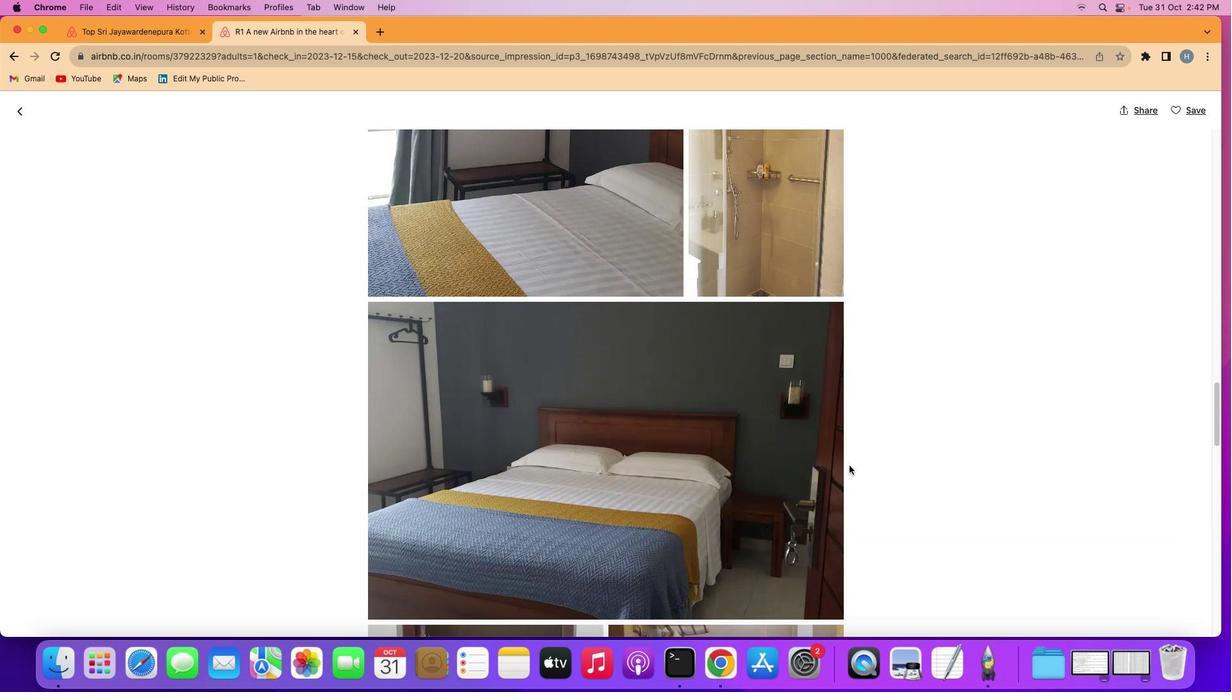 
Action: Mouse scrolled (849, 465) with delta (0, 0)
Screenshot: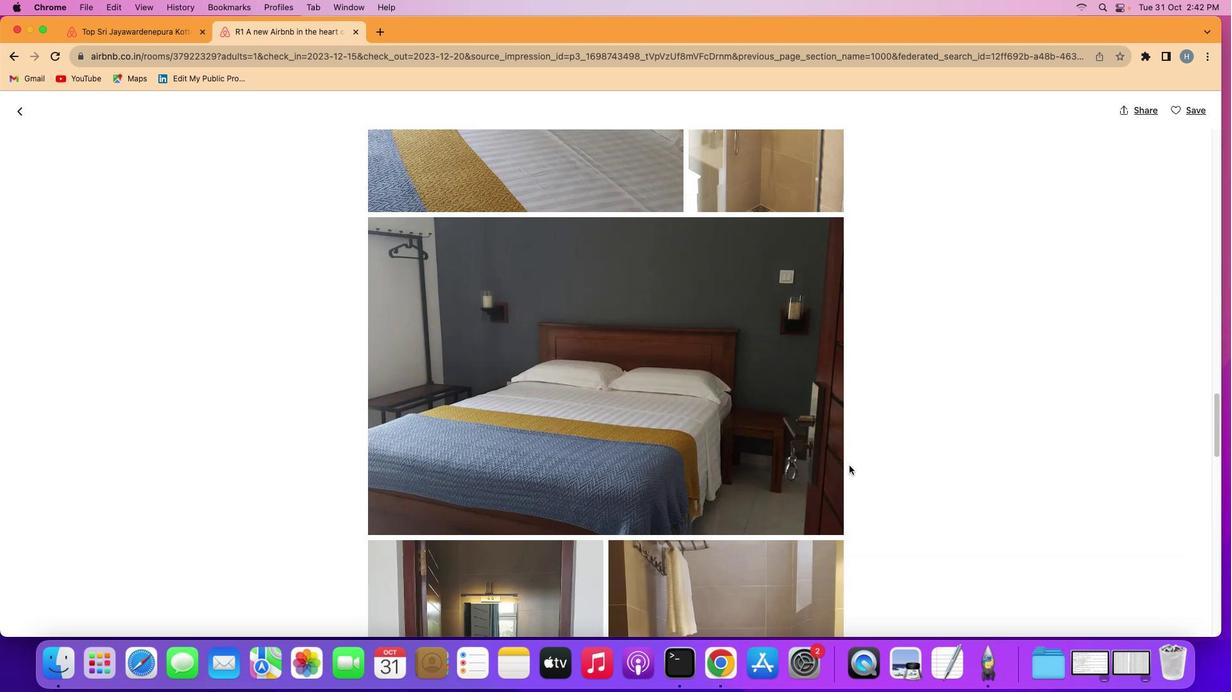 
Action: Mouse scrolled (849, 465) with delta (0, 0)
Screenshot: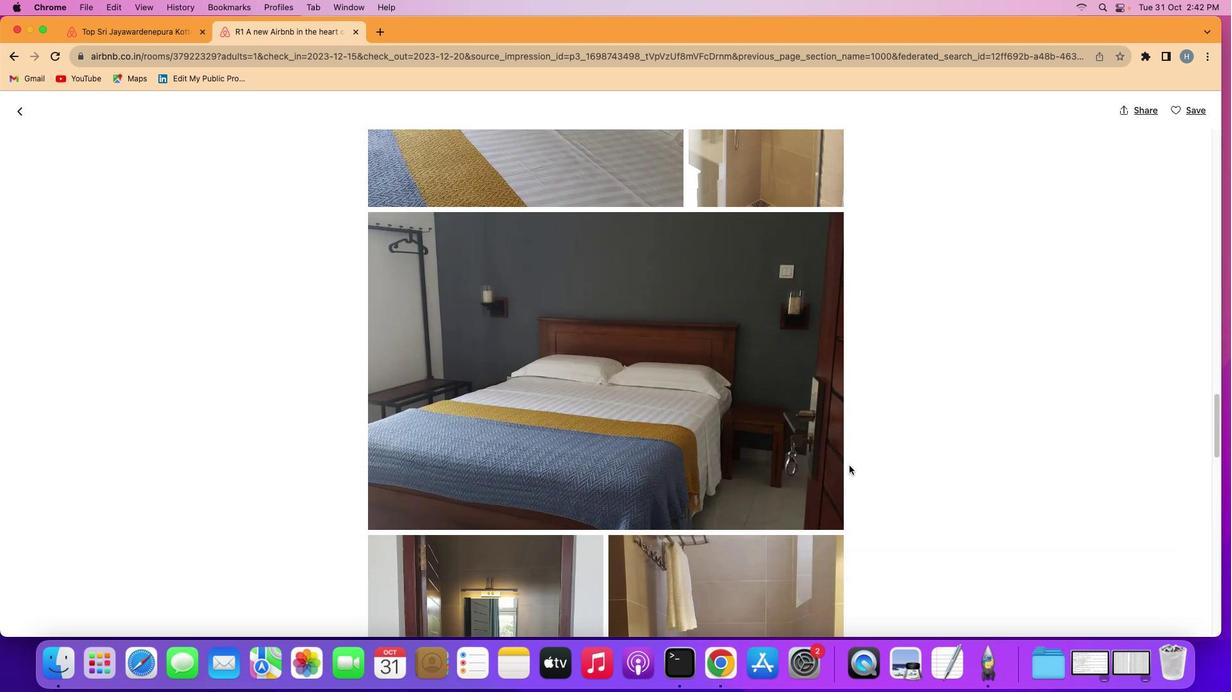 
Action: Mouse scrolled (849, 465) with delta (0, 0)
Screenshot: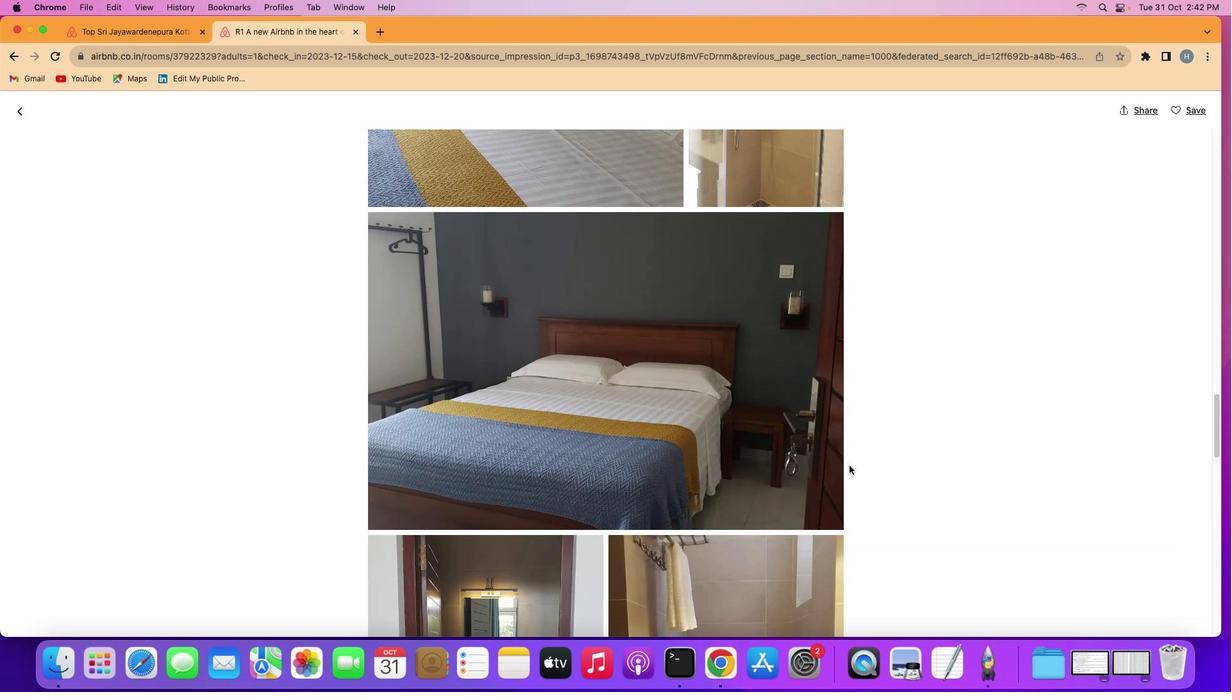 
Action: Mouse scrolled (849, 465) with delta (0, 0)
Screenshot: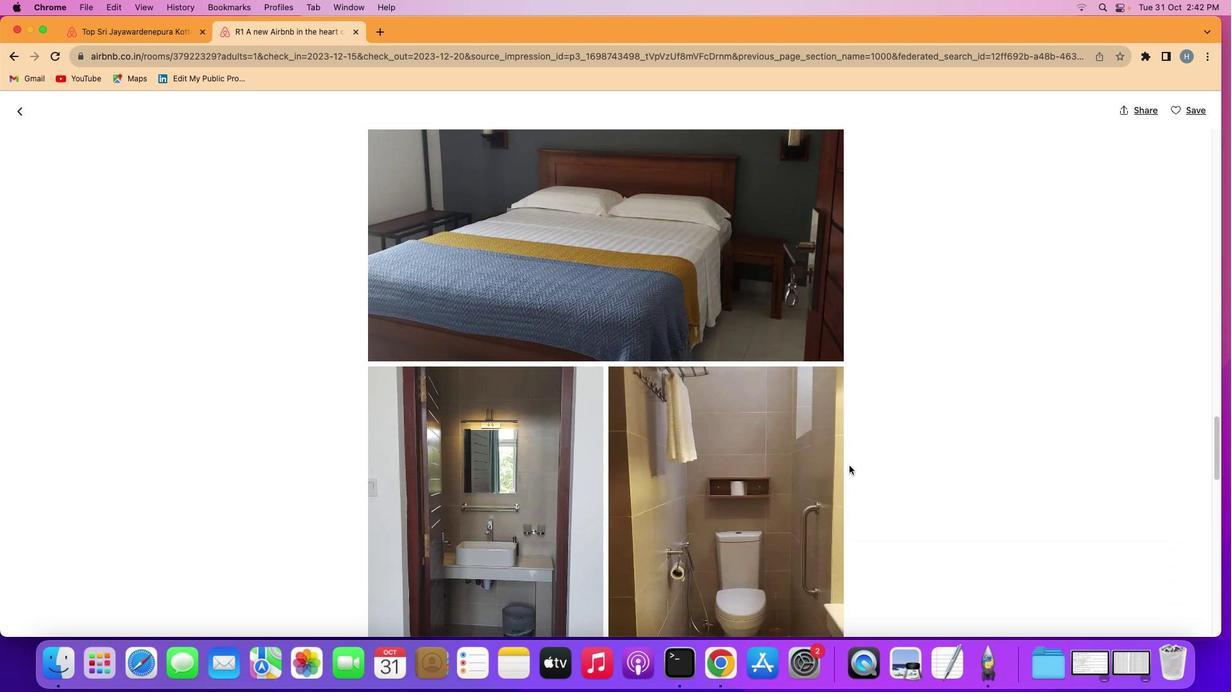 
Action: Mouse scrolled (849, 465) with delta (0, 0)
Screenshot: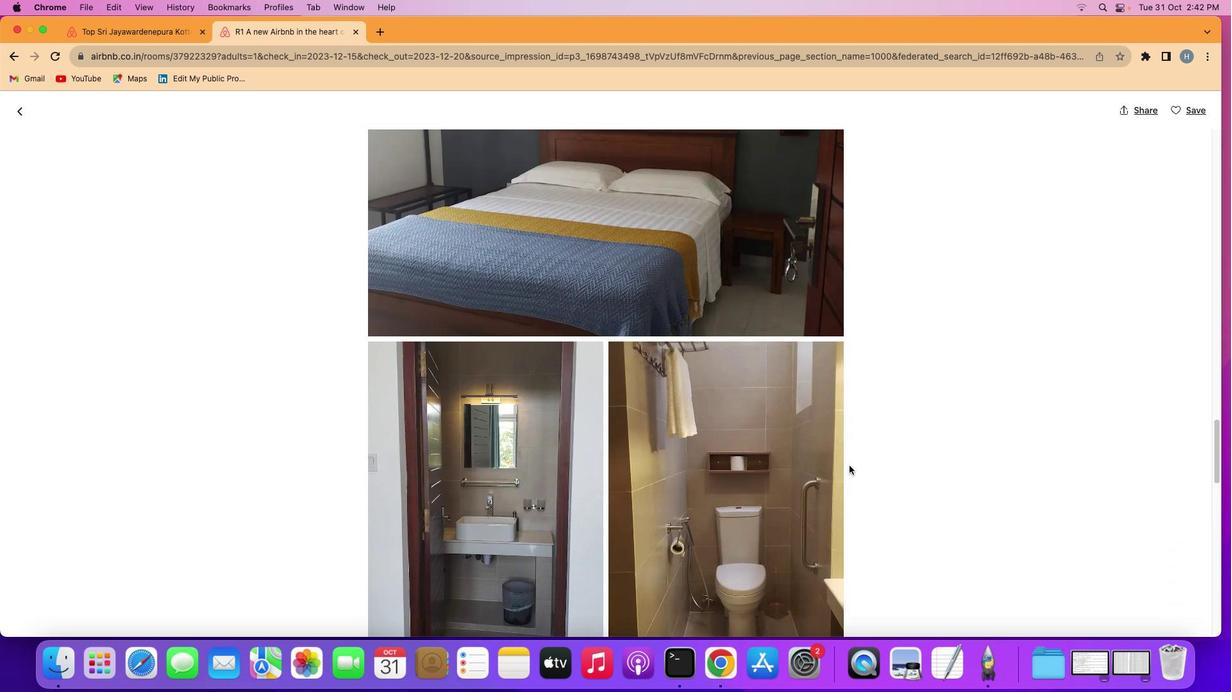 
Action: Mouse scrolled (849, 465) with delta (0, 0)
Screenshot: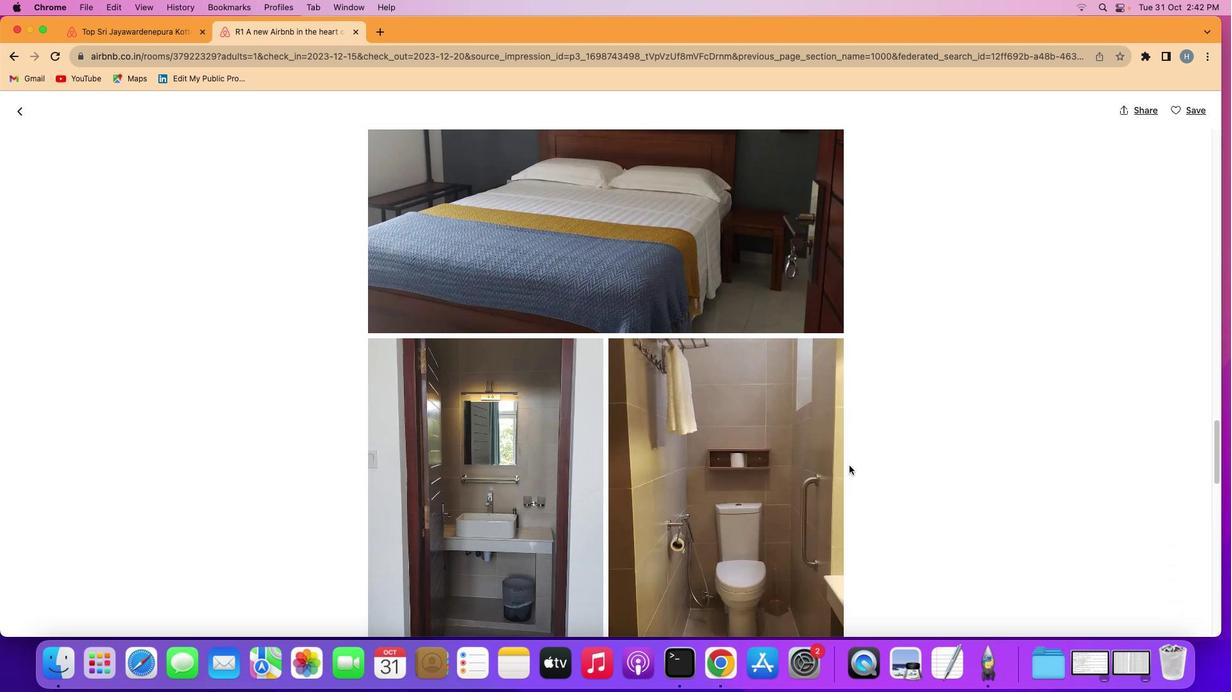 
Action: Mouse scrolled (849, 465) with delta (0, -1)
Screenshot: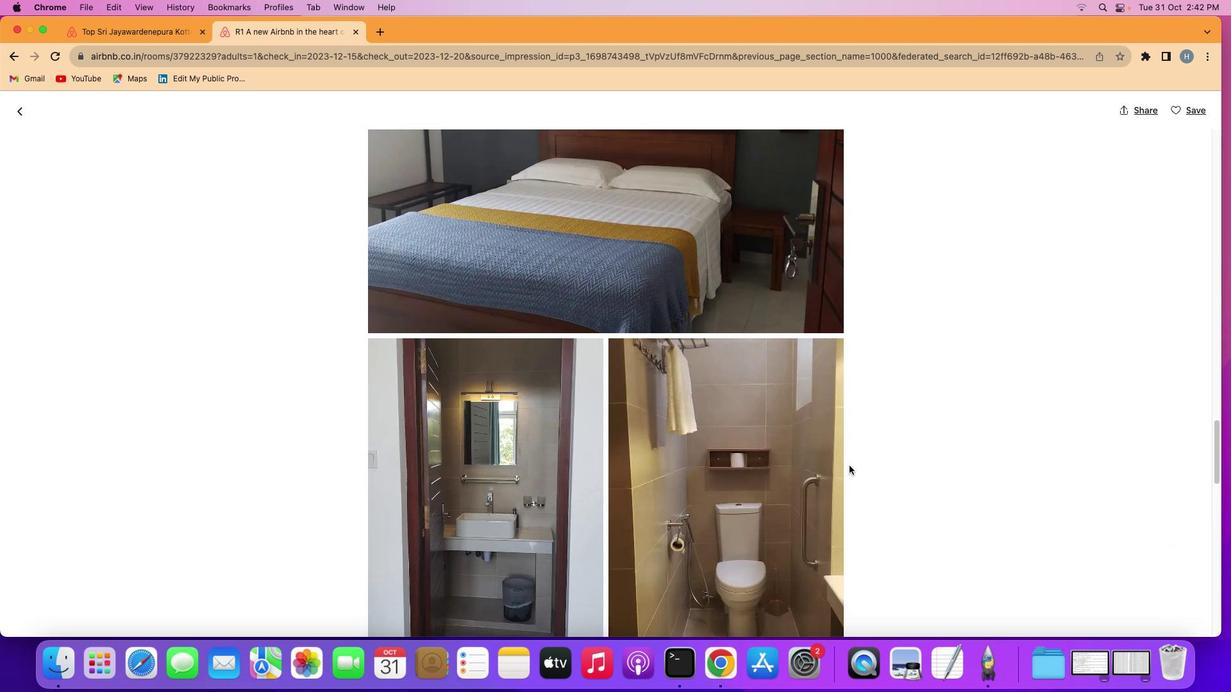 
Action: Mouse scrolled (849, 465) with delta (0, 0)
Screenshot: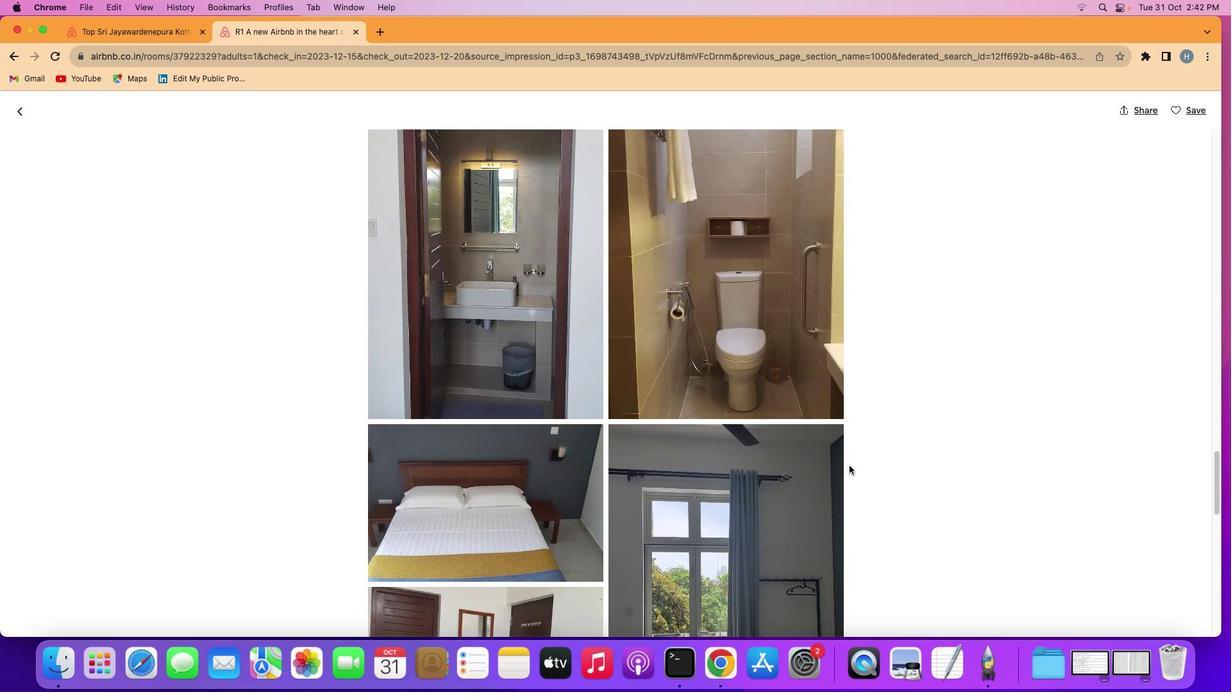 
Action: Mouse scrolled (849, 465) with delta (0, 0)
Screenshot: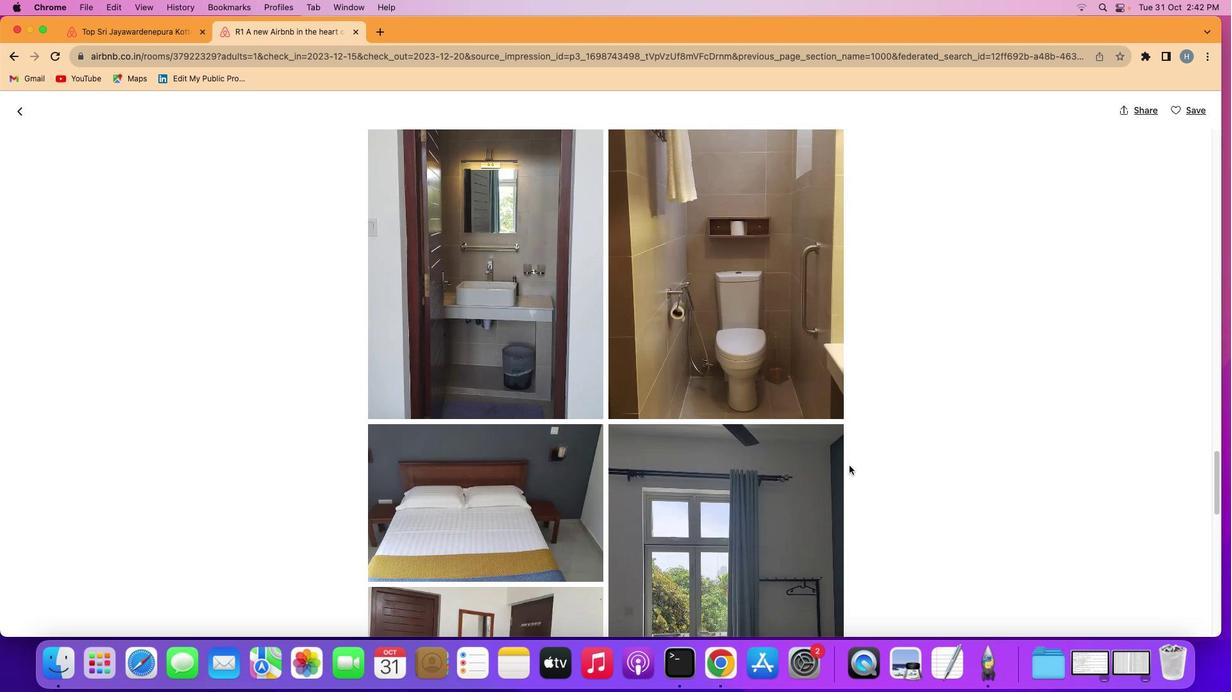 
Action: Mouse scrolled (849, 465) with delta (0, -1)
Screenshot: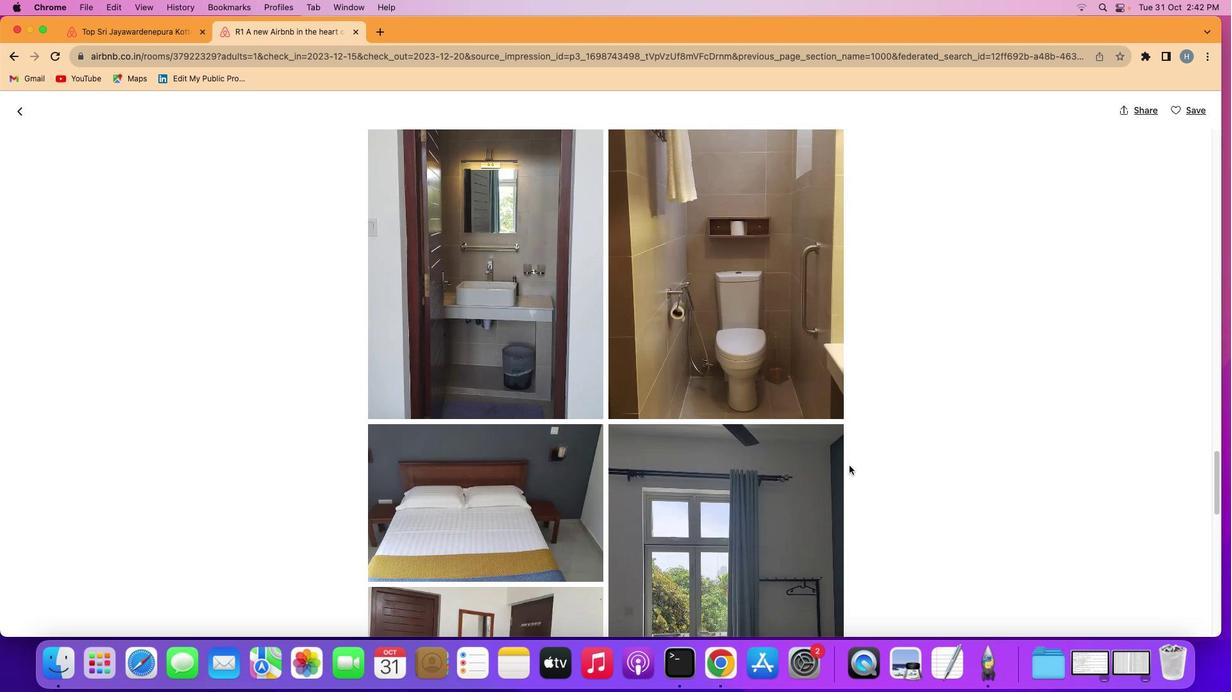 
Action: Mouse scrolled (849, 465) with delta (0, -1)
Screenshot: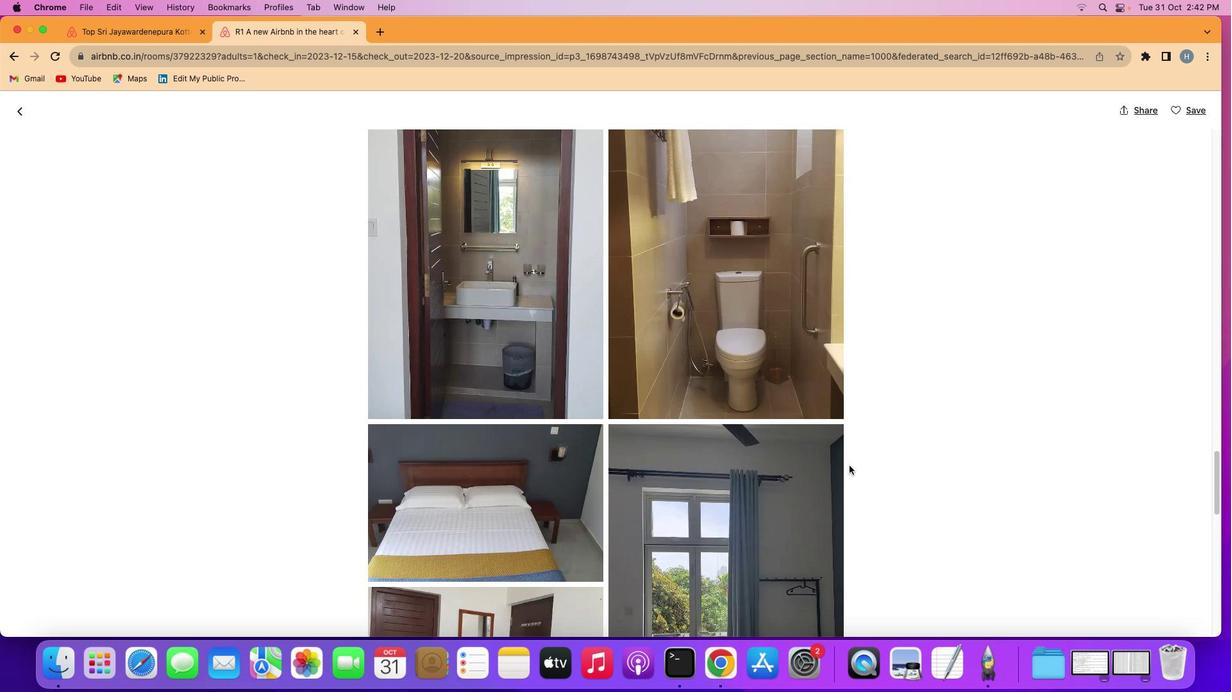 
Action: Mouse scrolled (849, 465) with delta (0, 0)
Screenshot: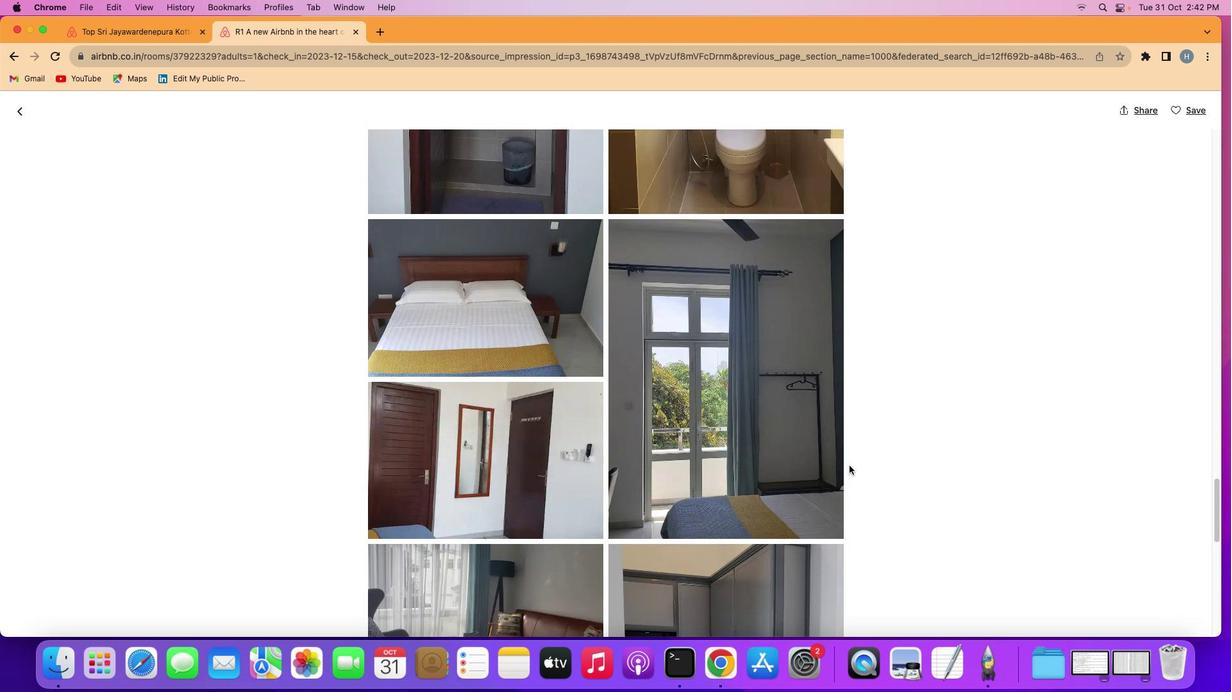 
Action: Mouse scrolled (849, 465) with delta (0, 0)
Screenshot: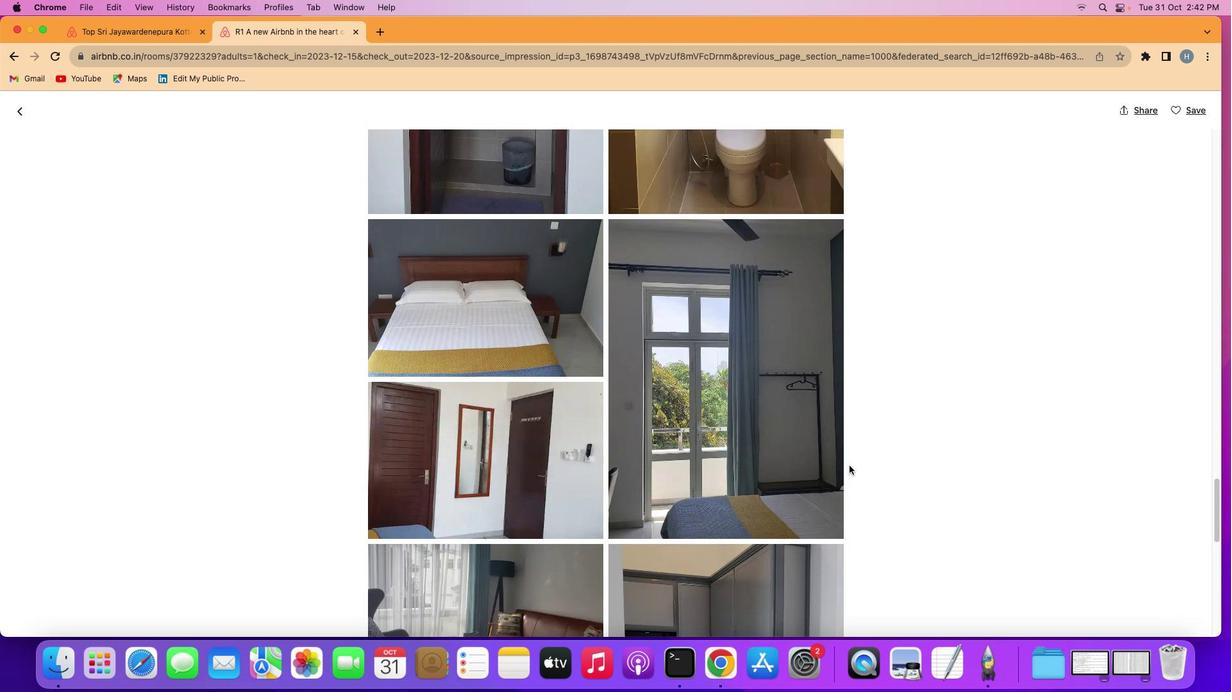
Action: Mouse scrolled (849, 465) with delta (0, -1)
Screenshot: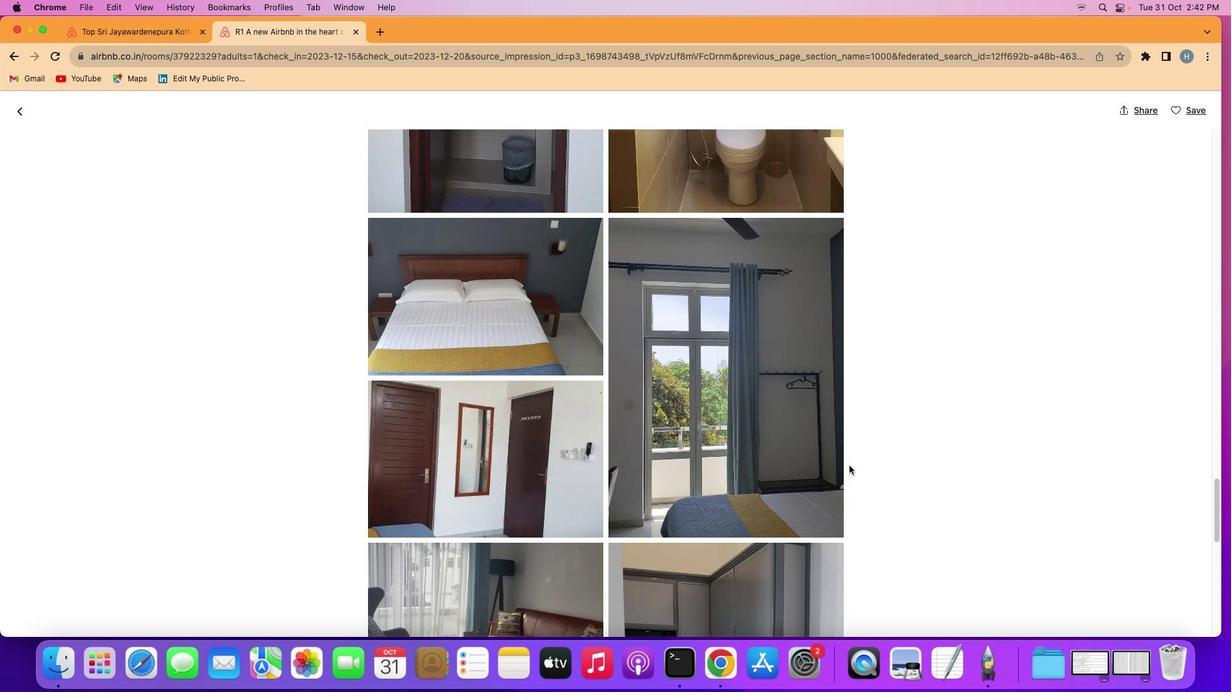 
Action: Mouse scrolled (849, 465) with delta (0, -1)
Screenshot: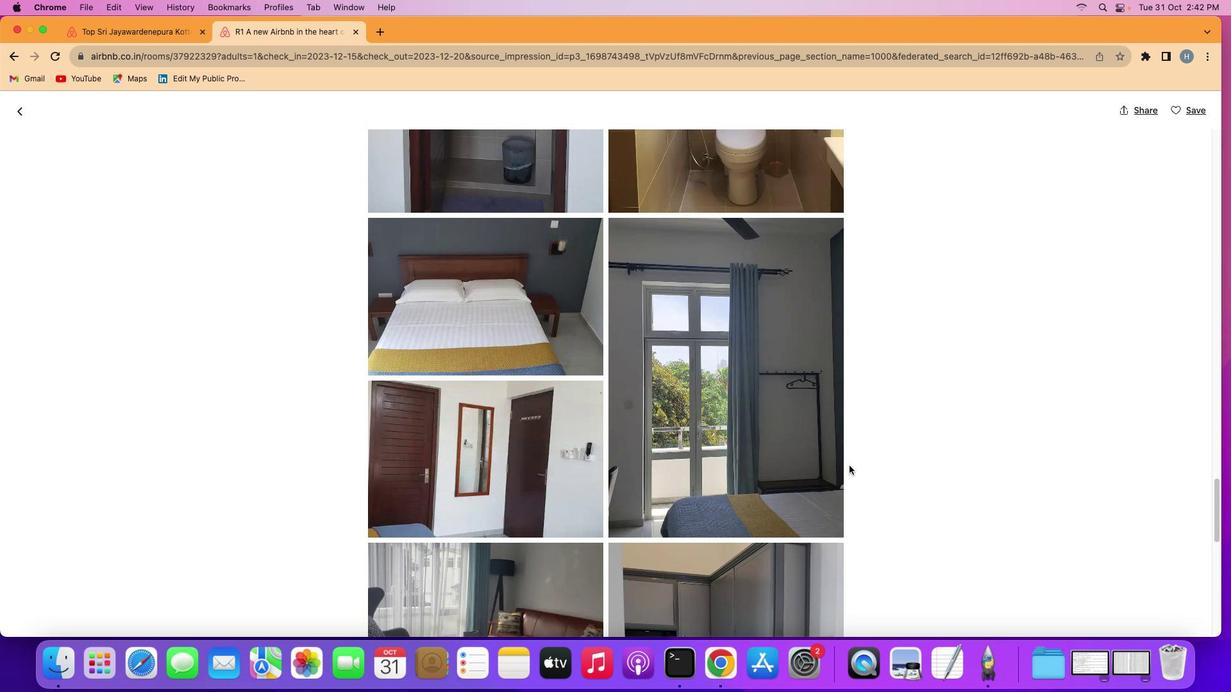 
Action: Mouse scrolled (849, 465) with delta (0, 0)
Screenshot: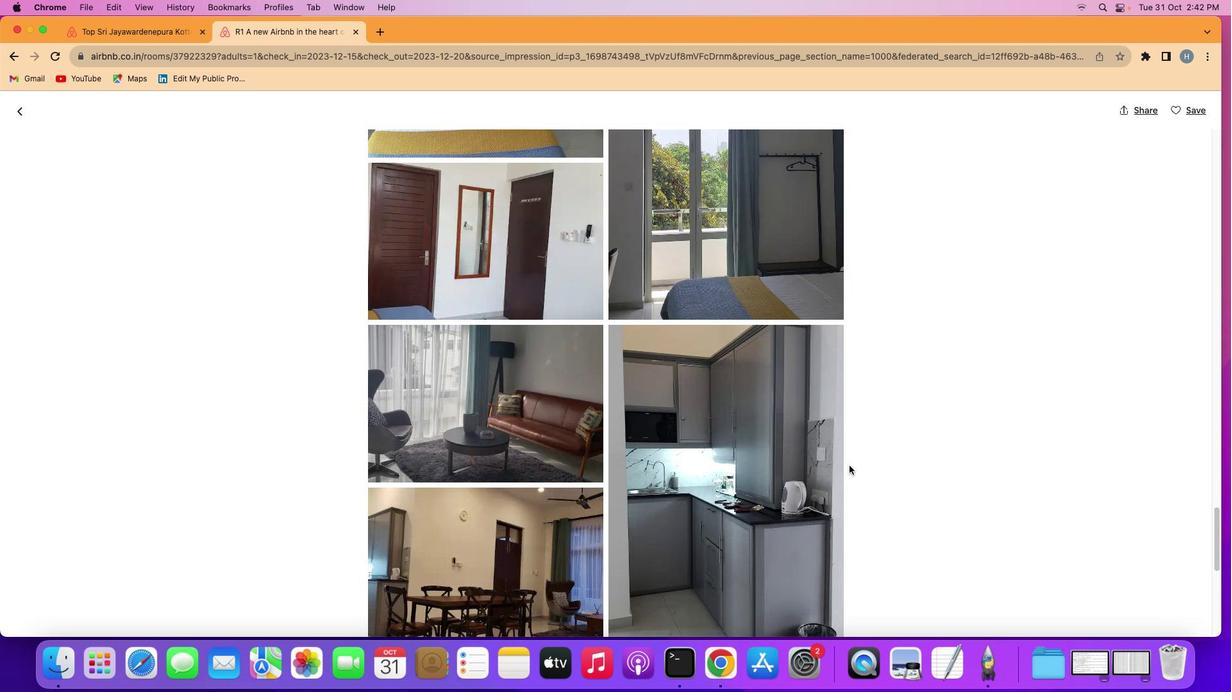 
Action: Mouse scrolled (849, 465) with delta (0, 0)
Screenshot: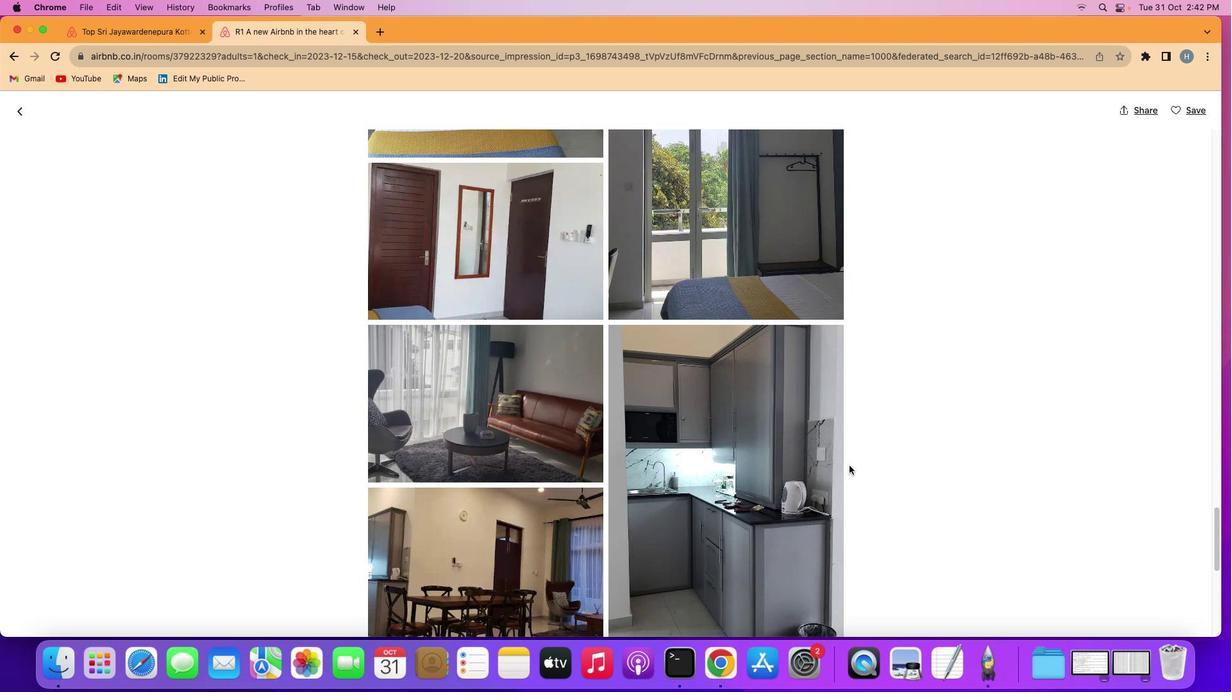 
Action: Mouse scrolled (849, 465) with delta (0, -1)
Screenshot: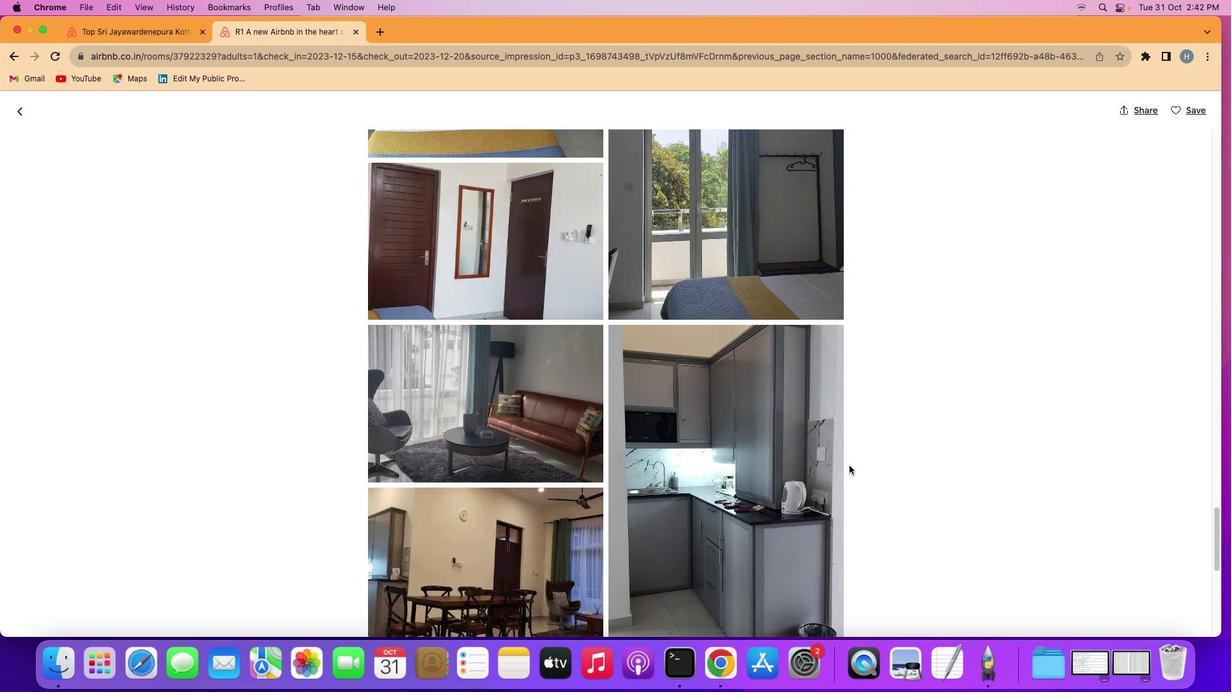 
Action: Mouse scrolled (849, 465) with delta (0, -1)
Screenshot: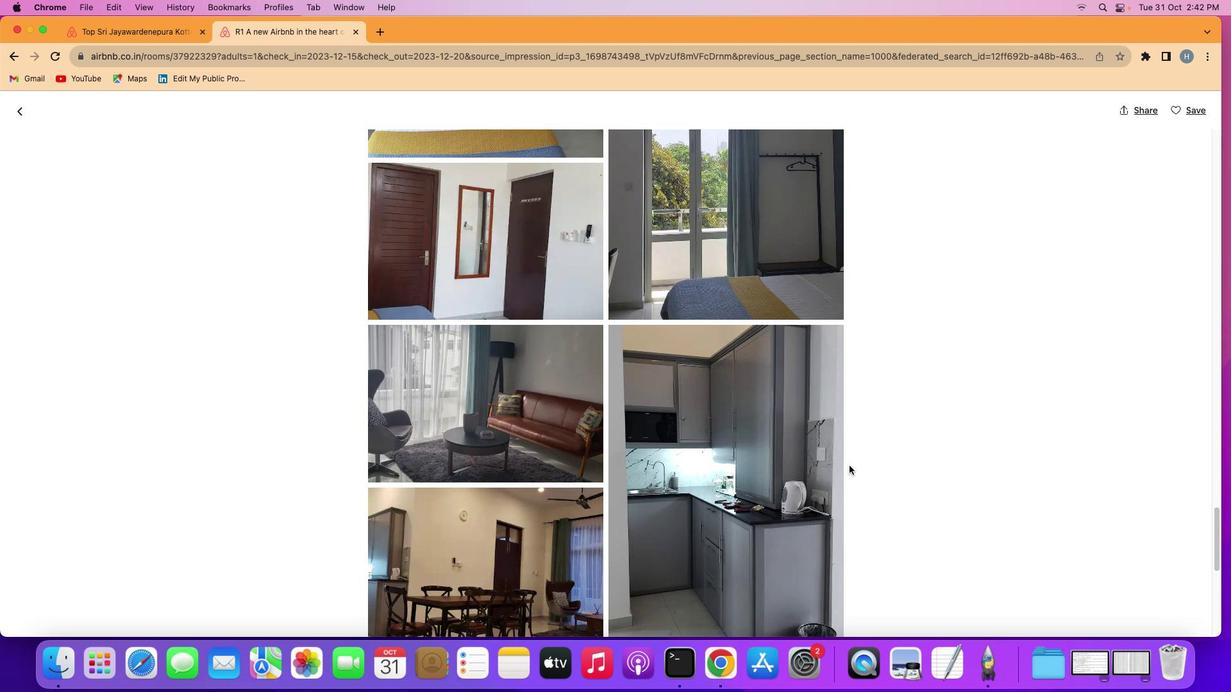 
Action: Mouse scrolled (849, 465) with delta (0, 0)
Screenshot: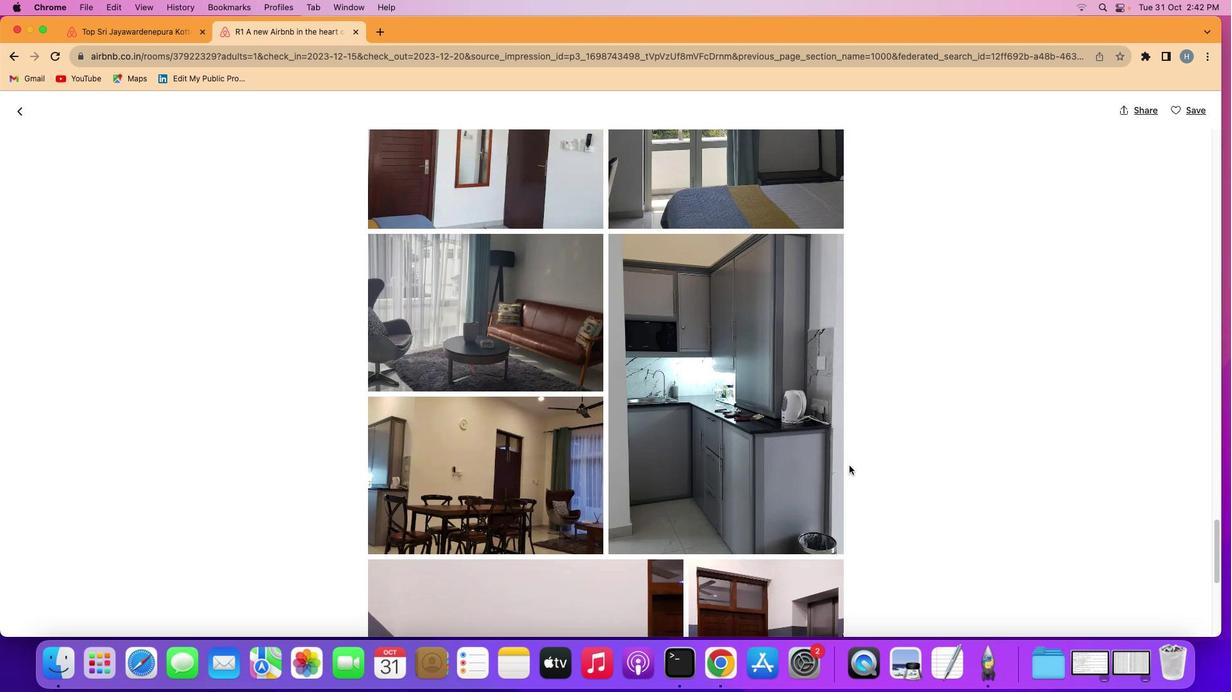 
Action: Mouse scrolled (849, 465) with delta (0, 0)
Screenshot: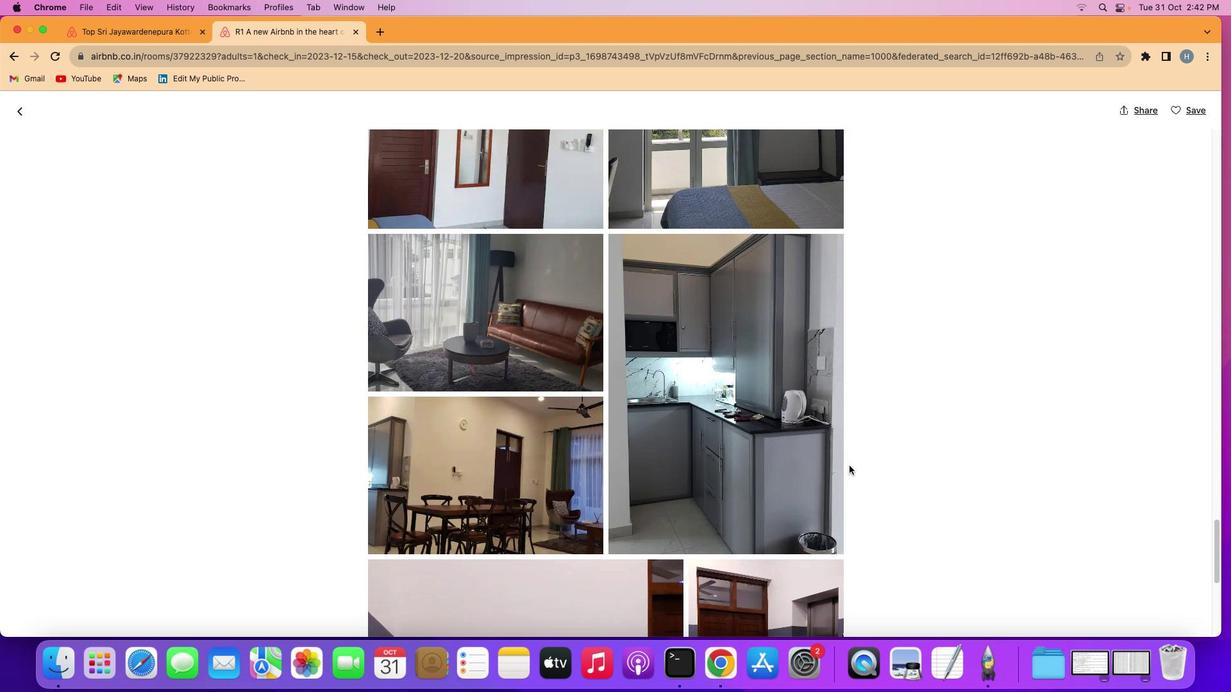 
Action: Mouse scrolled (849, 465) with delta (0, 0)
Screenshot: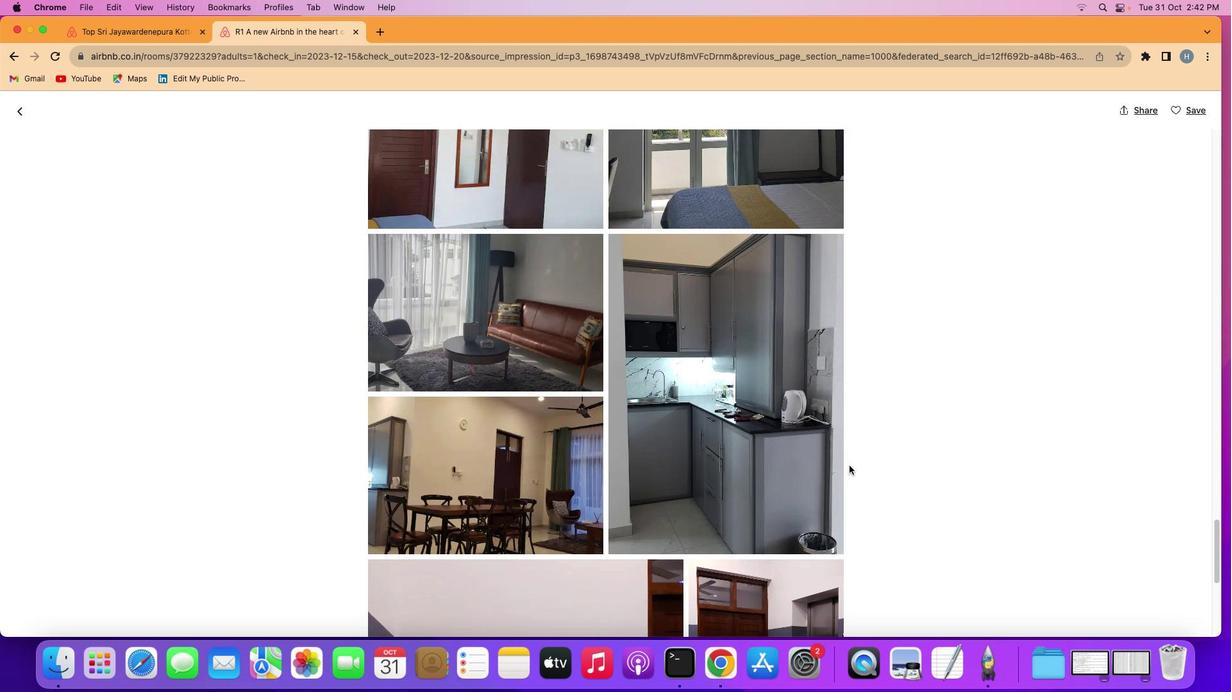 
Action: Mouse scrolled (849, 465) with delta (0, 0)
Screenshot: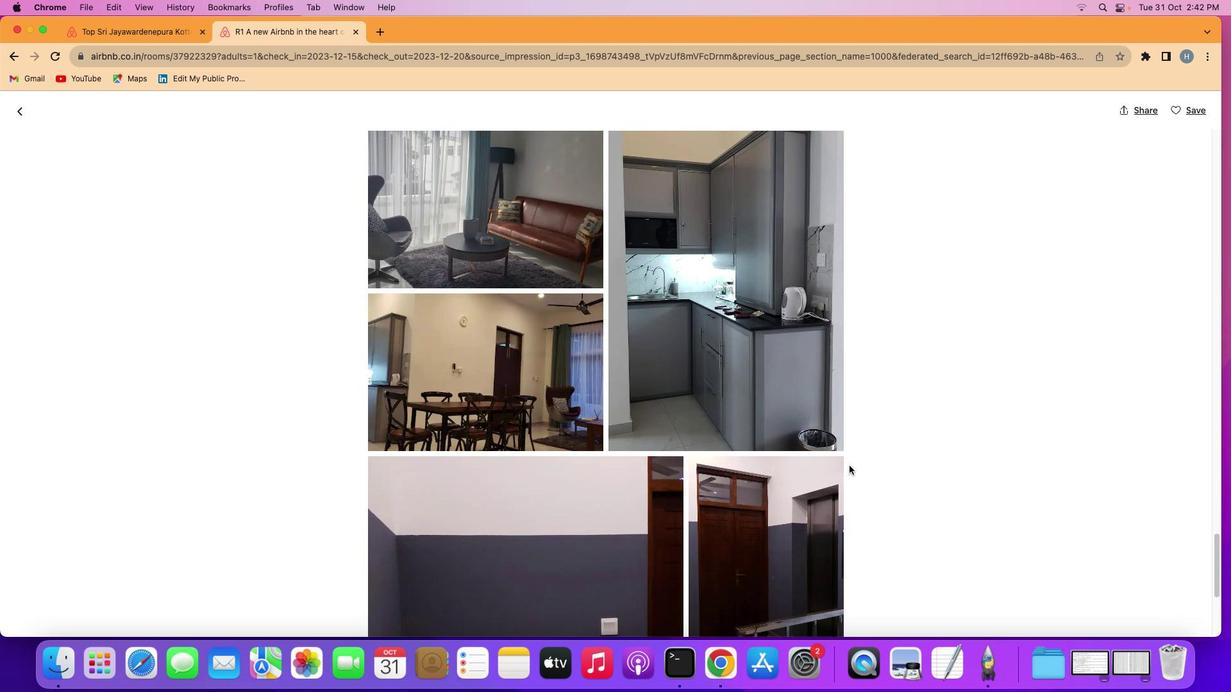 
Action: Mouse scrolled (849, 465) with delta (0, 0)
Screenshot: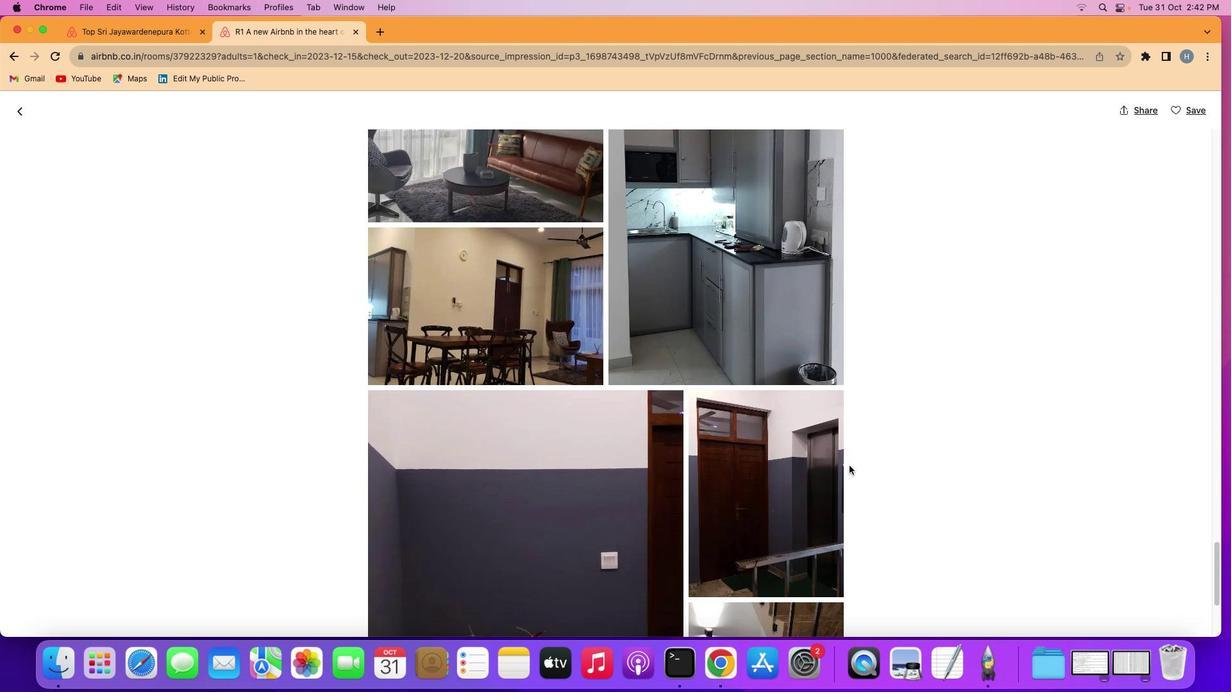 
Action: Mouse scrolled (849, 465) with delta (0, 0)
Screenshot: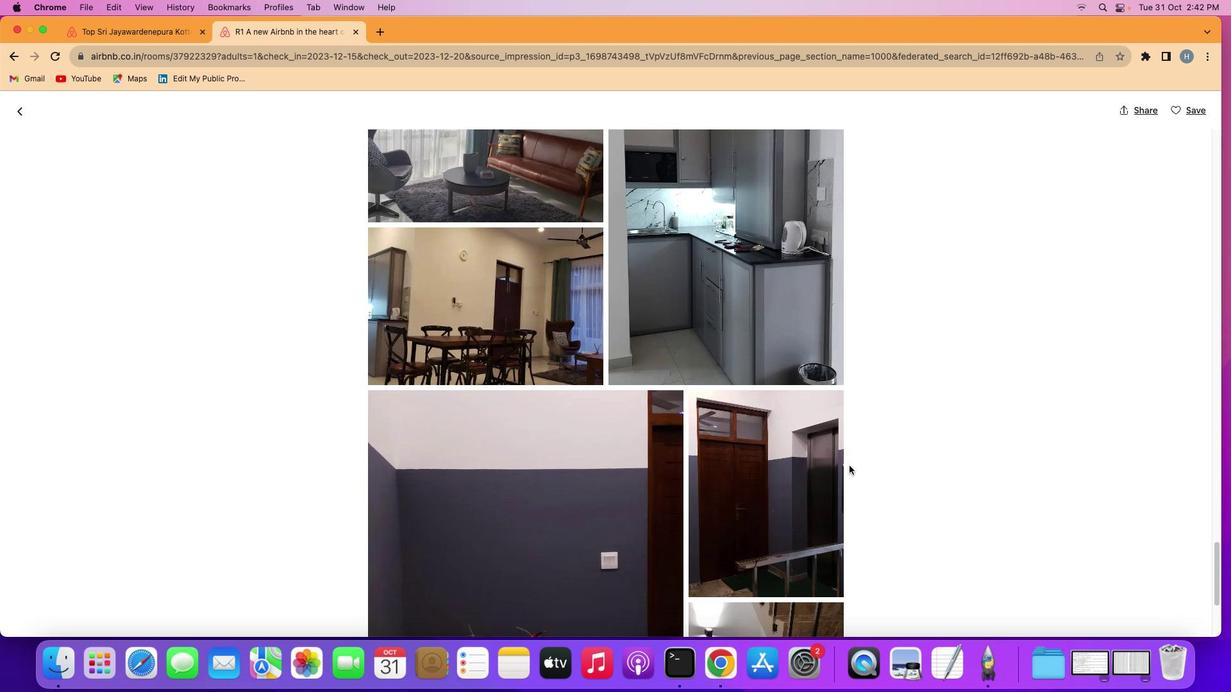 
Action: Mouse scrolled (849, 465) with delta (0, -1)
Screenshot: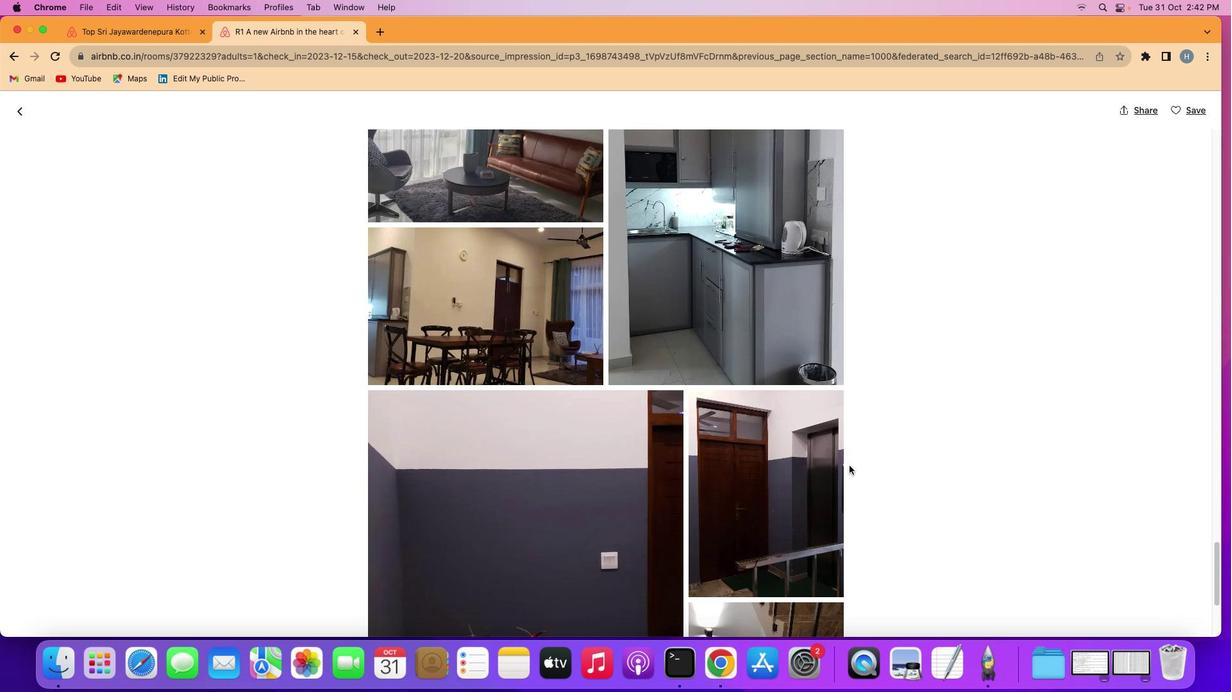 
Action: Mouse scrolled (849, 465) with delta (0, 0)
Screenshot: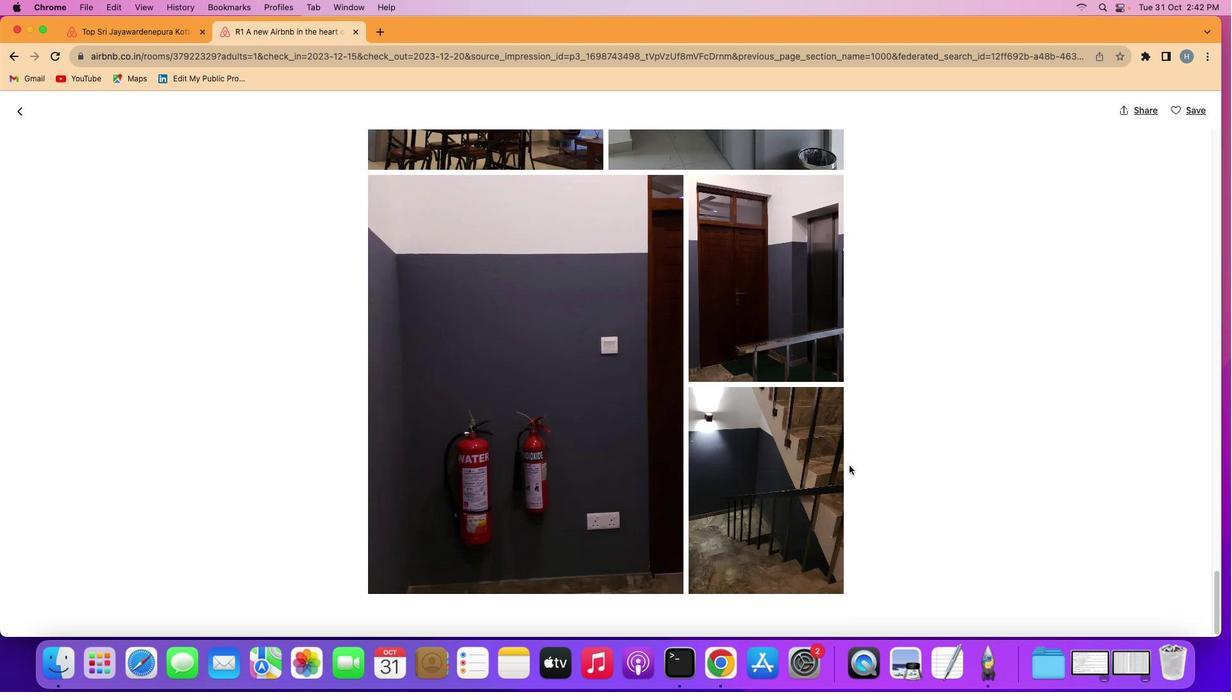 
Action: Mouse scrolled (849, 465) with delta (0, 0)
Screenshot: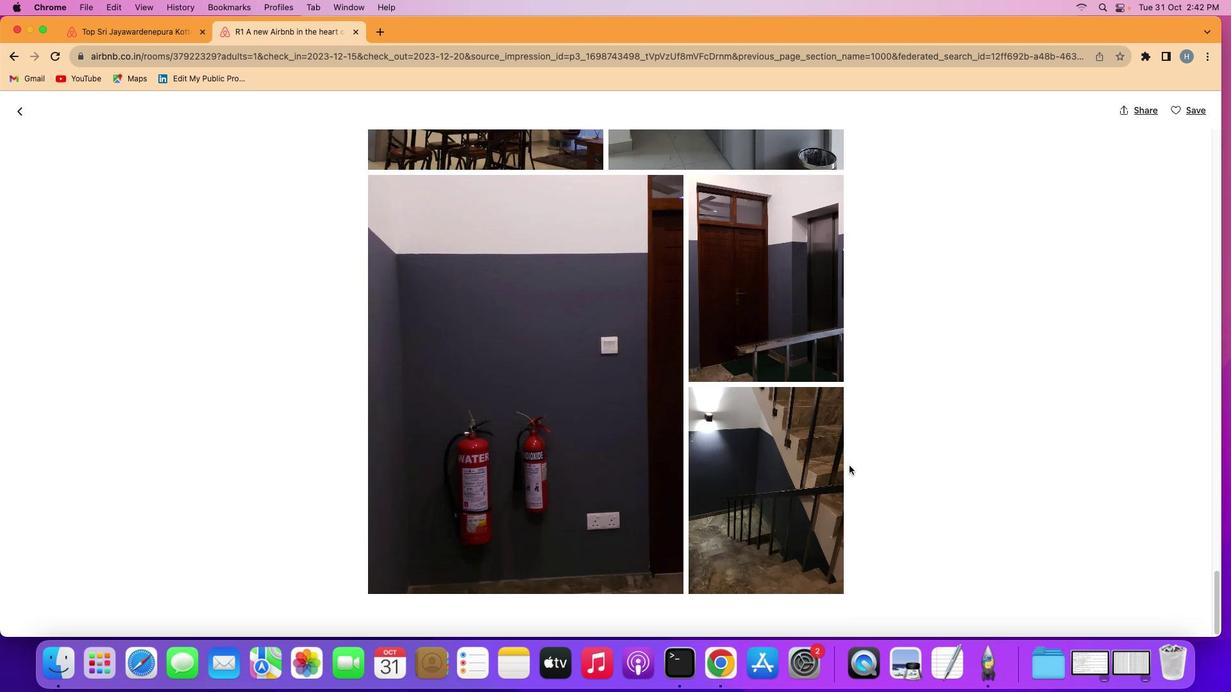 
Action: Mouse scrolled (849, 465) with delta (0, -1)
Screenshot: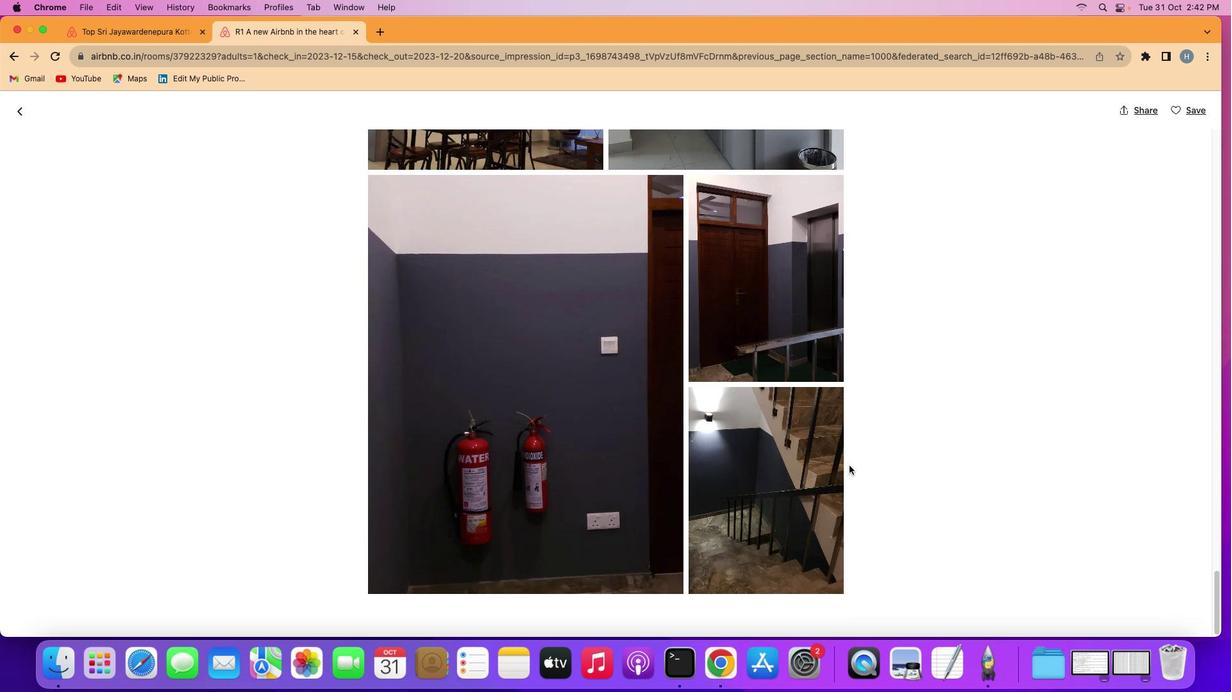 
Action: Mouse scrolled (849, 465) with delta (0, -1)
Screenshot: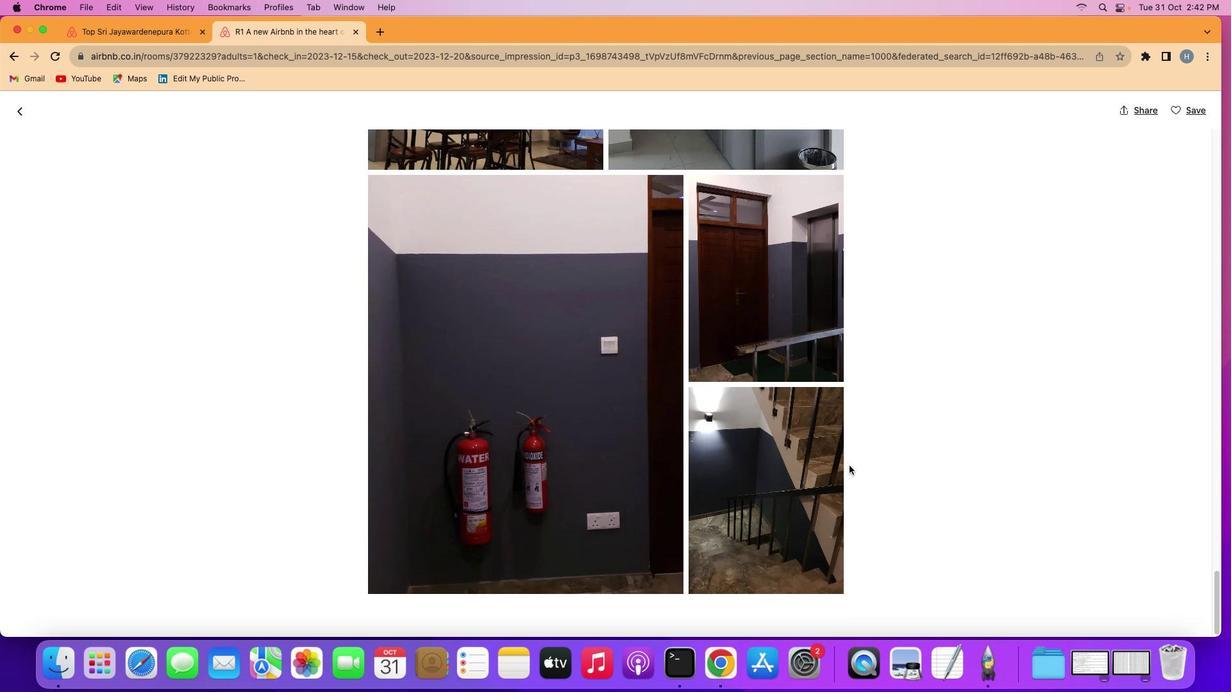 
Action: Mouse scrolled (849, 465) with delta (0, 0)
Screenshot: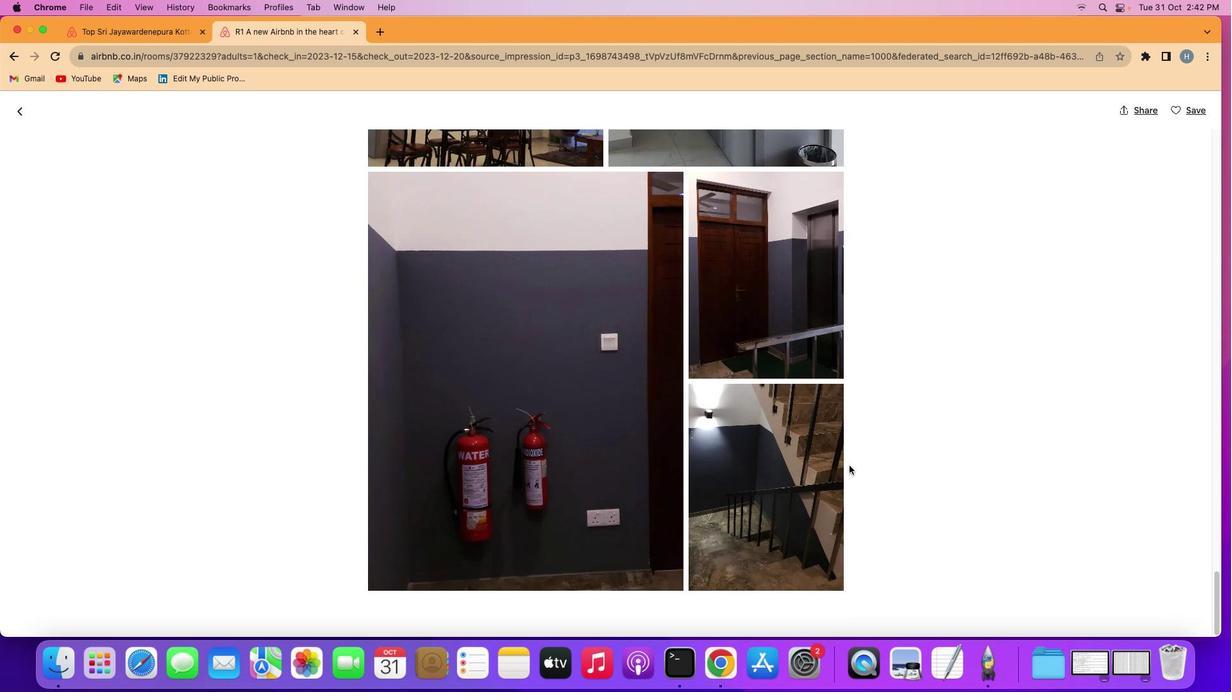 
Action: Mouse scrolled (849, 465) with delta (0, 0)
Screenshot: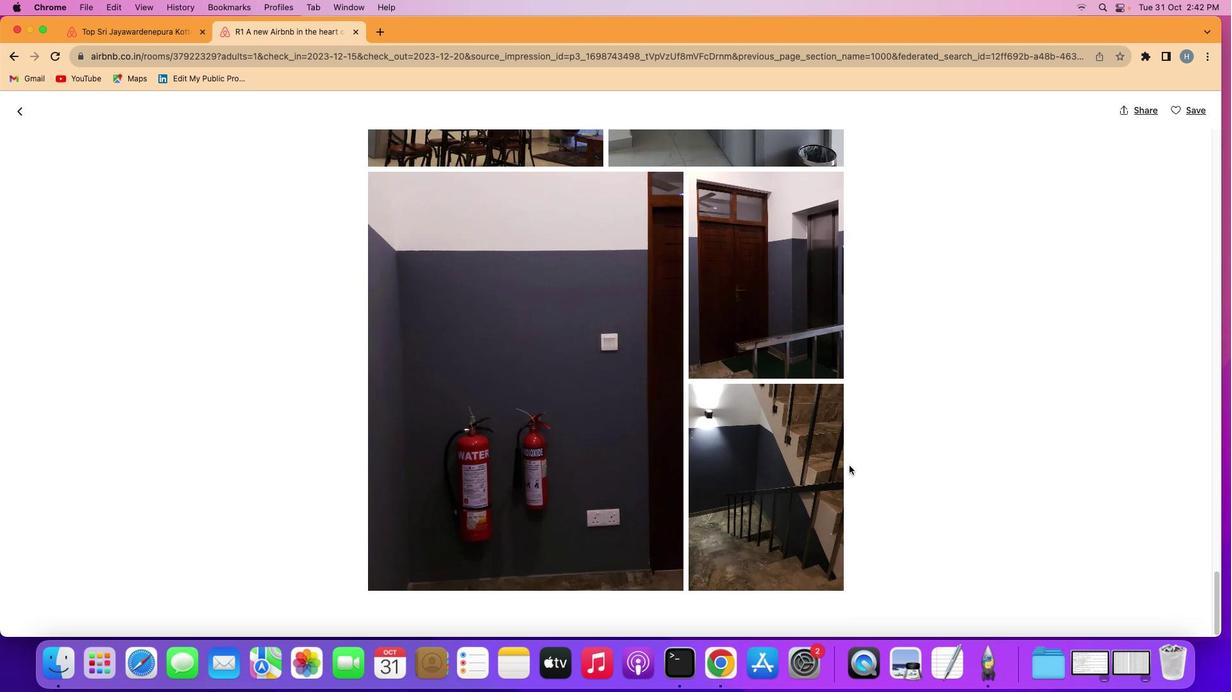 
Action: Mouse scrolled (849, 465) with delta (0, 0)
Screenshot: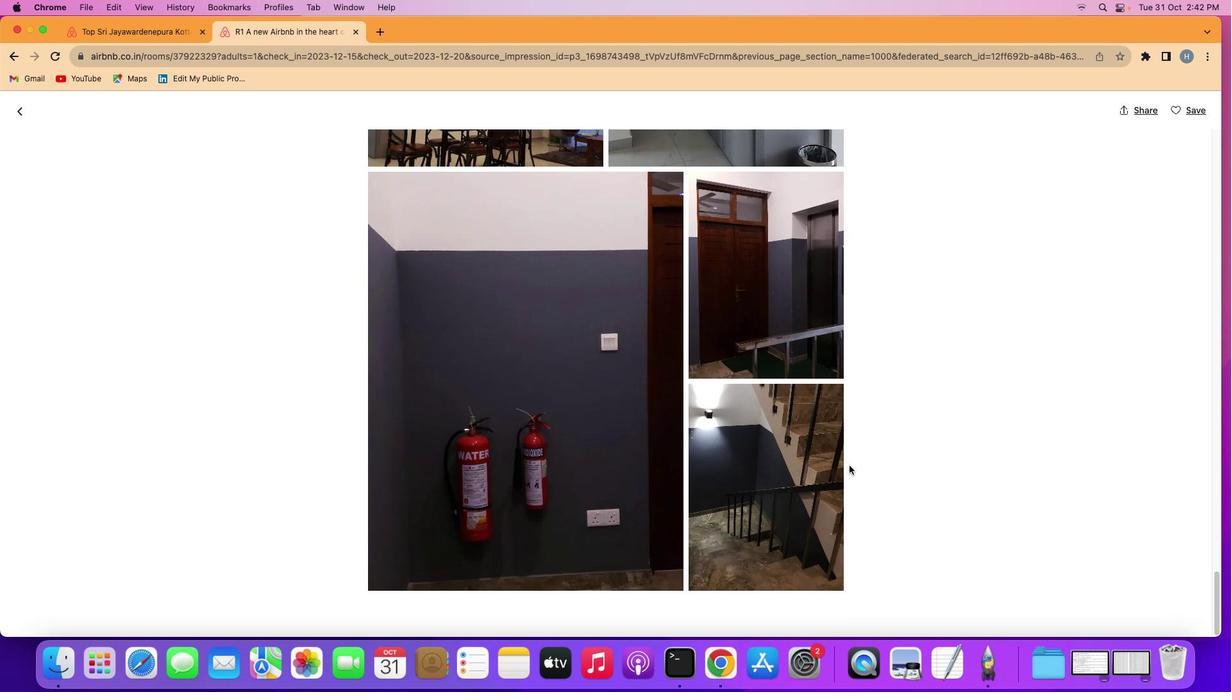 
Action: Mouse scrolled (849, 465) with delta (0, -1)
Screenshot: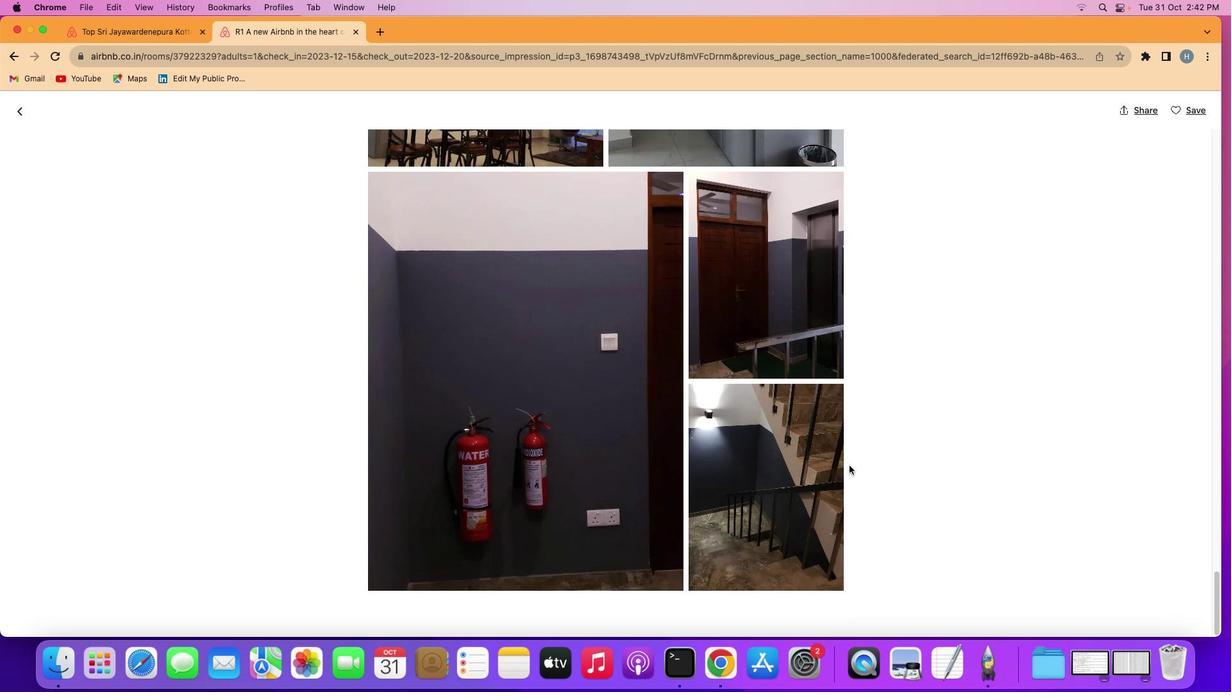 
Action: Mouse scrolled (849, 465) with delta (0, 0)
Screenshot: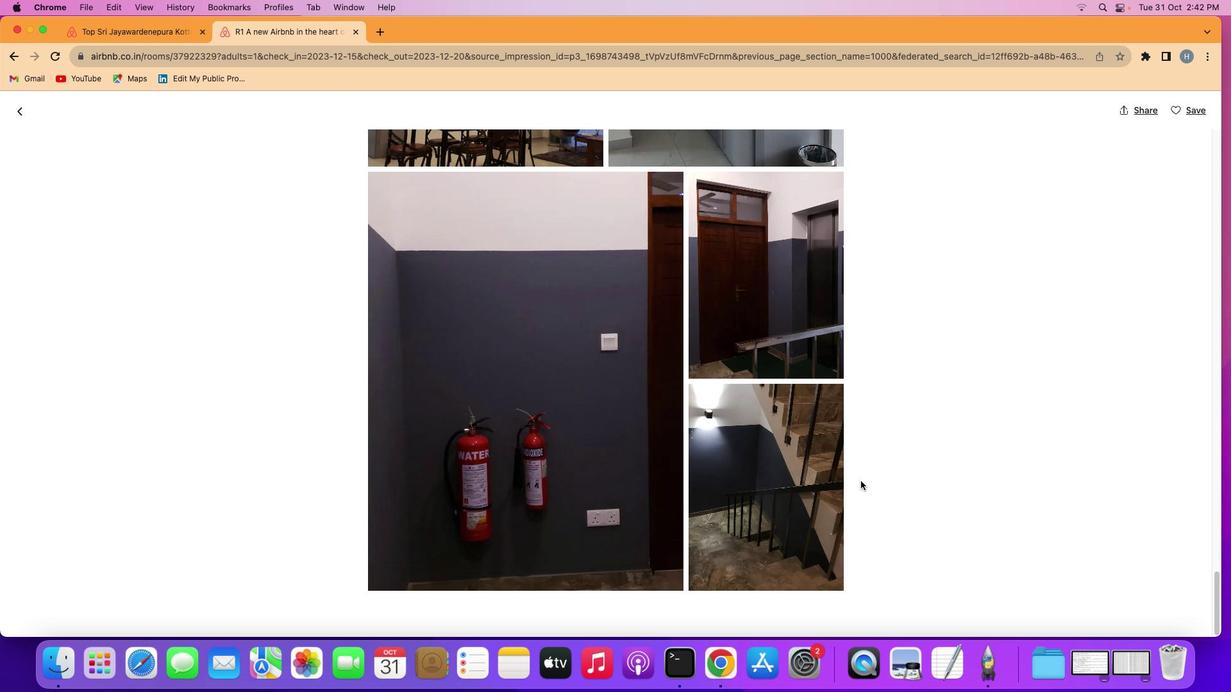 
Action: Mouse scrolled (849, 465) with delta (0, 0)
Screenshot: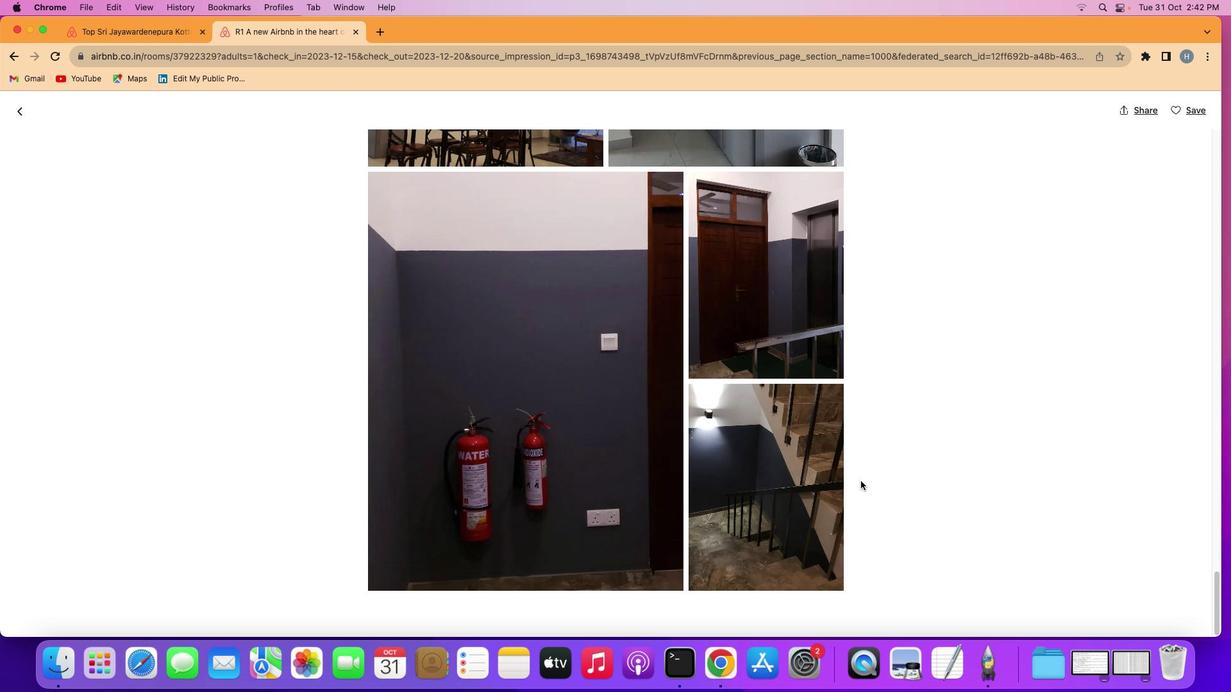 
Action: Mouse scrolled (849, 465) with delta (0, -1)
Screenshot: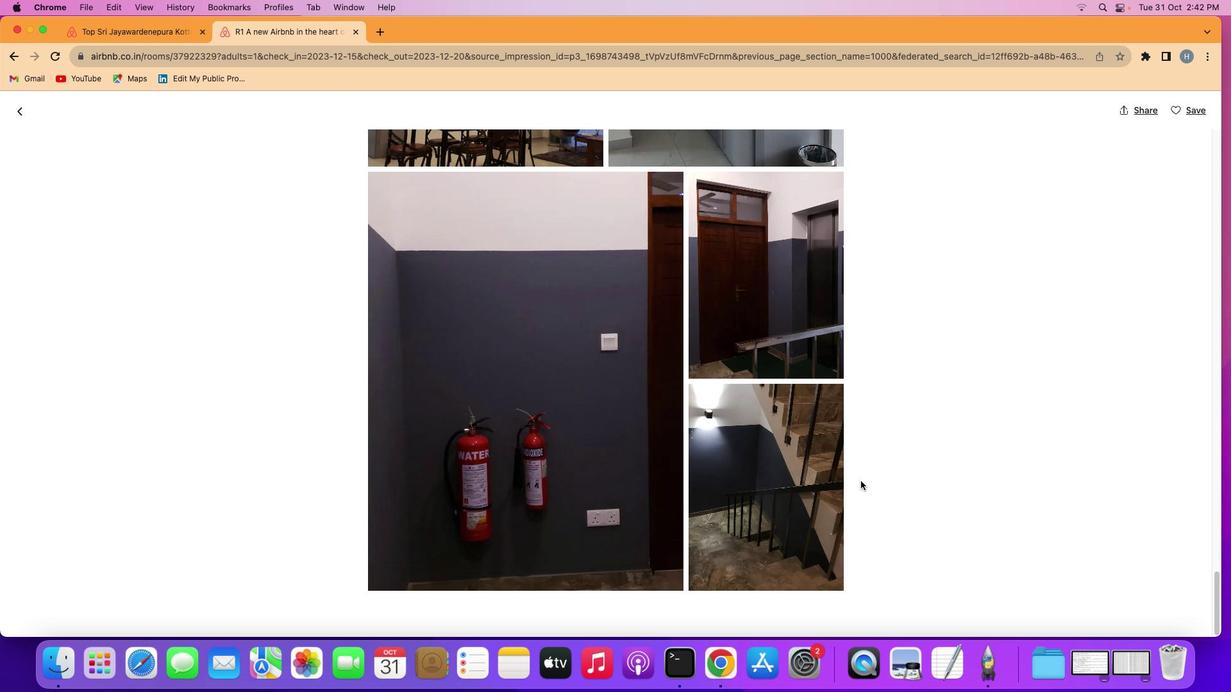 
Action: Mouse scrolled (849, 465) with delta (0, -1)
Screenshot: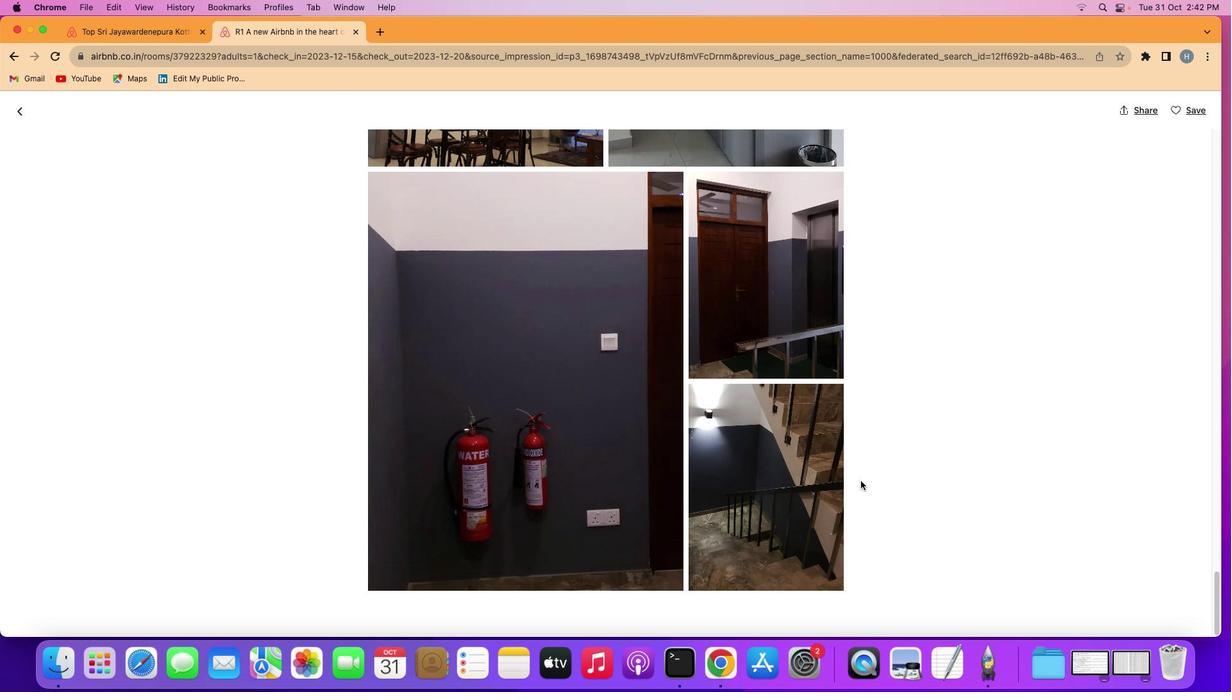 
Action: Mouse moved to (16, 105)
Screenshot: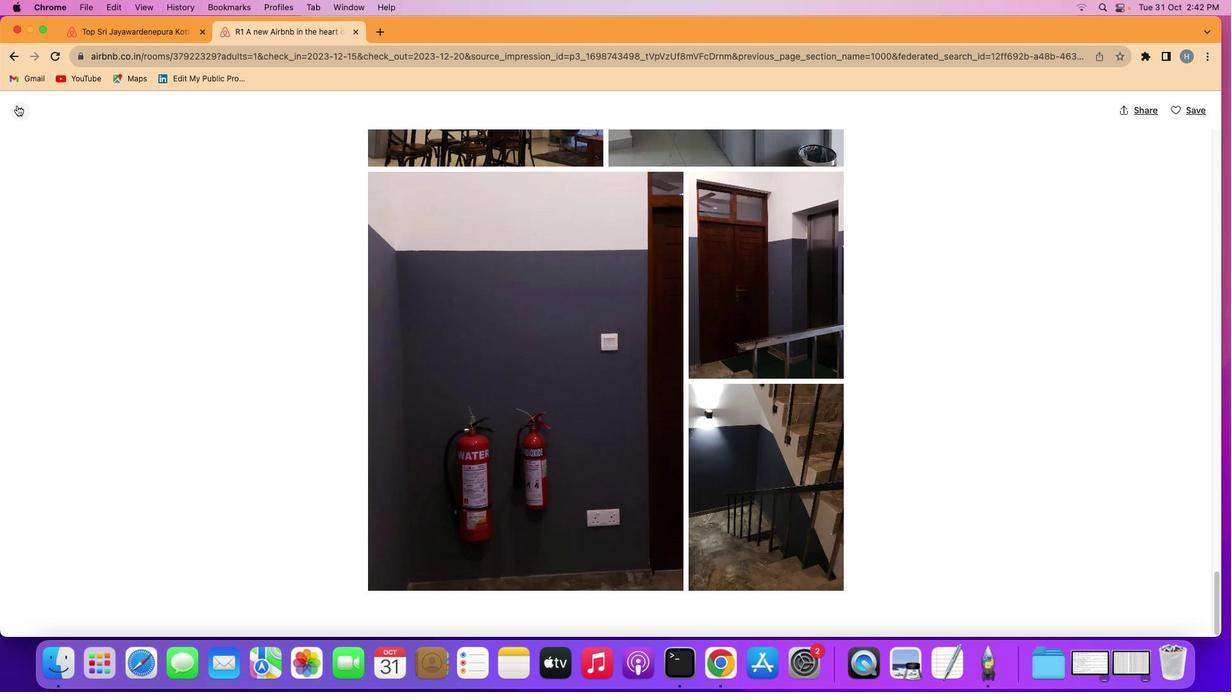
Action: Mouse pressed left at (16, 105)
Screenshot: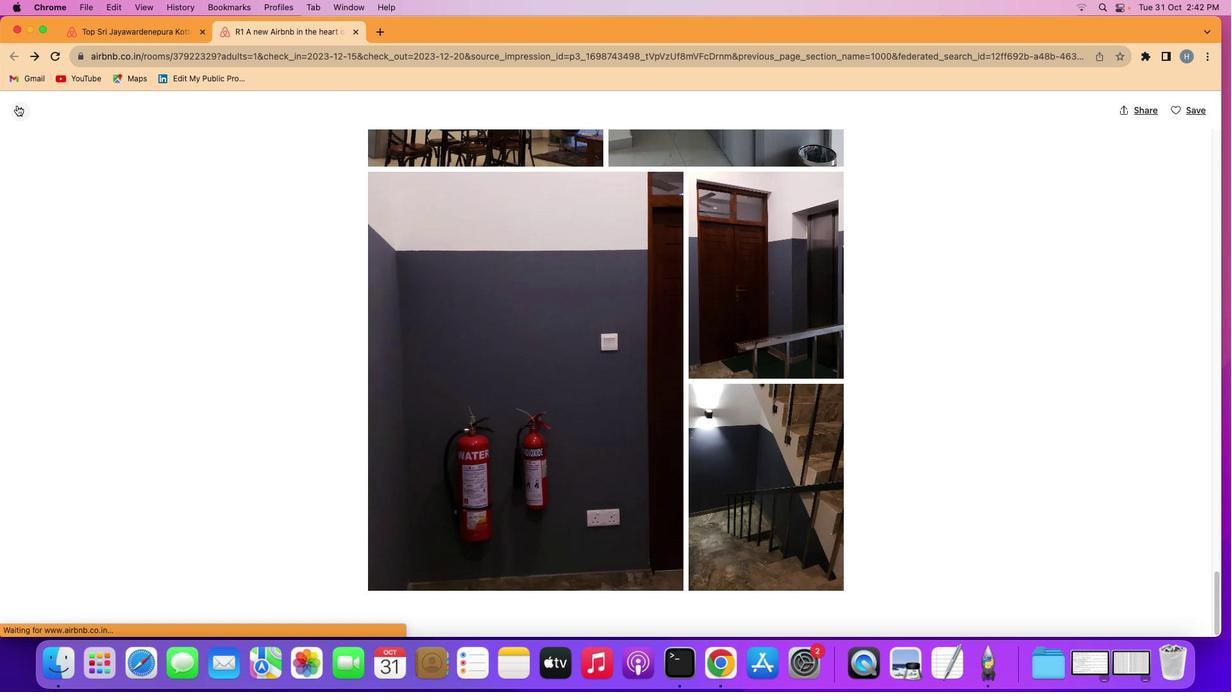 
Action: Mouse moved to (509, 471)
Screenshot: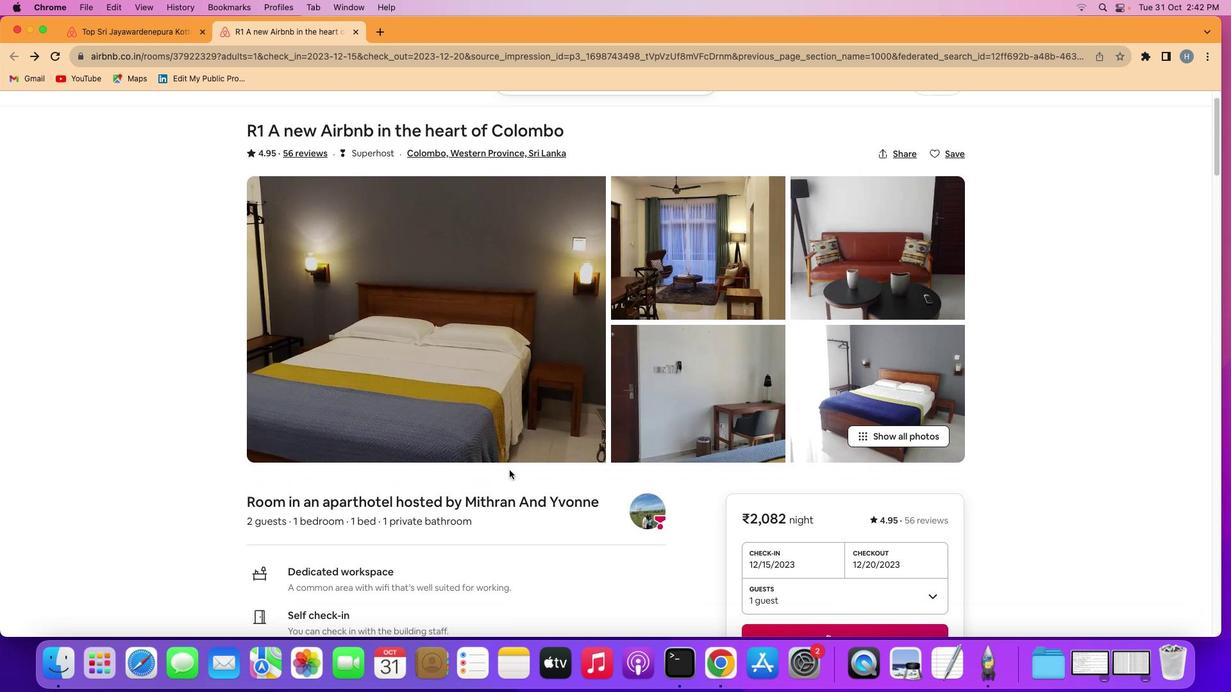 
Action: Mouse scrolled (509, 471) with delta (0, 0)
Screenshot: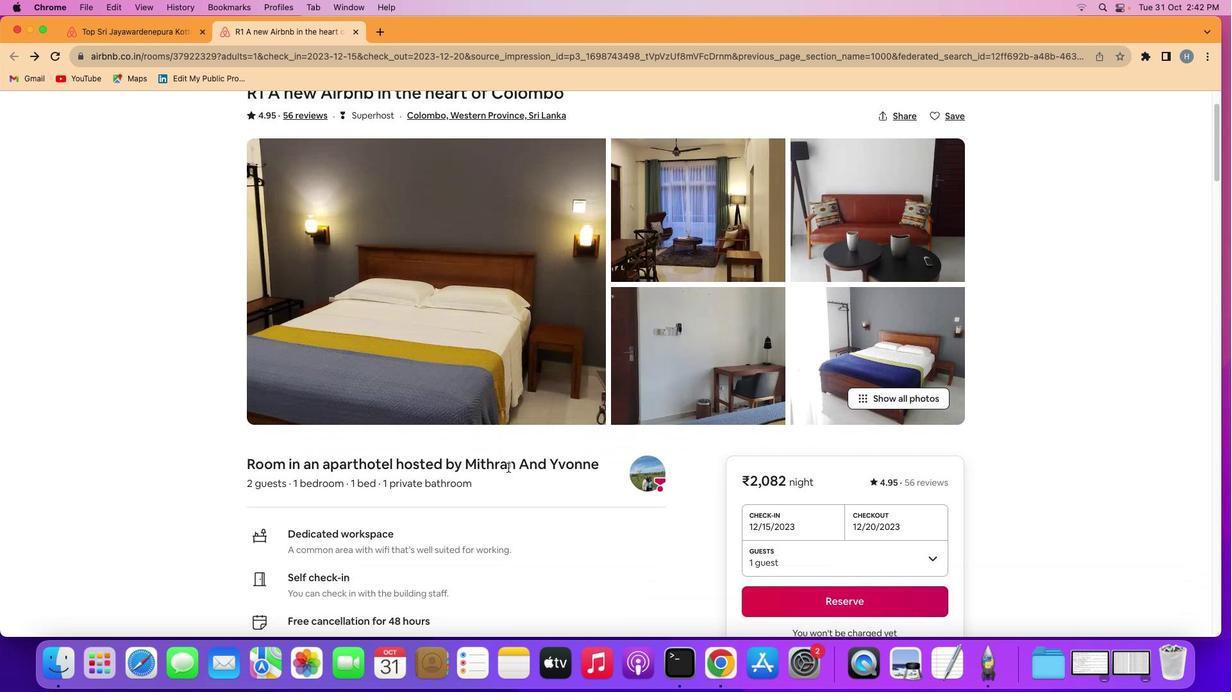 
Action: Mouse scrolled (509, 471) with delta (0, 0)
Screenshot: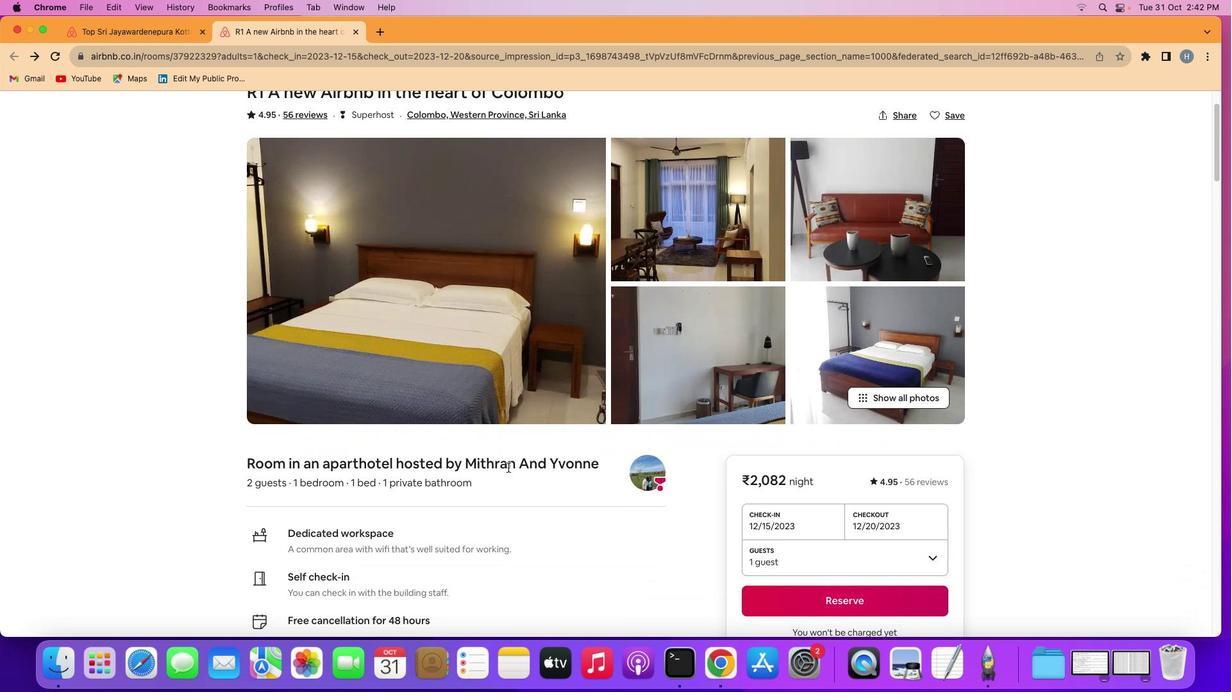
Action: Mouse scrolled (509, 471) with delta (0, 0)
Screenshot: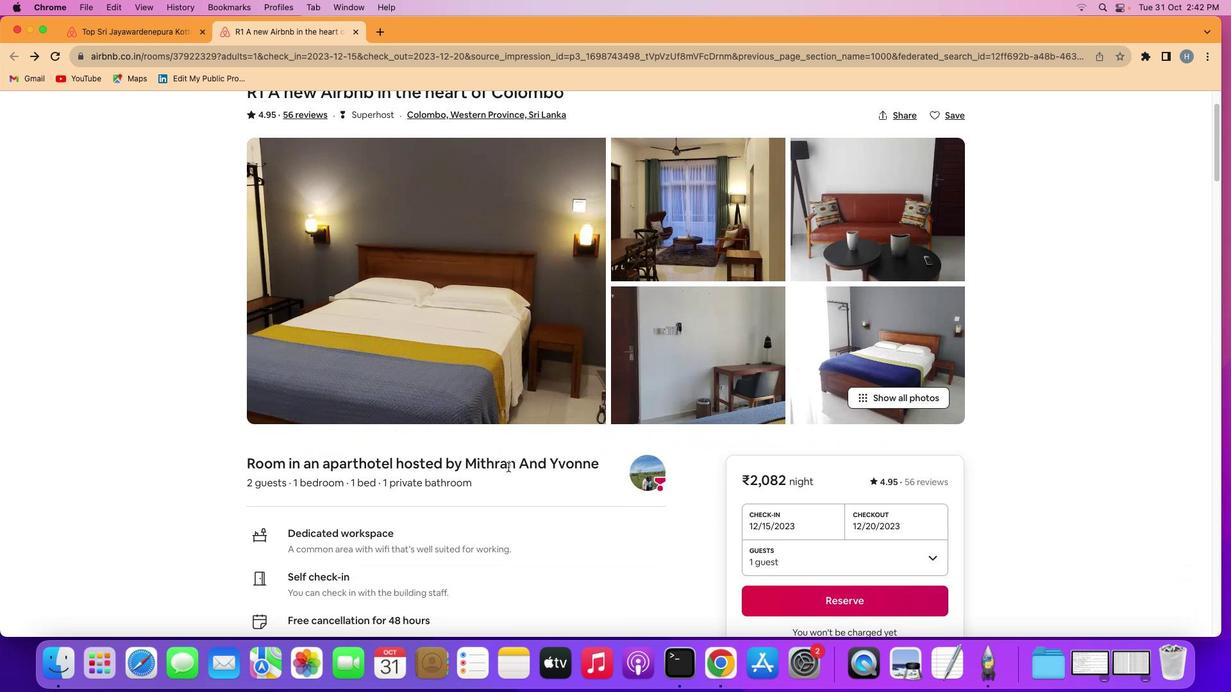 
Action: Mouse moved to (507, 467)
Screenshot: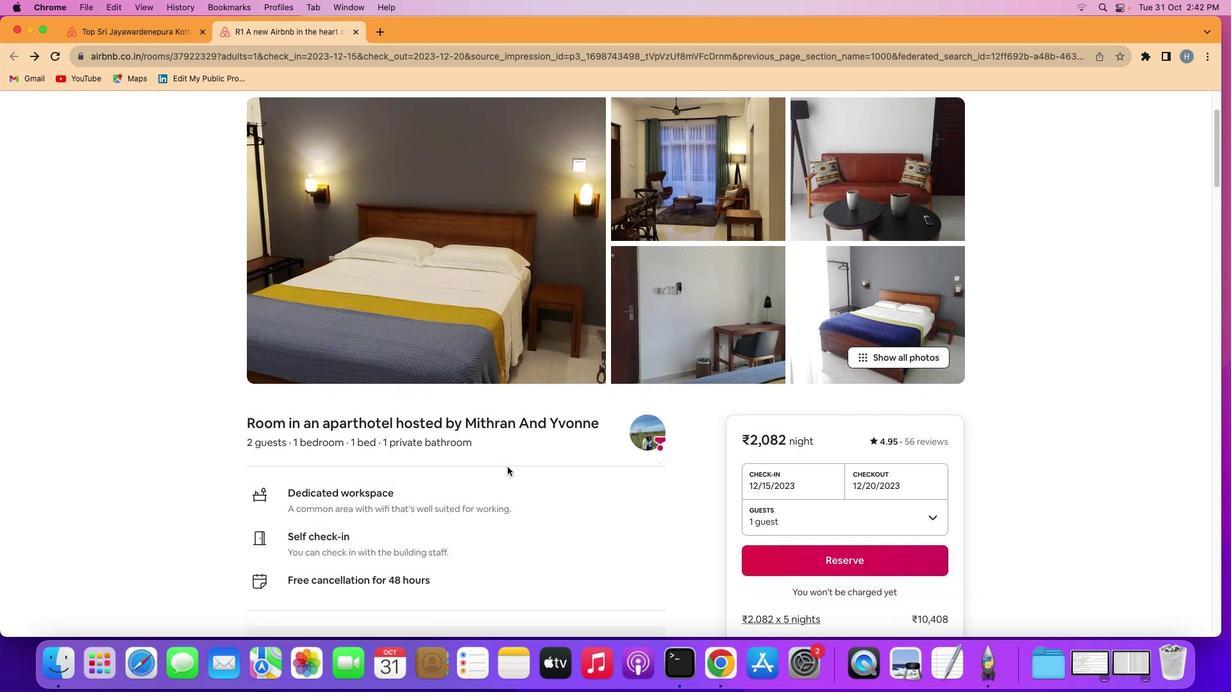 
Action: Mouse scrolled (507, 467) with delta (0, 0)
Screenshot: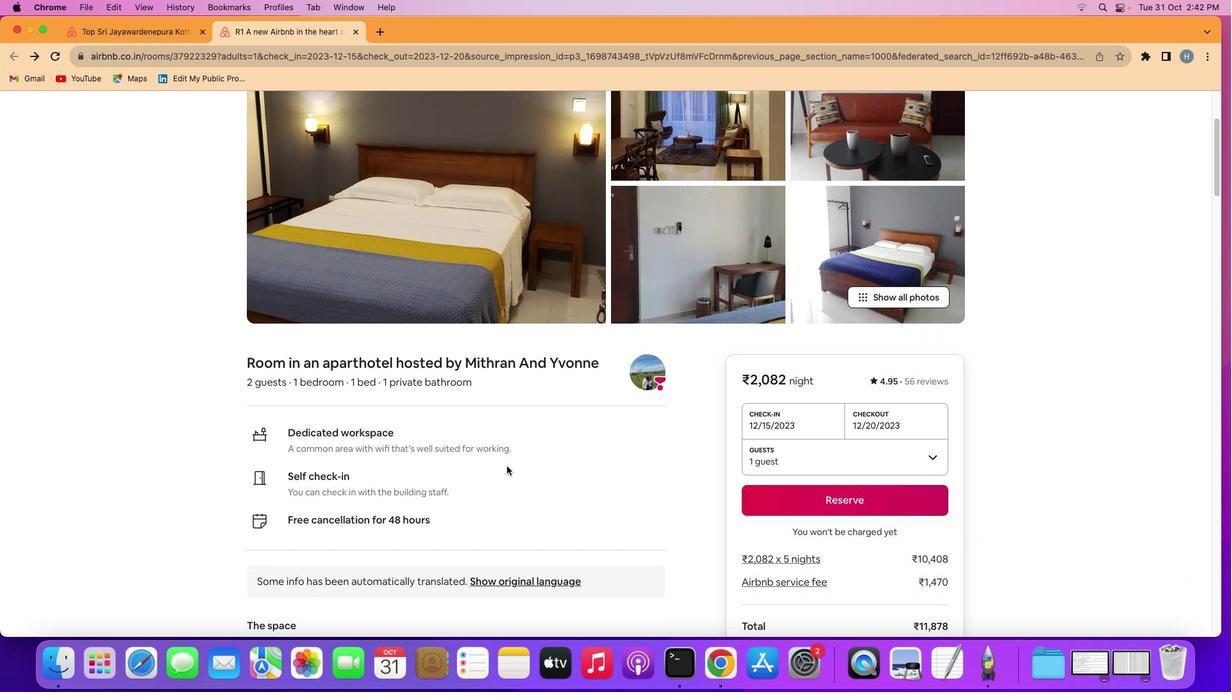 
Action: Mouse scrolled (507, 467) with delta (0, 0)
Screenshot: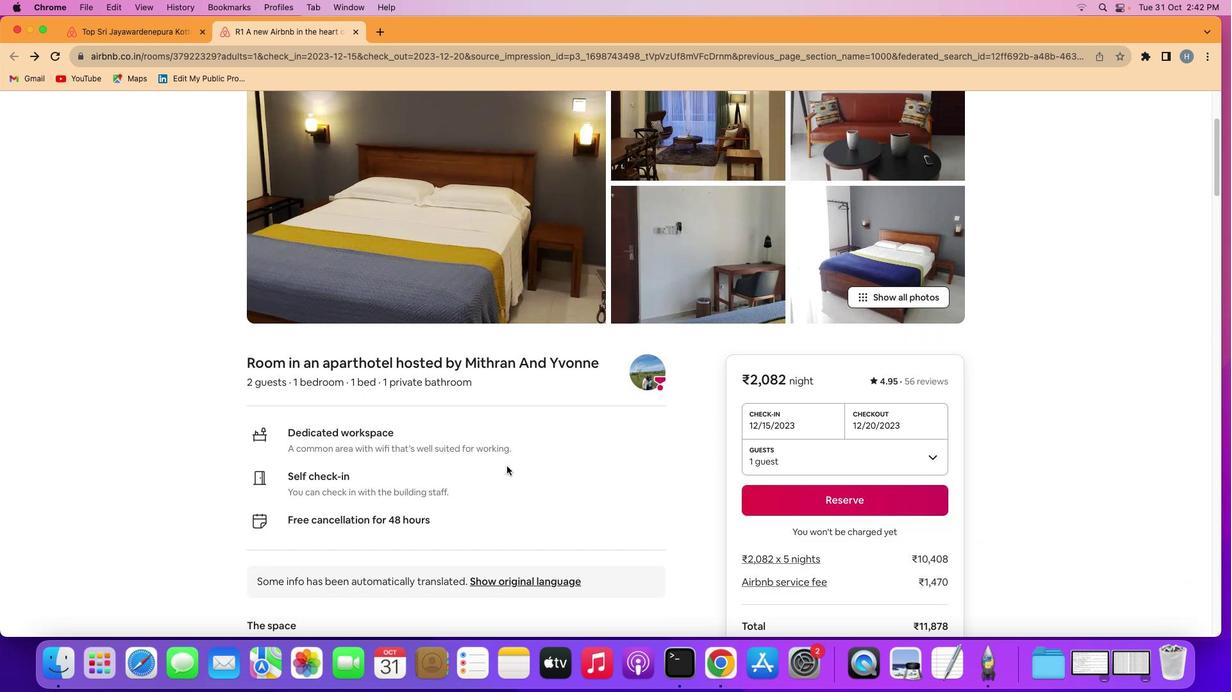 
Action: Mouse scrolled (507, 467) with delta (0, 0)
Screenshot: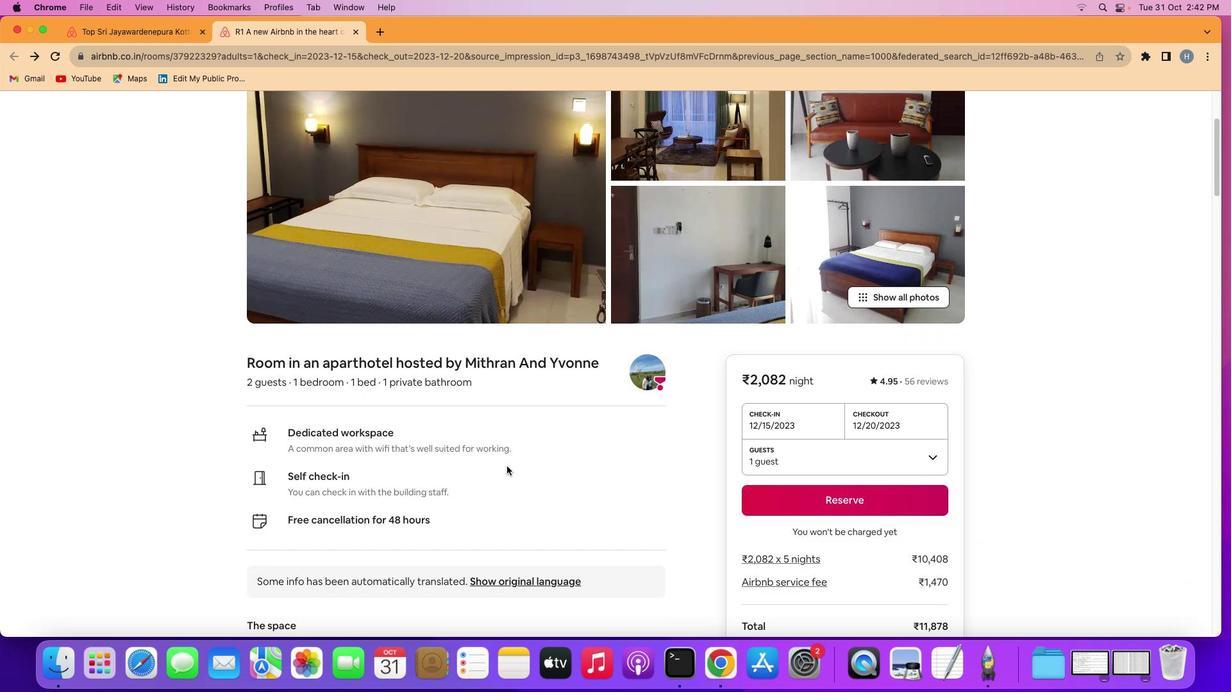 
Action: Mouse moved to (506, 466)
Screenshot: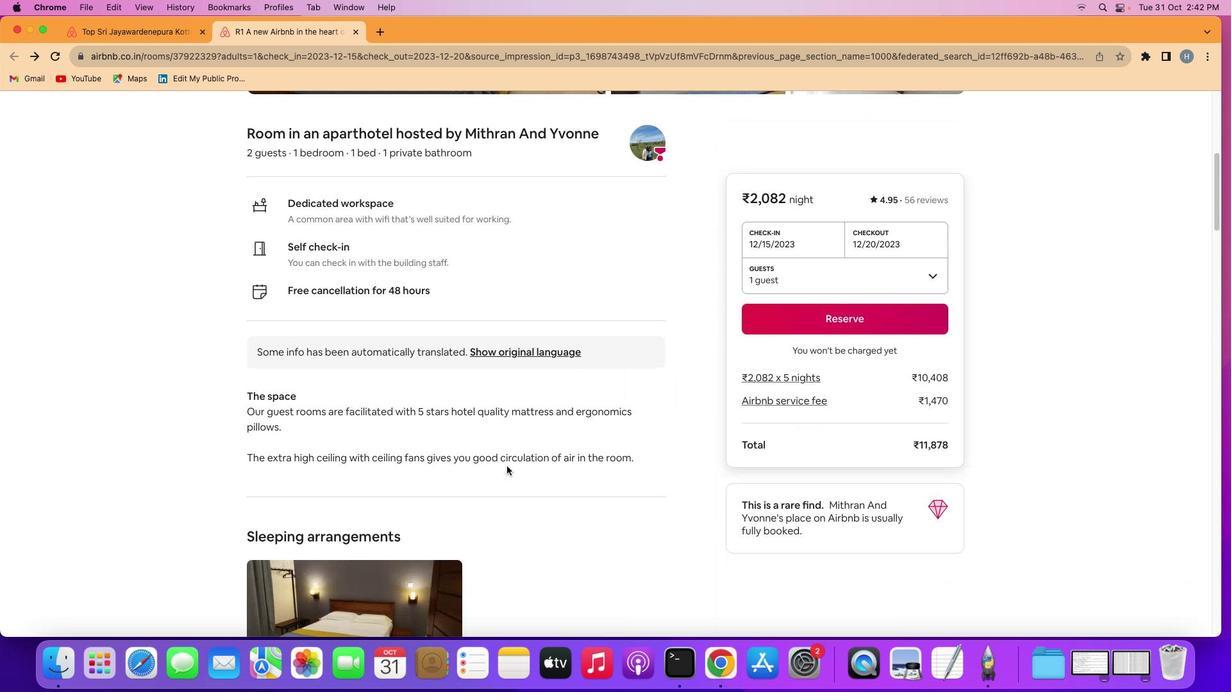 
Action: Mouse scrolled (506, 466) with delta (0, 0)
Screenshot: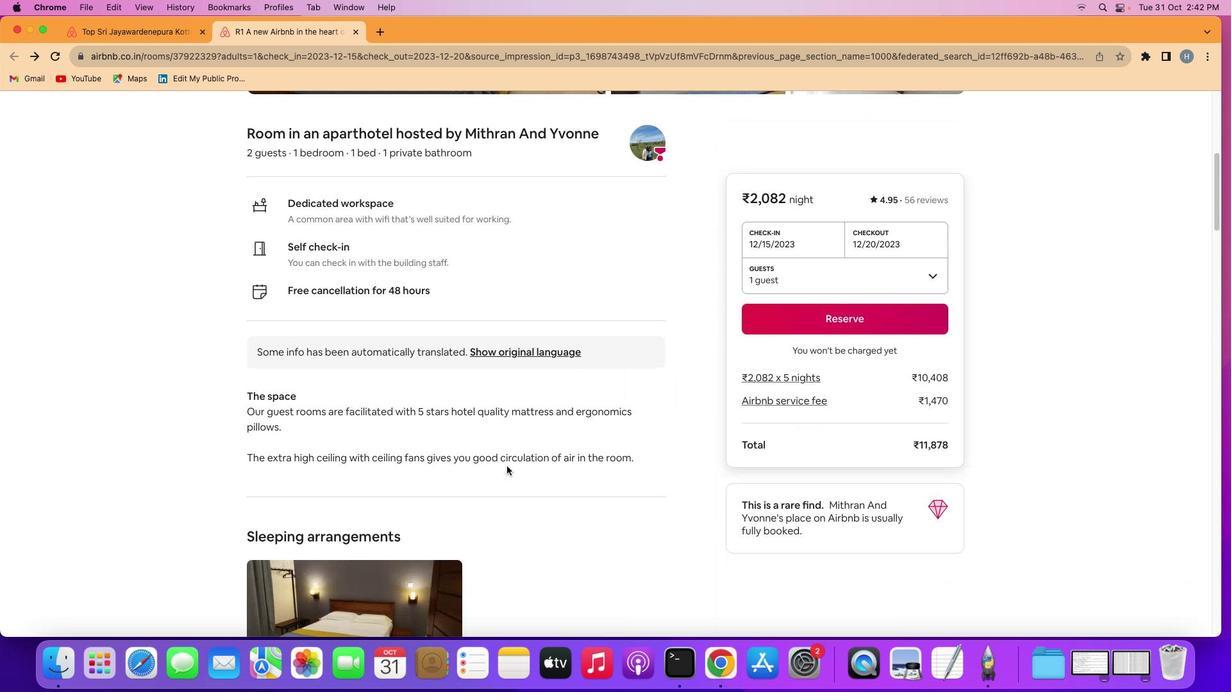 
Action: Mouse scrolled (506, 466) with delta (0, 0)
Screenshot: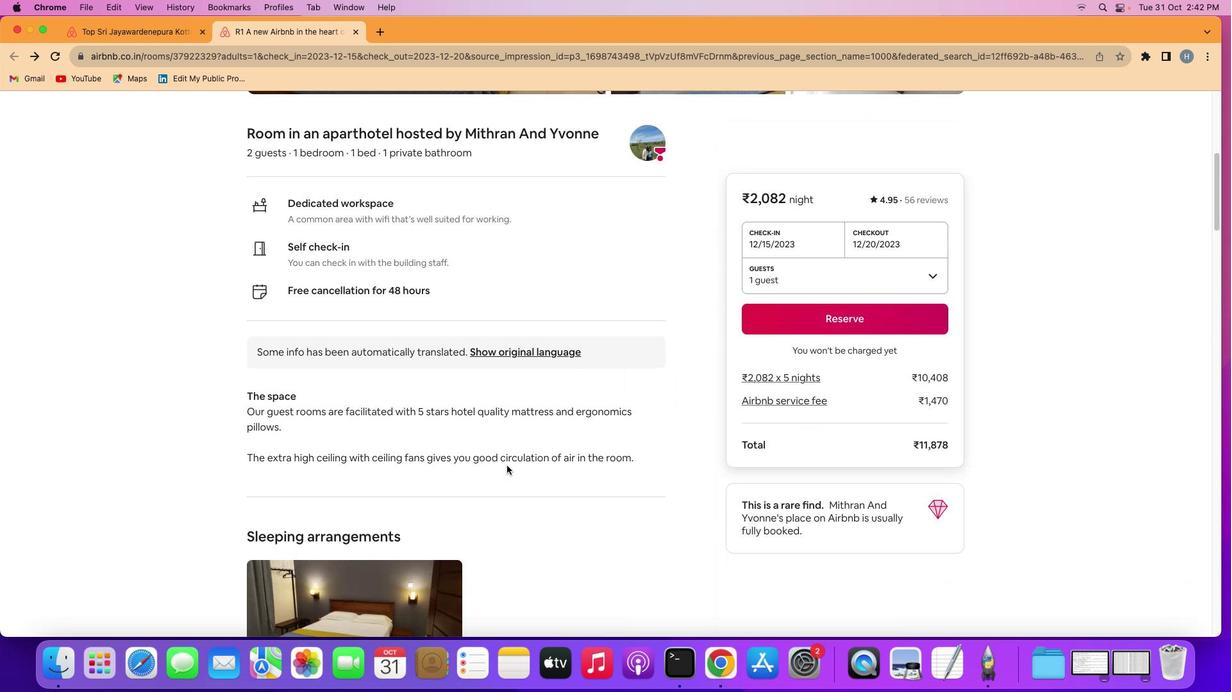 
Action: Mouse scrolled (506, 466) with delta (0, -1)
Screenshot: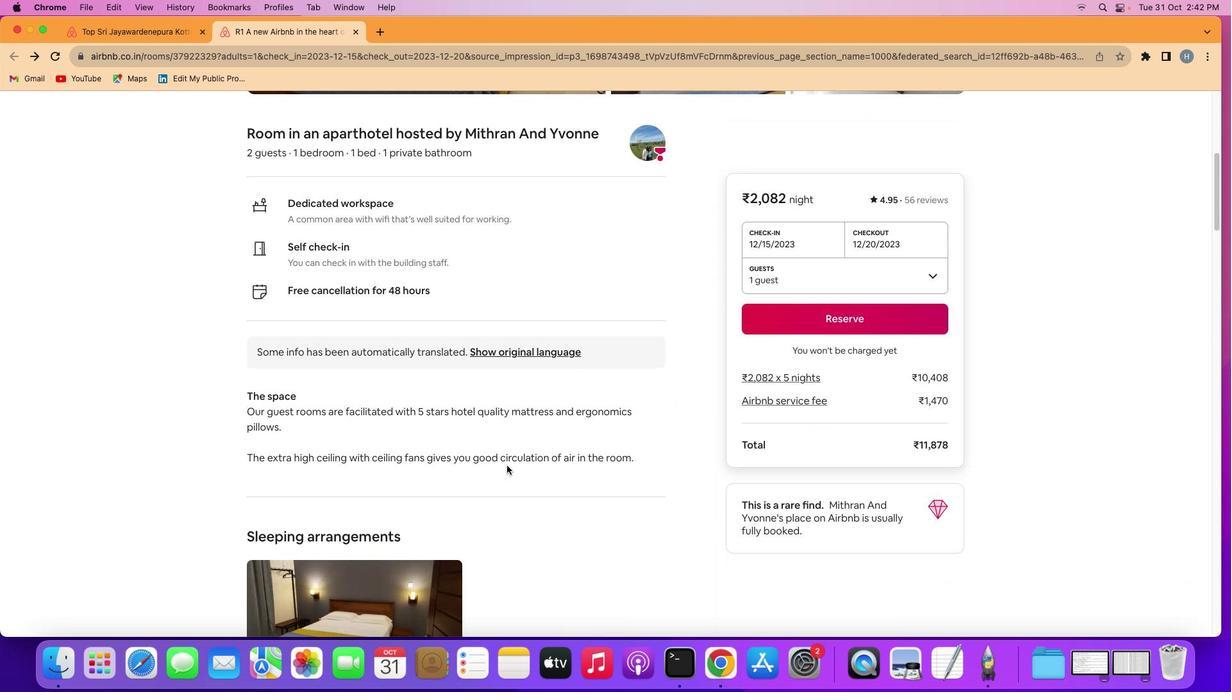
Action: Mouse scrolled (506, 466) with delta (0, -1)
Screenshot: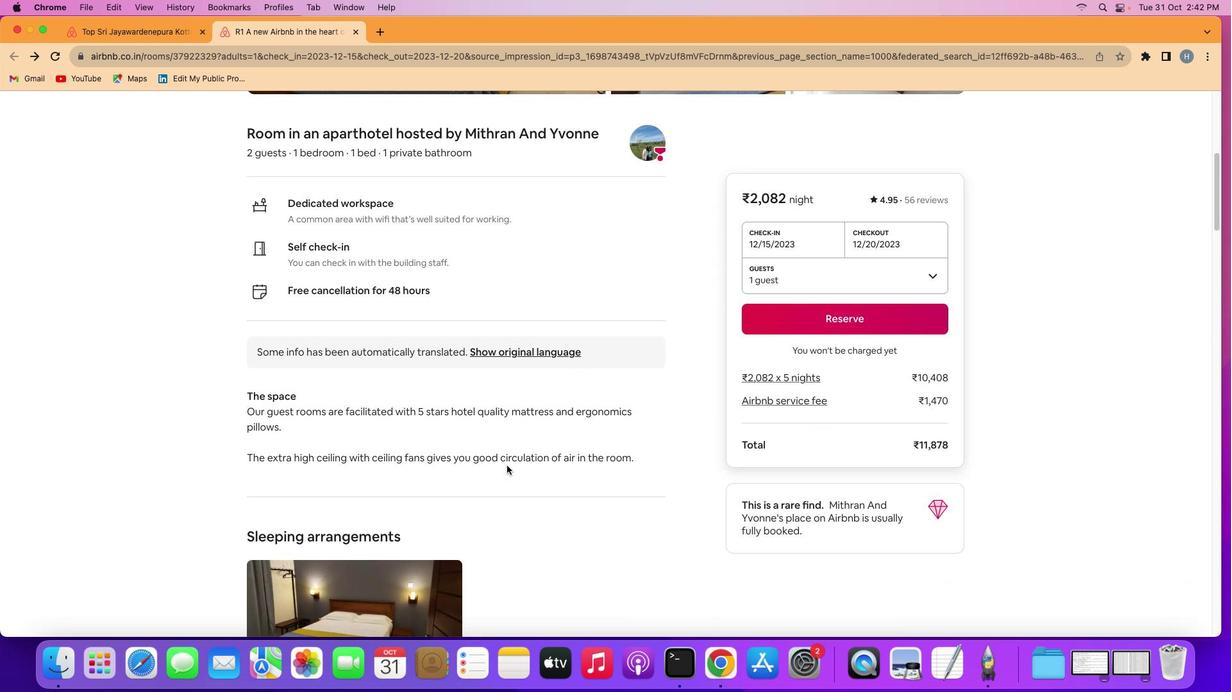
Action: Mouse moved to (507, 465)
Screenshot: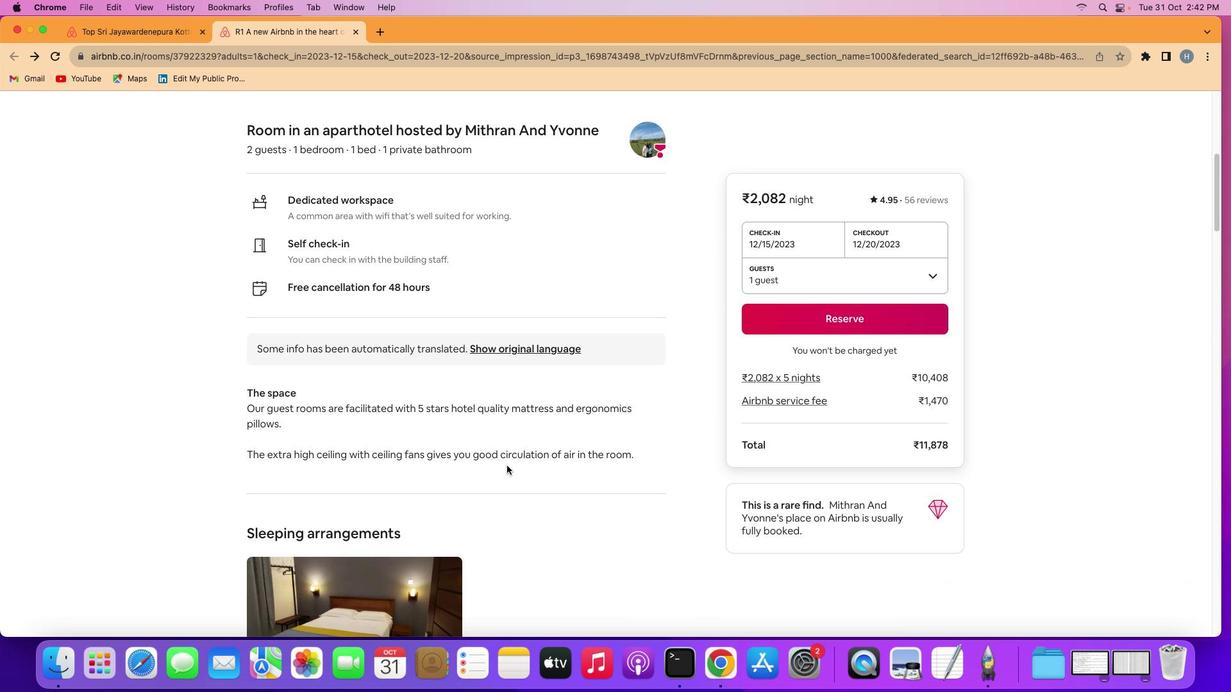 
Action: Mouse scrolled (507, 465) with delta (0, 0)
Screenshot: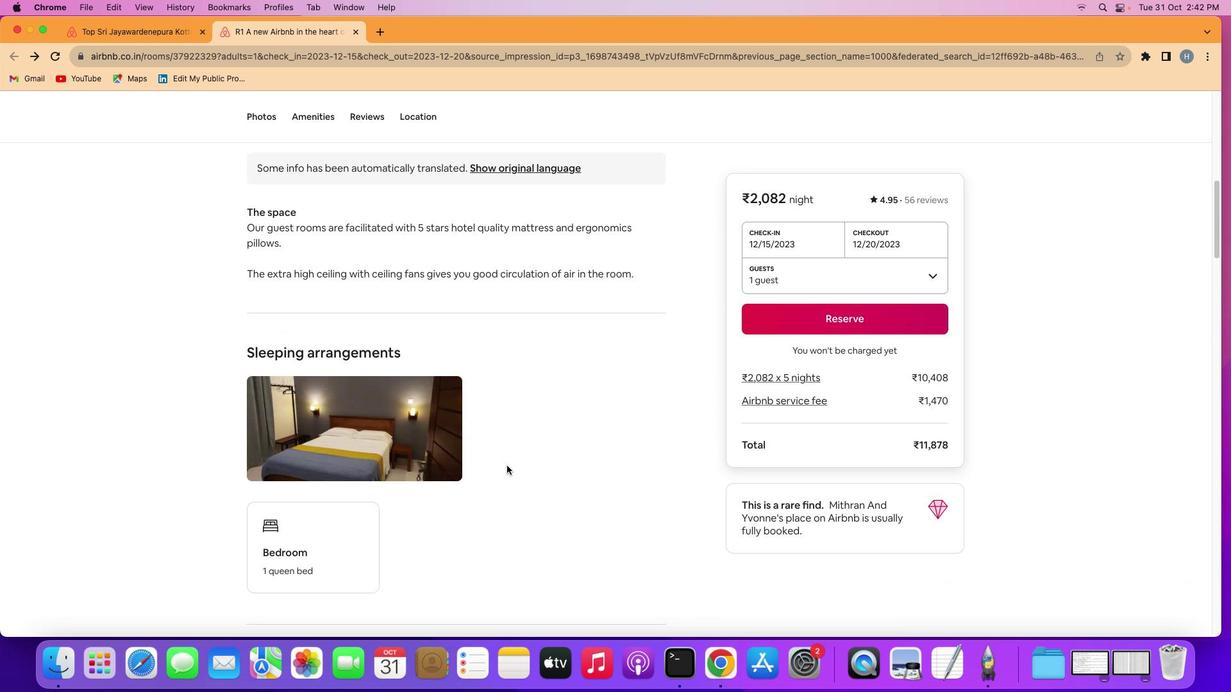 
Action: Mouse scrolled (507, 465) with delta (0, 0)
Screenshot: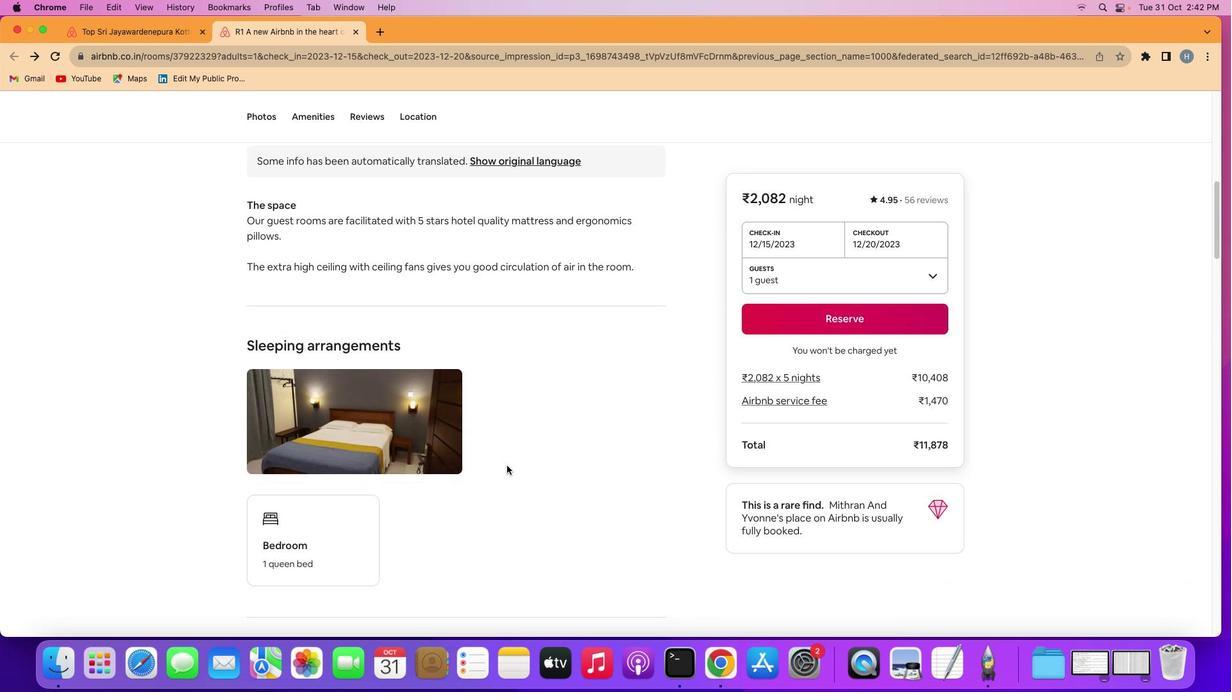 
Action: Mouse scrolled (507, 465) with delta (0, 0)
Screenshot: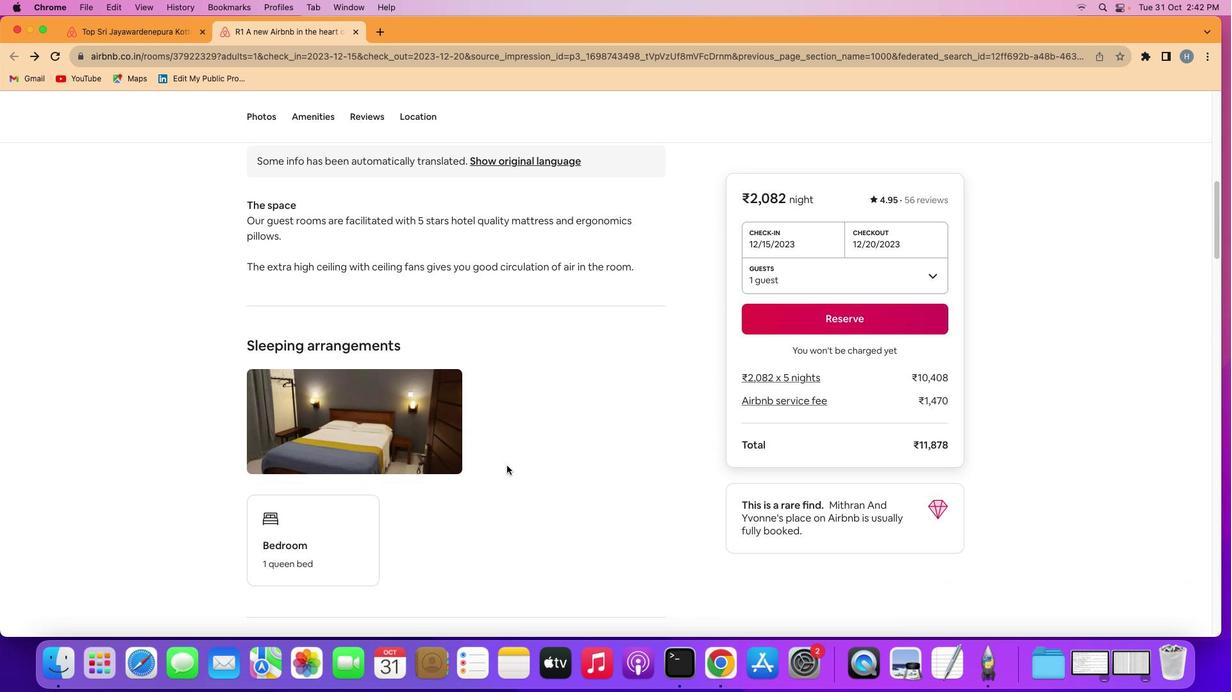 
Action: Mouse scrolled (507, 465) with delta (0, -1)
Screenshot: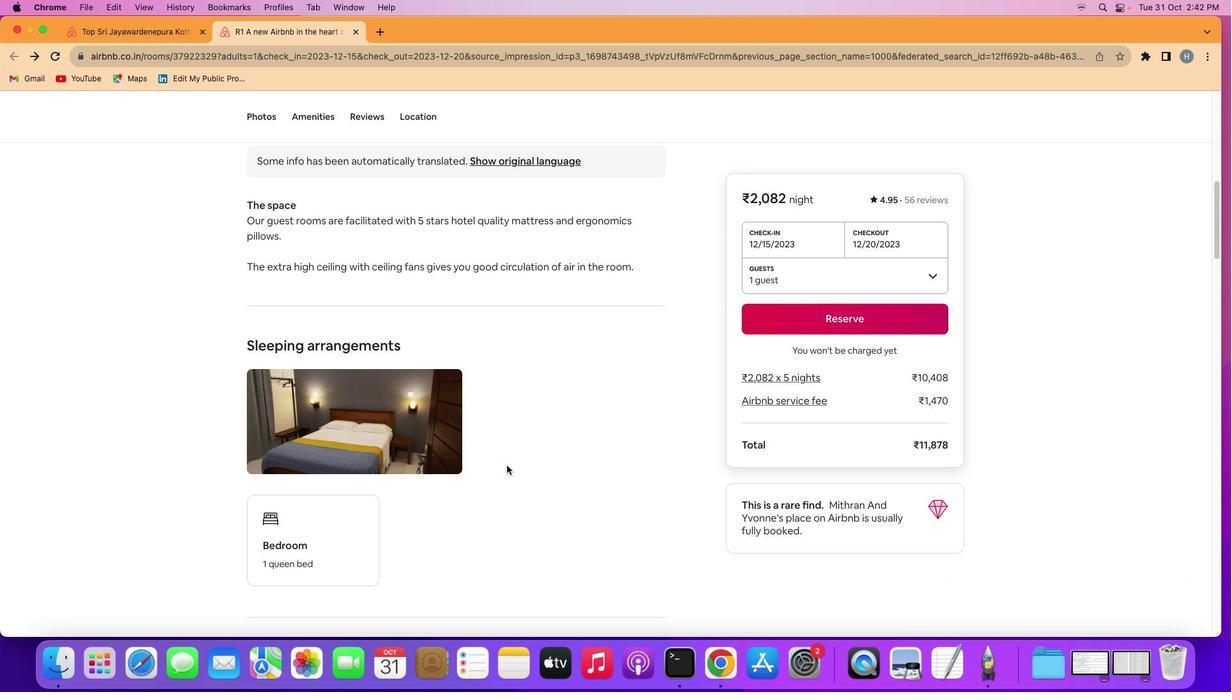 
Action: Mouse scrolled (507, 465) with delta (0, 0)
Screenshot: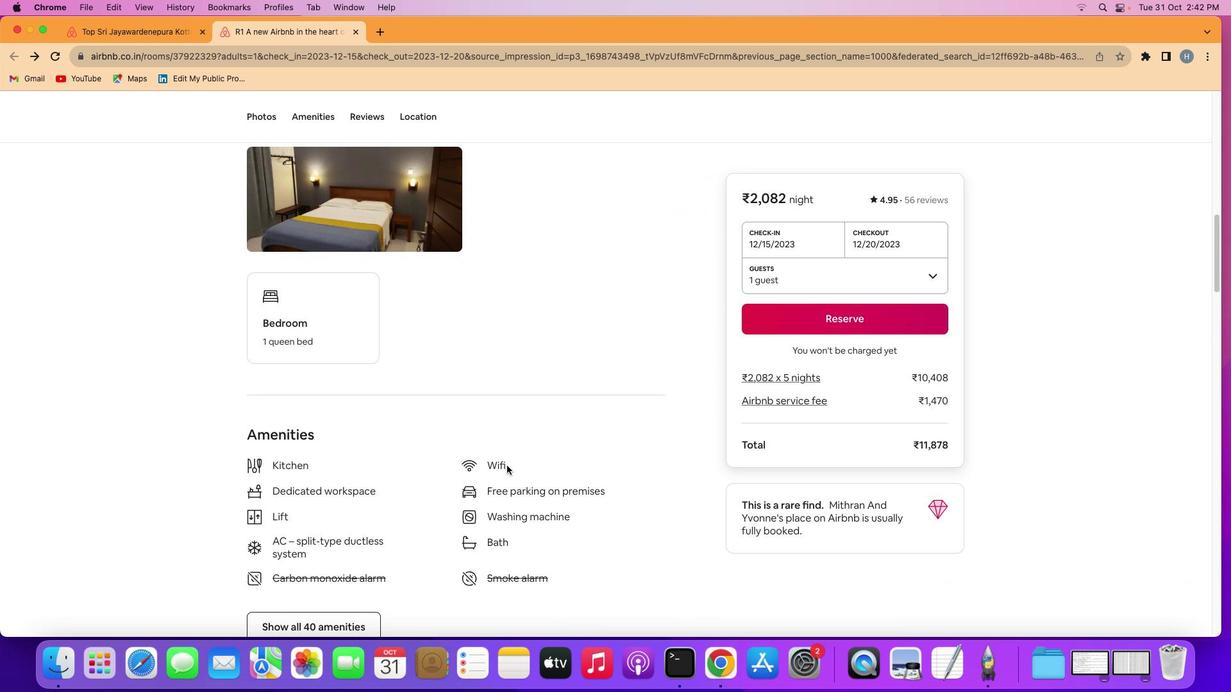 
Action: Mouse scrolled (507, 465) with delta (0, 0)
Screenshot: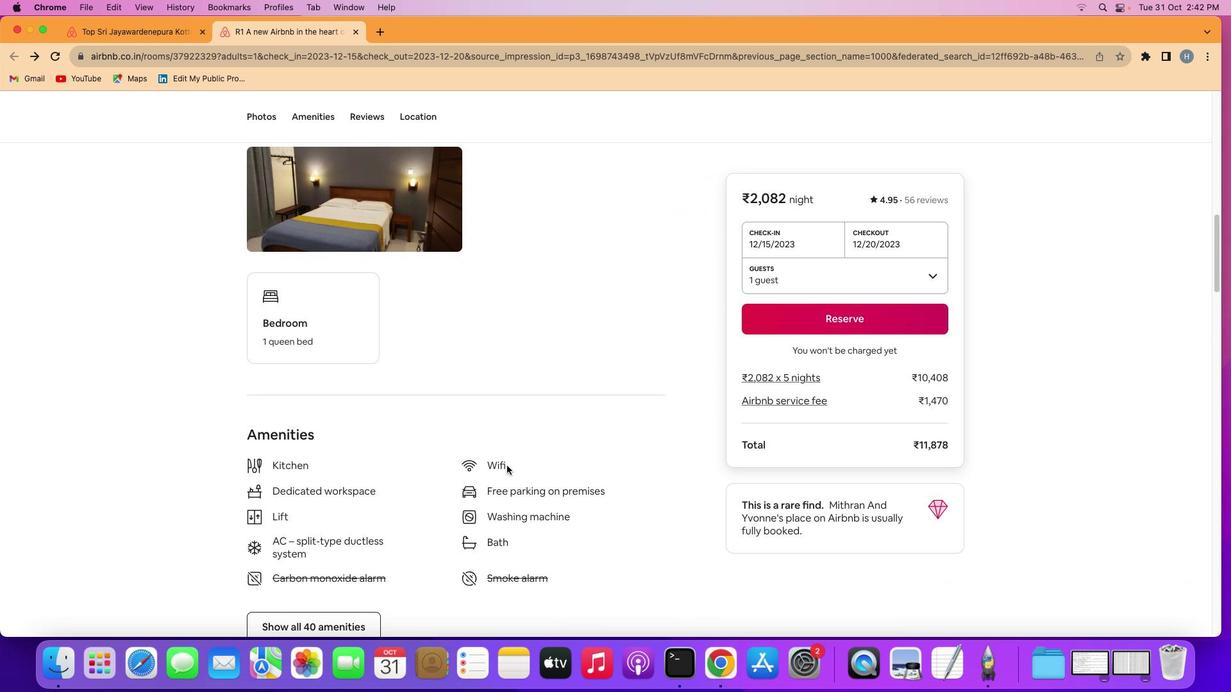 
Action: Mouse scrolled (507, 465) with delta (0, -1)
Screenshot: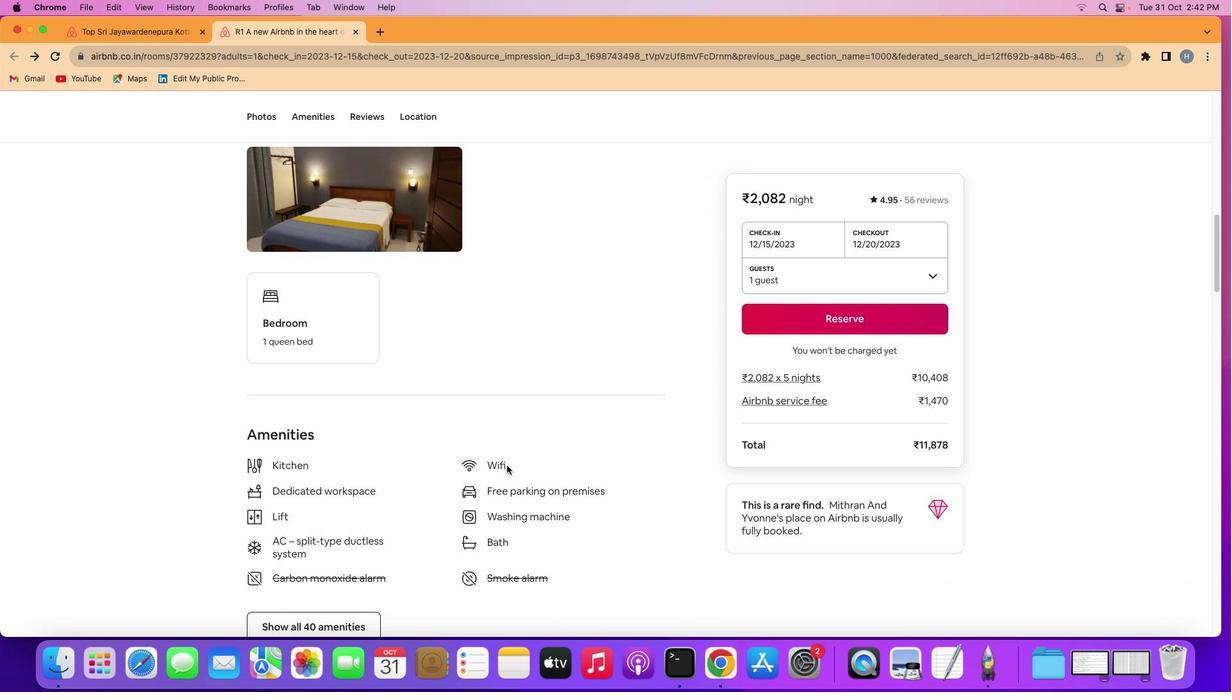 
Action: Mouse scrolled (507, 465) with delta (0, -1)
Screenshot: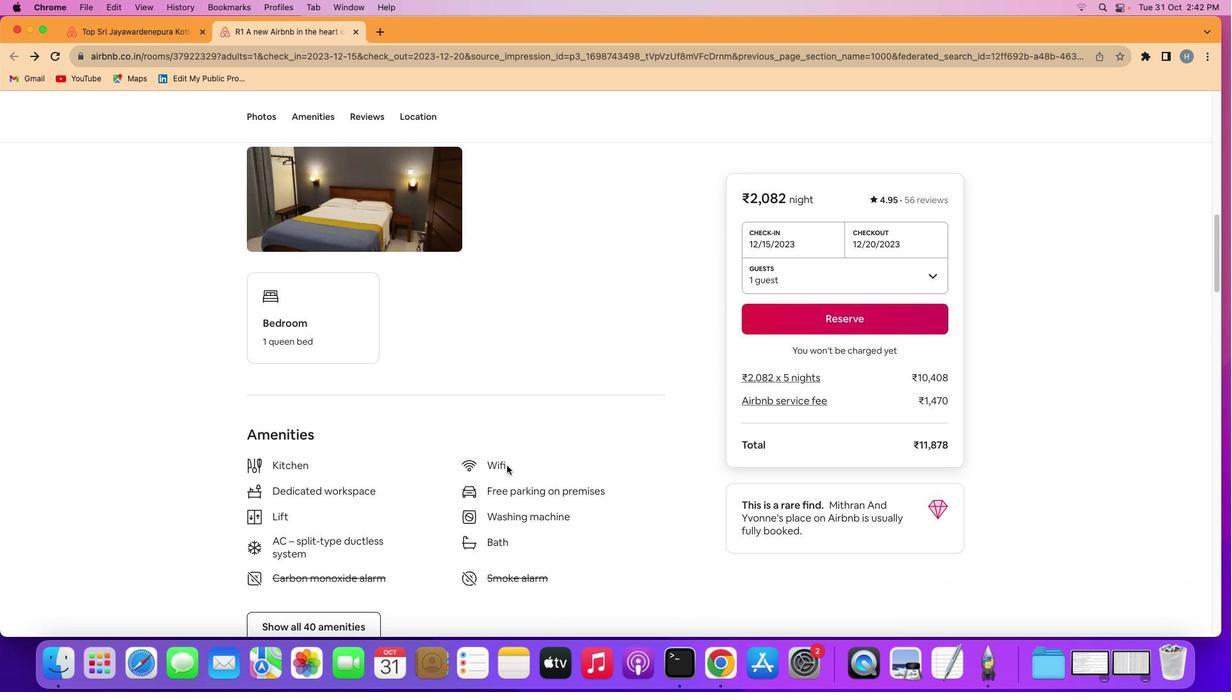 
Action: Mouse scrolled (507, 465) with delta (0, 0)
Screenshot: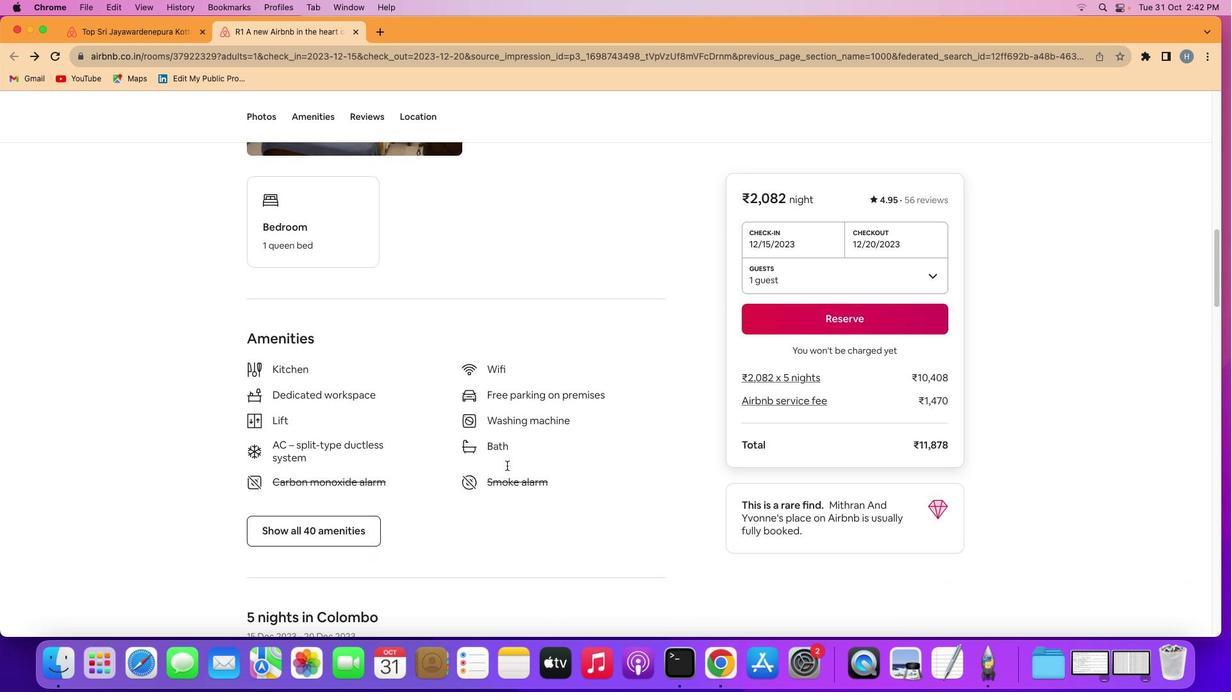 
Action: Mouse scrolled (507, 465) with delta (0, 0)
Screenshot: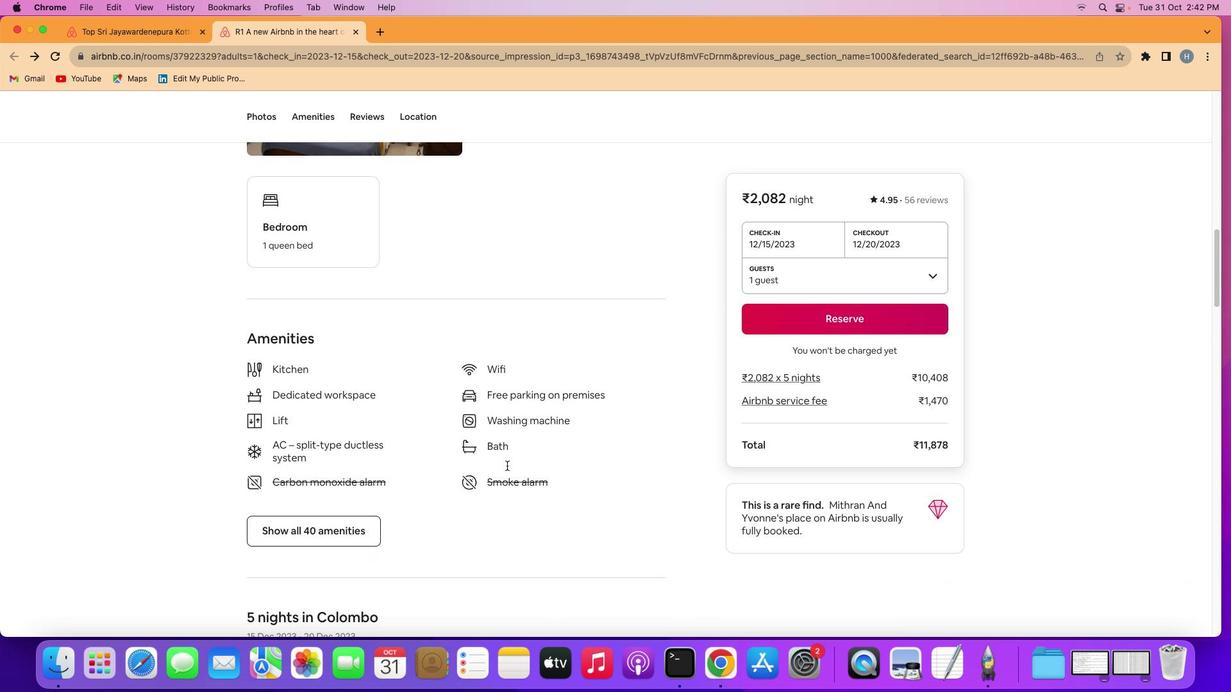 
Action: Mouse scrolled (507, 465) with delta (0, 0)
Screenshot: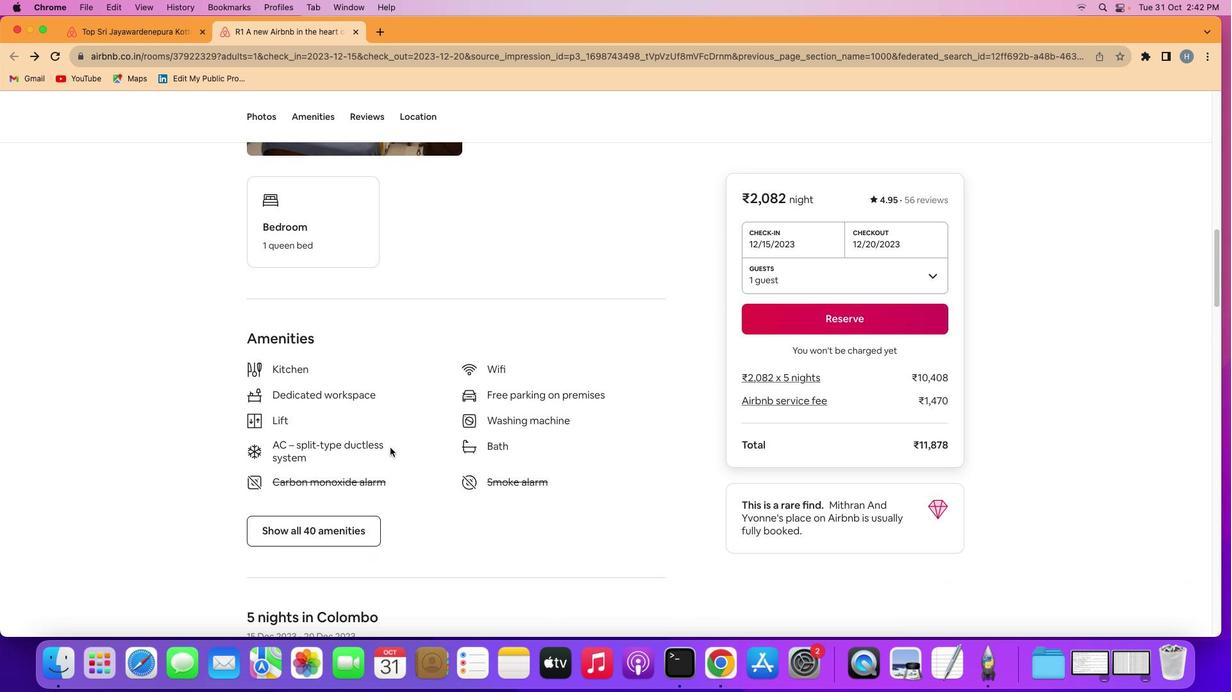 
Action: Mouse moved to (327, 529)
Screenshot: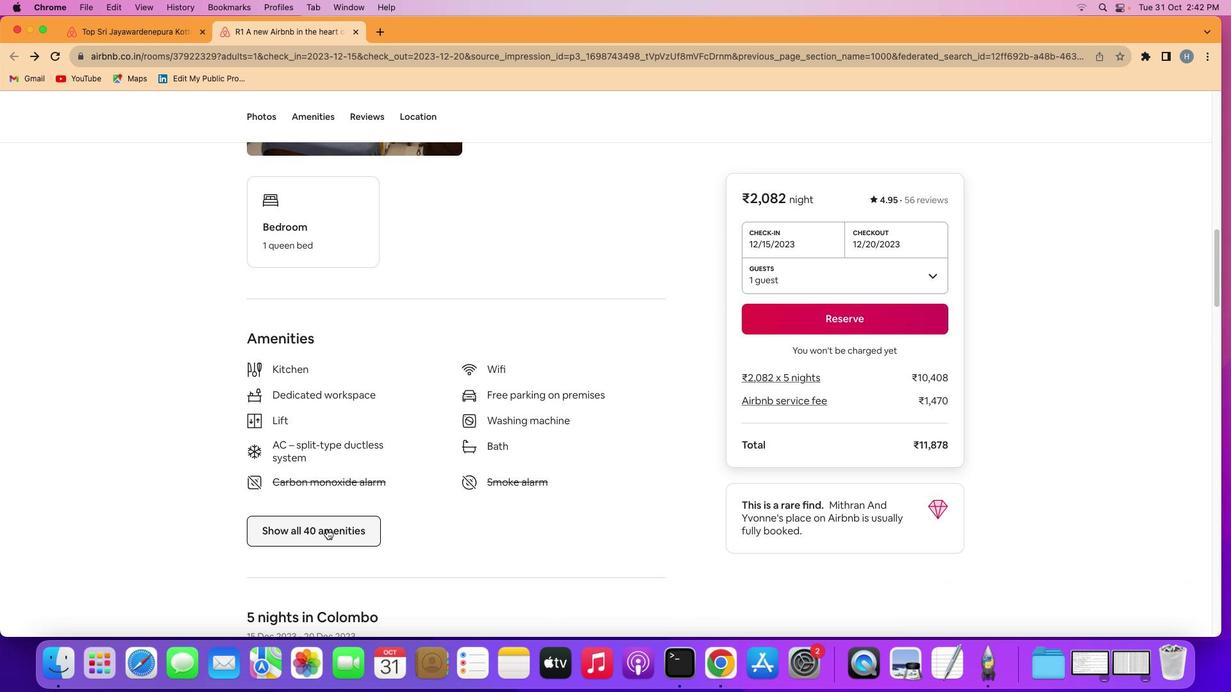 
Action: Mouse pressed left at (327, 529)
Screenshot: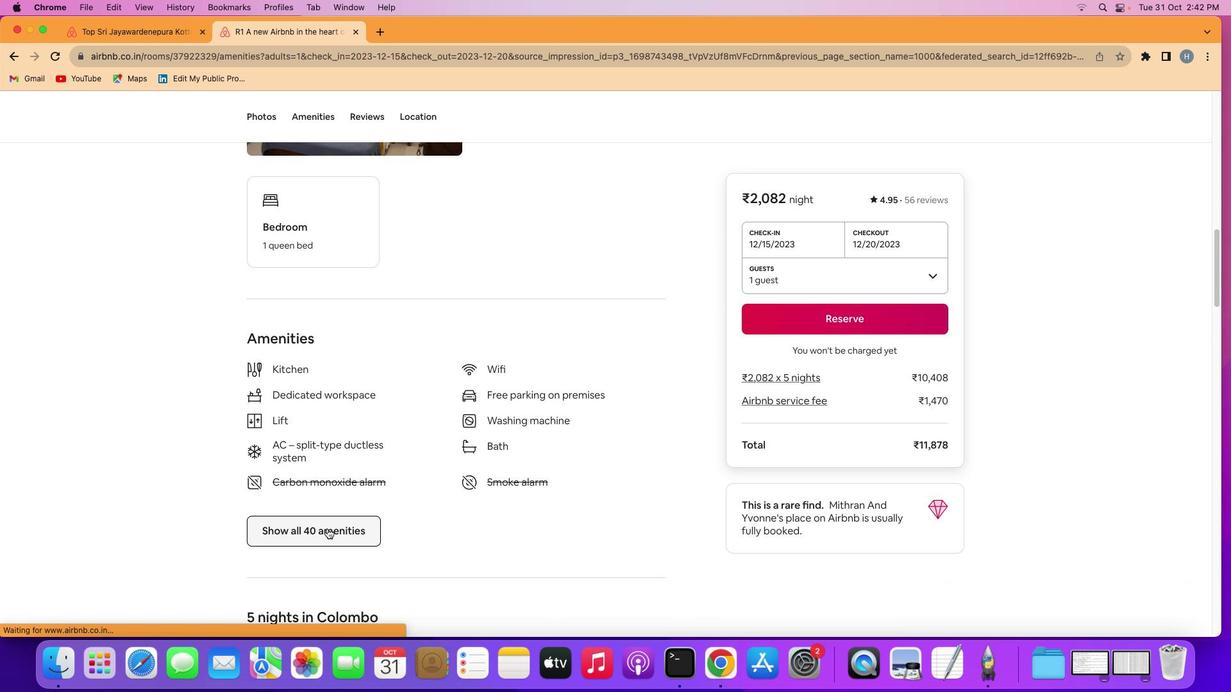 
Action: Mouse moved to (582, 523)
Screenshot: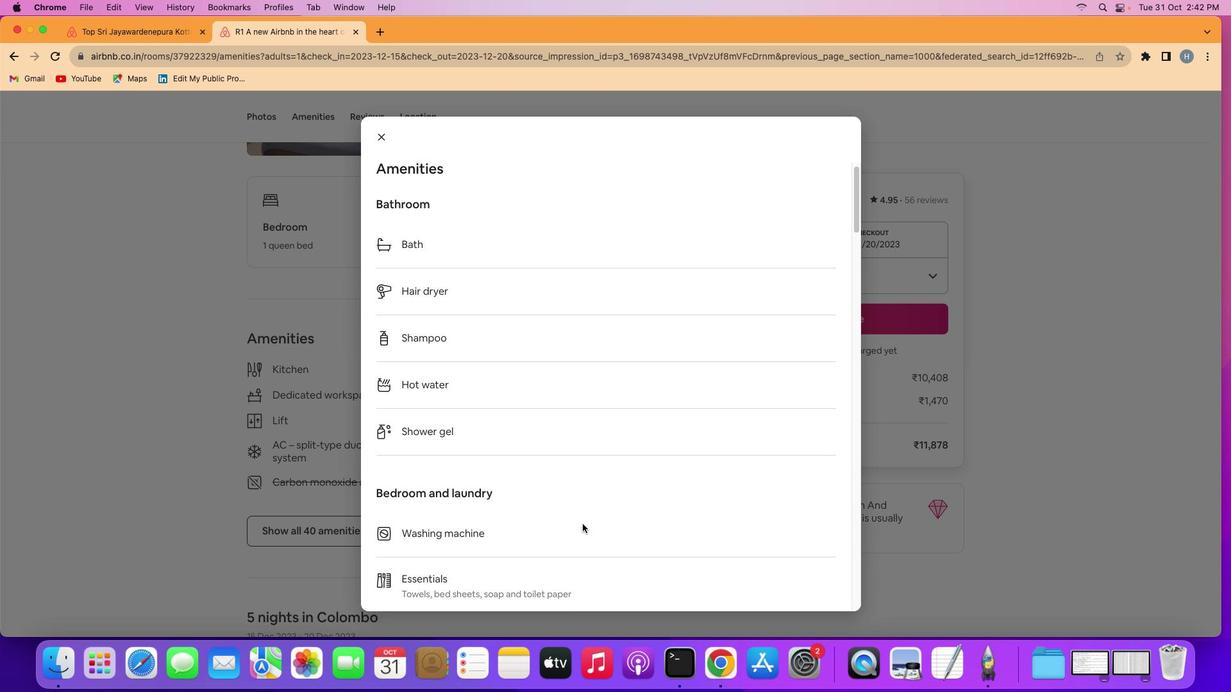 
Action: Mouse scrolled (582, 523) with delta (0, 0)
Screenshot: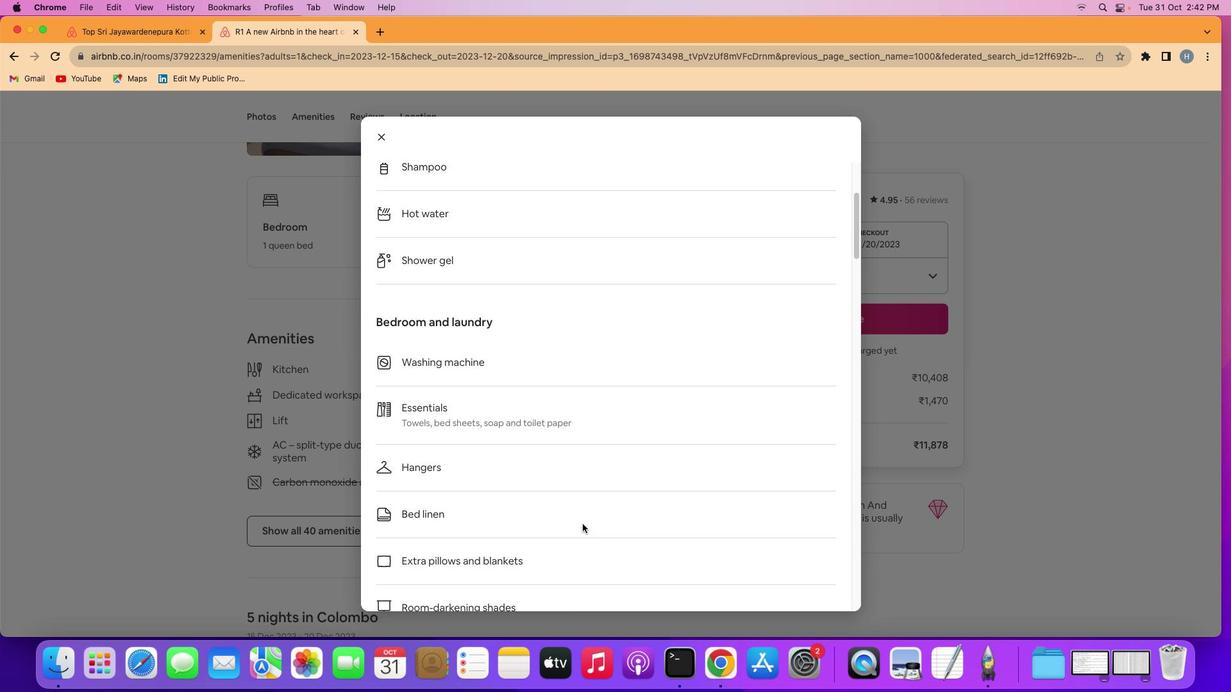 
Action: Mouse scrolled (582, 523) with delta (0, 0)
Screenshot: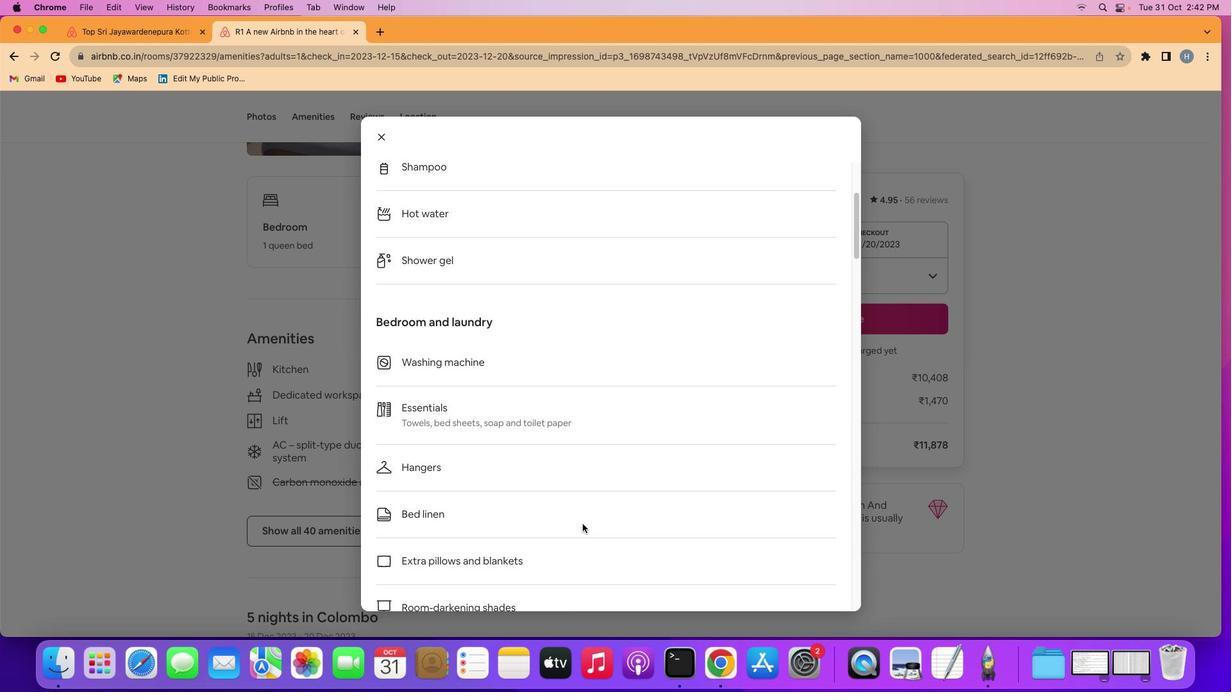
Action: Mouse scrolled (582, 523) with delta (0, 0)
Screenshot: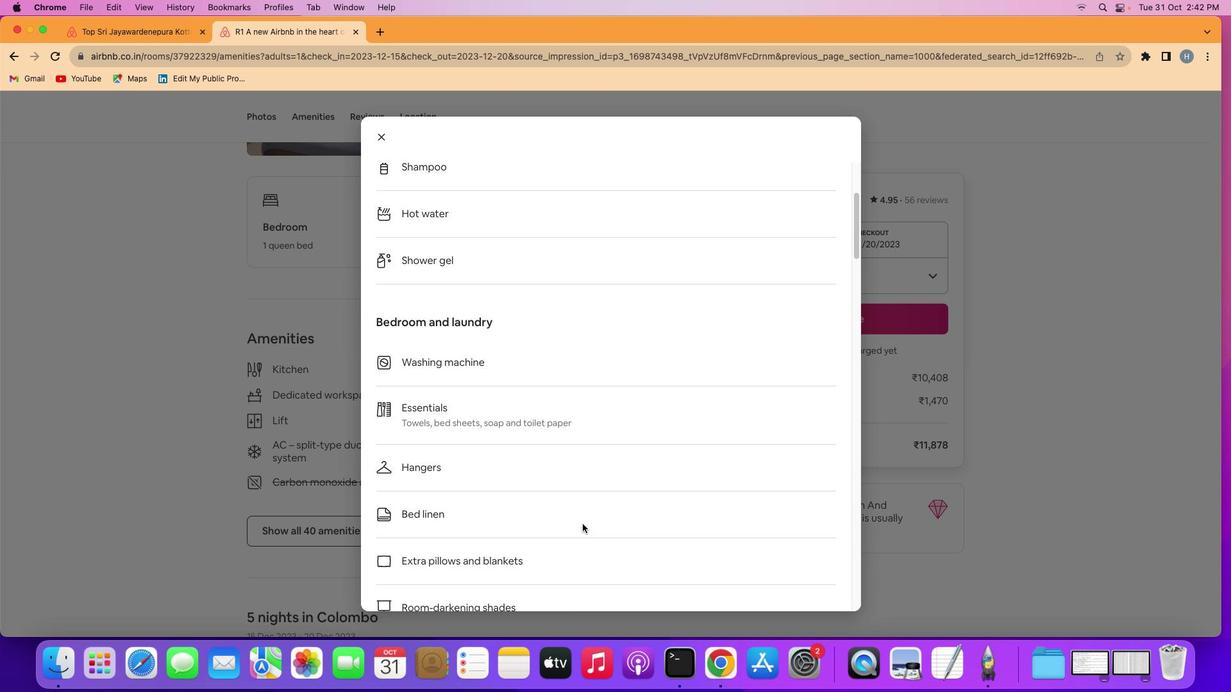 
Action: Mouse scrolled (582, 523) with delta (0, -1)
Screenshot: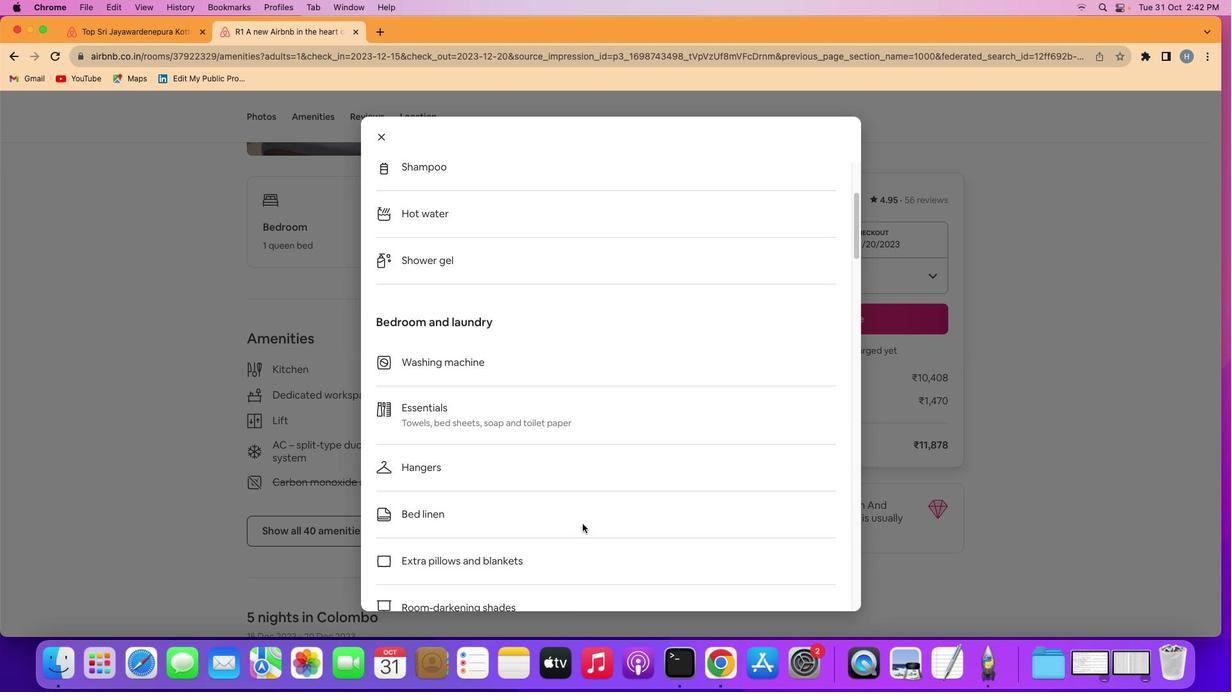 
Action: Mouse scrolled (582, 523) with delta (0, 0)
Screenshot: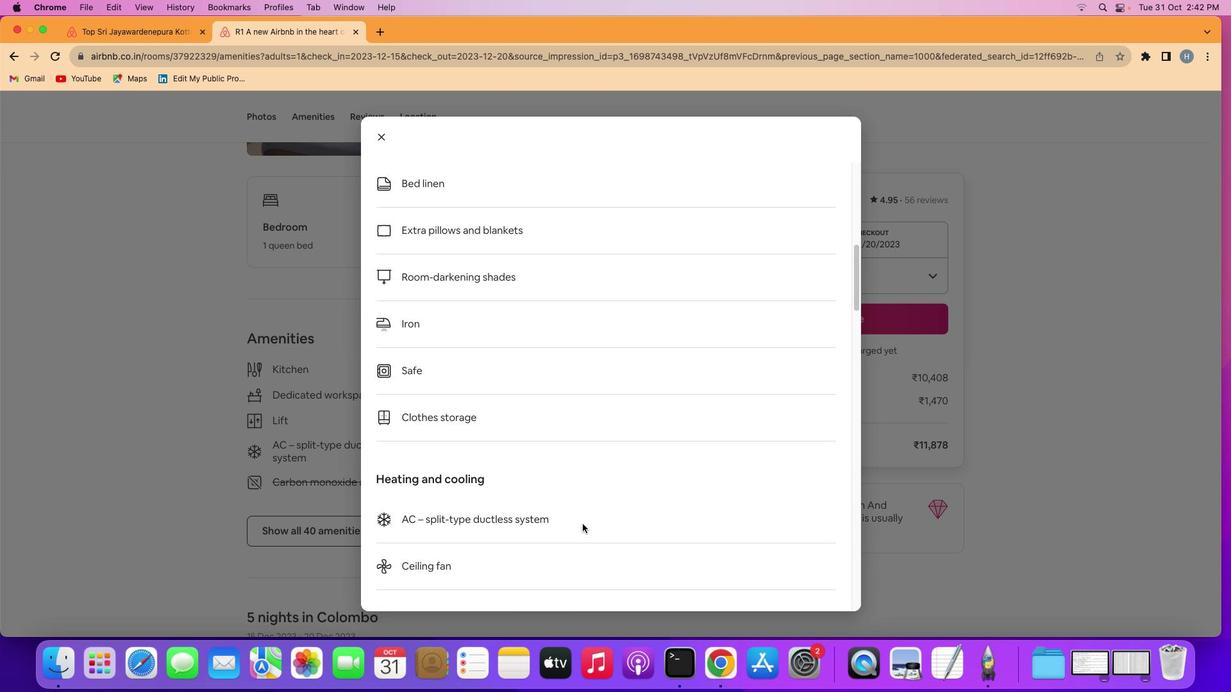 
Action: Mouse scrolled (582, 523) with delta (0, 0)
Screenshot: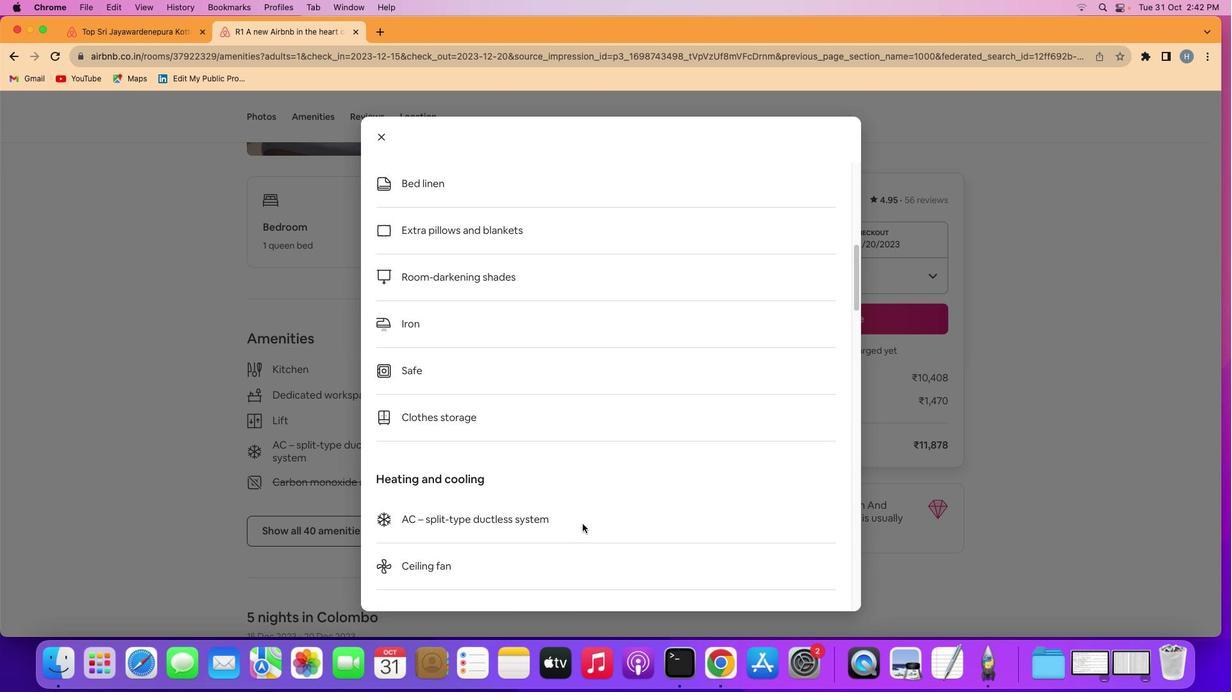 
Action: Mouse scrolled (582, 523) with delta (0, 0)
Screenshot: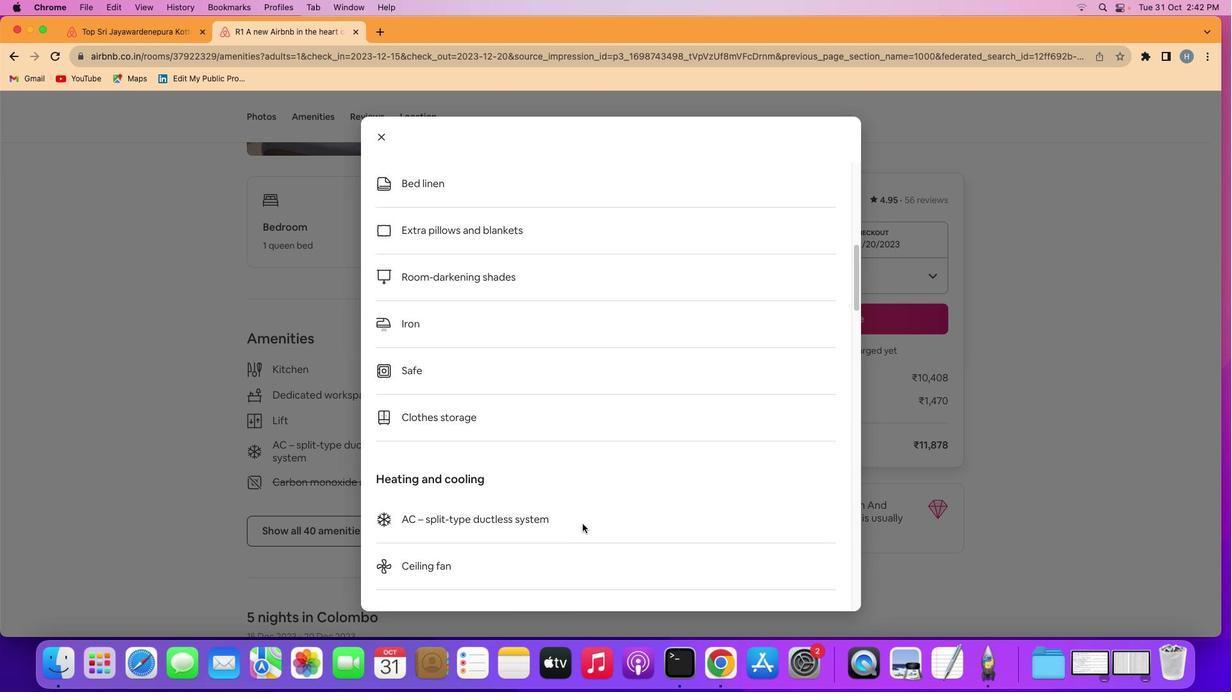 
Action: Mouse scrolled (582, 523) with delta (0, -1)
Screenshot: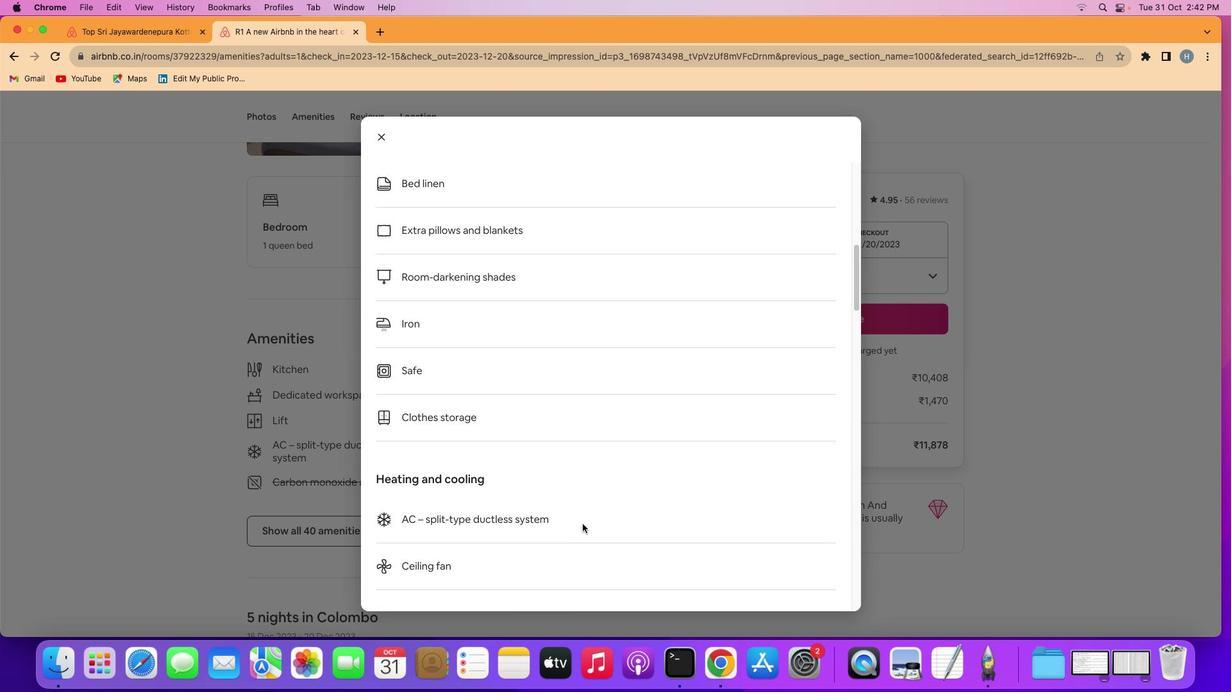 
Action: Mouse scrolled (582, 523) with delta (0, -2)
Screenshot: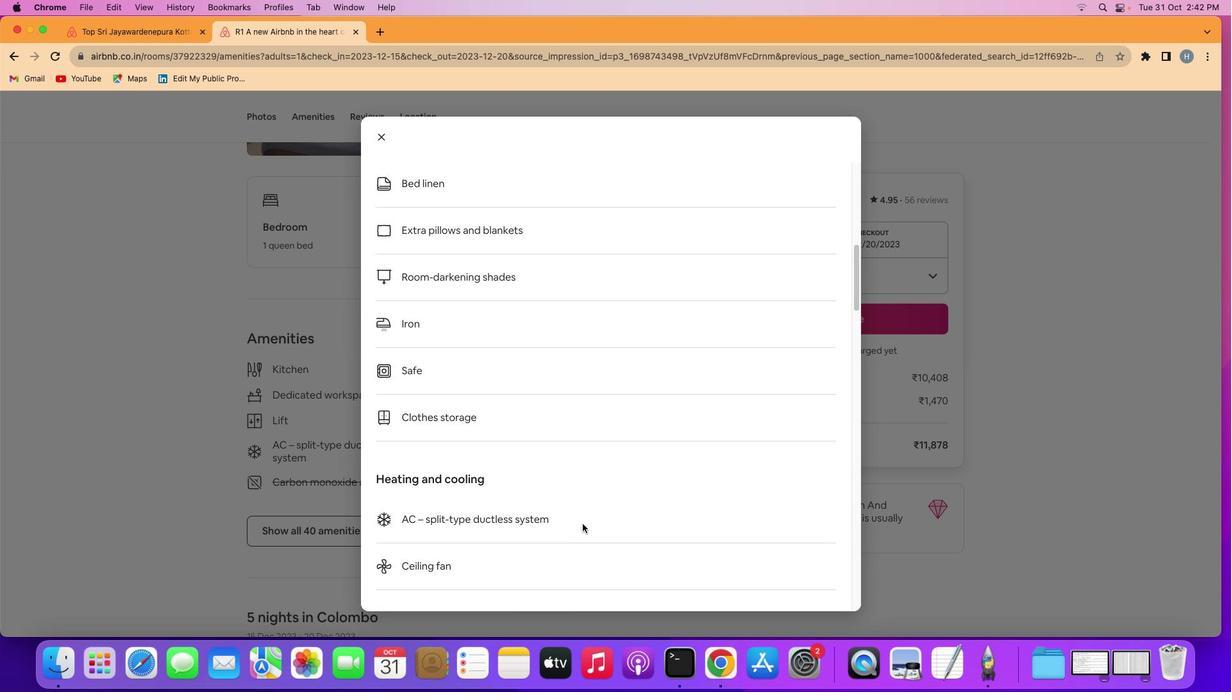 
Action: Mouse scrolled (582, 523) with delta (0, 0)
Screenshot: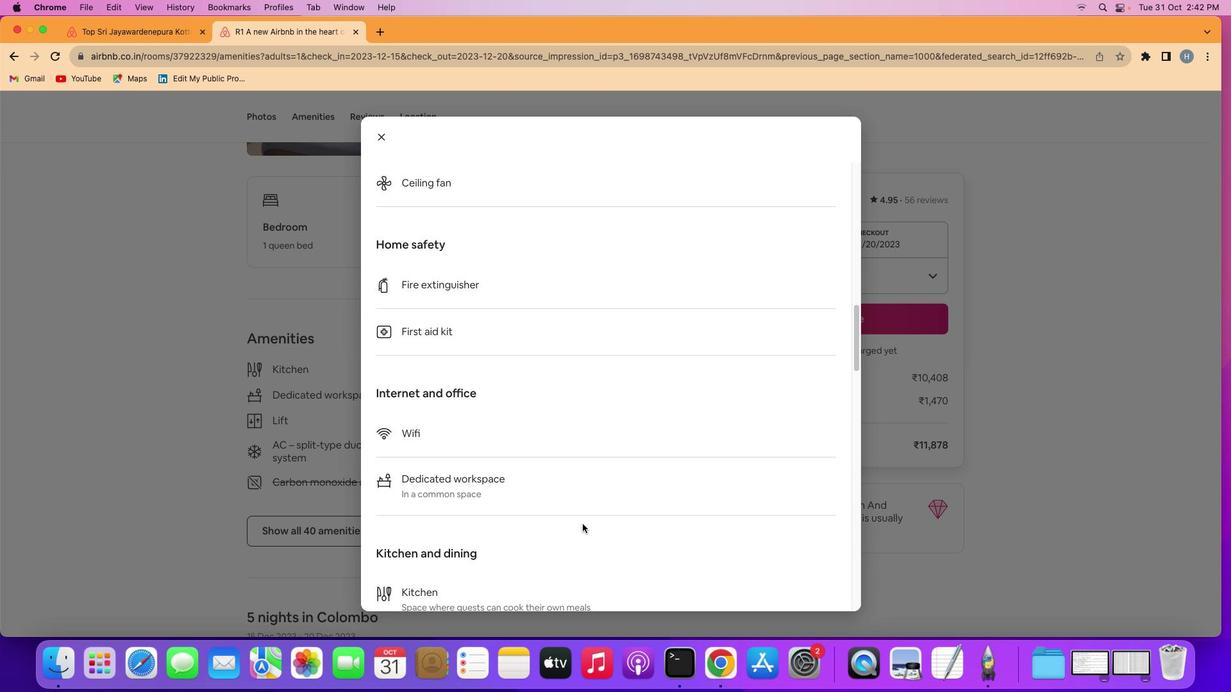 
Action: Mouse scrolled (582, 523) with delta (0, 0)
Screenshot: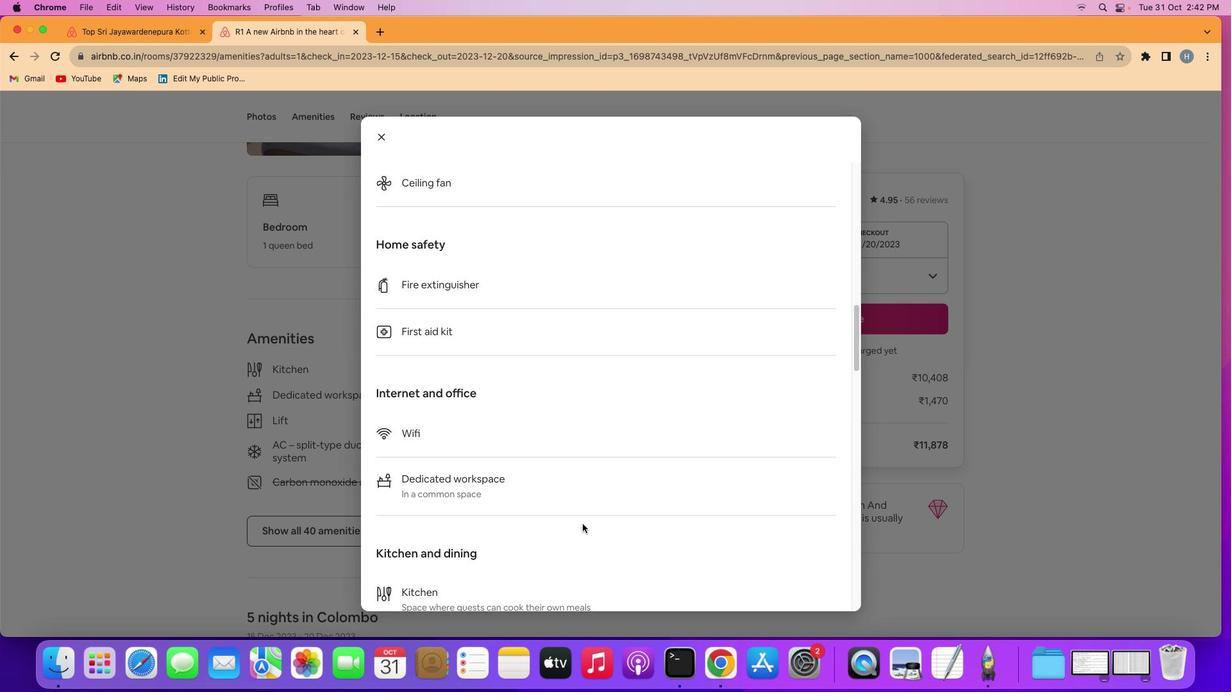
Action: Mouse scrolled (582, 523) with delta (0, -1)
Screenshot: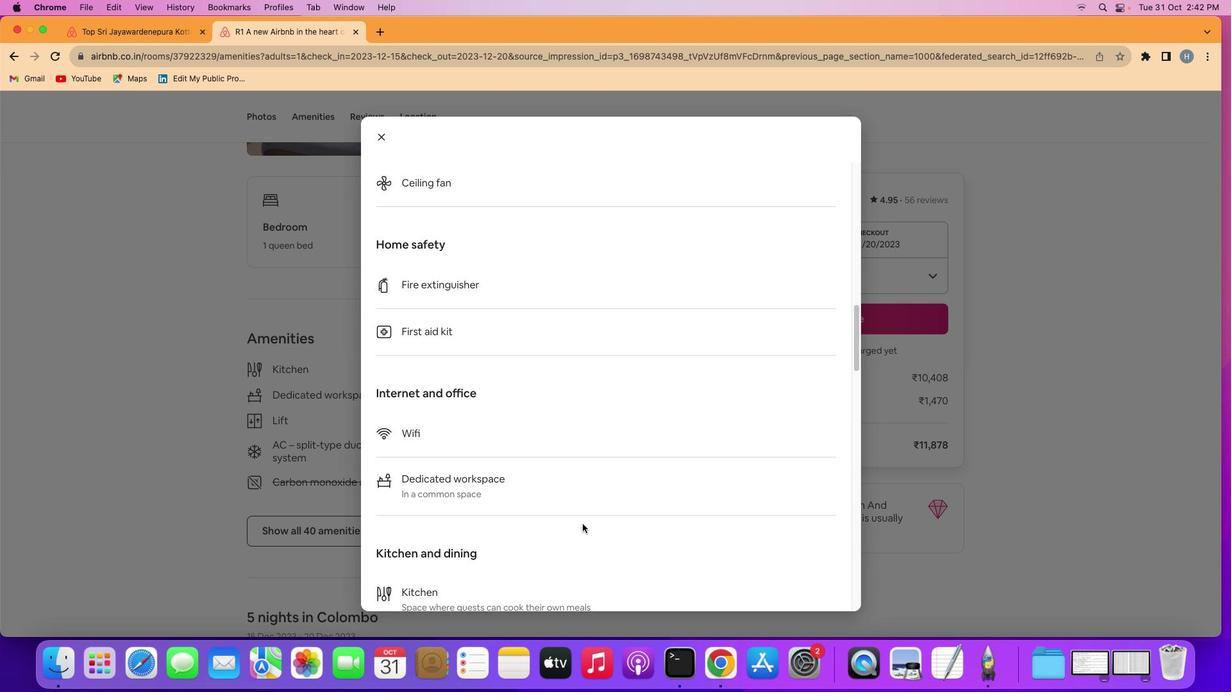 
Action: Mouse scrolled (582, 523) with delta (0, -1)
Screenshot: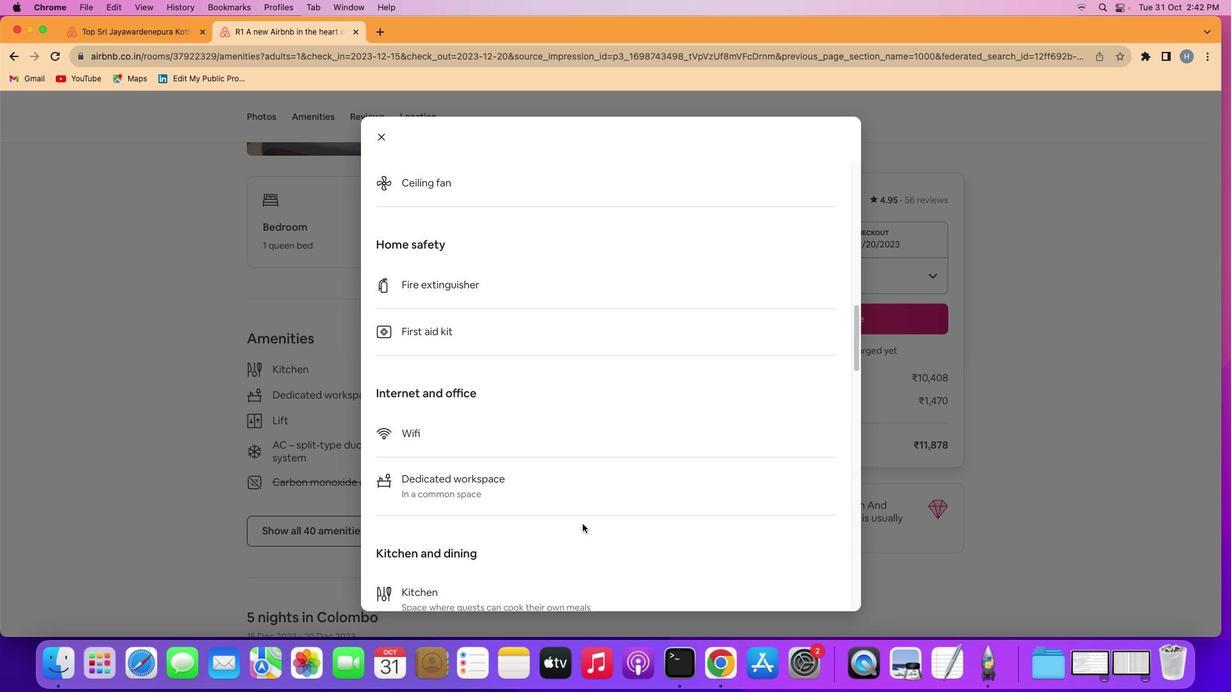 
Action: Mouse scrolled (582, 523) with delta (0, -2)
Screenshot: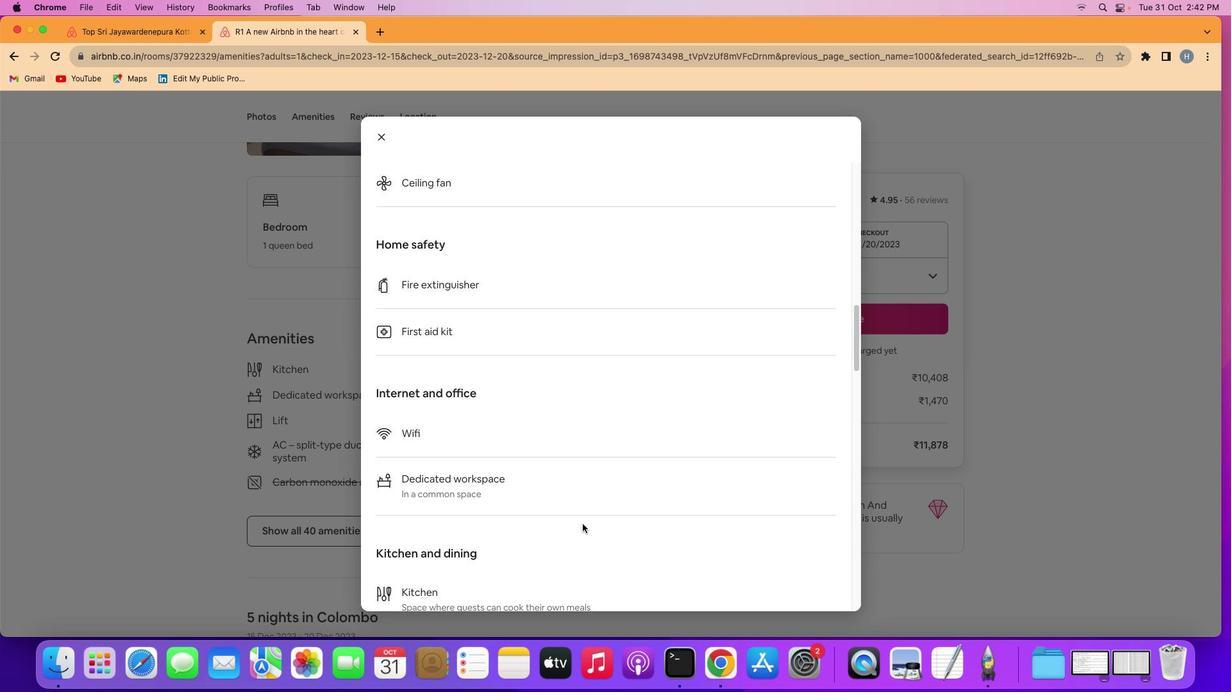 
Action: Mouse scrolled (582, 523) with delta (0, 0)
Screenshot: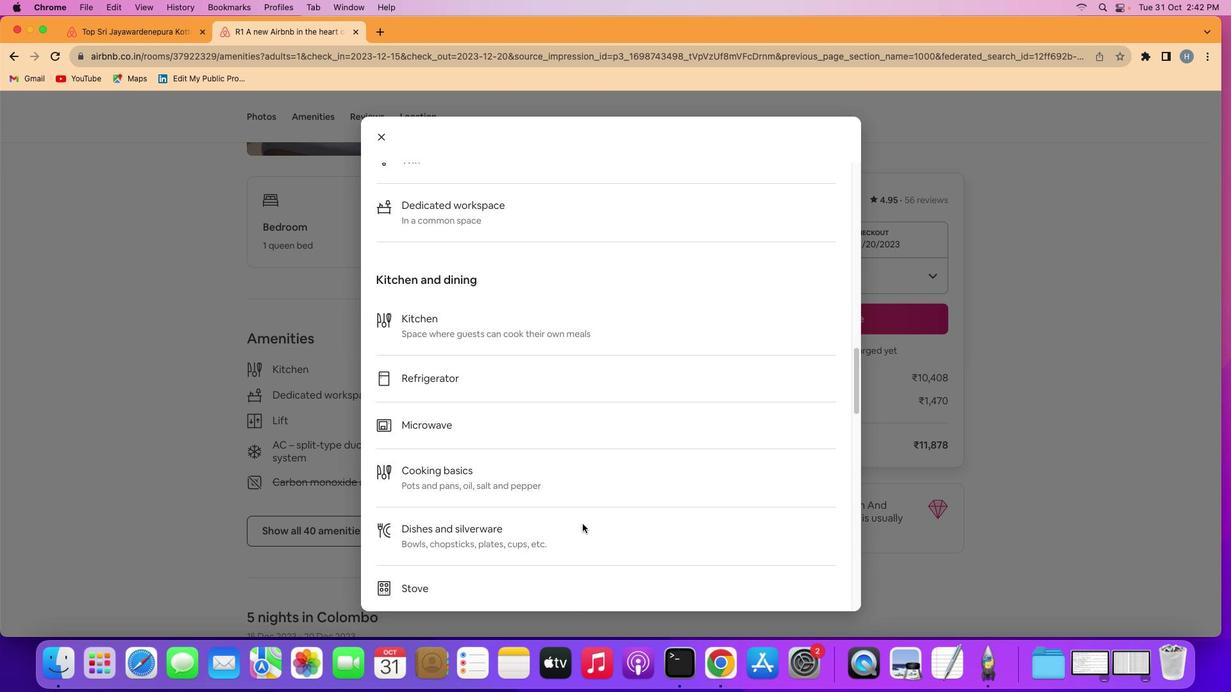 
Action: Mouse scrolled (582, 523) with delta (0, 0)
Screenshot: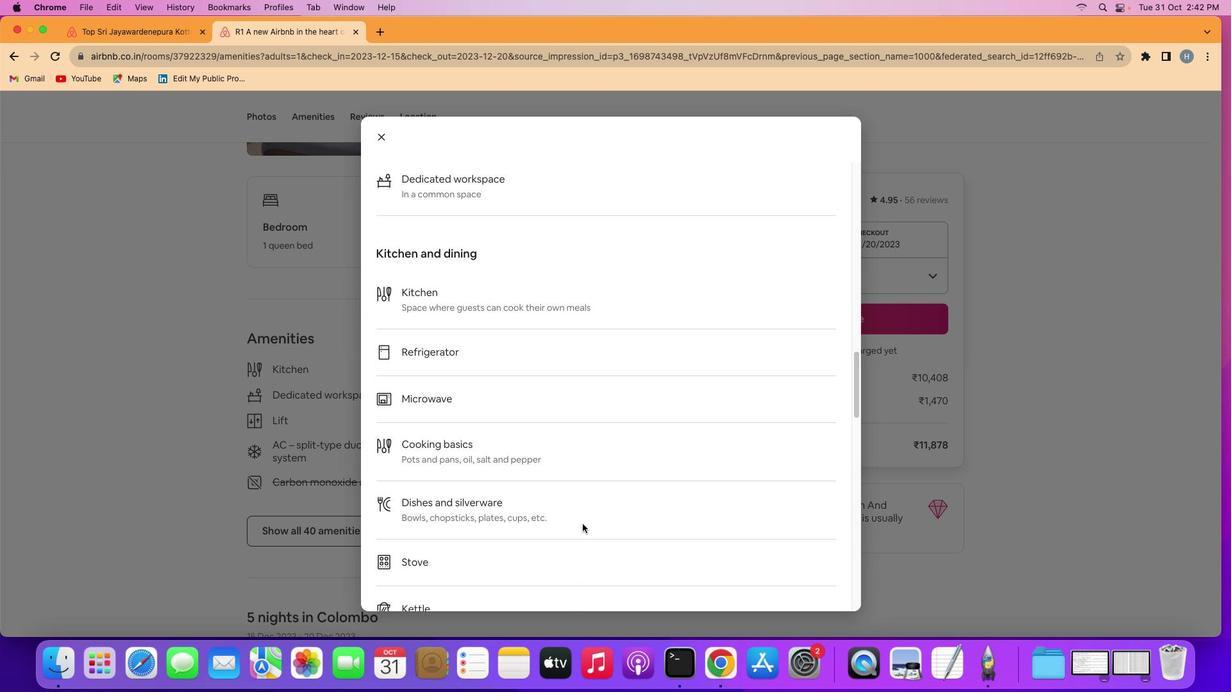 
Action: Mouse scrolled (582, 523) with delta (0, 0)
Screenshot: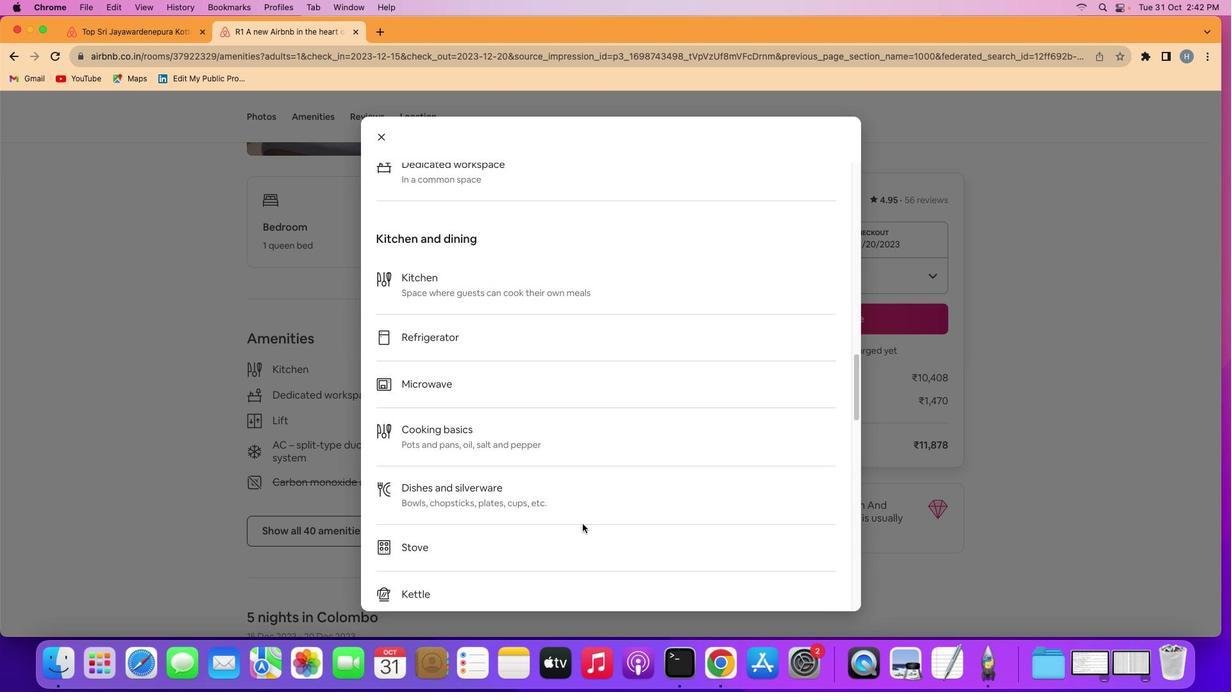 
Action: Mouse scrolled (582, 523) with delta (0, -1)
